 Task: Slide 21 - For The Frosting.
Action: Mouse moved to (45, 110)
Screenshot: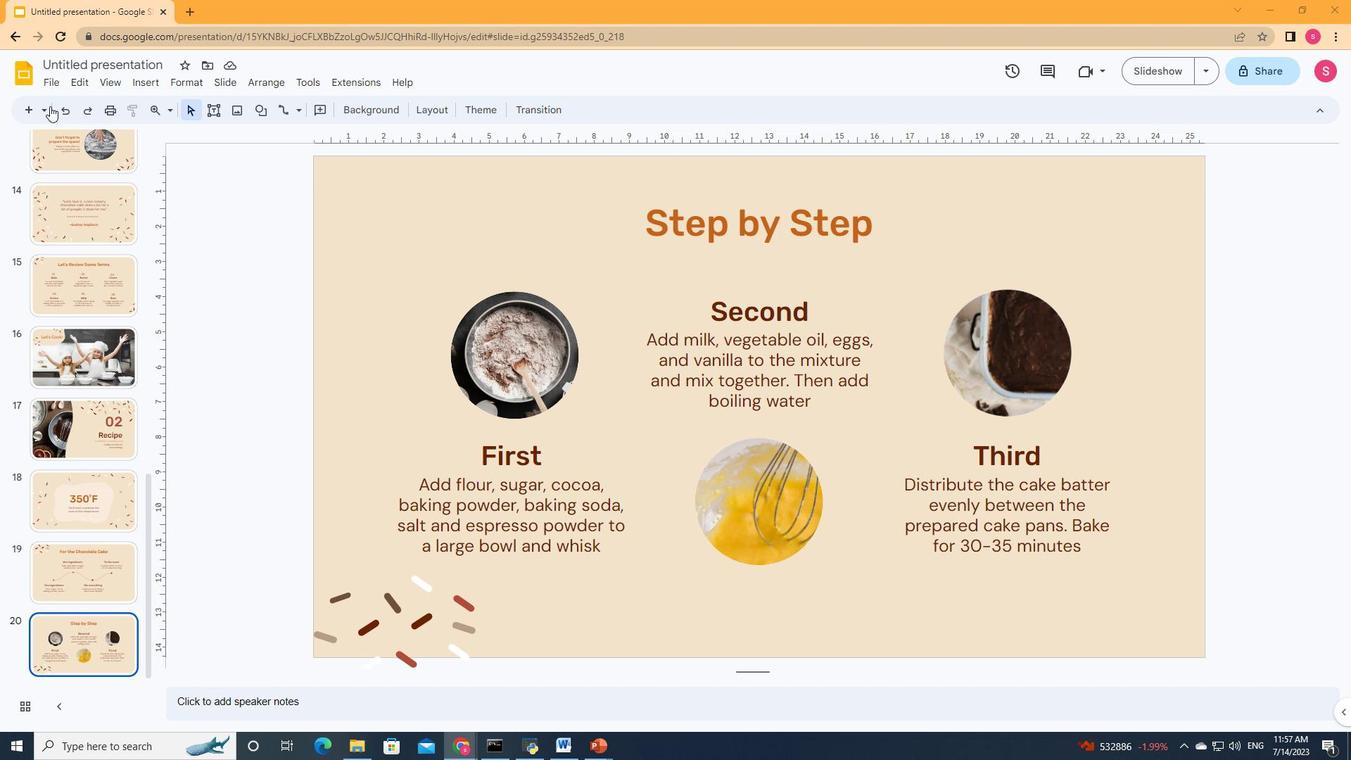 
Action: Mouse pressed left at (45, 110)
Screenshot: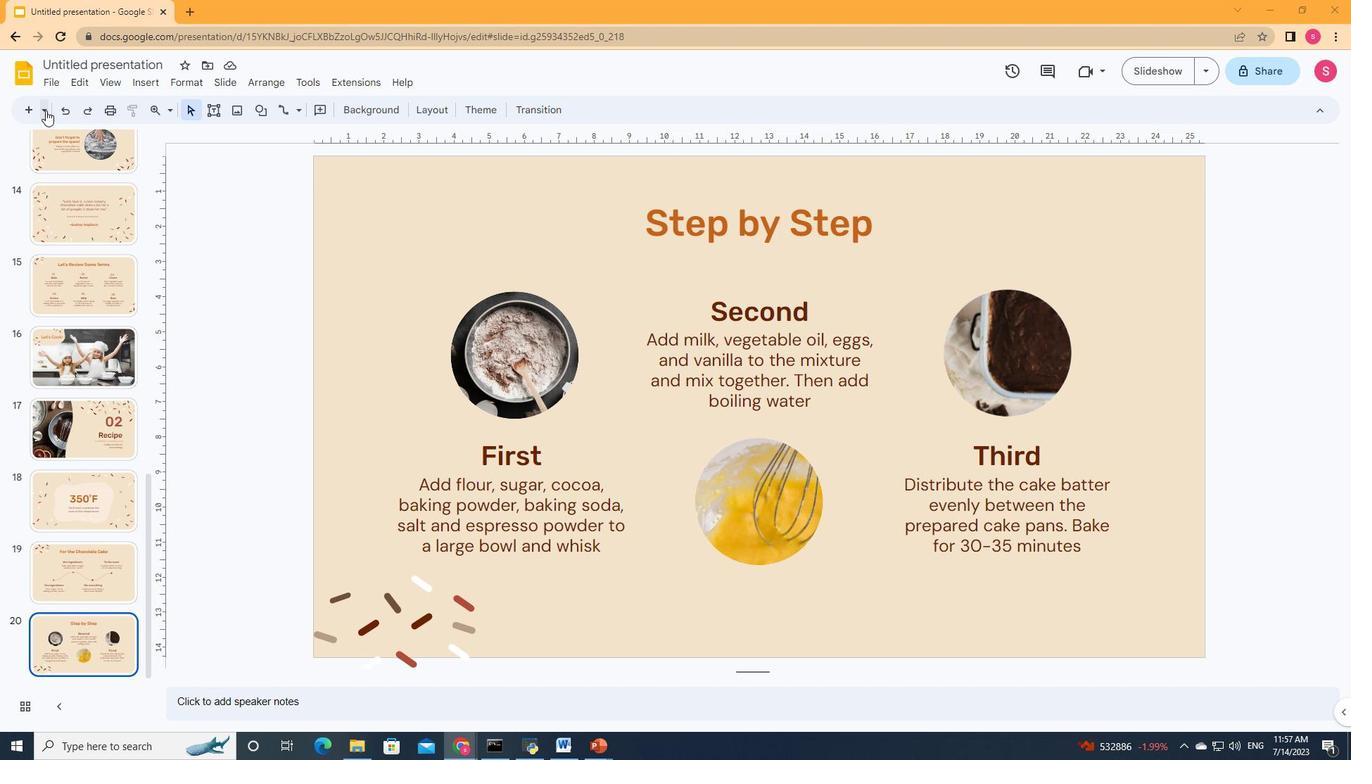
Action: Mouse moved to (175, 395)
Screenshot: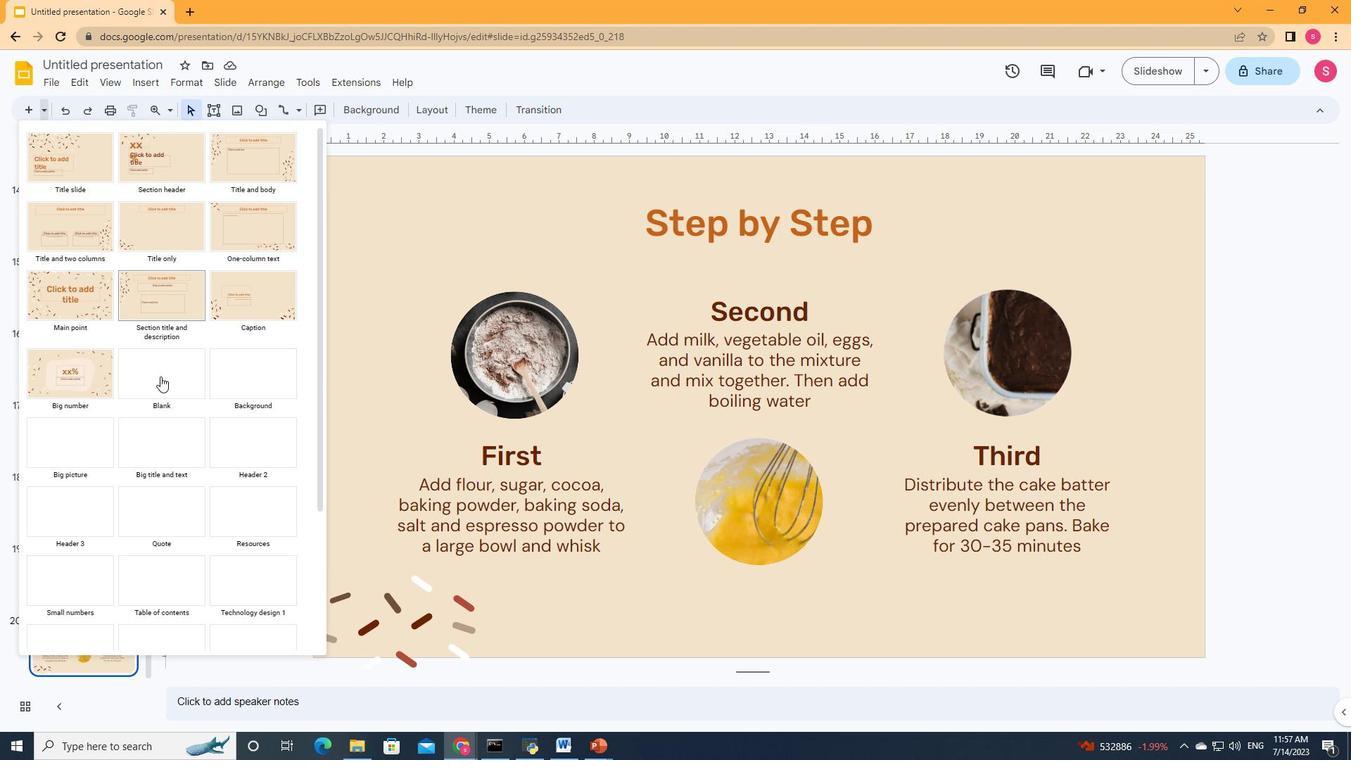 
Action: Mouse scrolled (175, 394) with delta (0, 0)
Screenshot: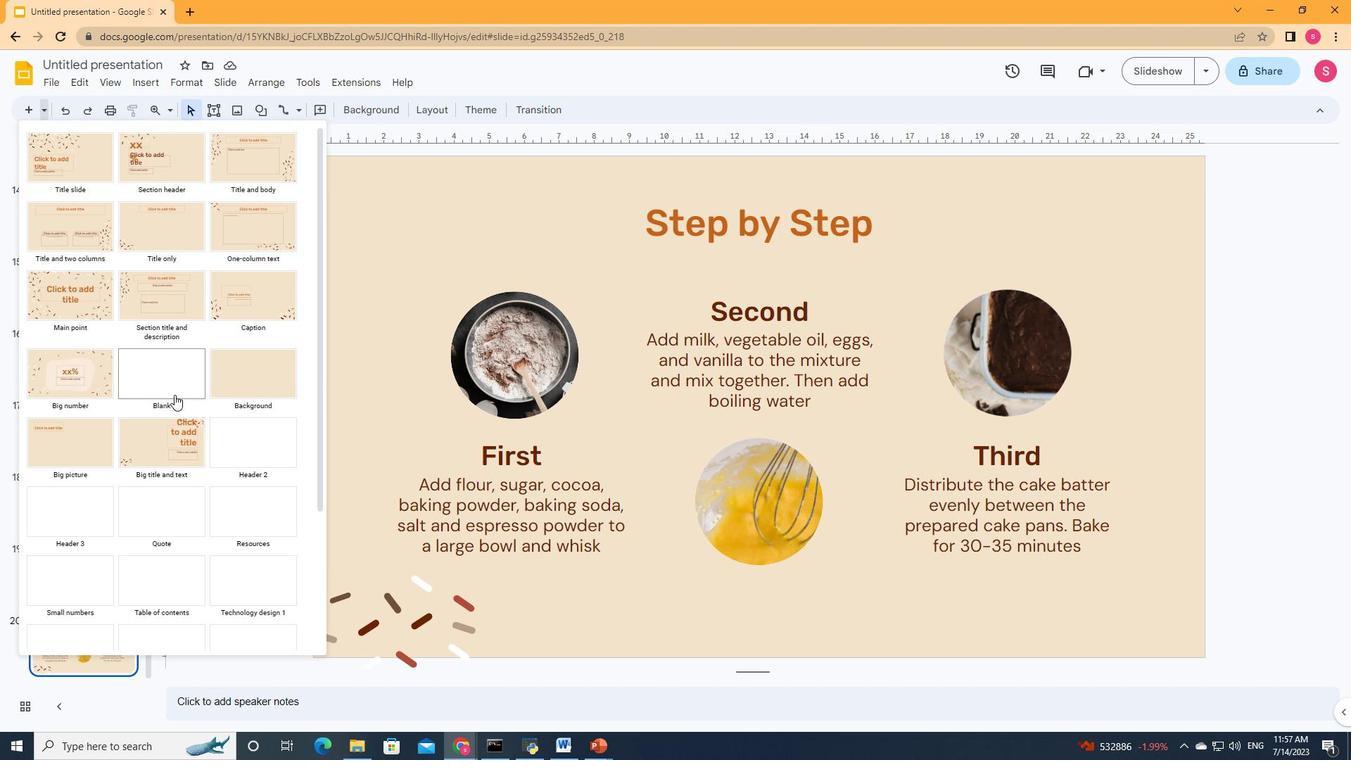 
Action: Mouse scrolled (175, 394) with delta (0, 0)
Screenshot: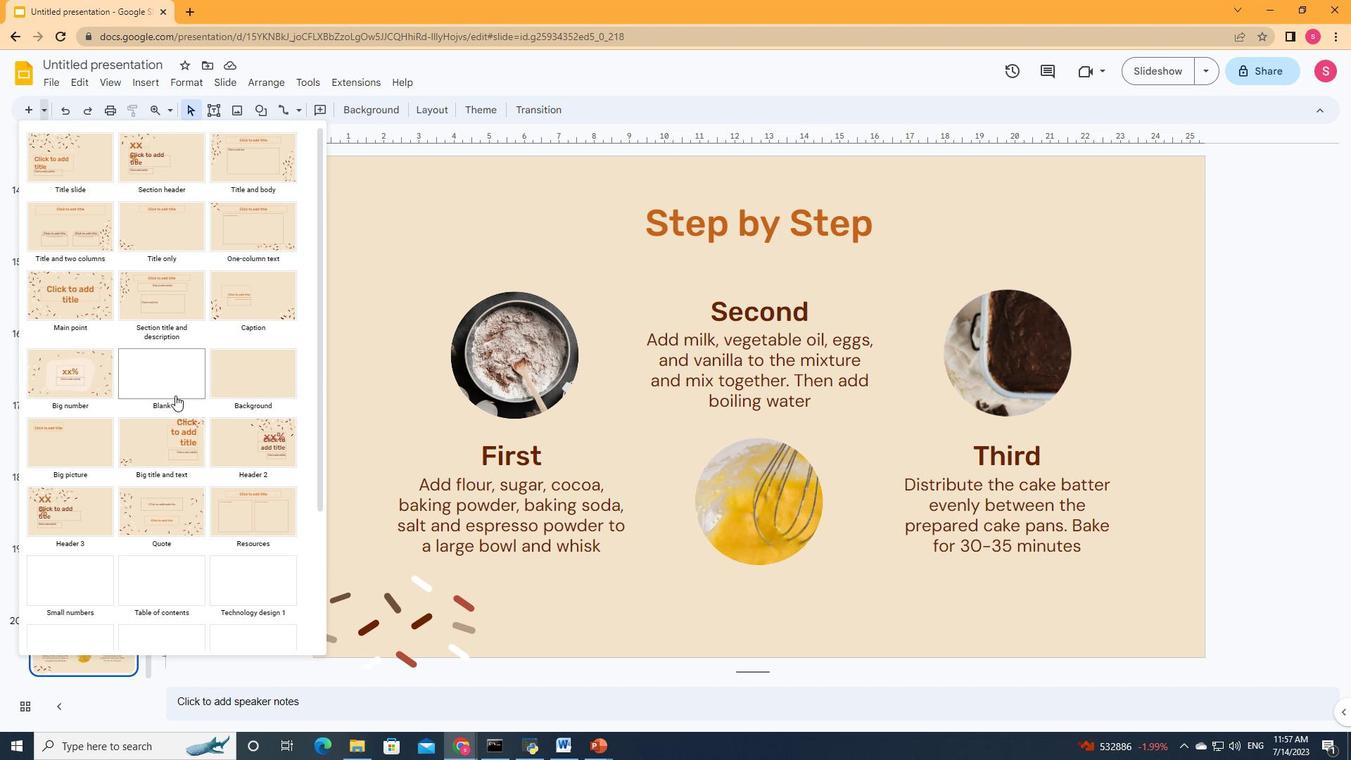 
Action: Mouse scrolled (175, 394) with delta (0, 0)
Screenshot: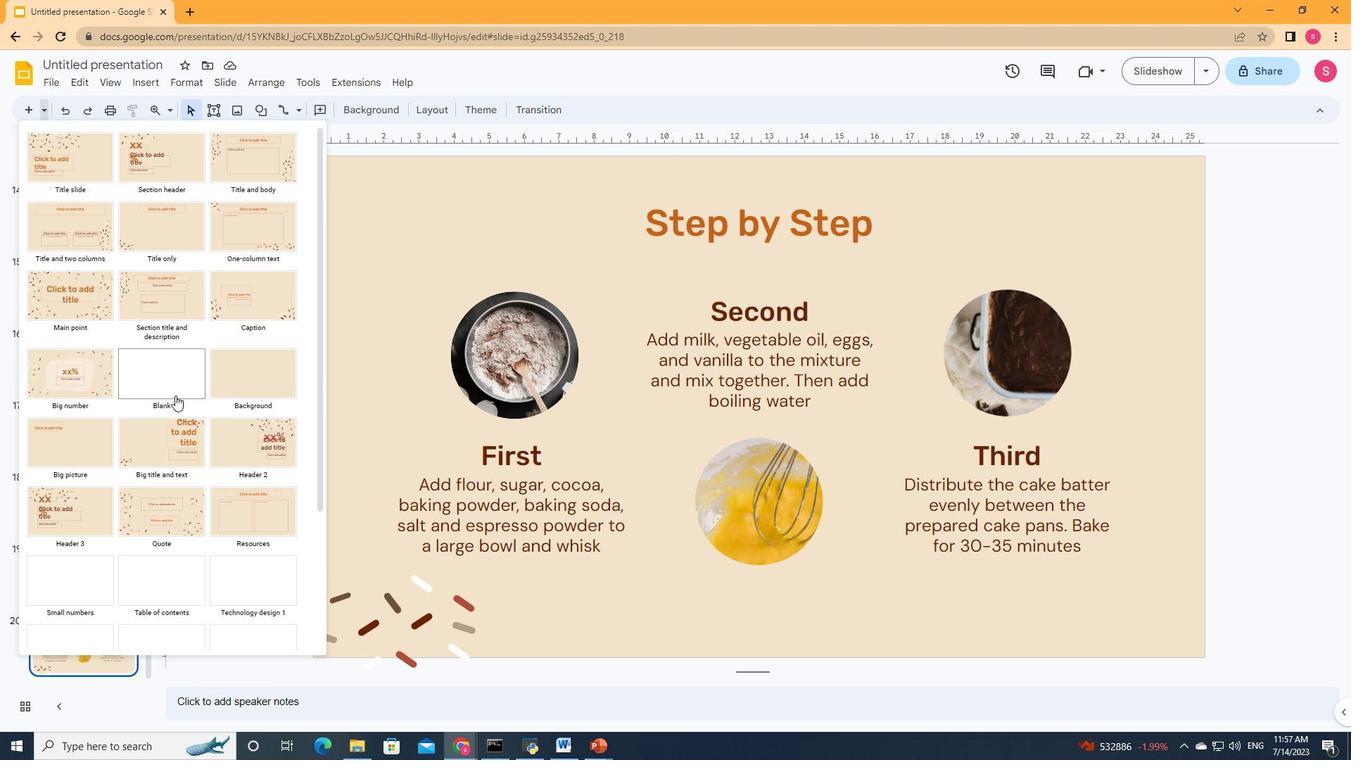 
Action: Mouse scrolled (175, 394) with delta (0, 0)
Screenshot: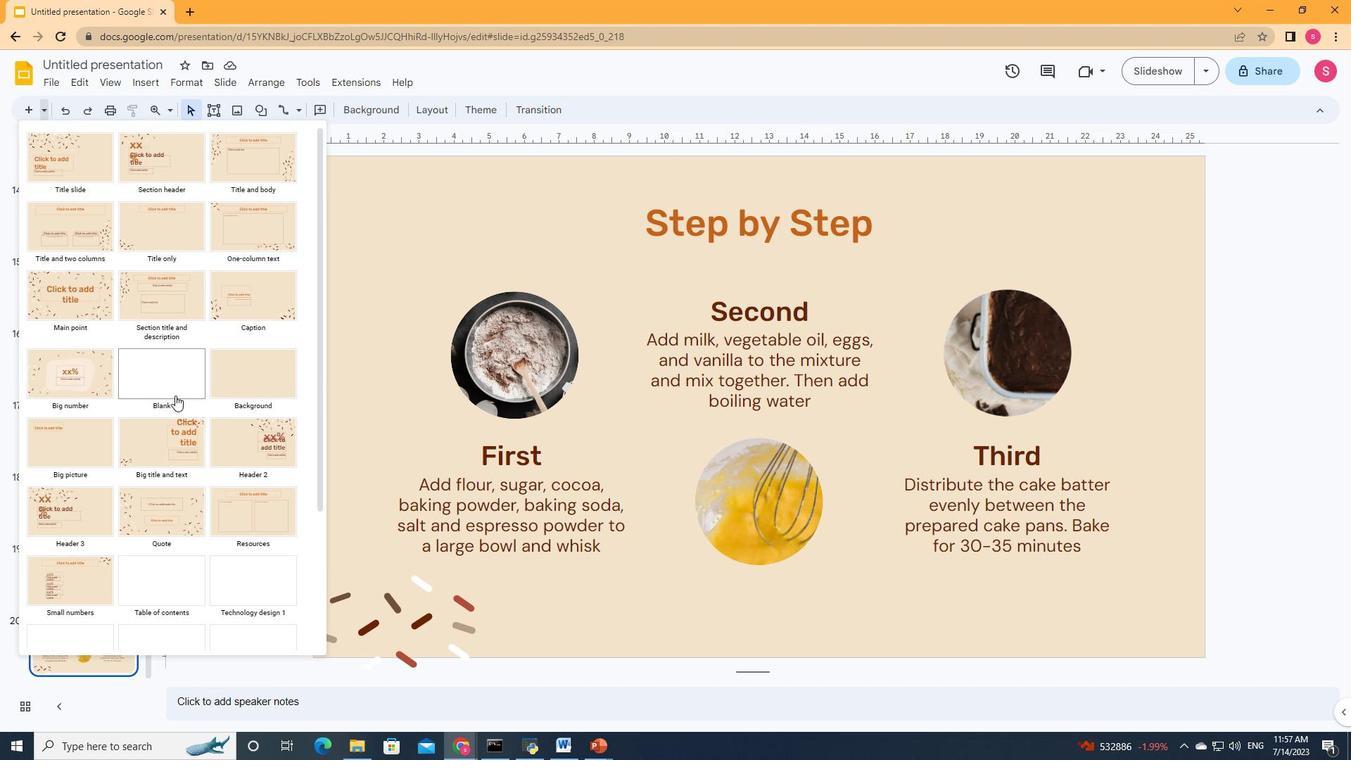 
Action: Mouse scrolled (175, 394) with delta (0, 0)
Screenshot: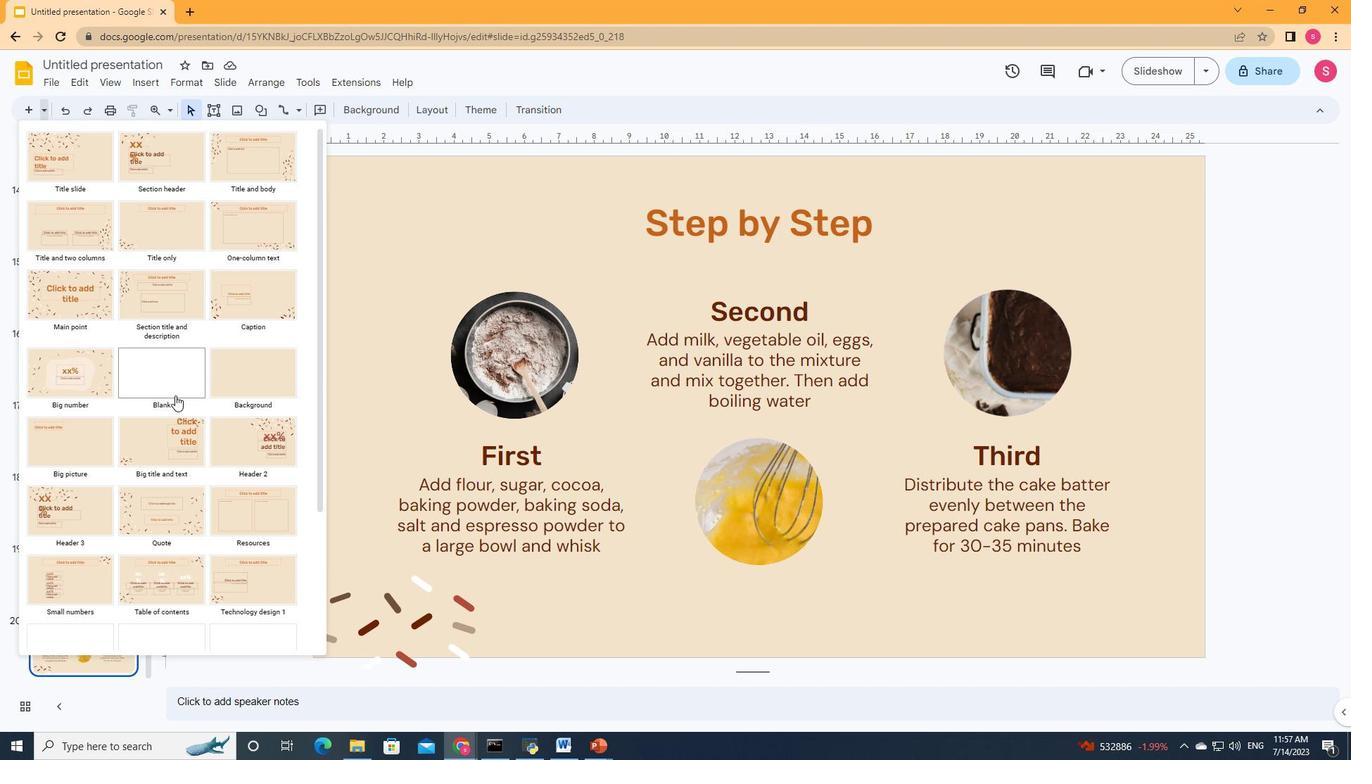 
Action: Mouse scrolled (175, 394) with delta (0, 0)
Screenshot: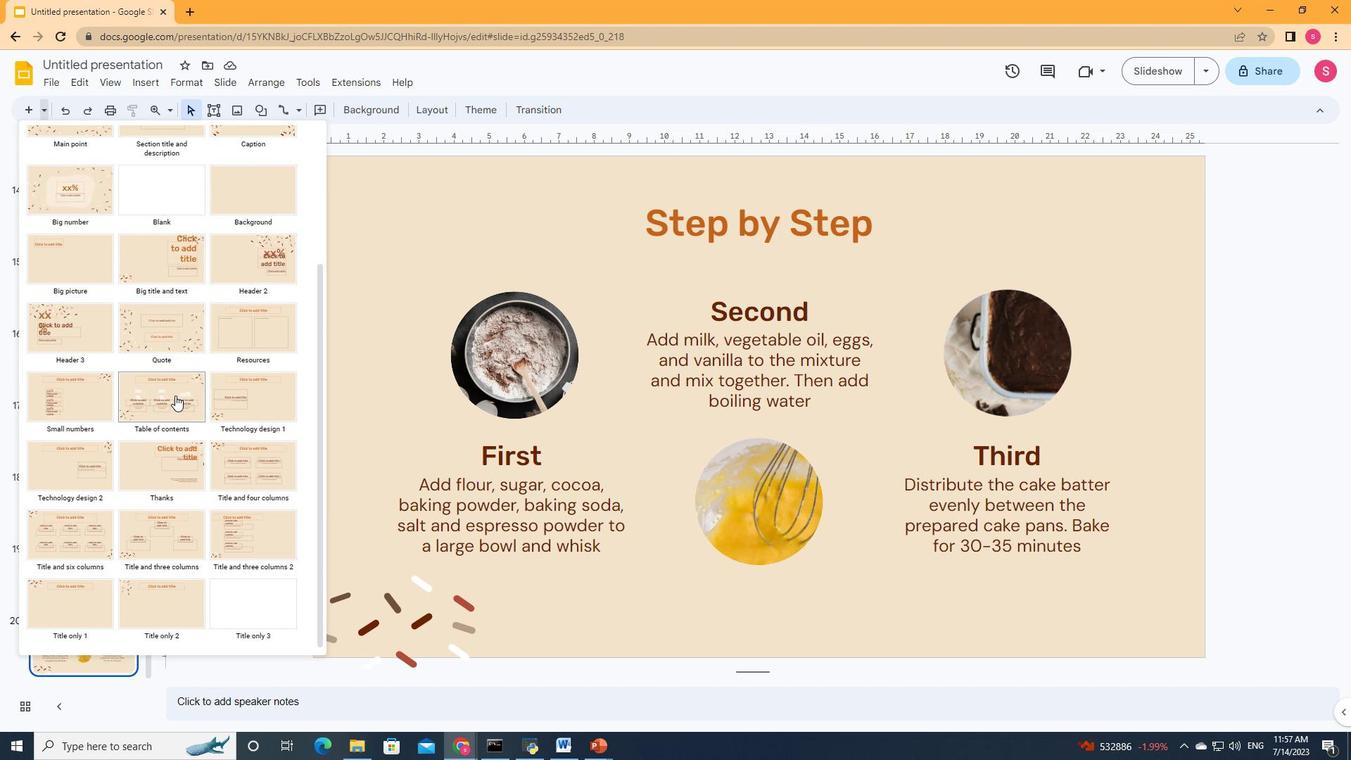 
Action: Mouse scrolled (175, 394) with delta (0, 0)
Screenshot: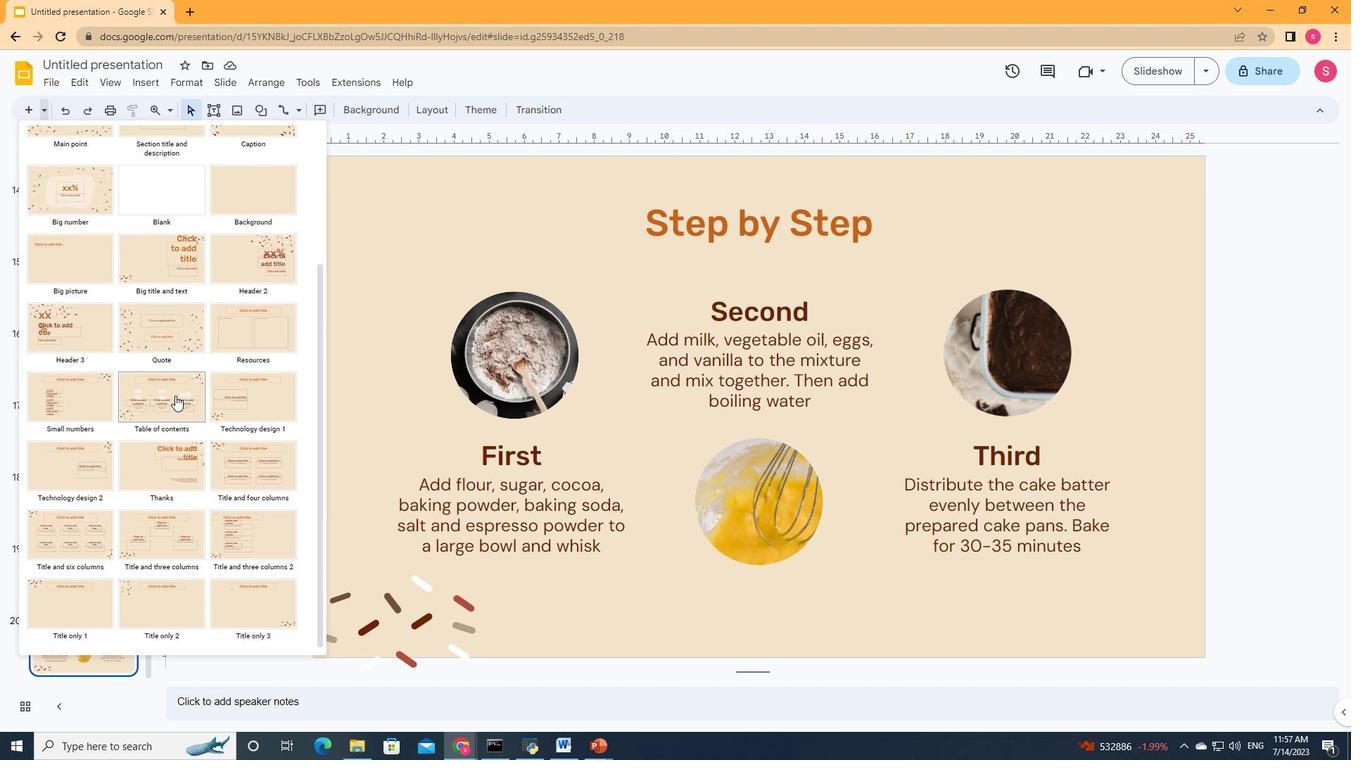 
Action: Mouse moved to (175, 395)
Screenshot: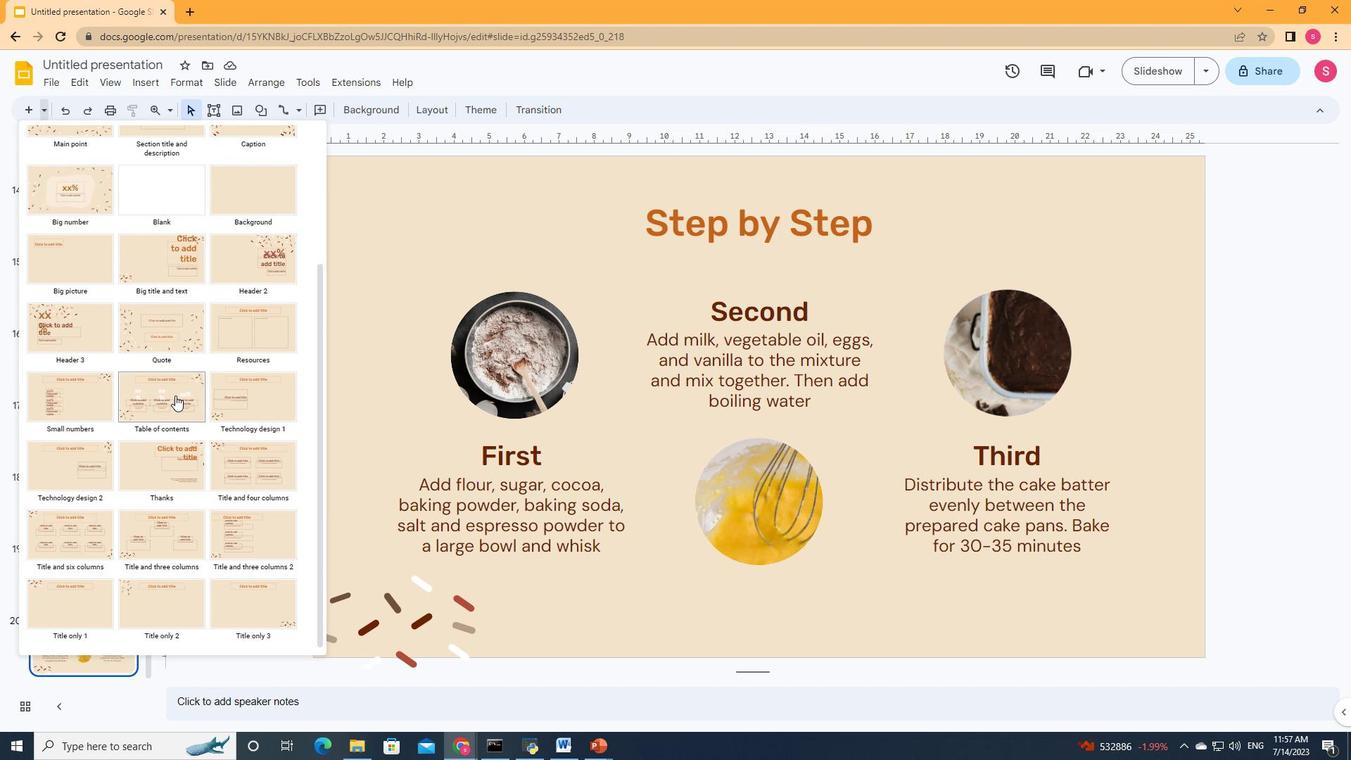 
Action: Mouse scrolled (175, 394) with delta (0, 0)
Screenshot: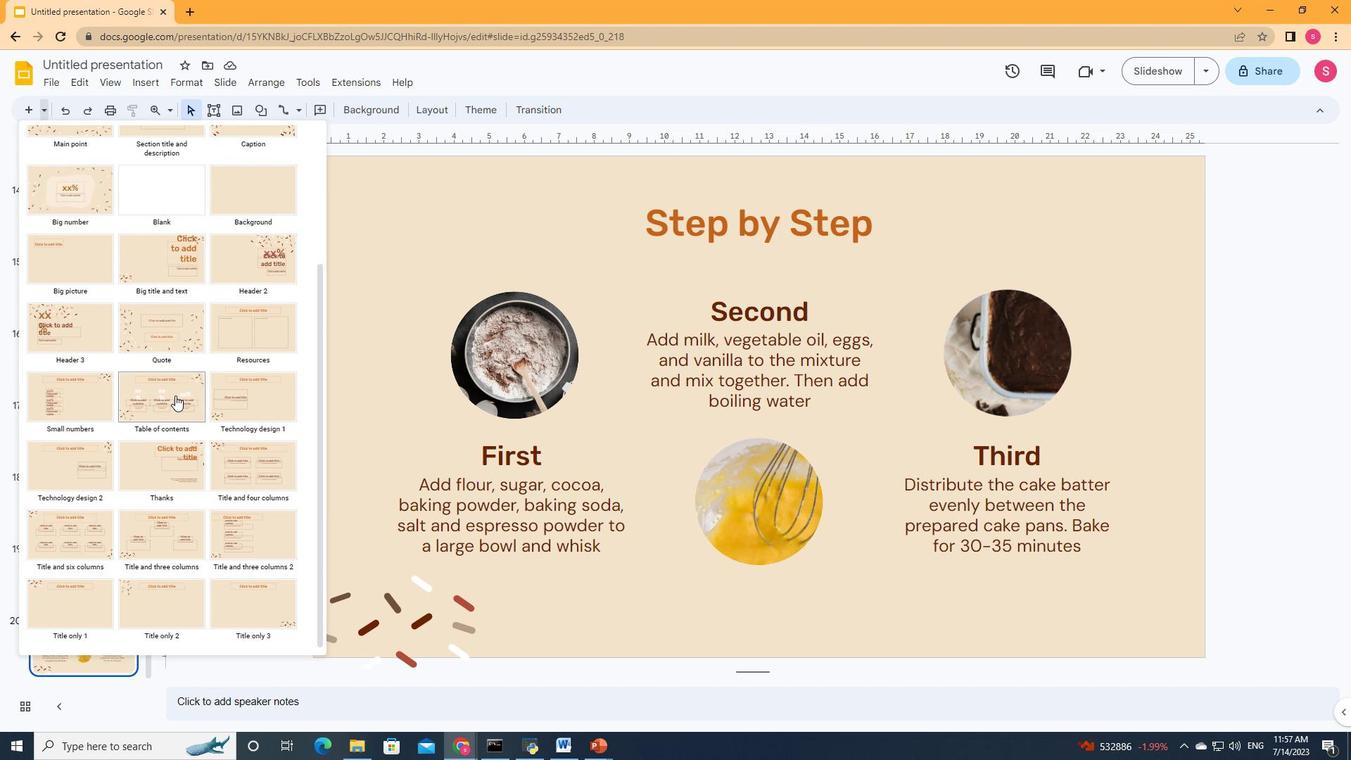 
Action: Mouse scrolled (175, 394) with delta (0, 0)
Screenshot: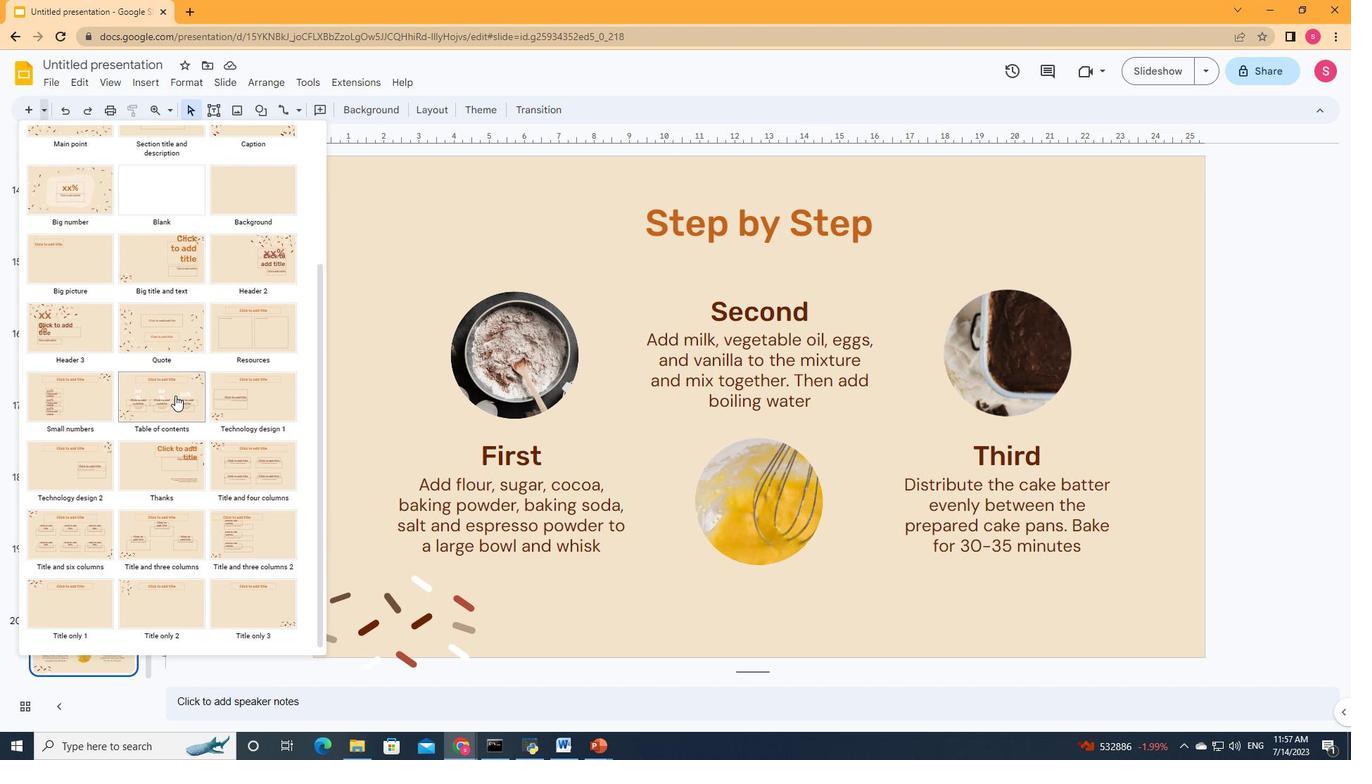 
Action: Mouse moved to (178, 596)
Screenshot: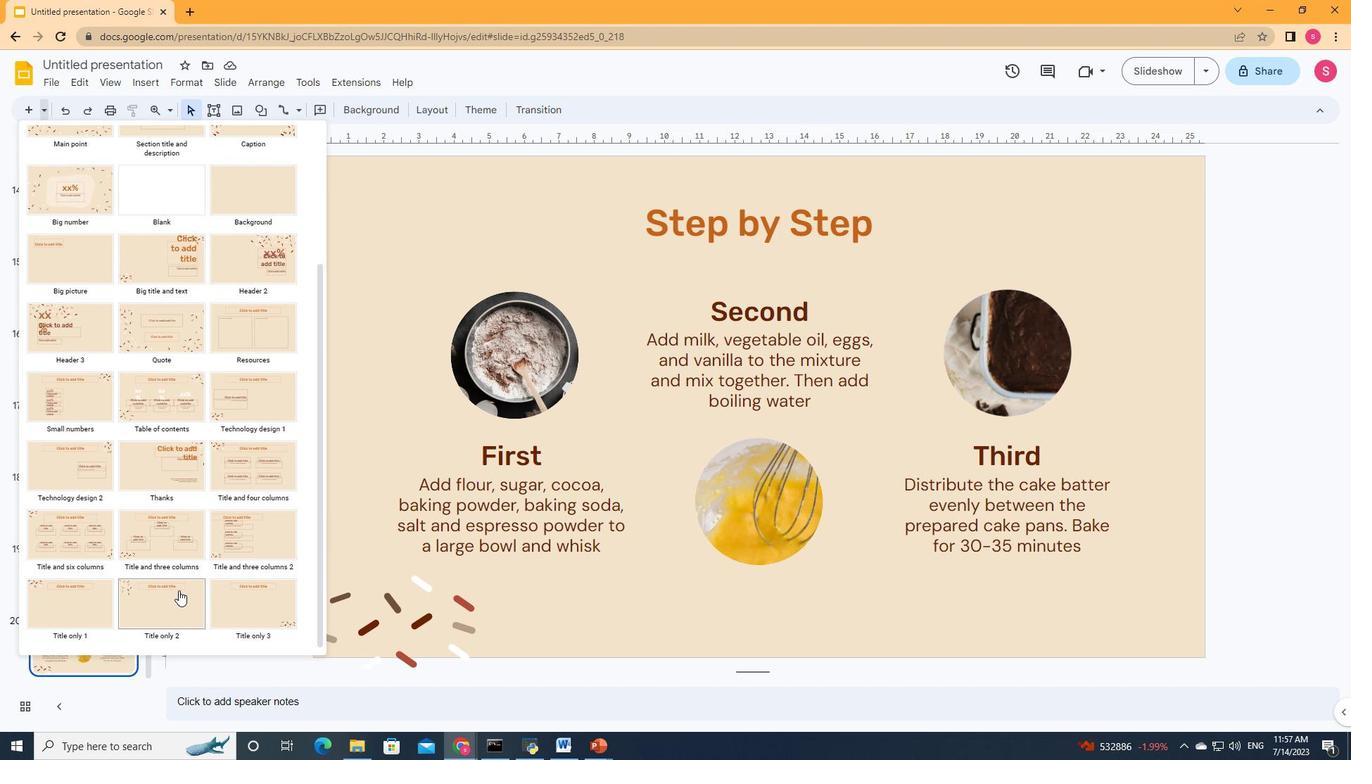 
Action: Mouse pressed left at (178, 596)
Screenshot: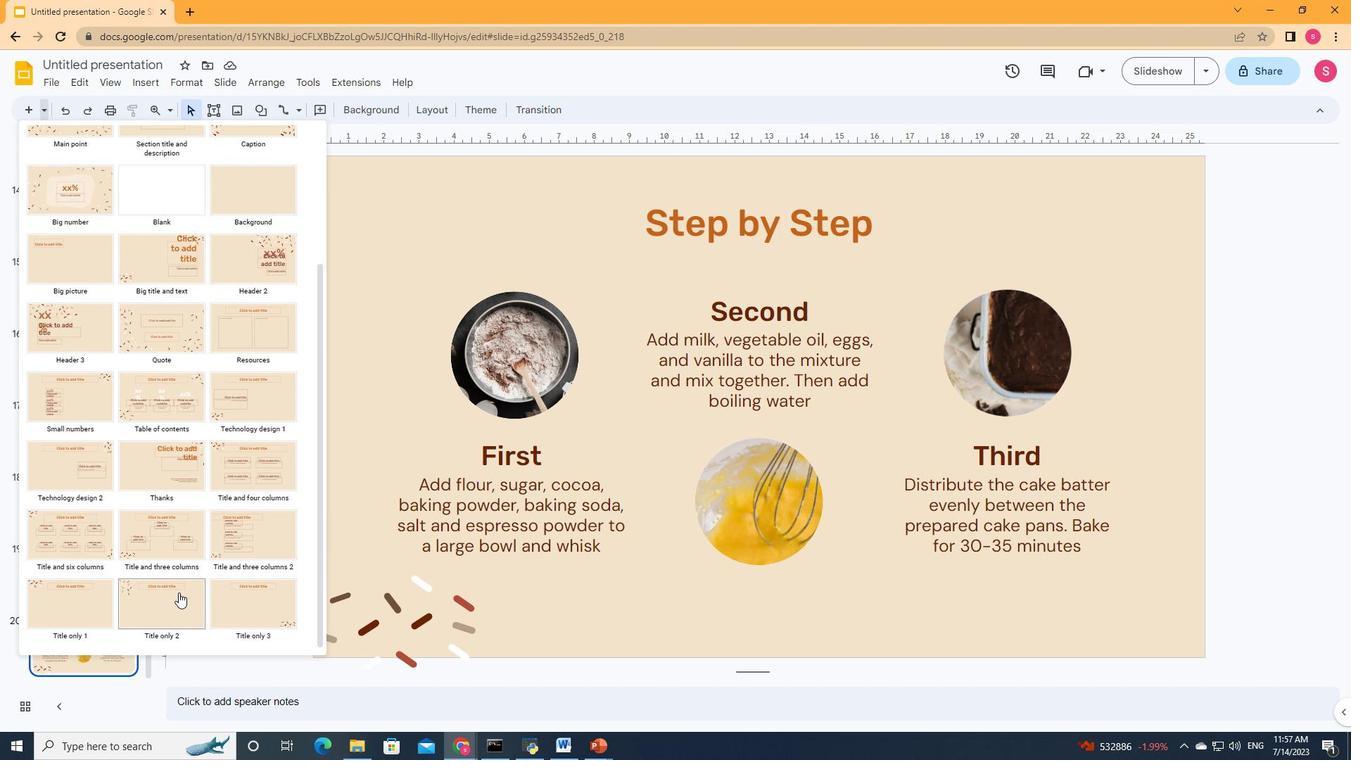 
Action: Mouse moved to (670, 225)
Screenshot: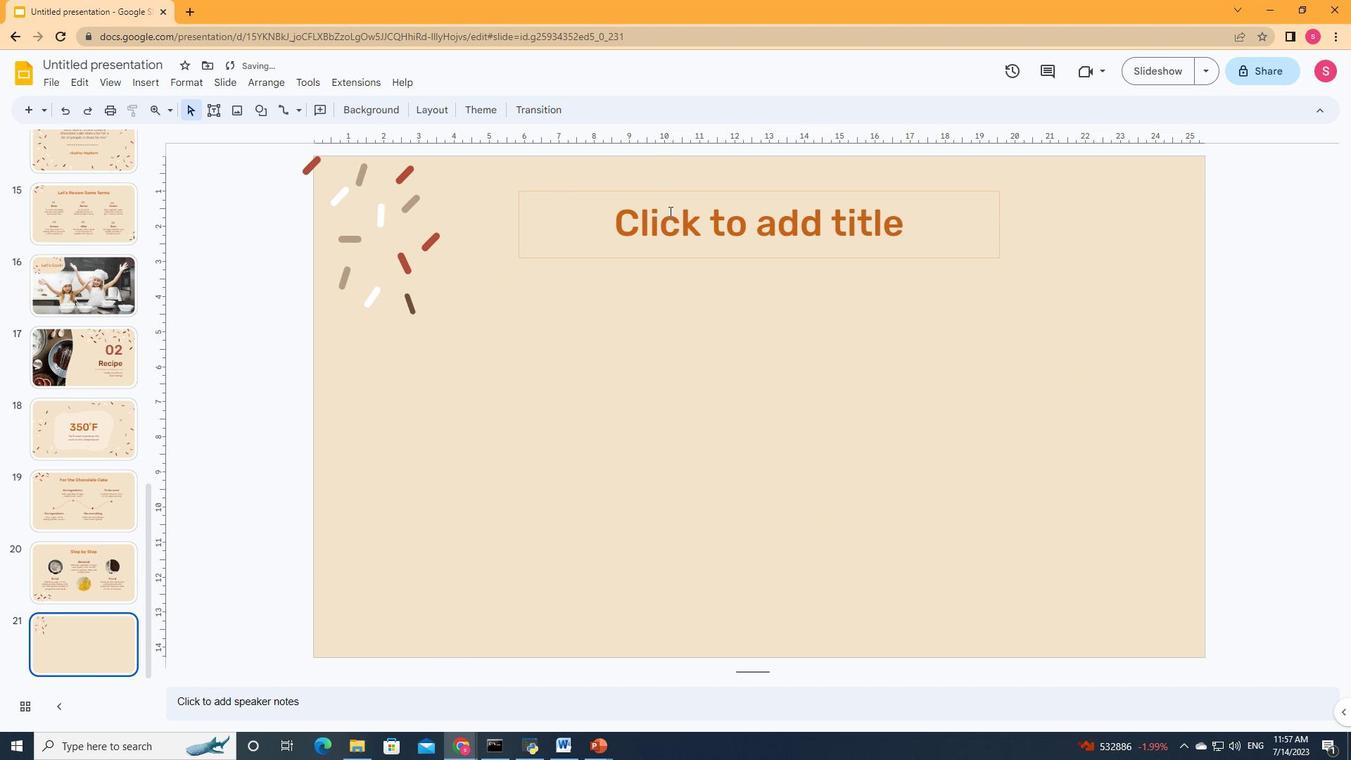 
Action: Mouse pressed left at (670, 225)
Screenshot: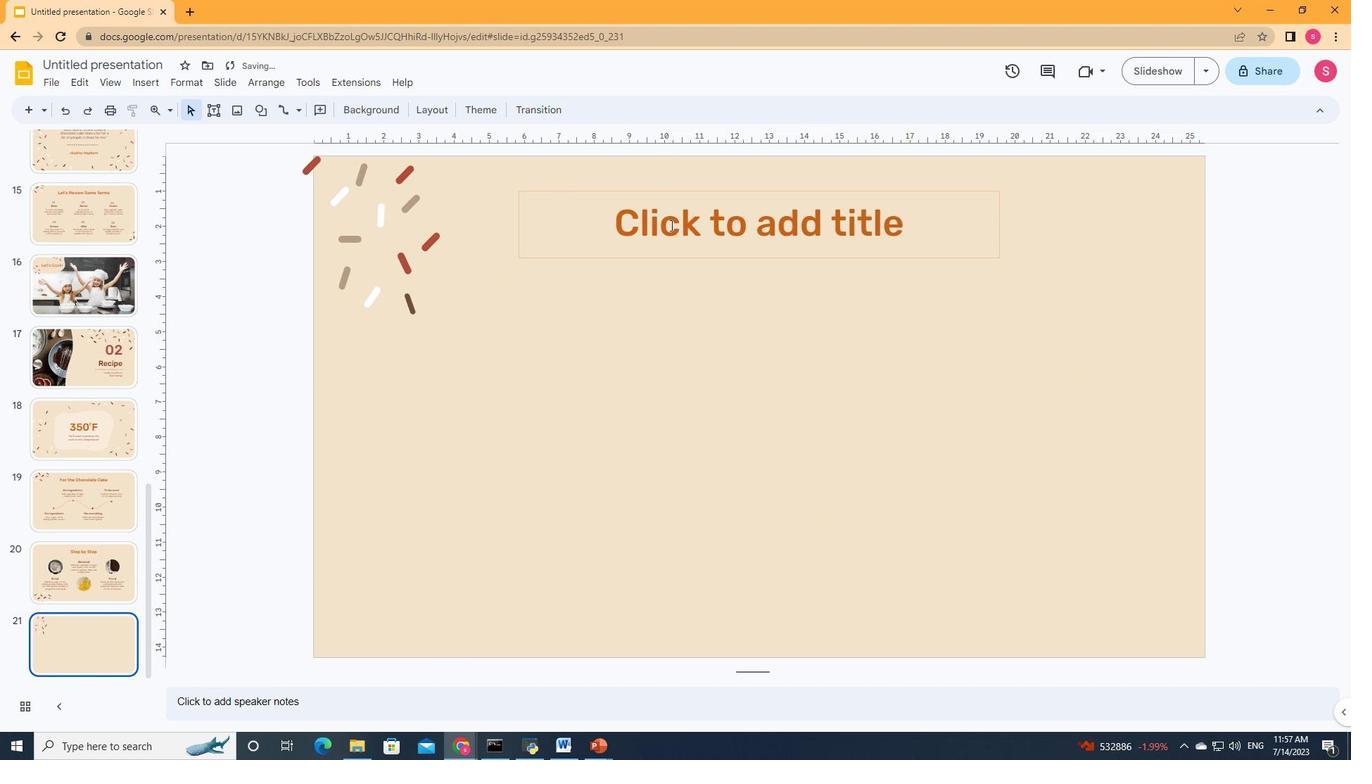 
Action: Key pressed <Key.shift>For<Key.space>the<Key.space><Key.shift><Key.shift><Key.shift><Key.shift><Key.shift><Key.shift><Key.shift><Key.shift><Key.shift><Key.shift><Key.shift><Key.shift><Key.shift><Key.shift><Key.shift><Key.shift><Key.shift><Key.shift><Key.shift><Key.shift><Key.shift><Key.shift><Key.shift><Key.shift><Key.shift><Key.shift>Frosting
Screenshot: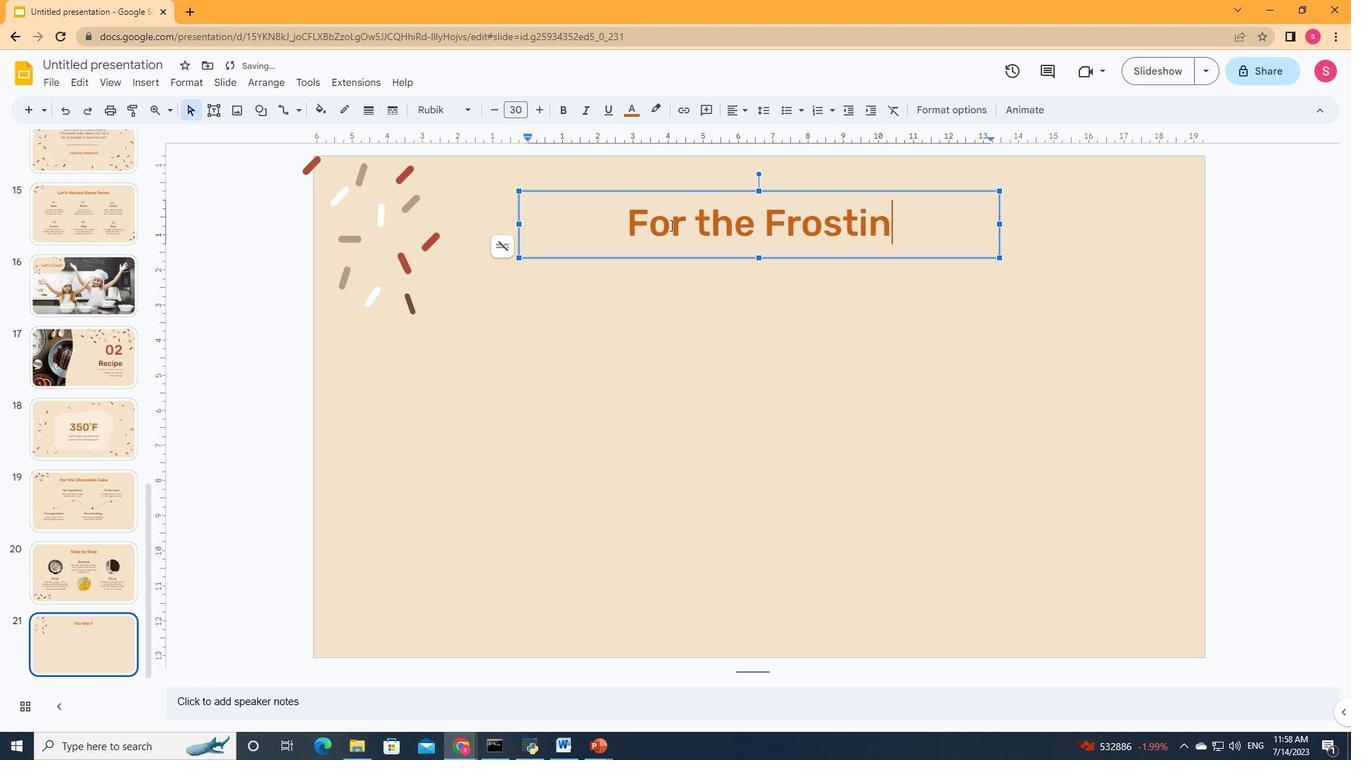 
Action: Mouse moved to (765, 309)
Screenshot: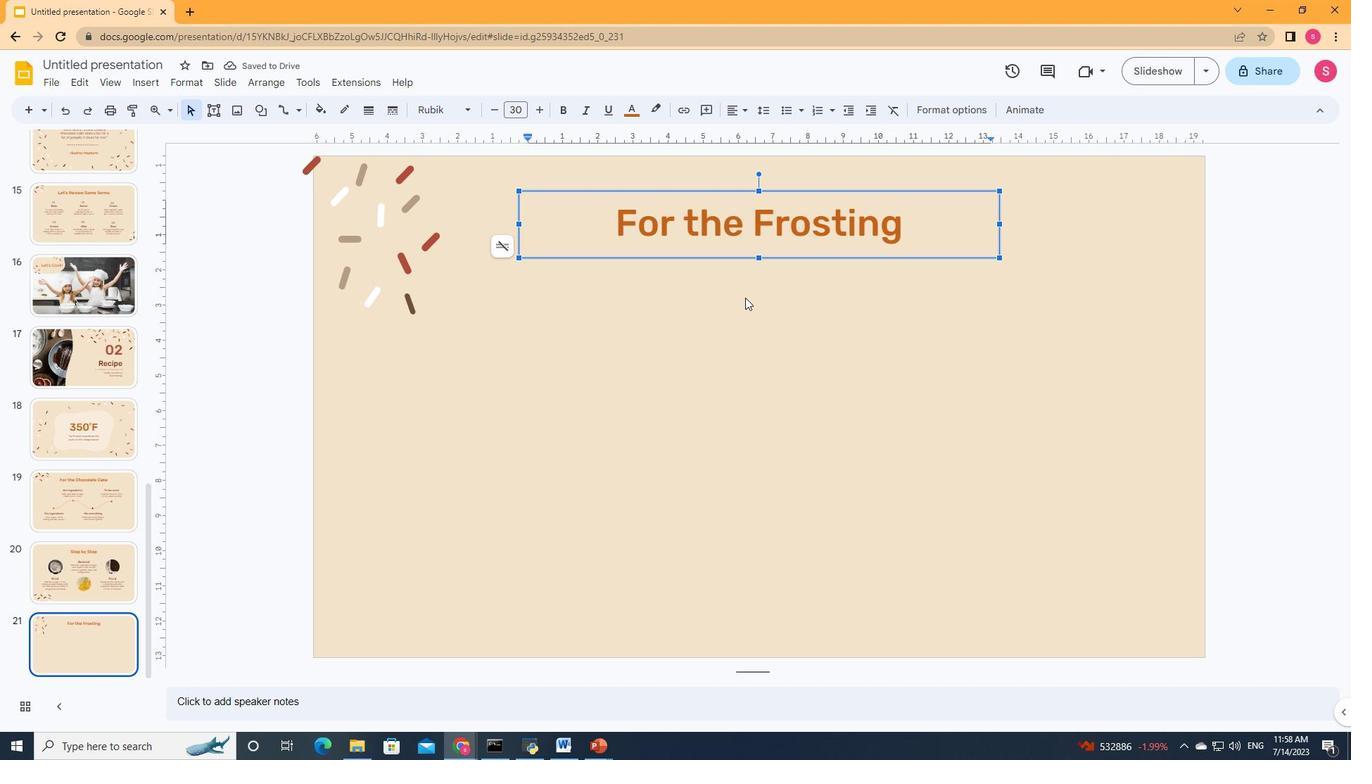 
Action: Mouse pressed left at (765, 309)
Screenshot: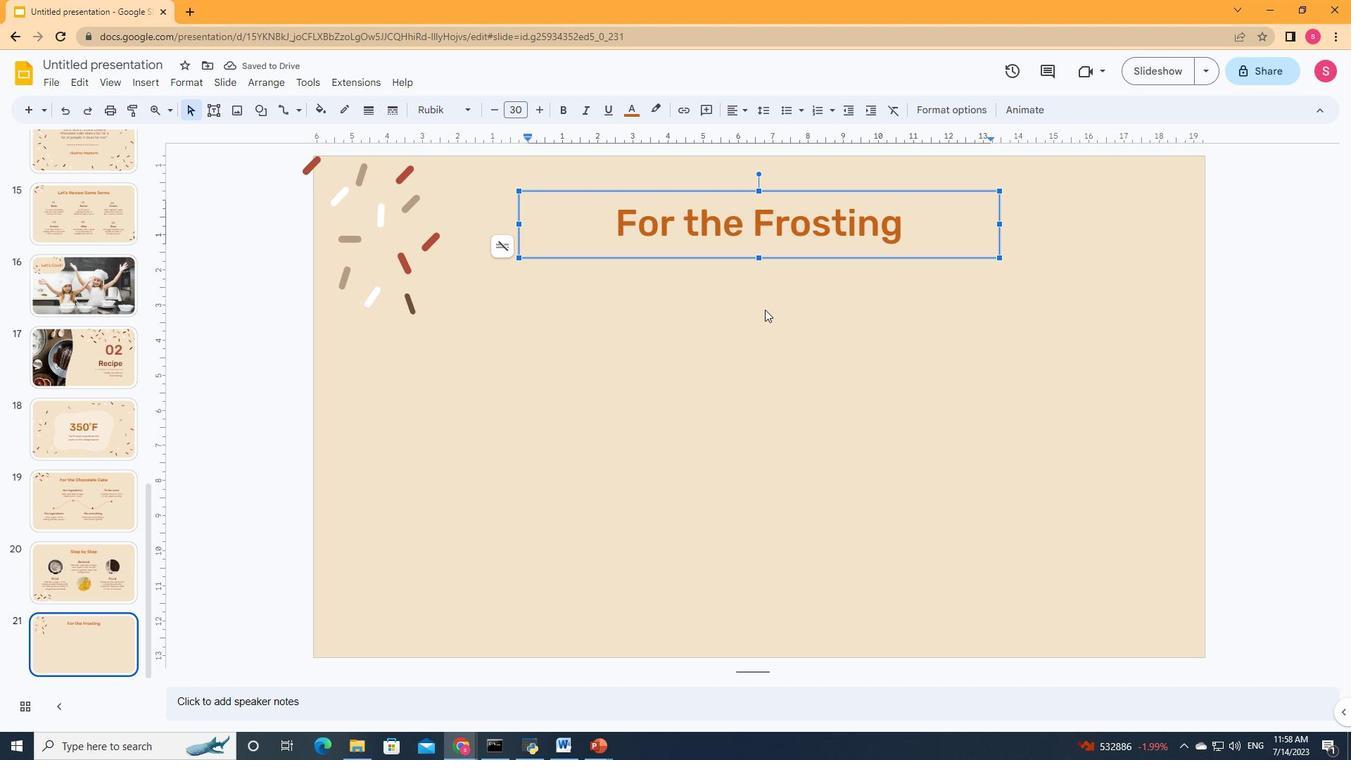 
Action: Mouse moved to (259, 114)
Screenshot: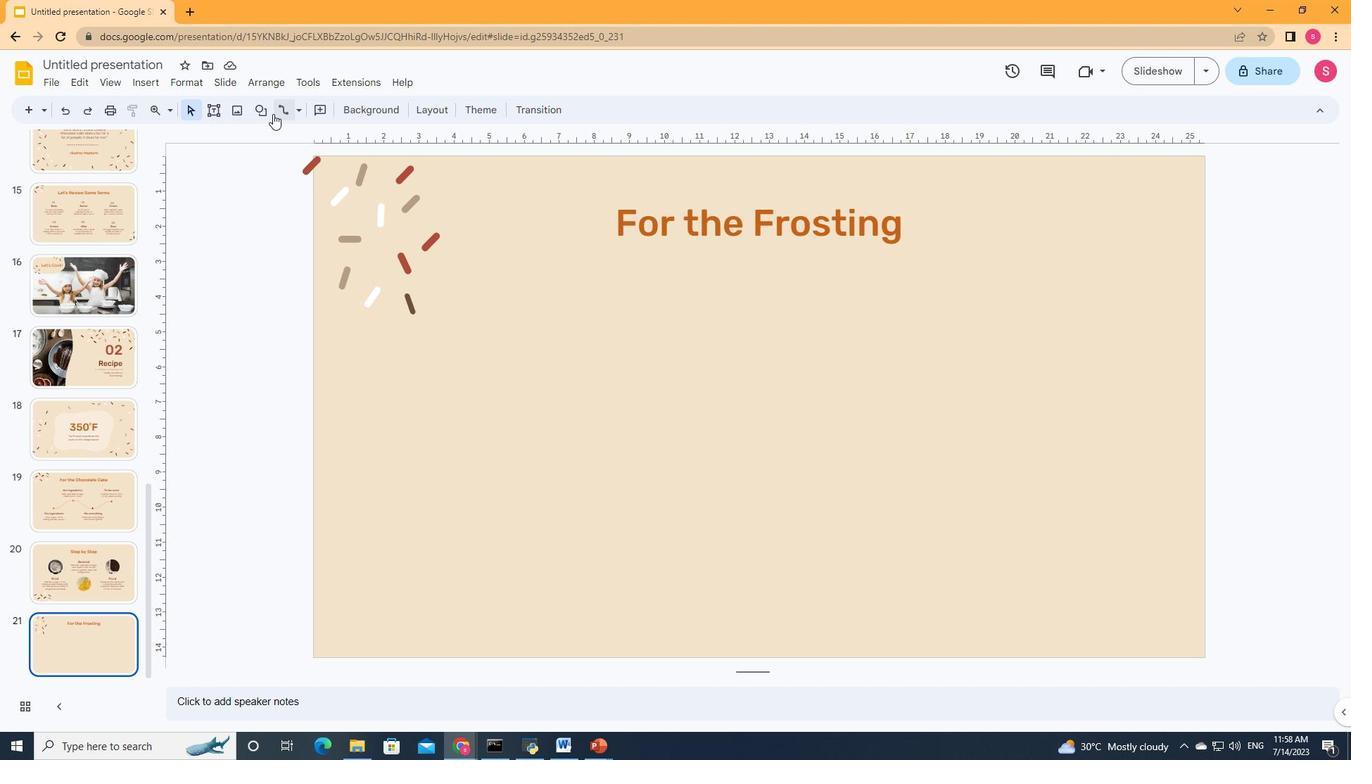 
Action: Mouse pressed left at (259, 114)
Screenshot: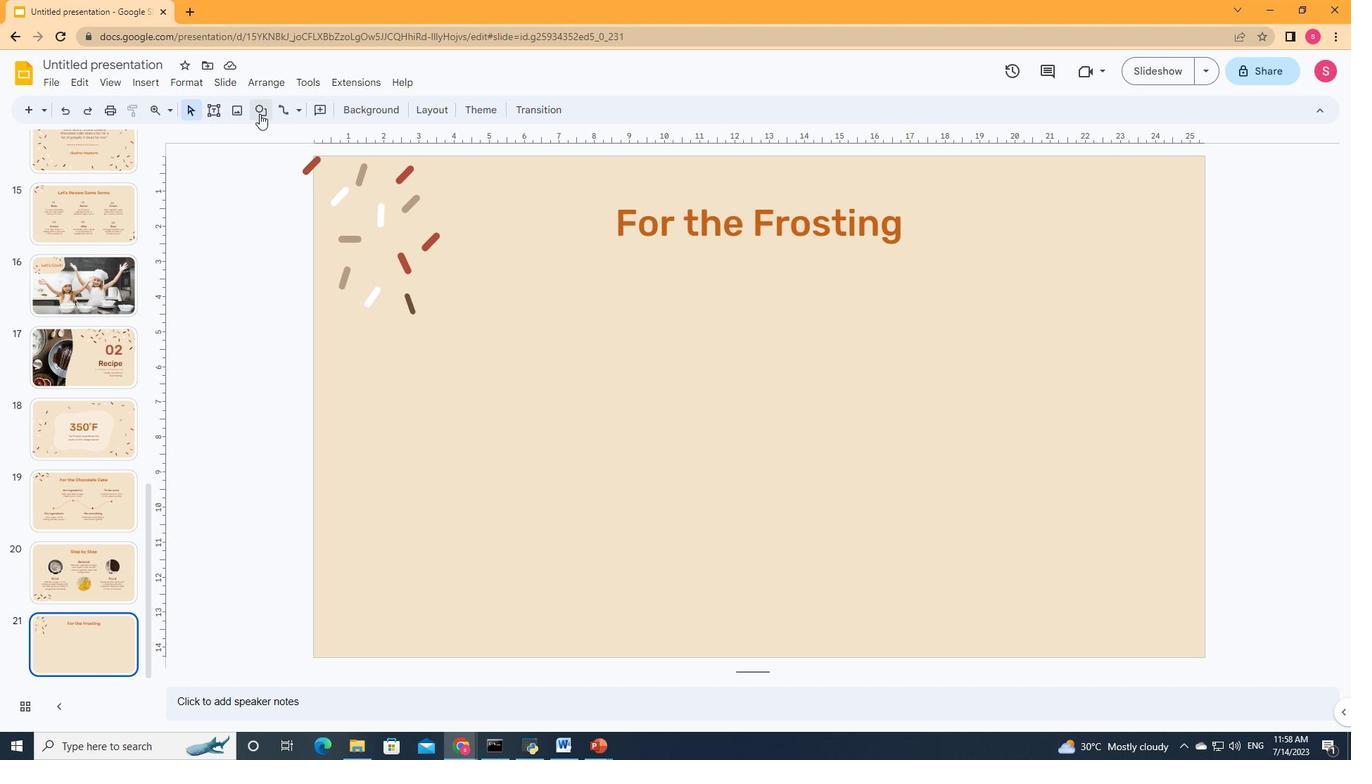 
Action: Mouse moved to (449, 176)
Screenshot: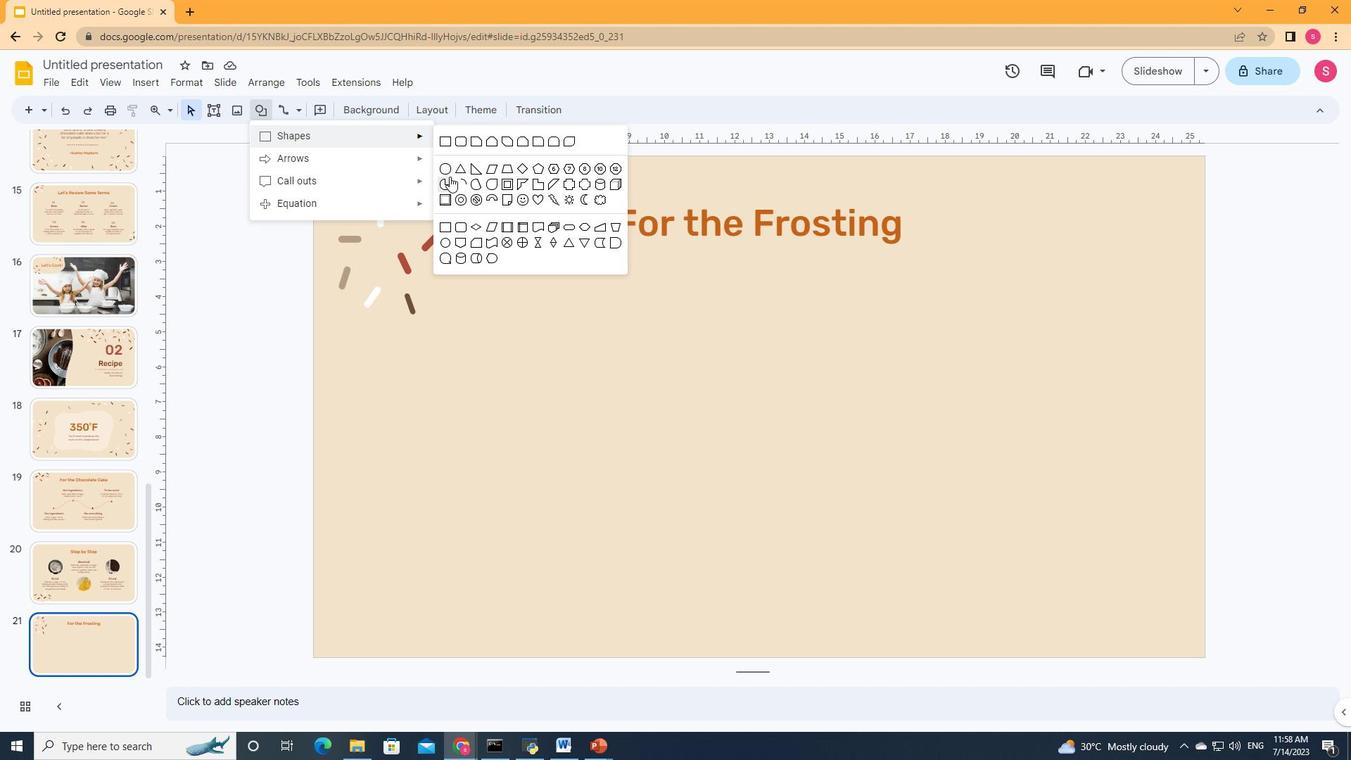 
Action: Mouse pressed left at (449, 176)
Screenshot: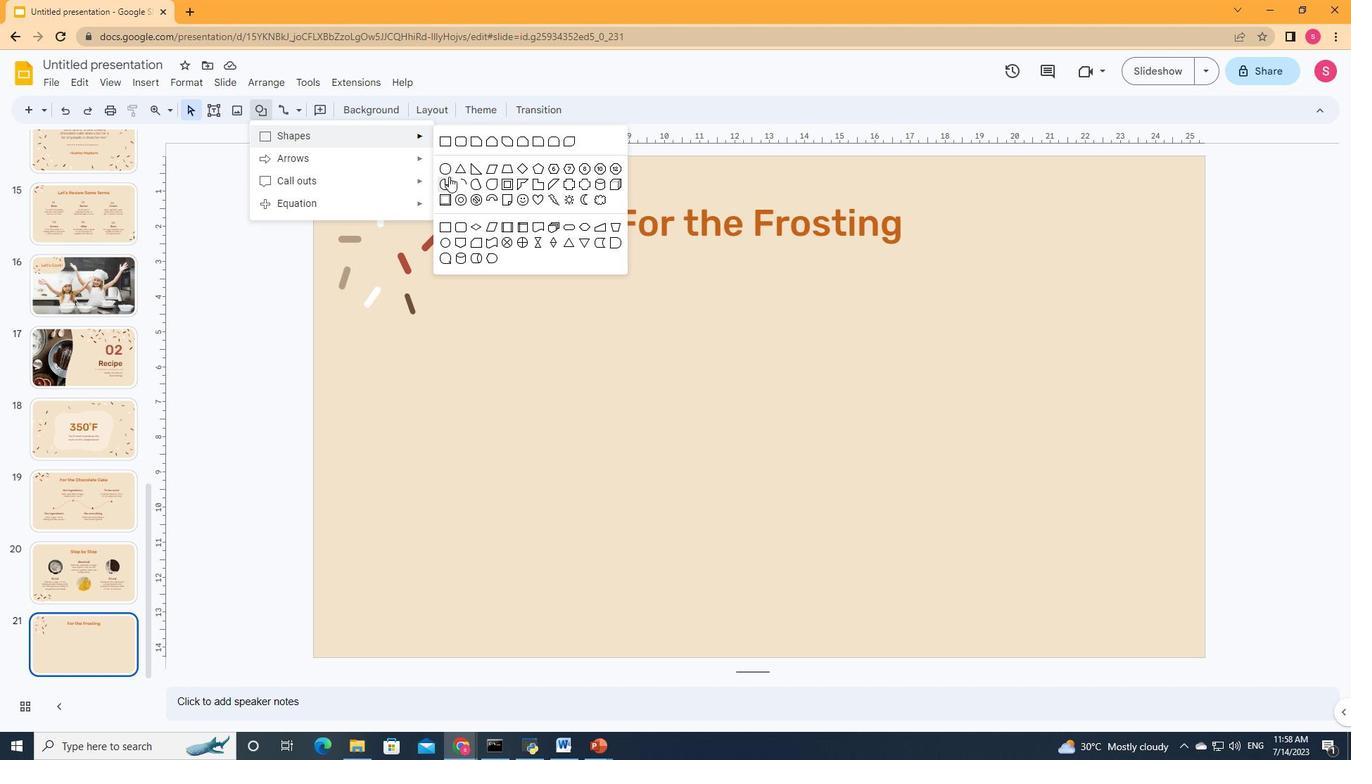 
Action: Mouse moved to (630, 341)
Screenshot: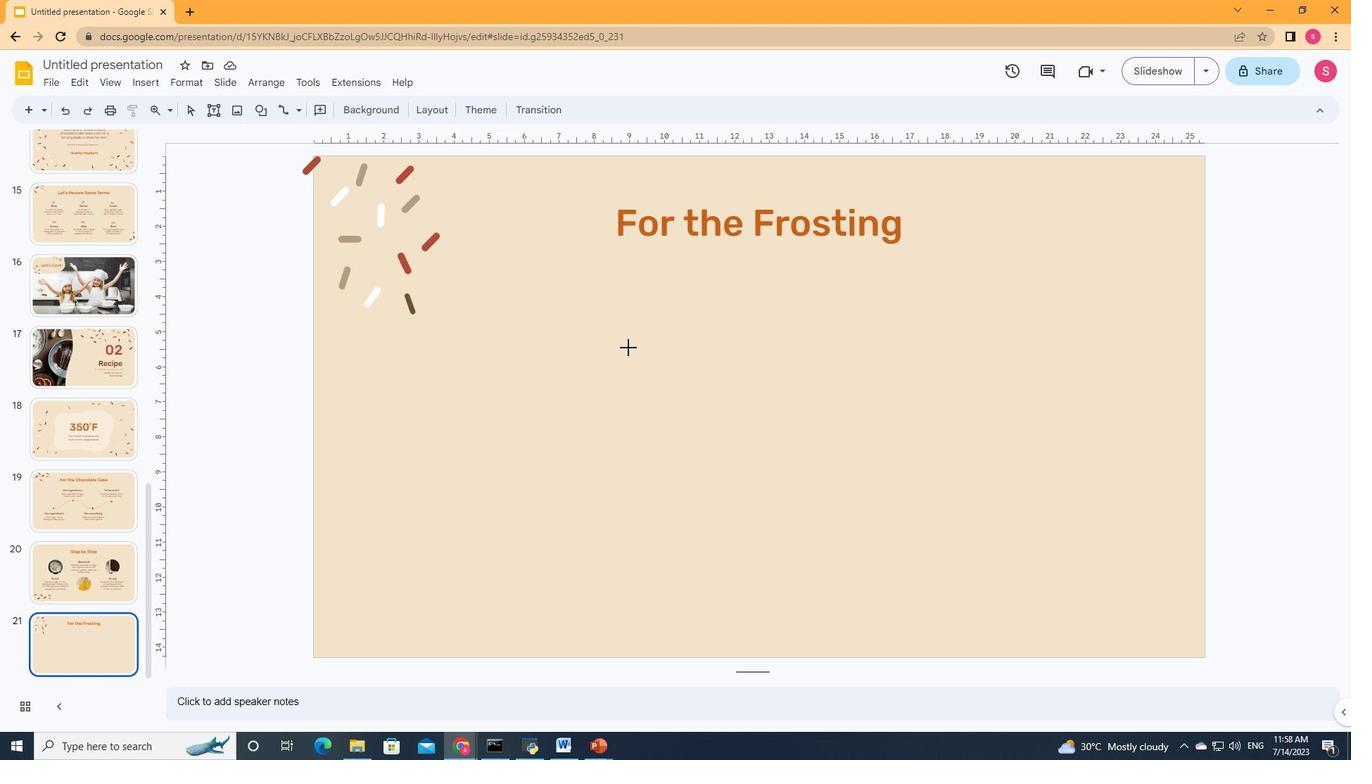 
Action: Mouse pressed left at (630, 341)
Screenshot: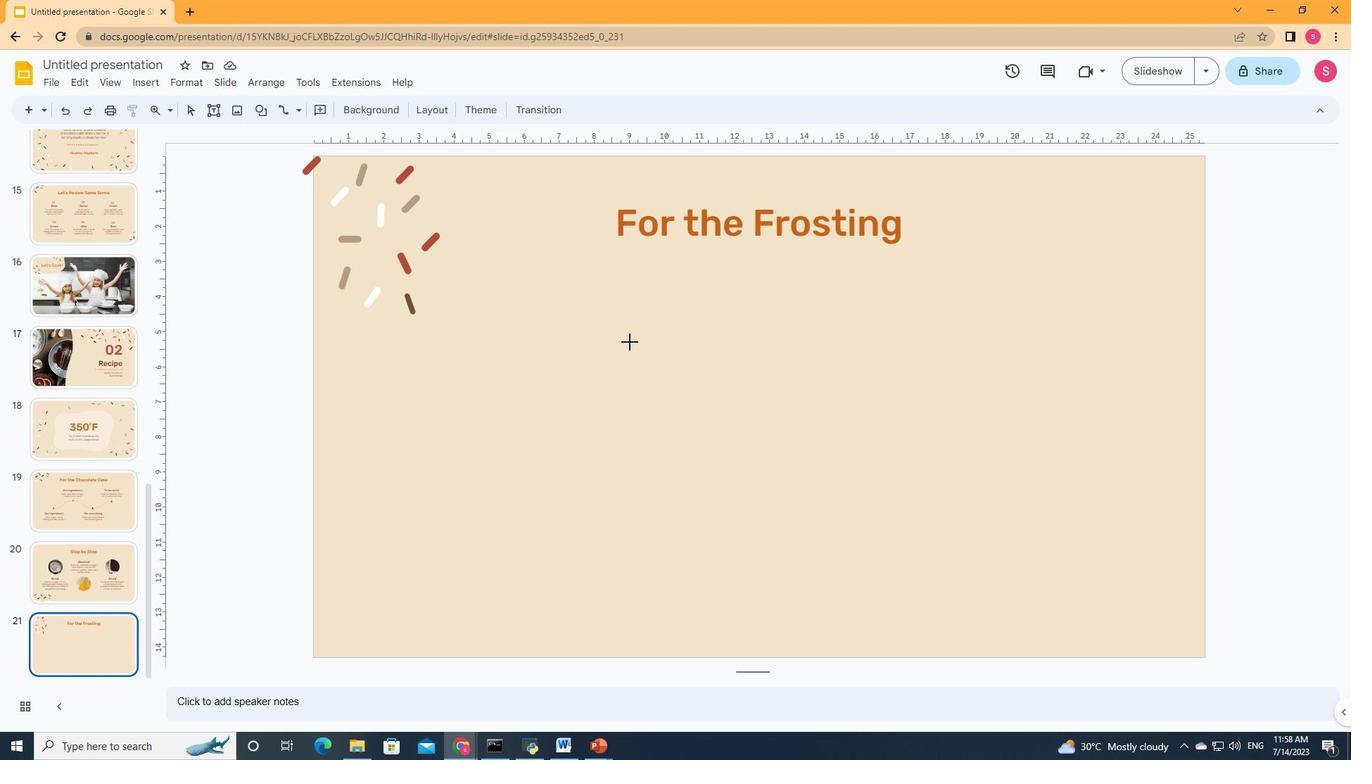 
Action: Mouse moved to (744, 442)
Screenshot: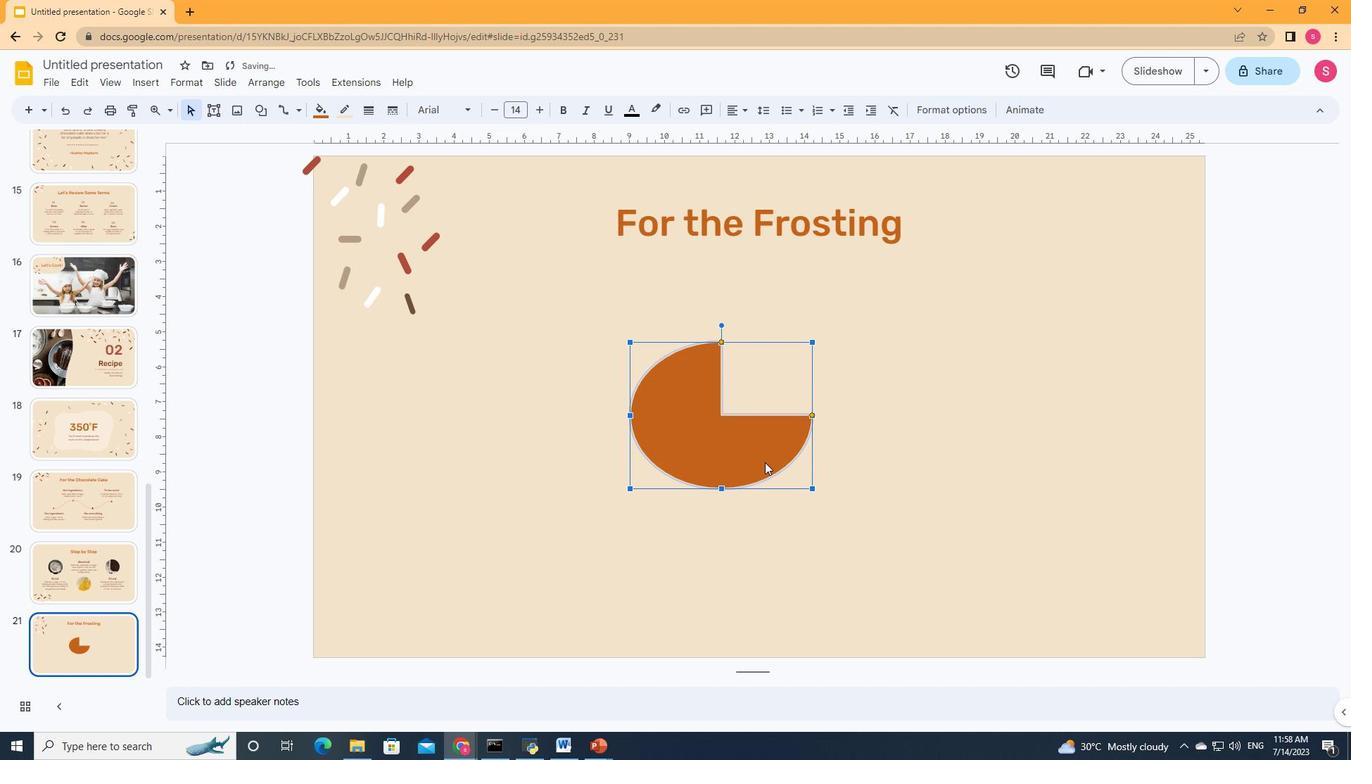 
Action: Key pressed <Key.delete>
Screenshot: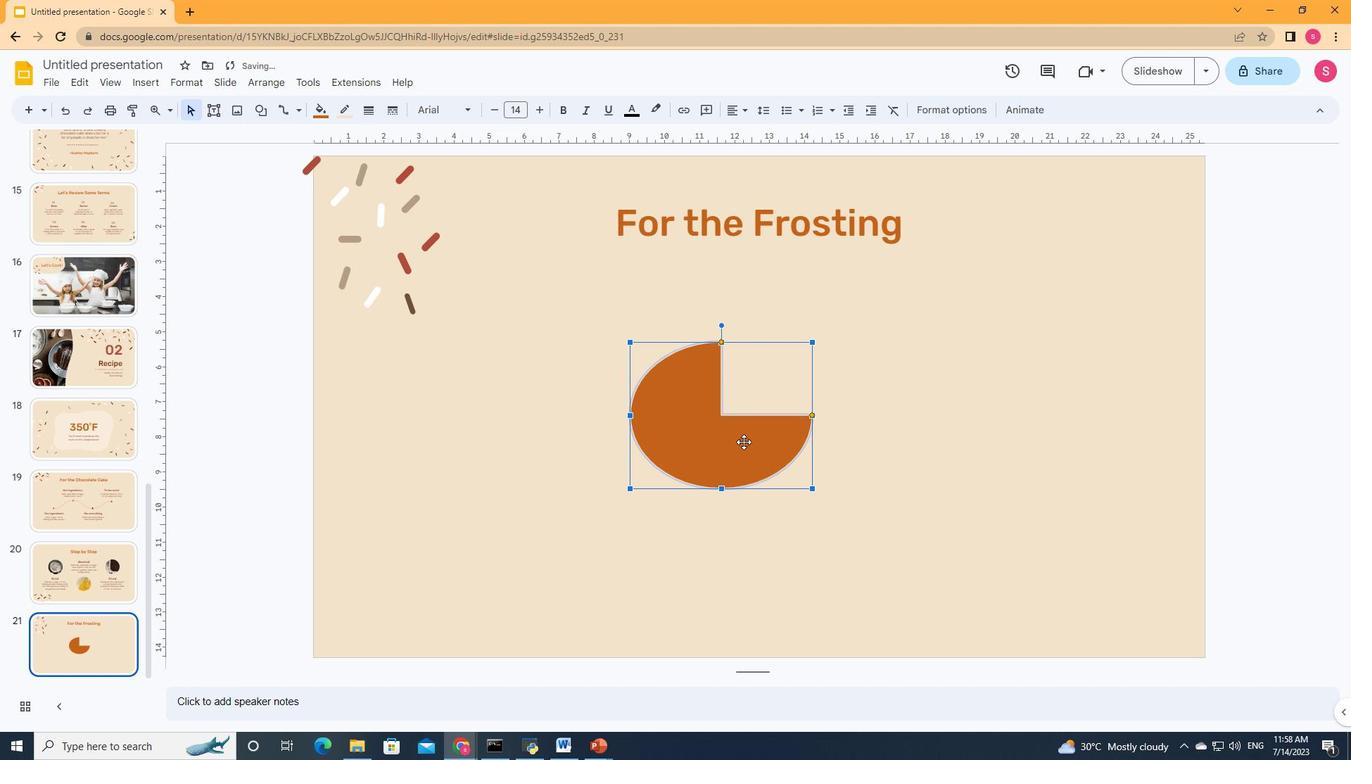 
Action: Mouse moved to (261, 108)
Screenshot: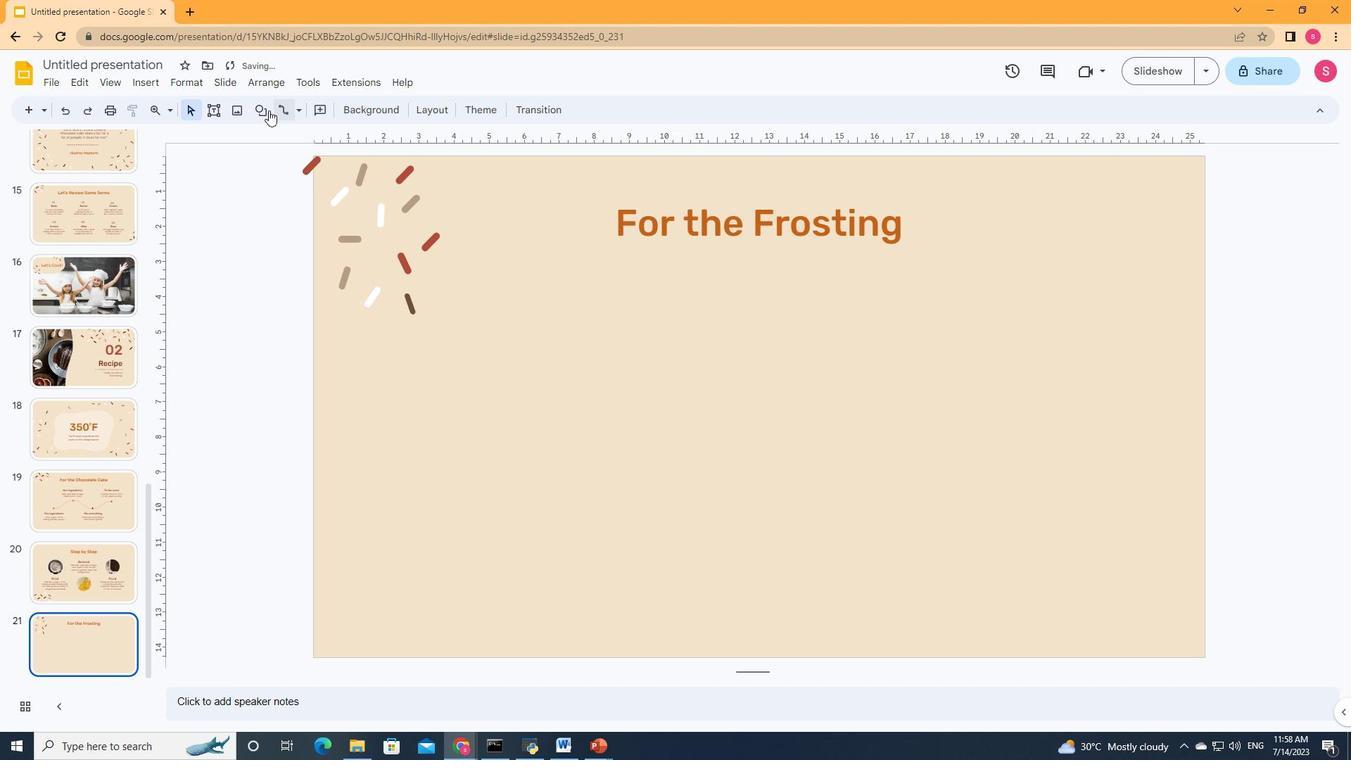 
Action: Mouse pressed left at (261, 108)
Screenshot: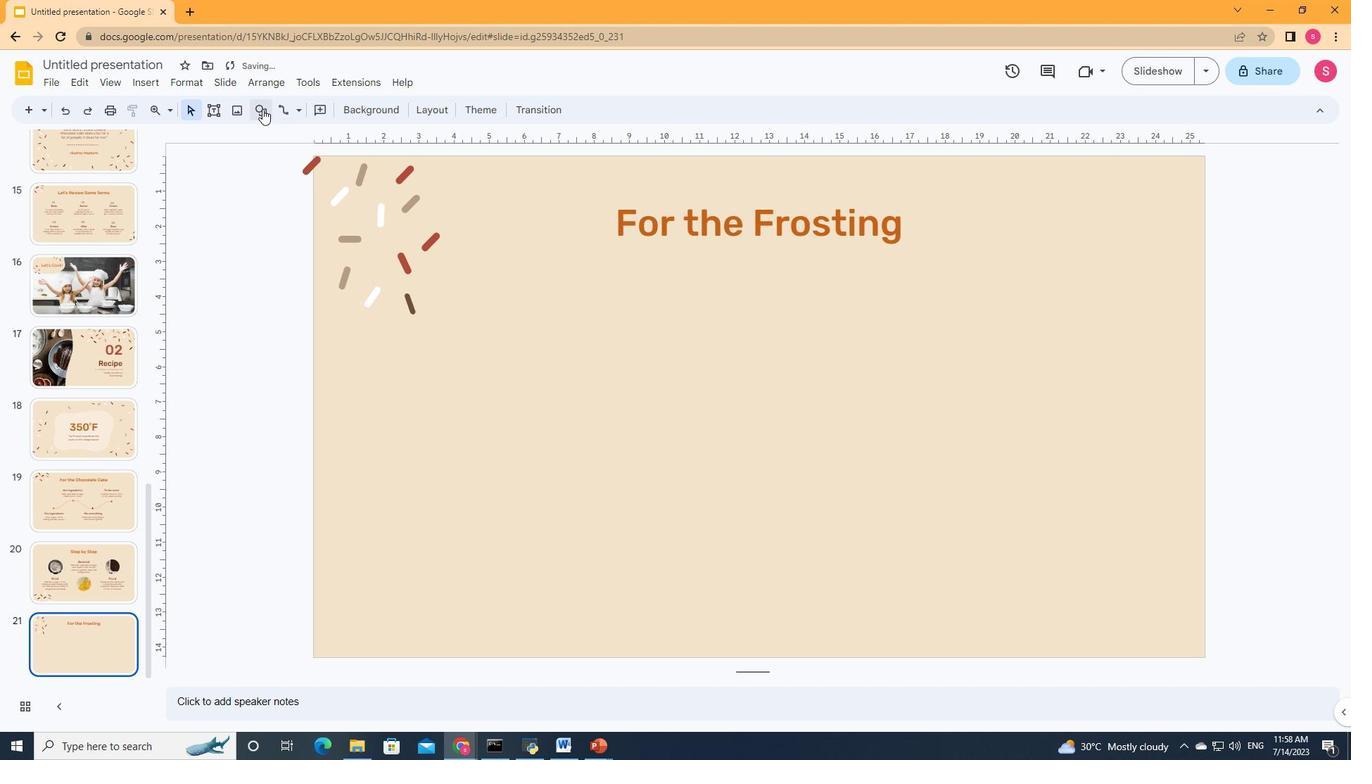 
Action: Mouse moved to (445, 247)
Screenshot: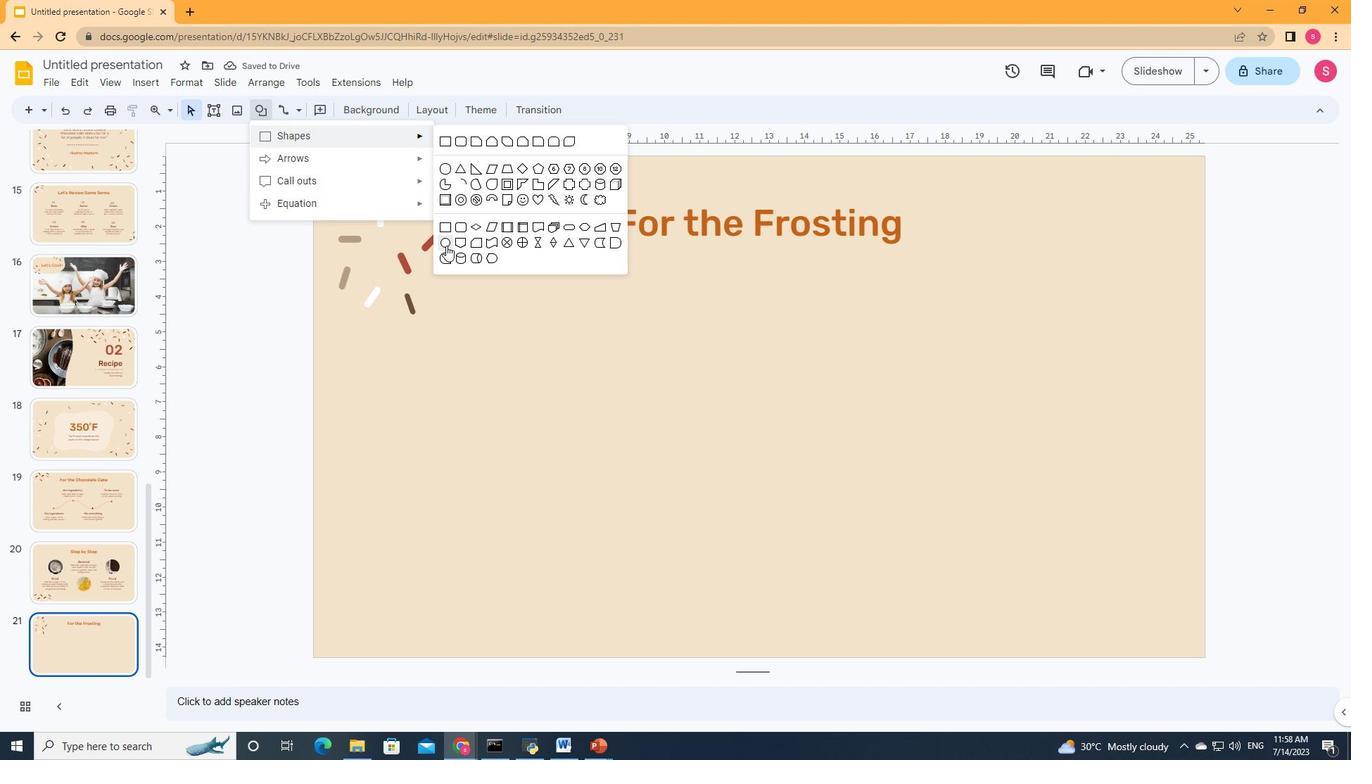 
Action: Mouse pressed left at (445, 247)
Screenshot: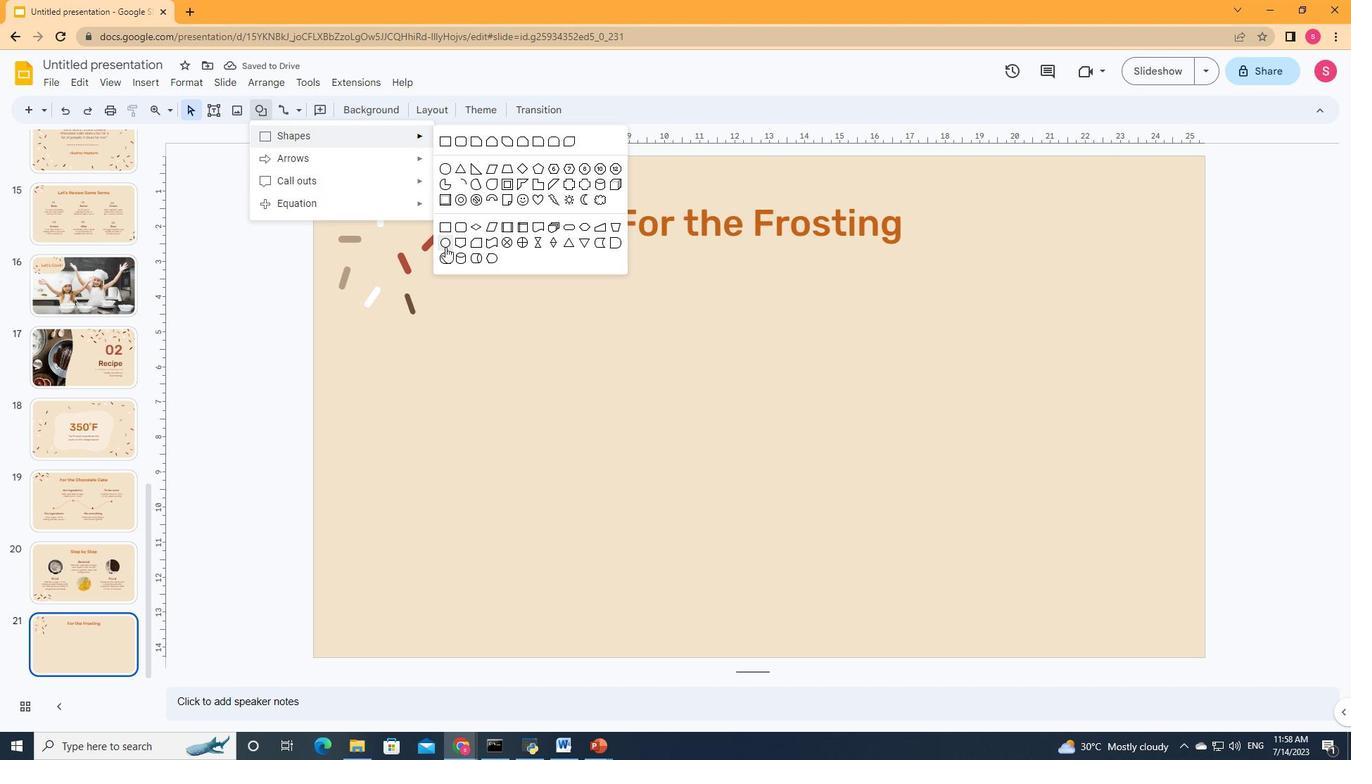 
Action: Mouse moved to (676, 336)
Screenshot: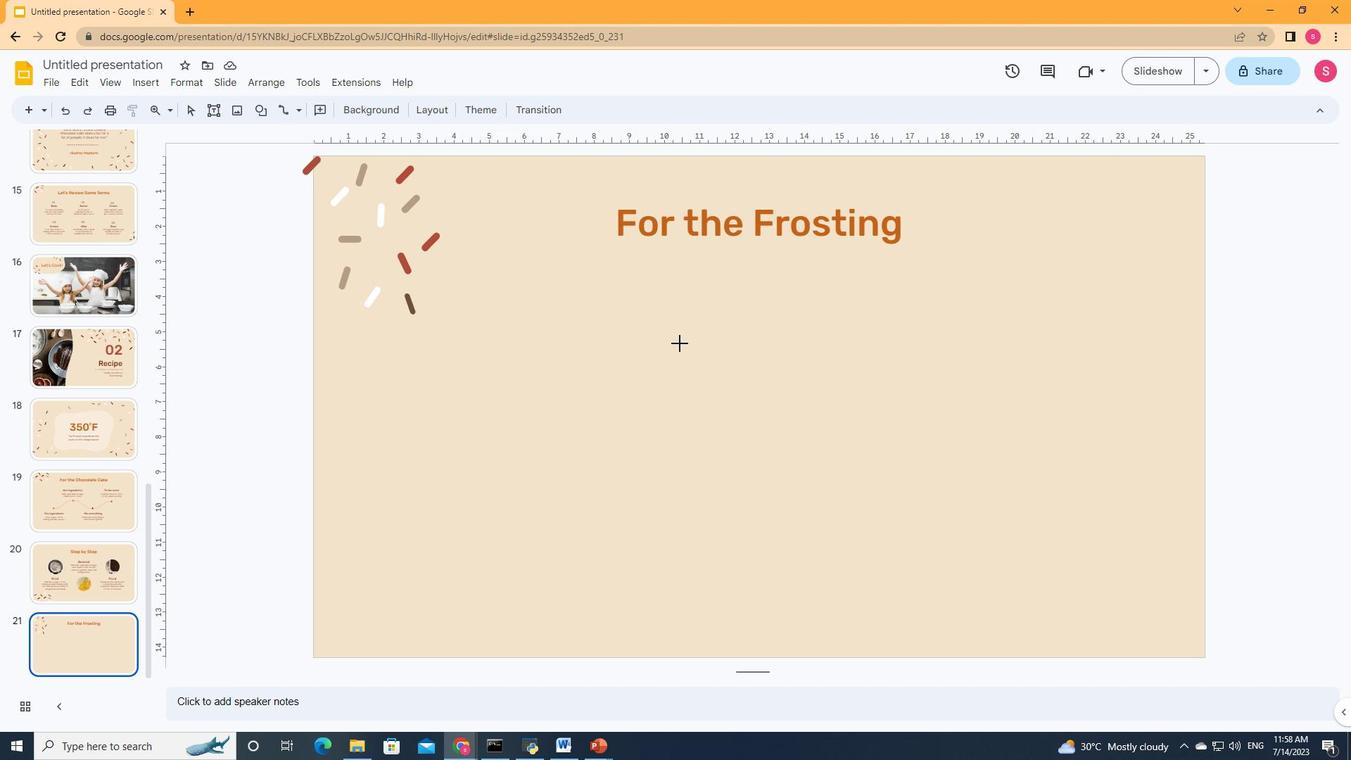 
Action: Mouse pressed left at (676, 336)
Screenshot: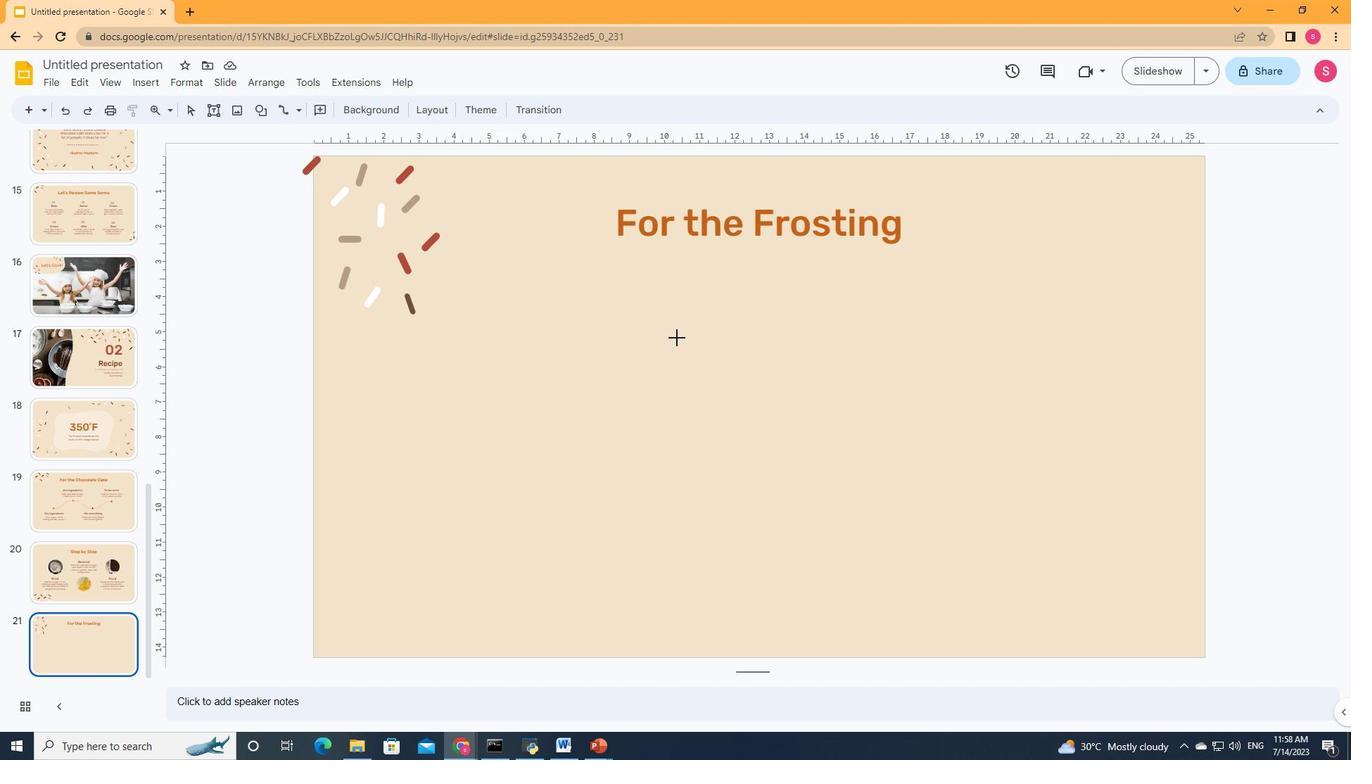 
Action: Mouse moved to (775, 419)
Screenshot: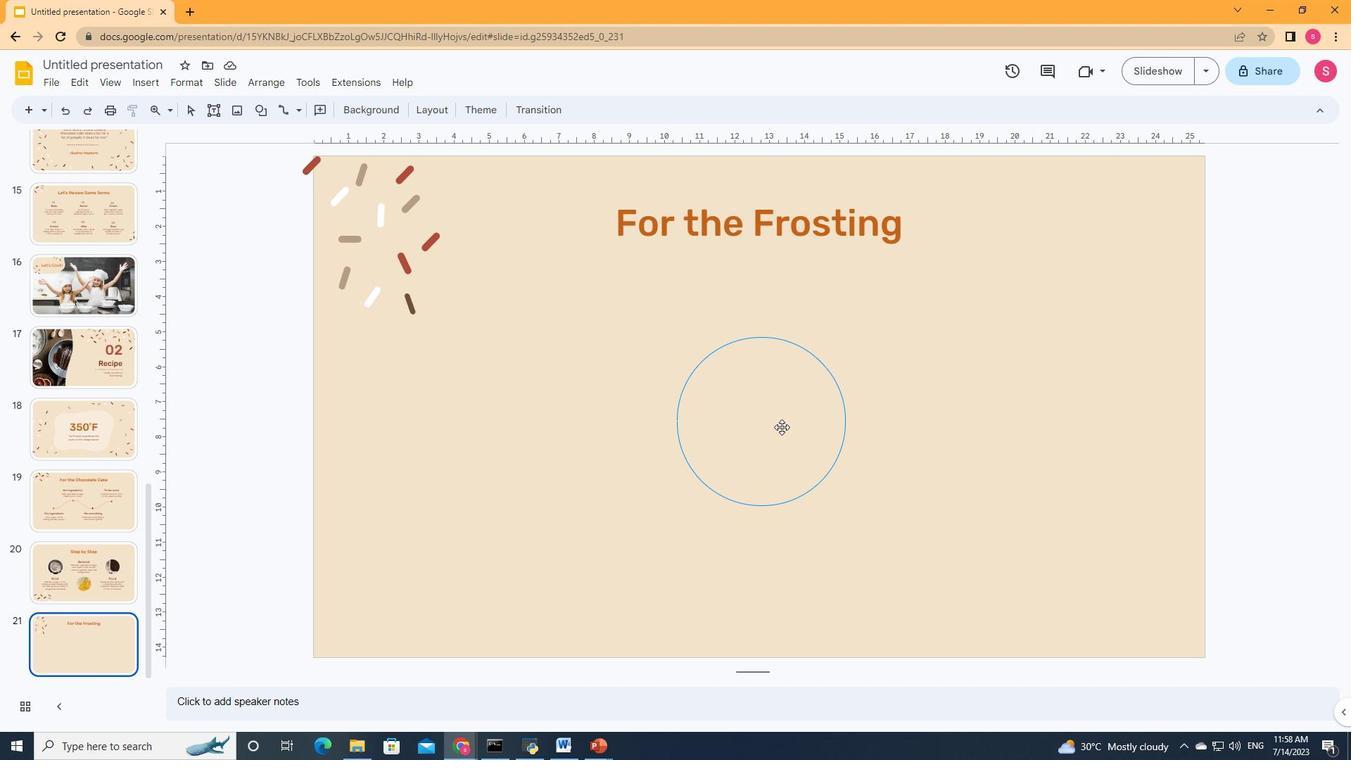 
Action: Mouse pressed left at (775, 419)
Screenshot: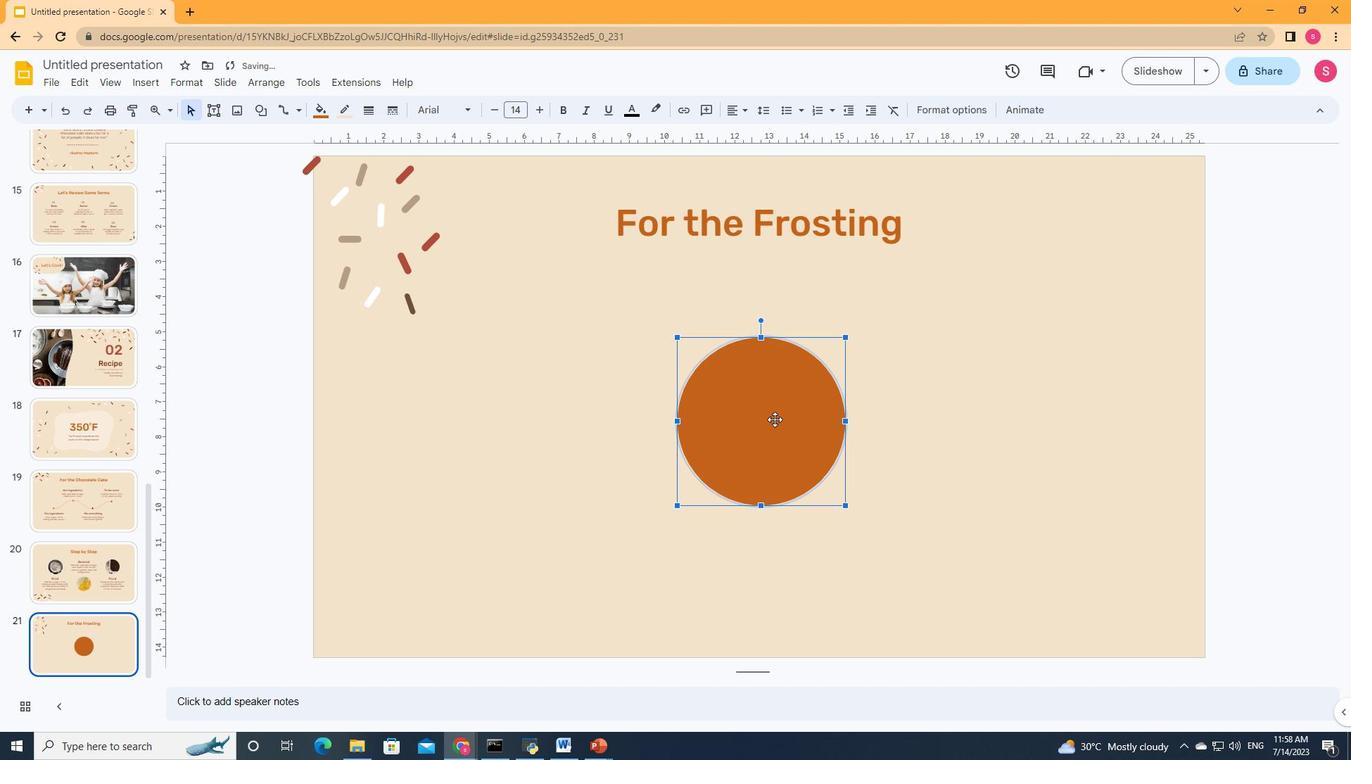 
Action: Mouse moved to (320, 116)
Screenshot: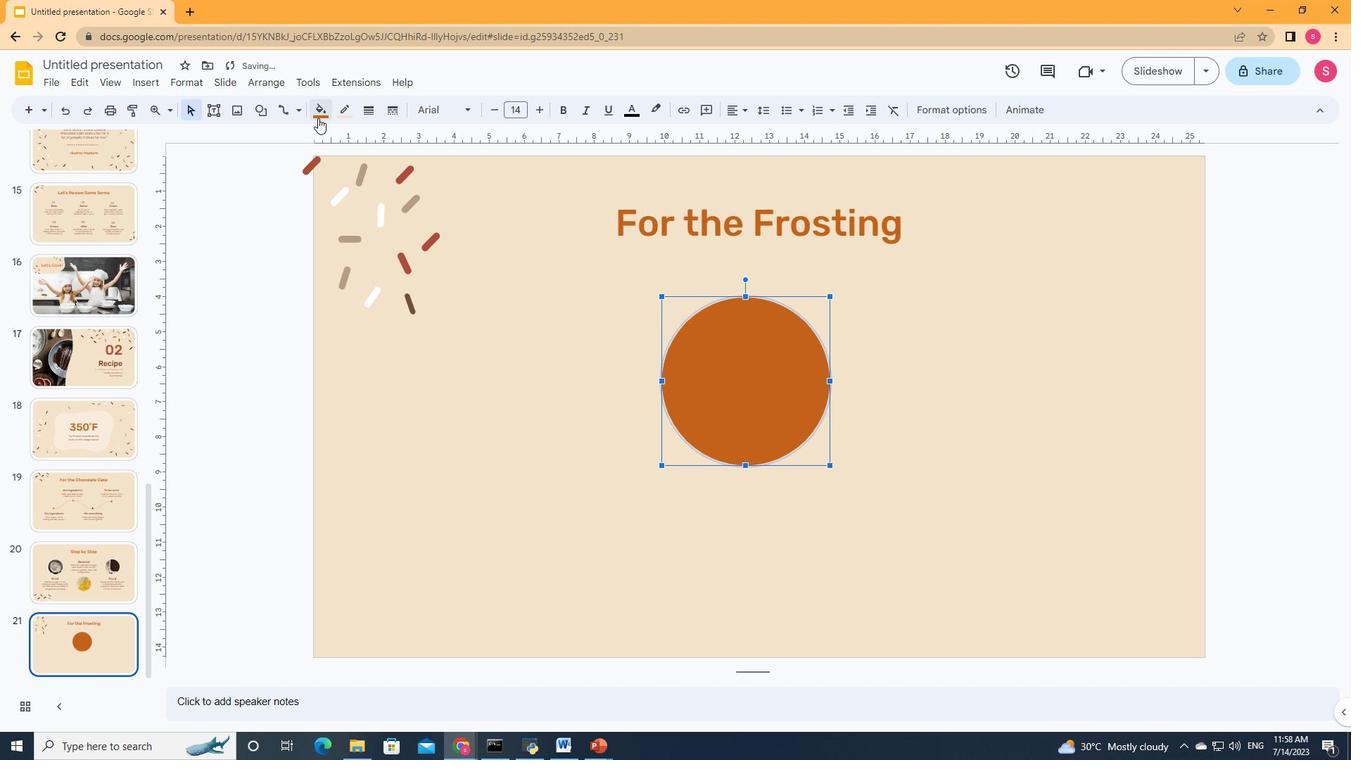 
Action: Mouse pressed left at (320, 116)
Screenshot: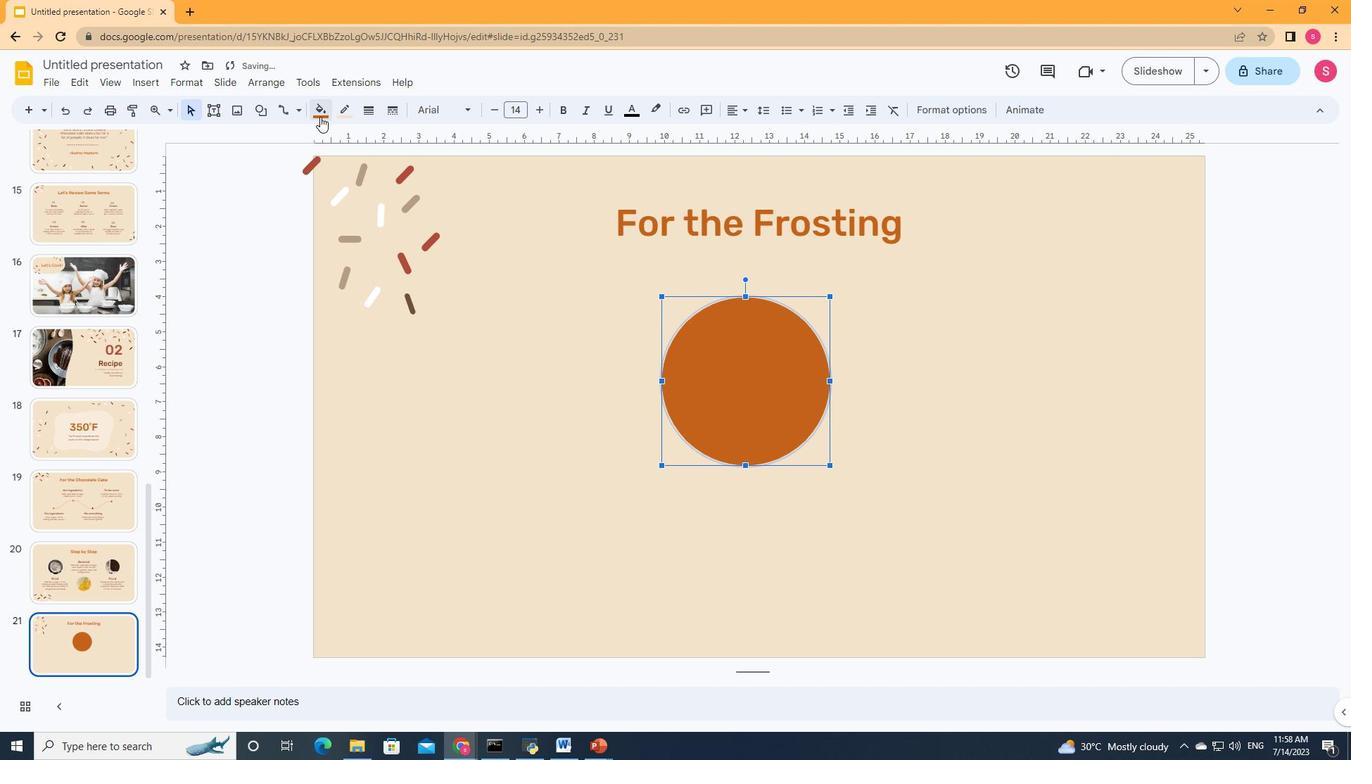 
Action: Mouse moved to (375, 404)
Screenshot: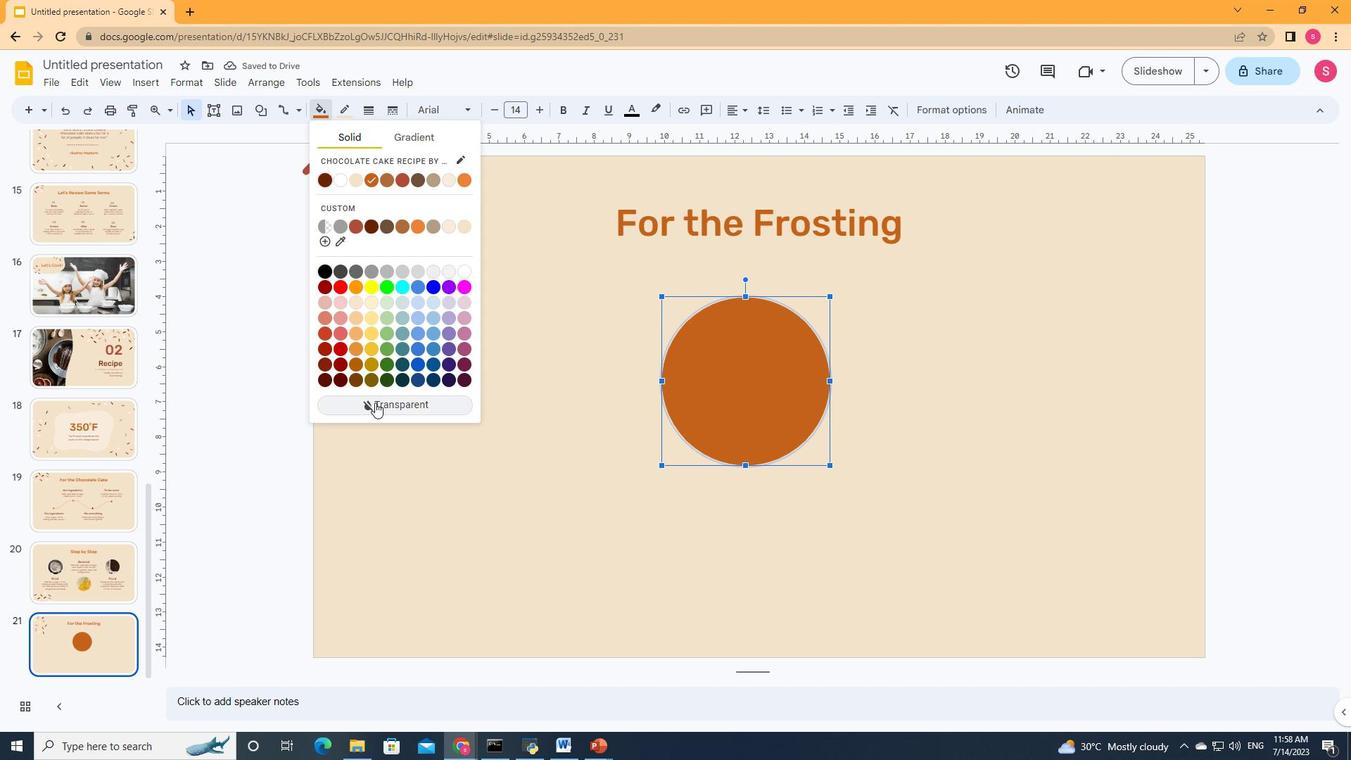 
Action: Mouse pressed left at (375, 404)
Screenshot: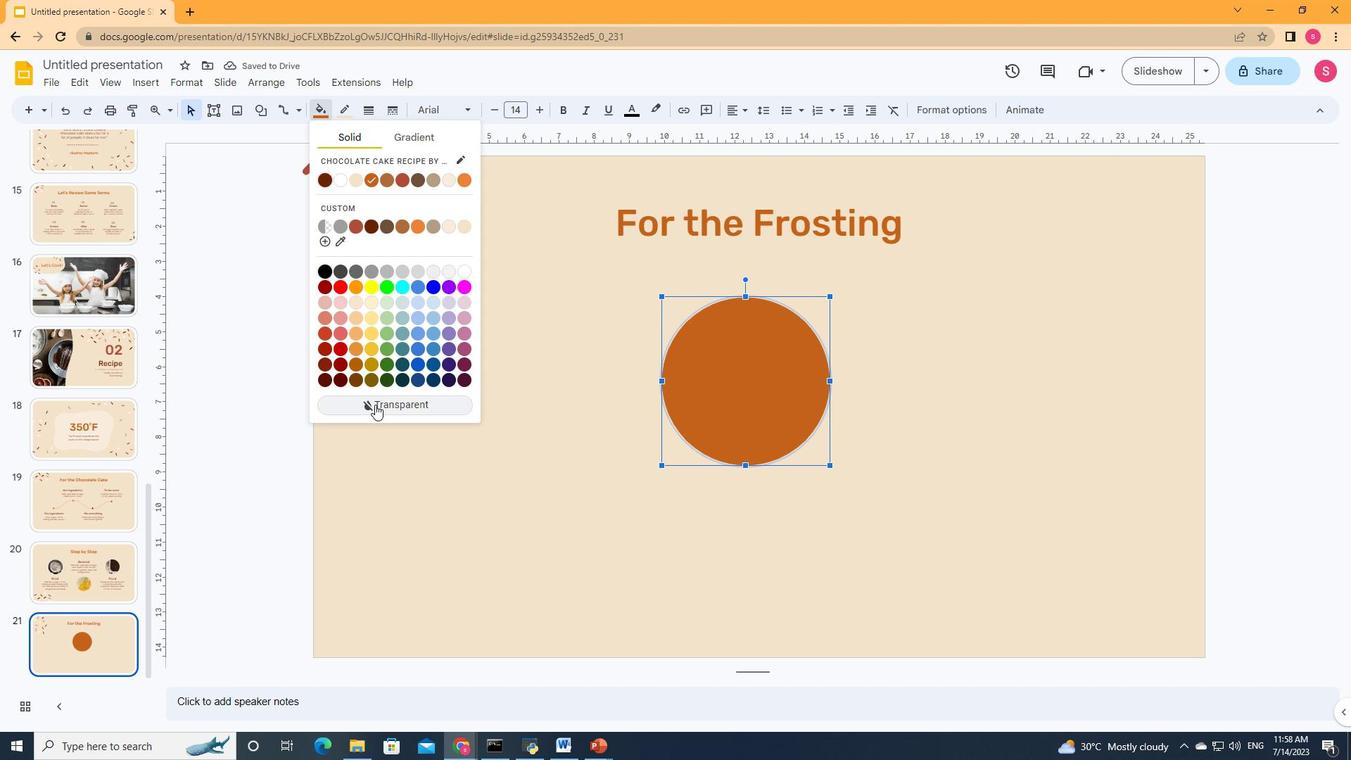 
Action: Mouse moved to (350, 116)
Screenshot: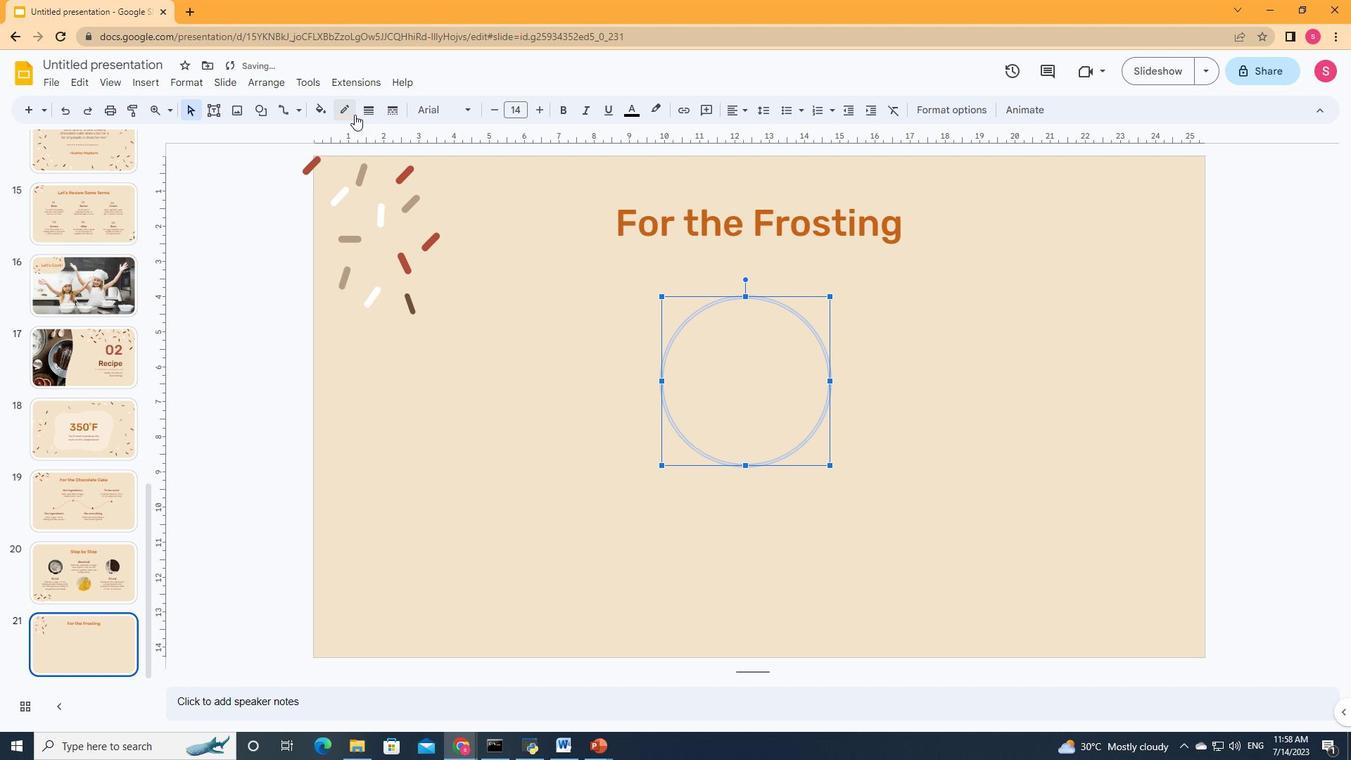 
Action: Mouse pressed left at (350, 116)
Screenshot: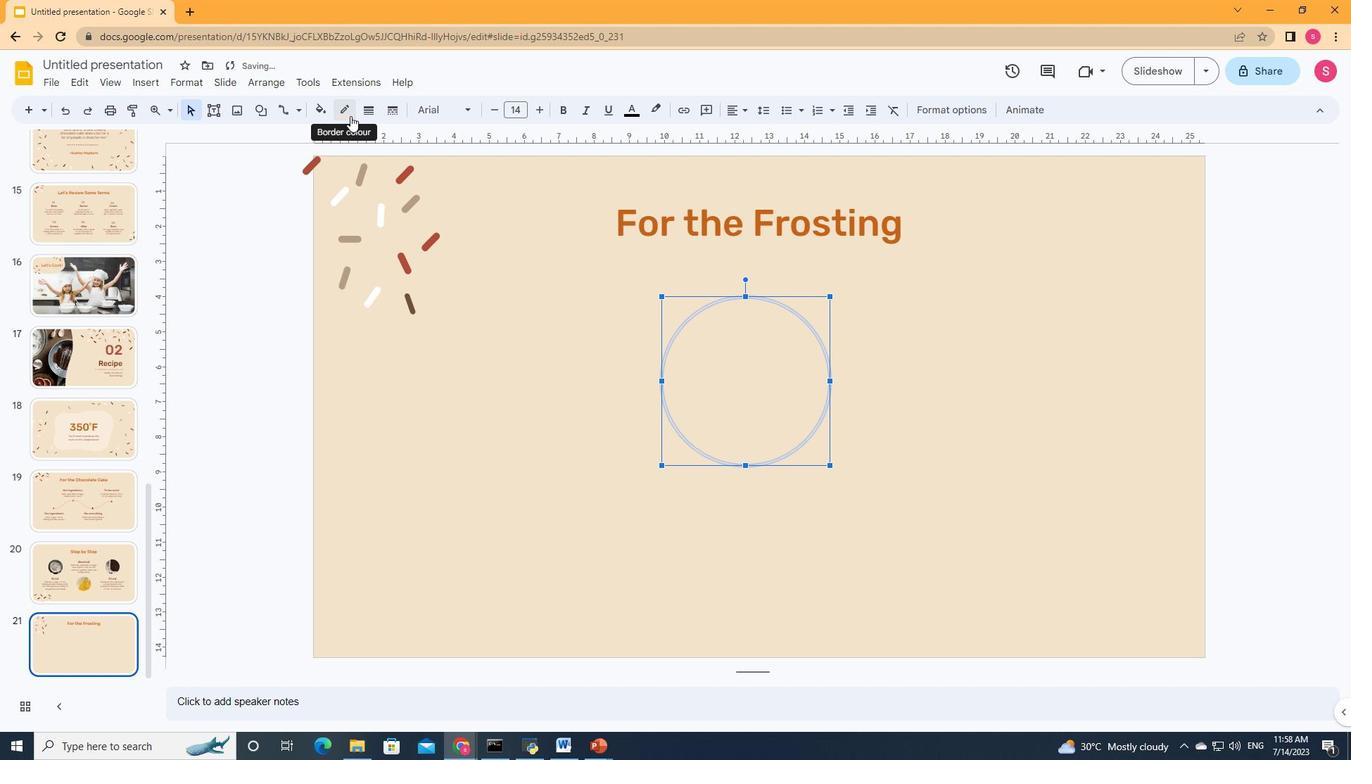 
Action: Mouse moved to (353, 154)
Screenshot: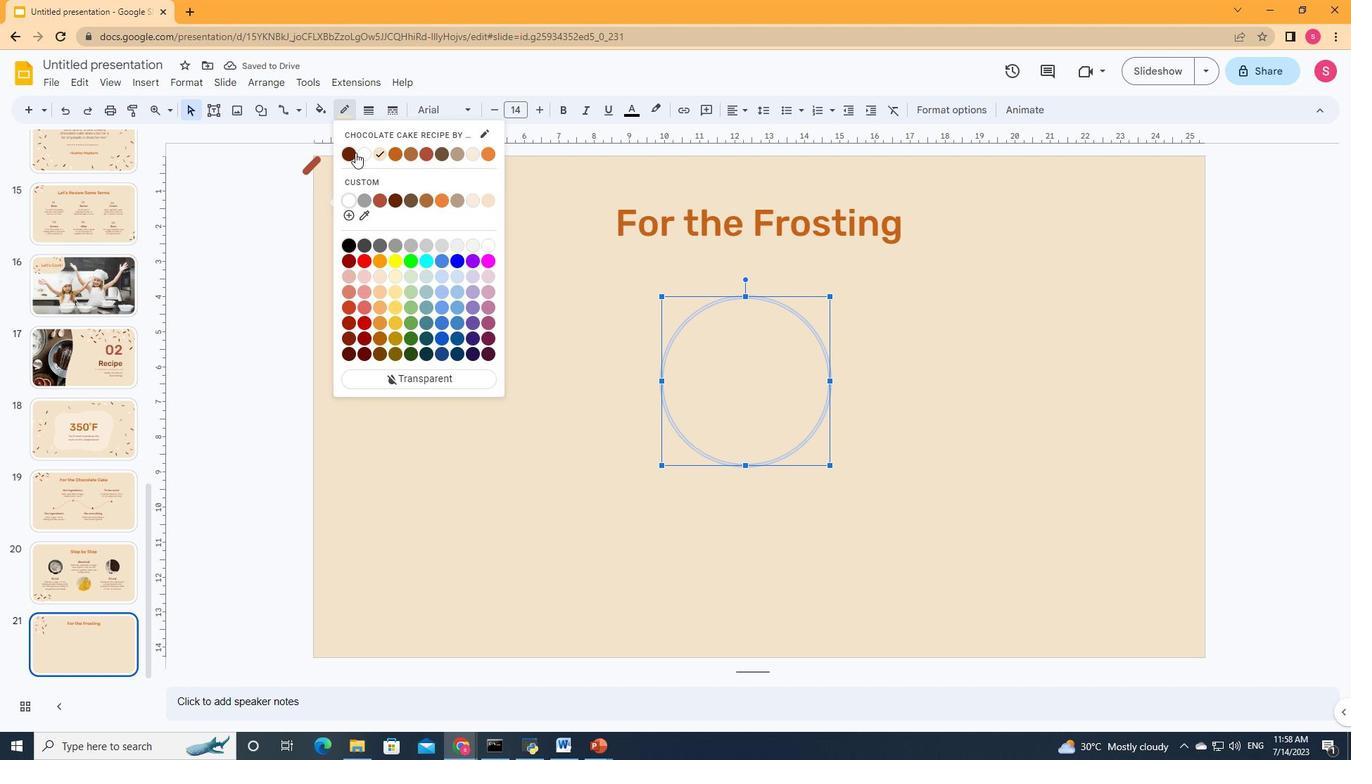 
Action: Mouse pressed left at (353, 154)
Screenshot: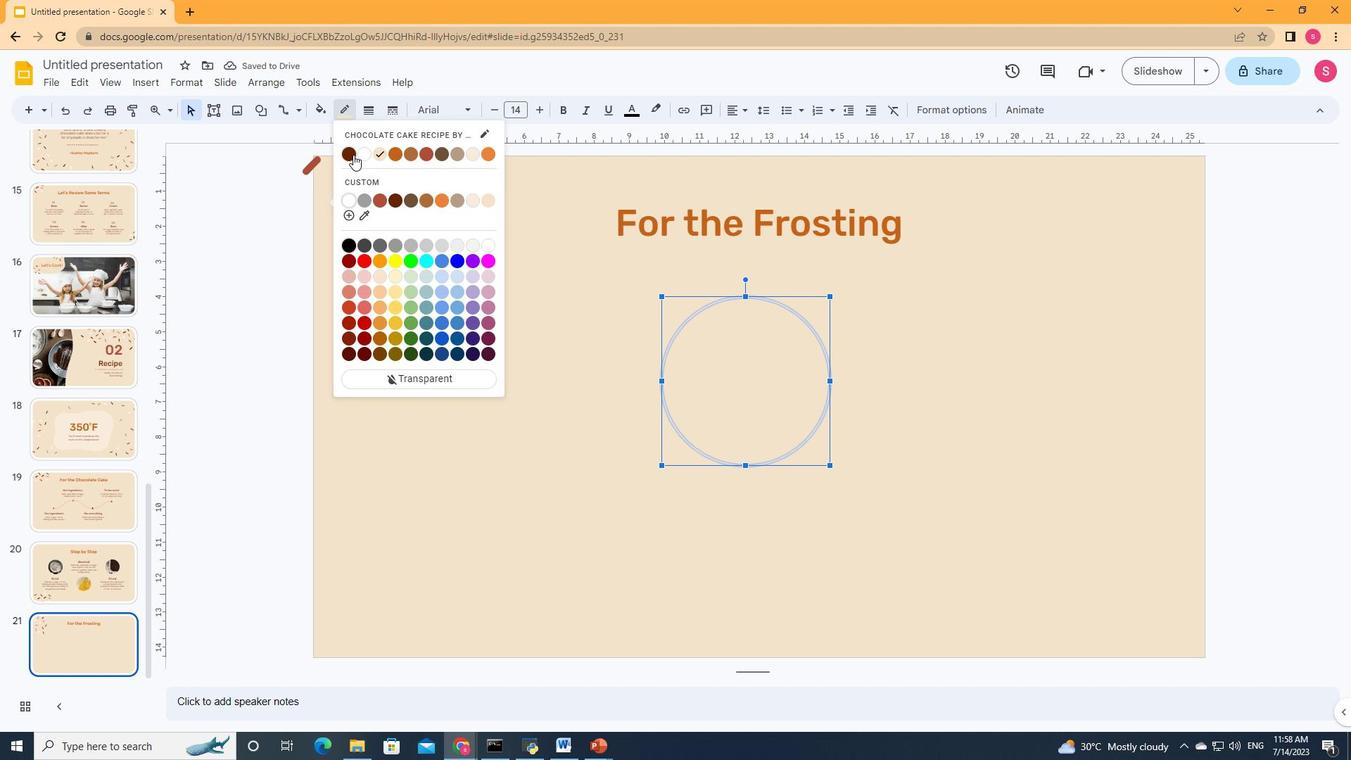 
Action: Mouse moved to (364, 111)
Screenshot: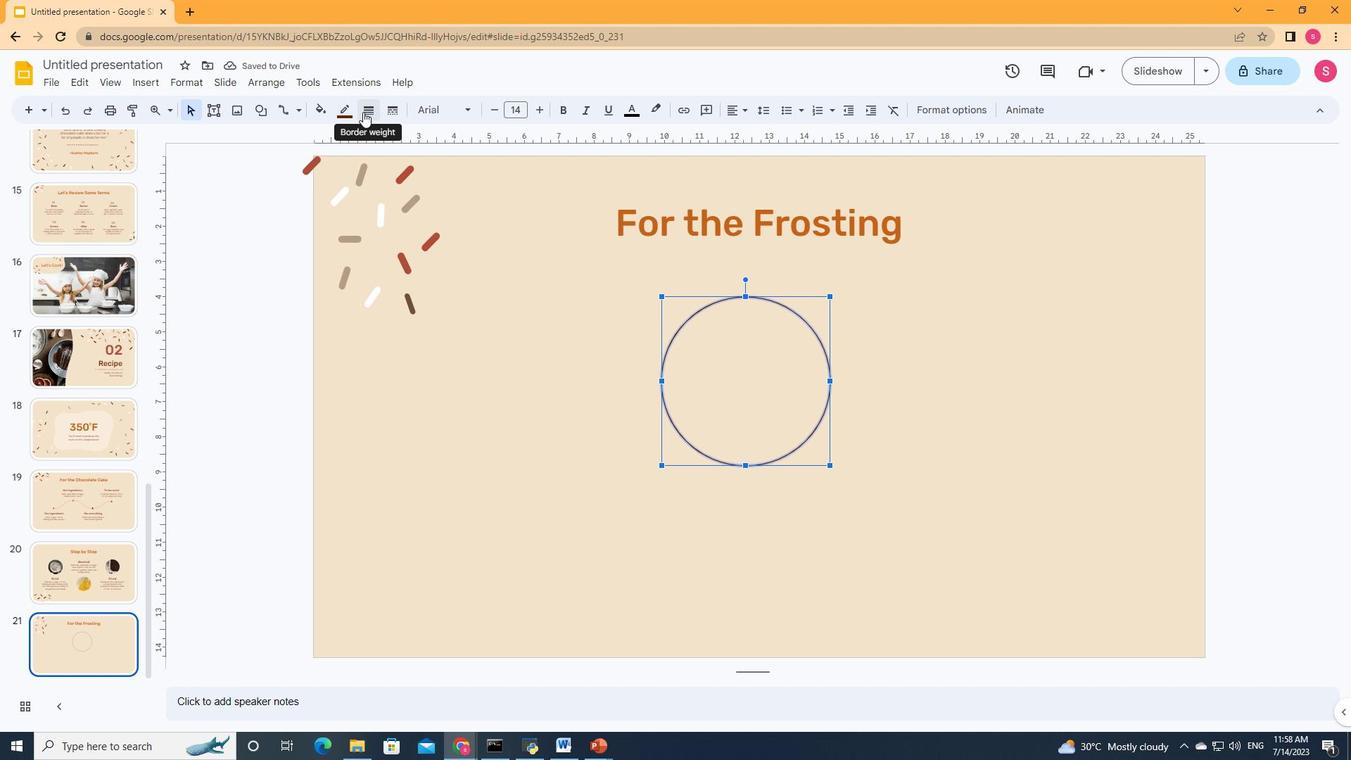 
Action: Mouse pressed left at (364, 111)
Screenshot: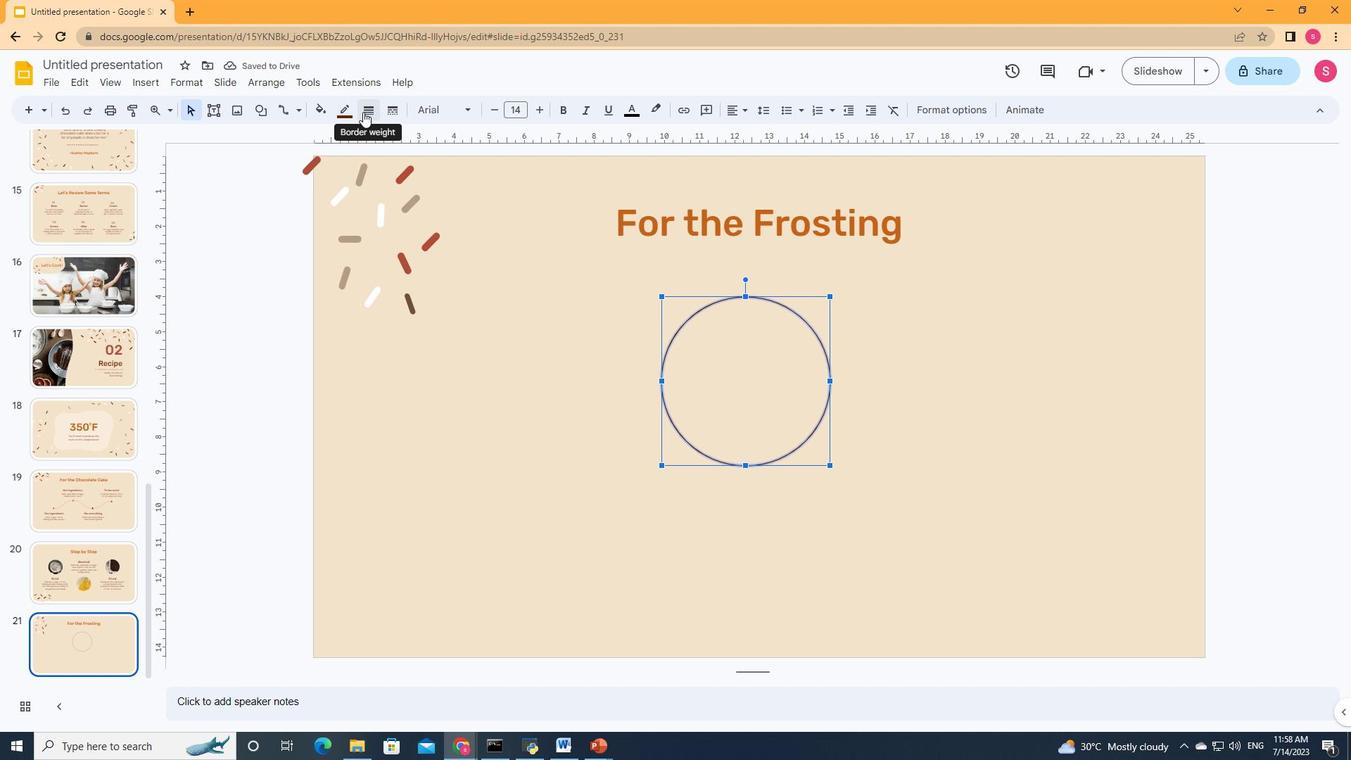 
Action: Mouse moved to (366, 159)
Screenshot: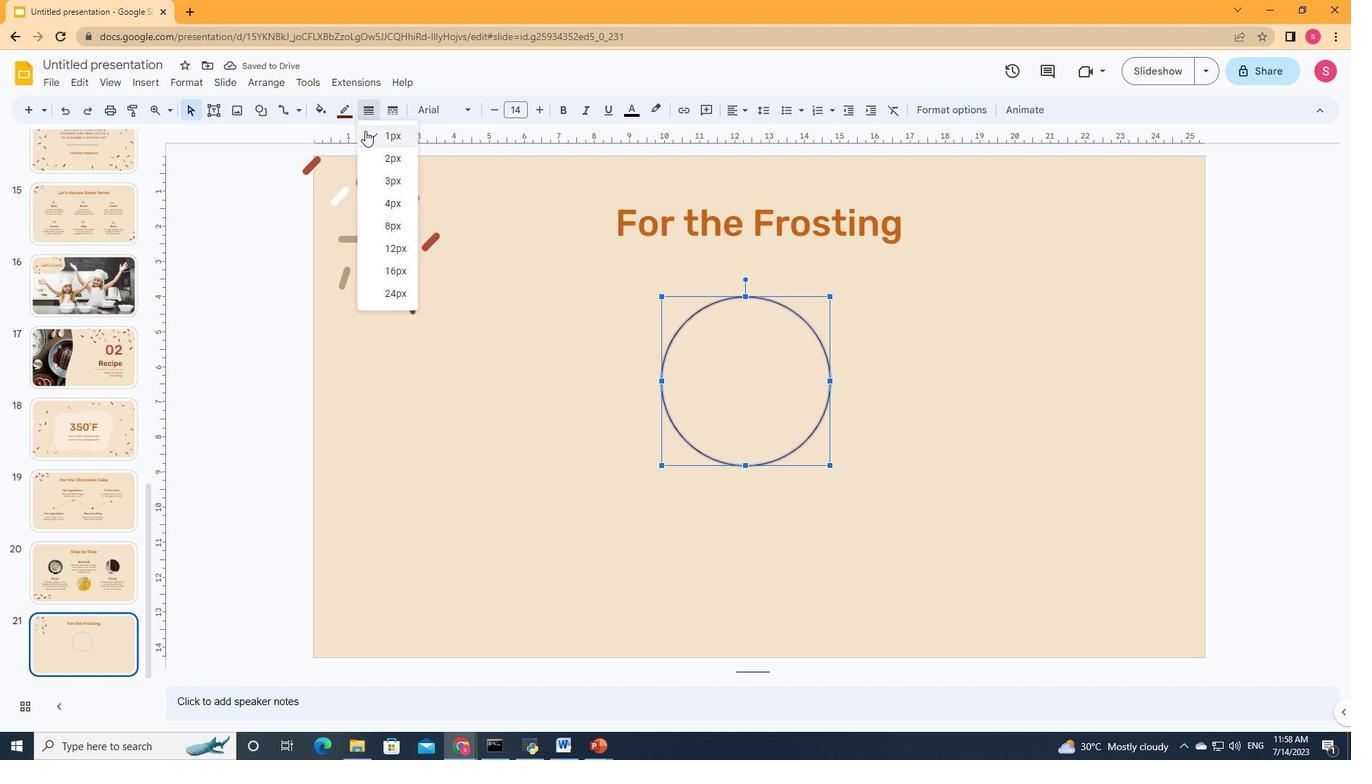 
Action: Mouse pressed left at (366, 159)
Screenshot: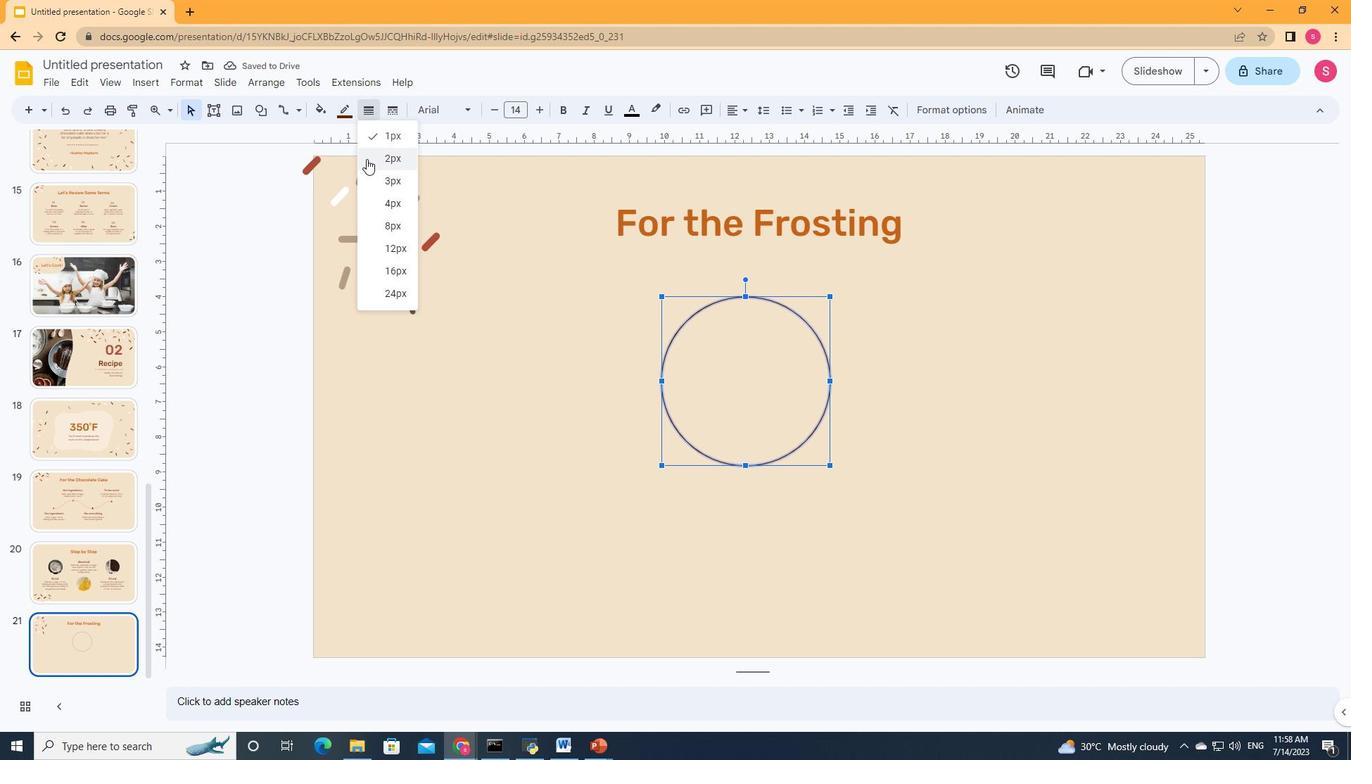 
Action: Mouse moved to (383, 107)
Screenshot: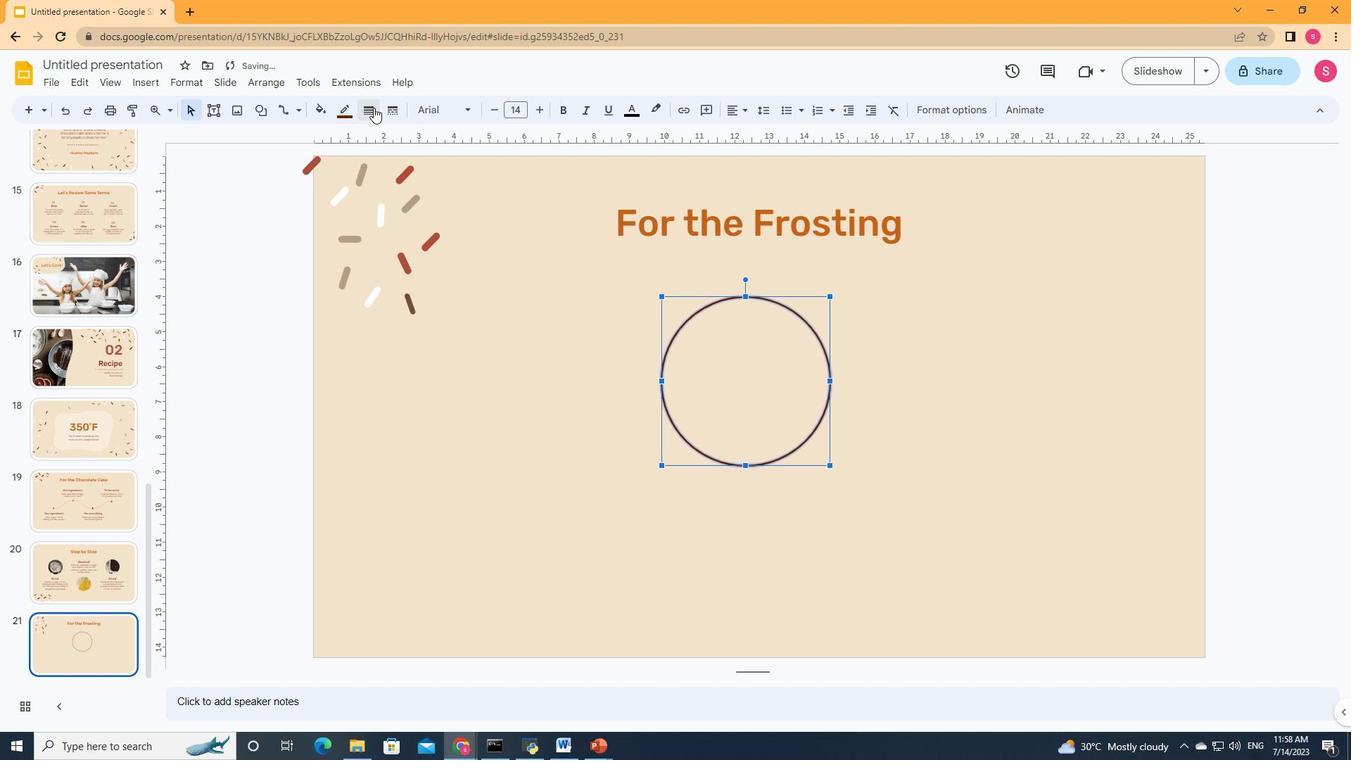 
Action: Mouse pressed left at (383, 107)
Screenshot: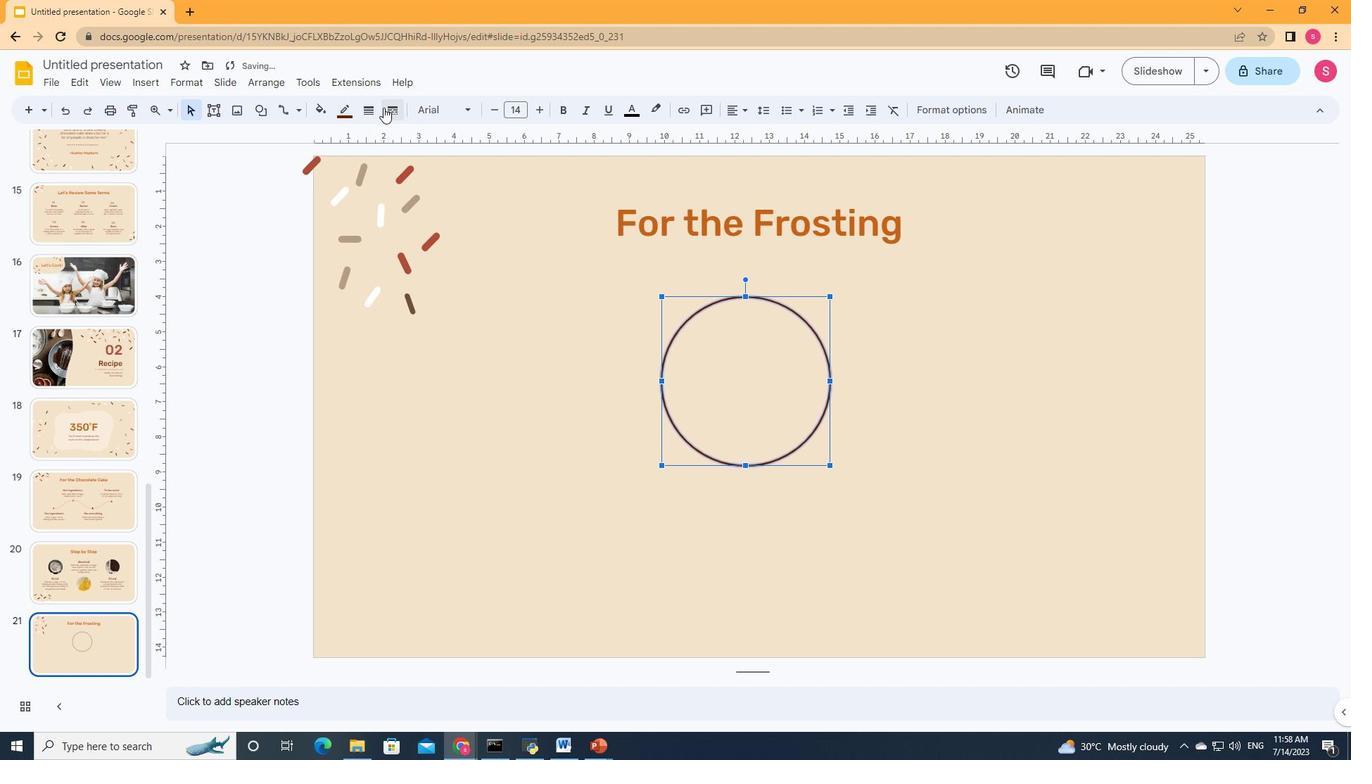 
Action: Mouse moved to (407, 177)
Screenshot: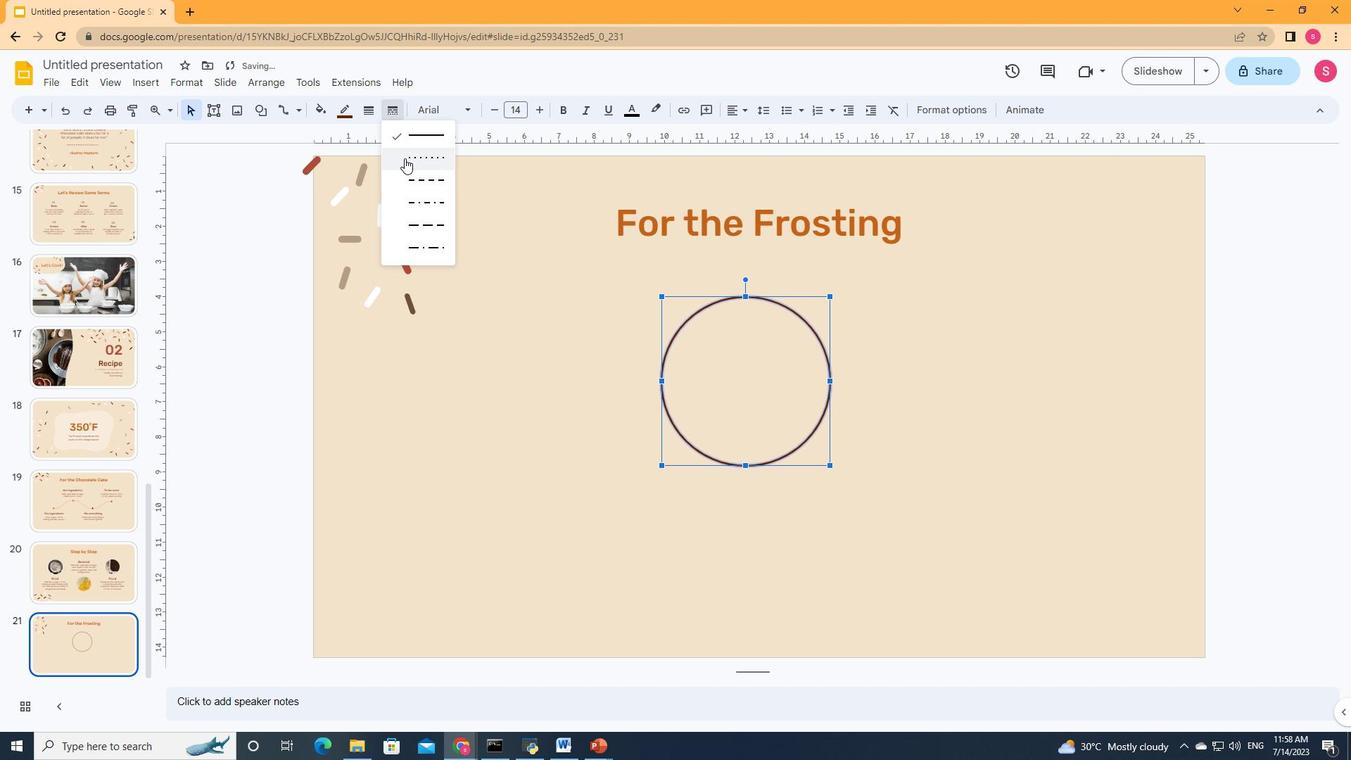 
Action: Mouse pressed left at (407, 177)
Screenshot: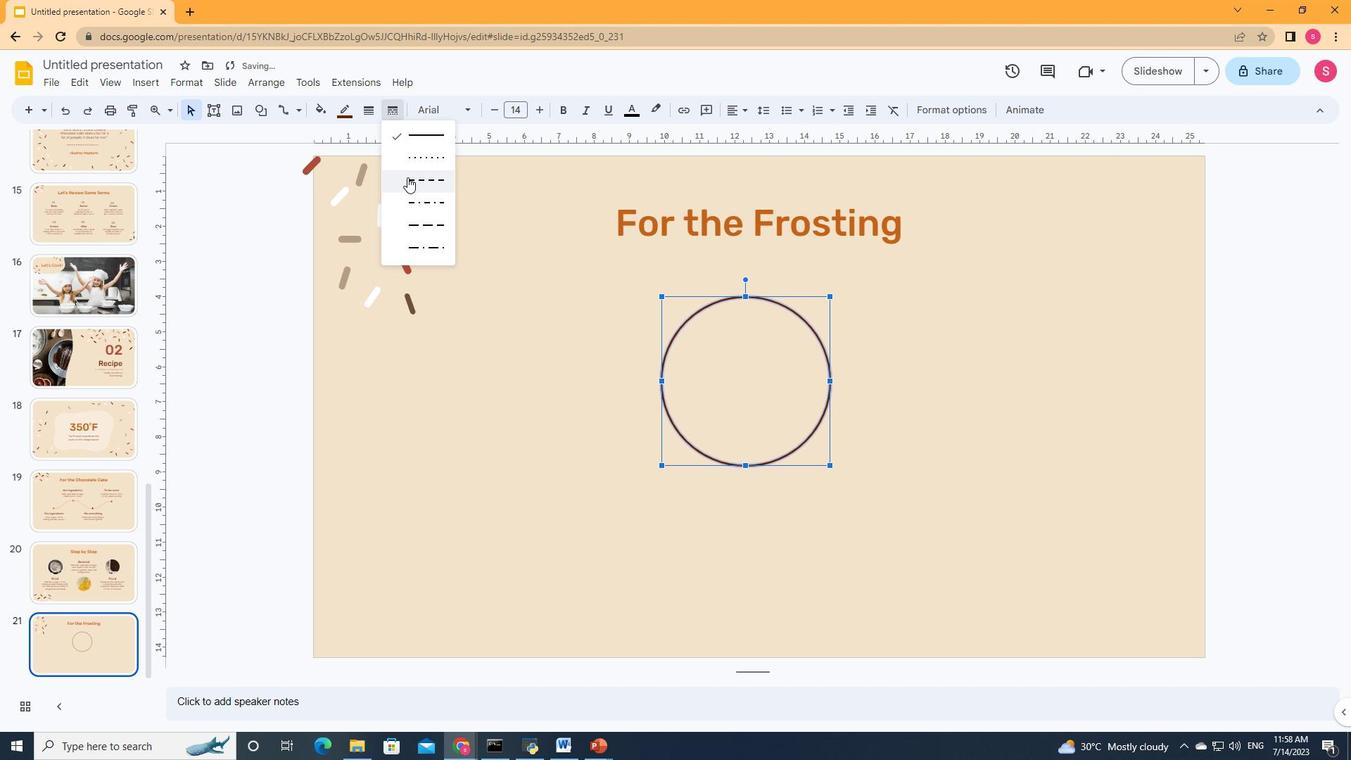 
Action: Mouse moved to (916, 391)
Screenshot: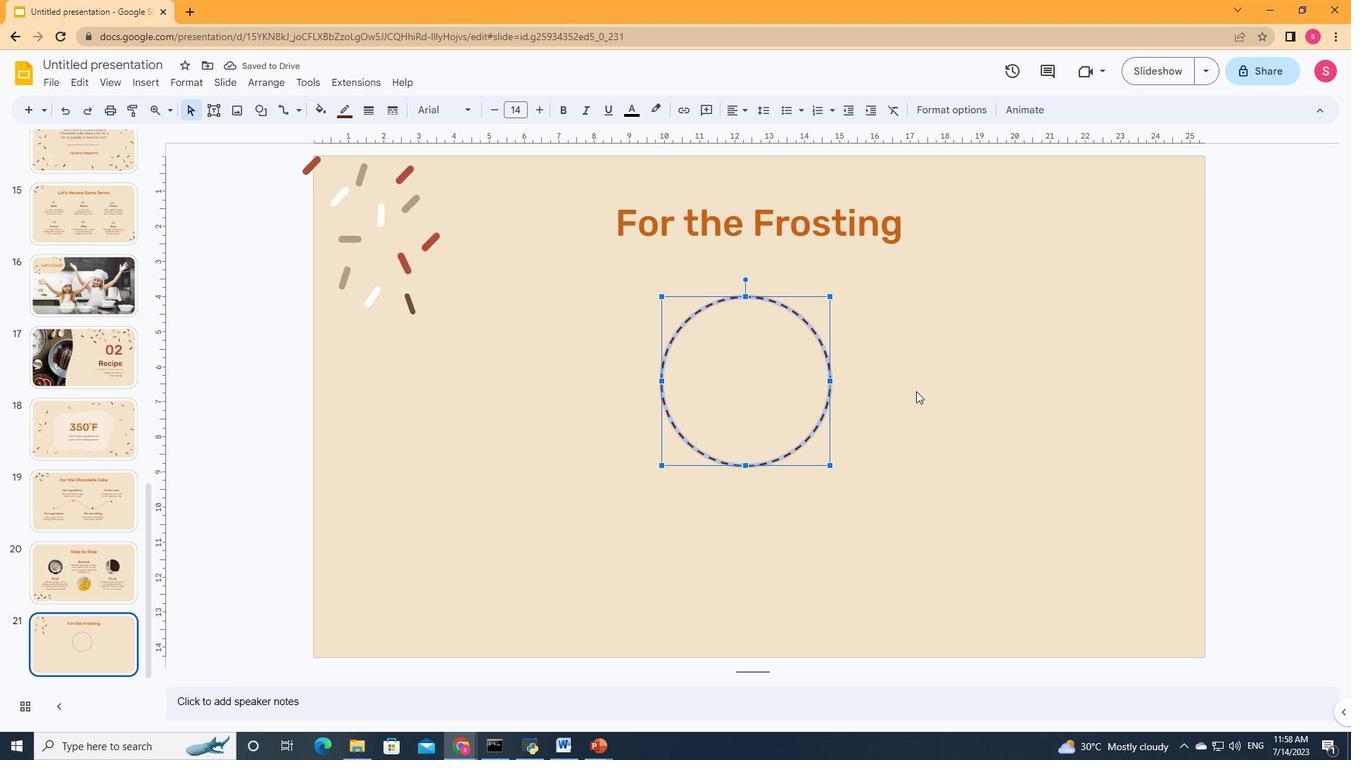 
Action: Key pressed <Key.down><Key.down><Key.down><Key.down>
Screenshot: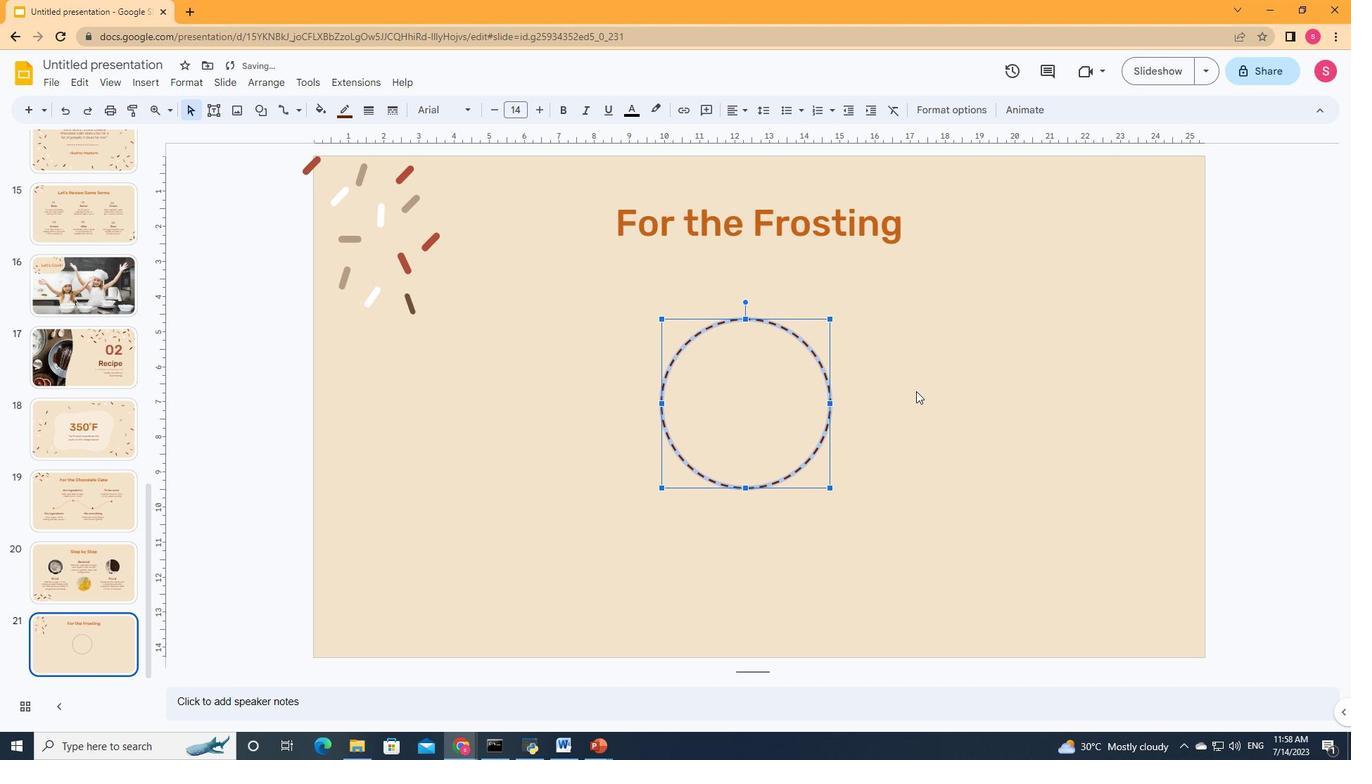 
Action: Mouse moved to (901, 401)
Screenshot: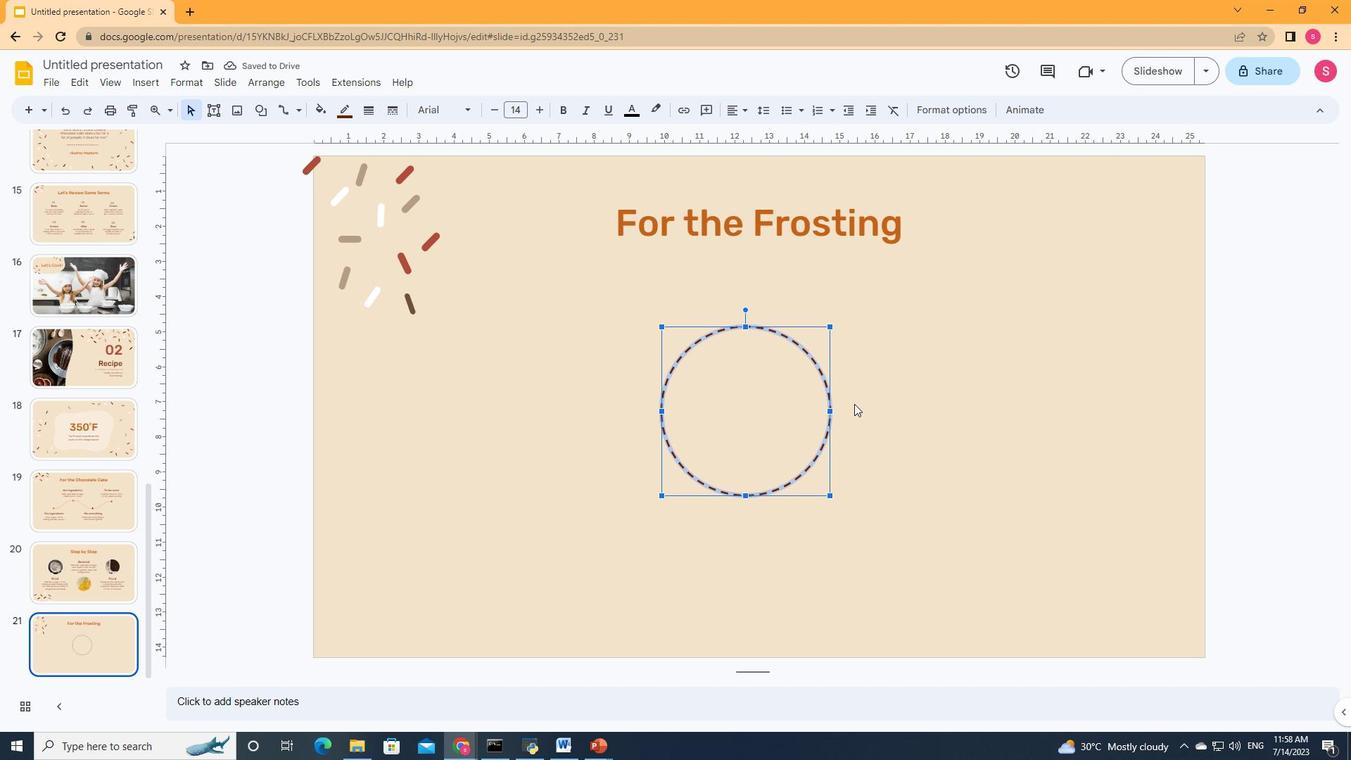 
Action: Mouse pressed left at (901, 401)
Screenshot: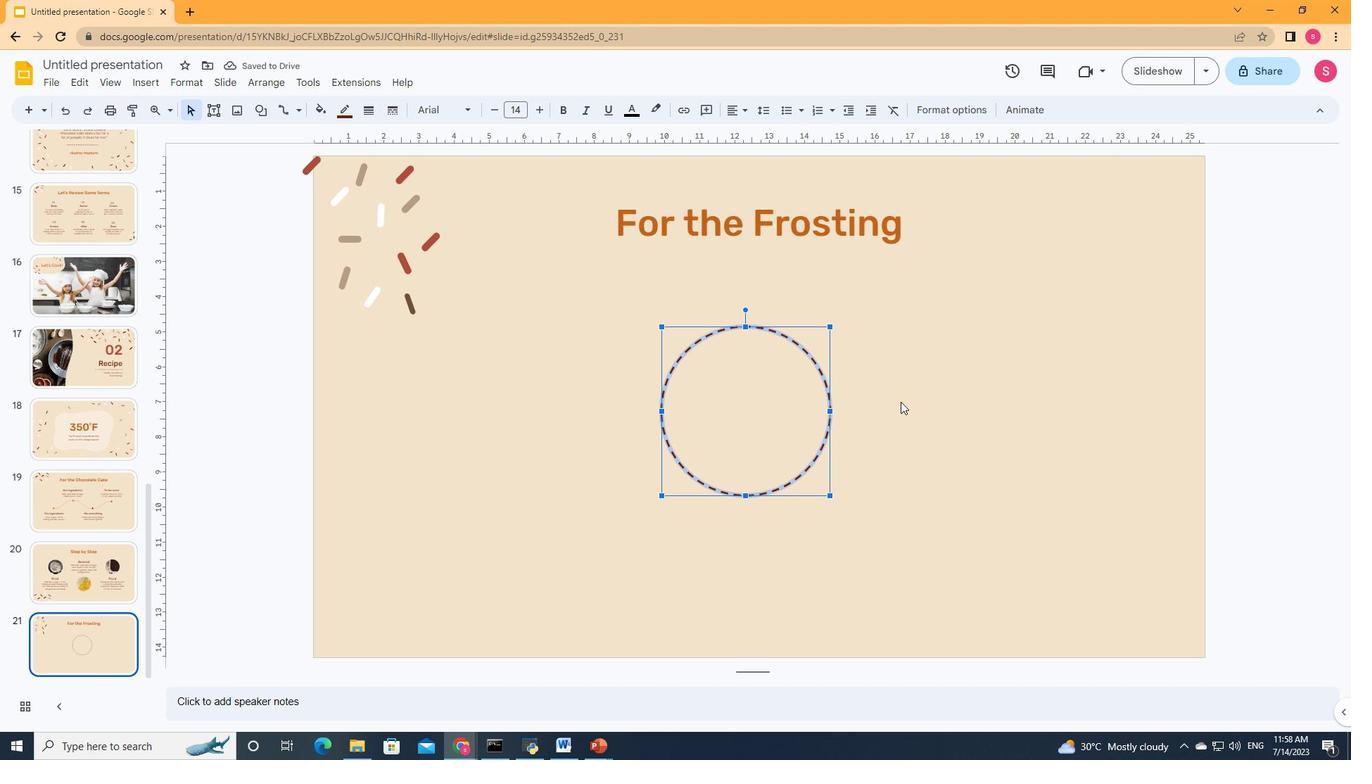 
Action: Mouse moved to (743, 408)
Screenshot: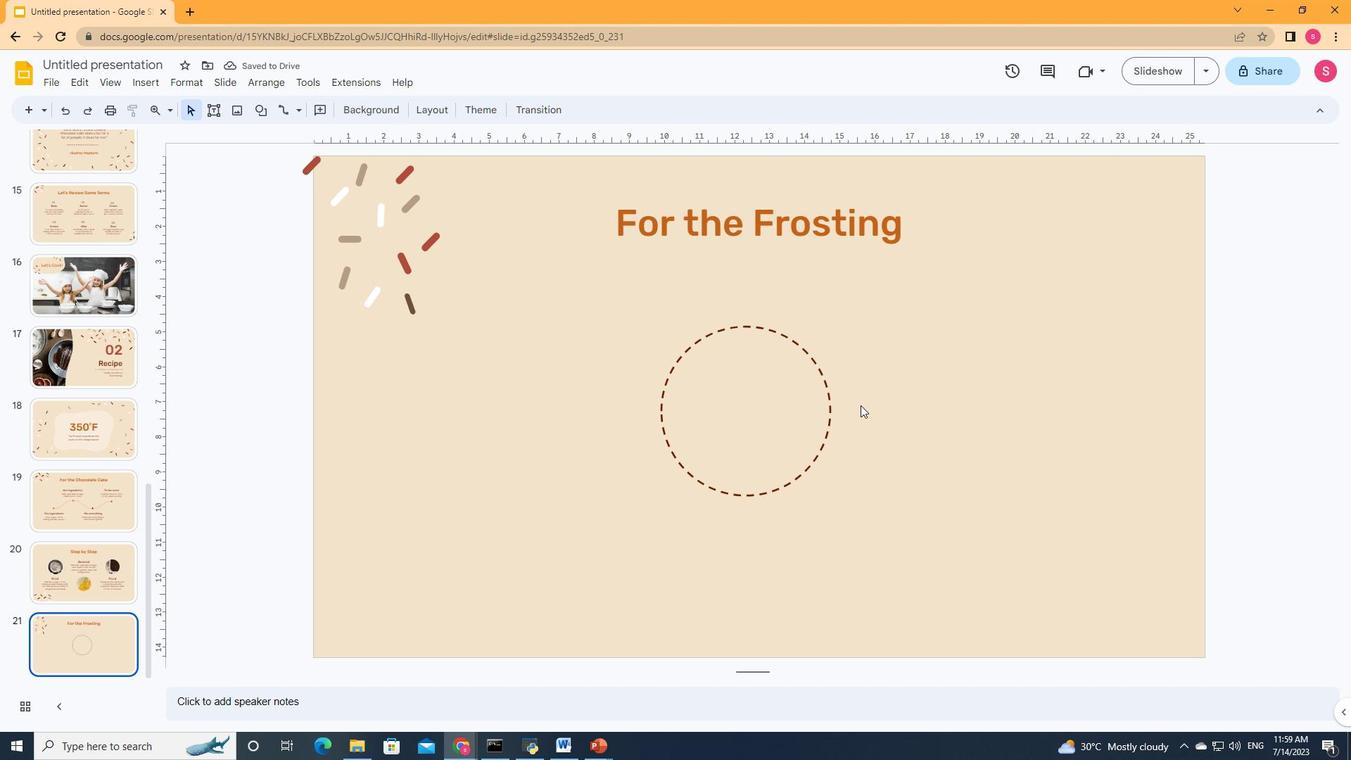 
Action: Key pressed <Key.right>
Screenshot: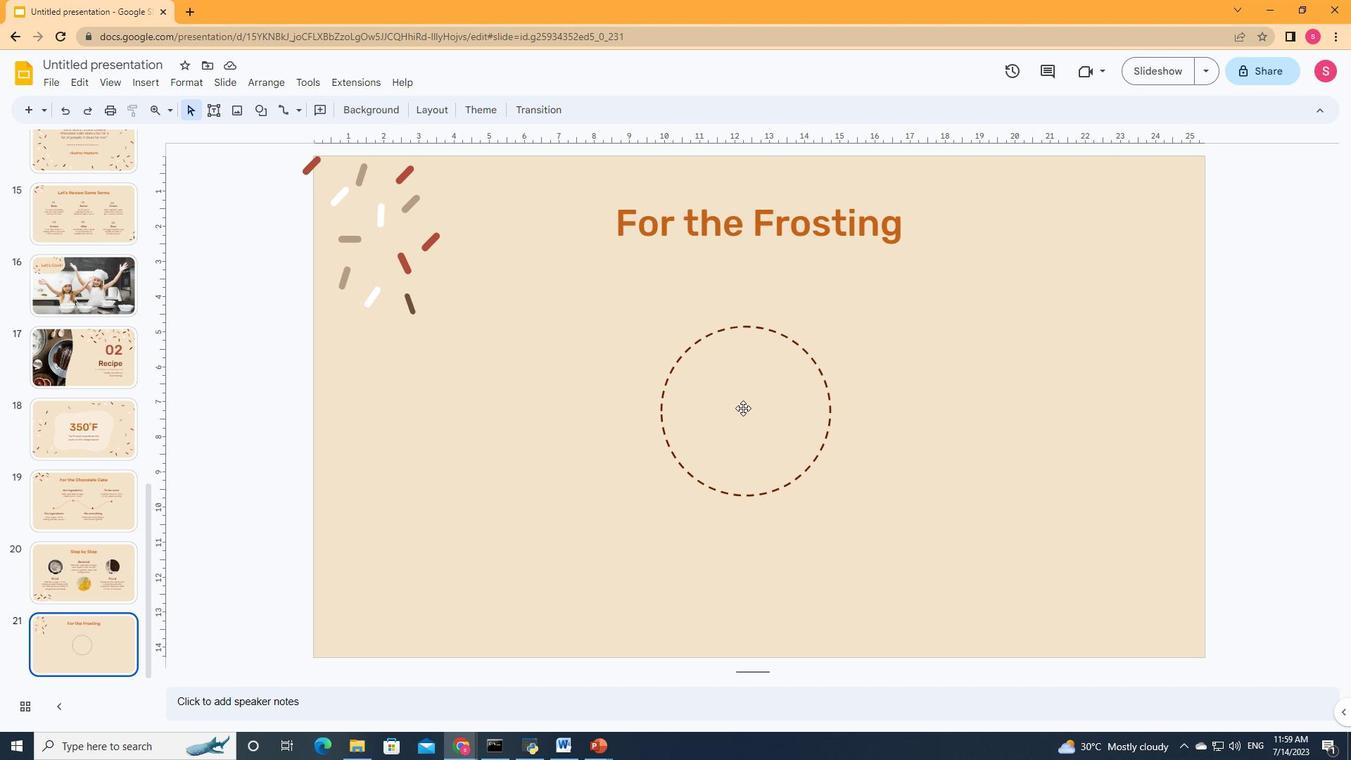 
Action: Mouse moved to (763, 331)
Screenshot: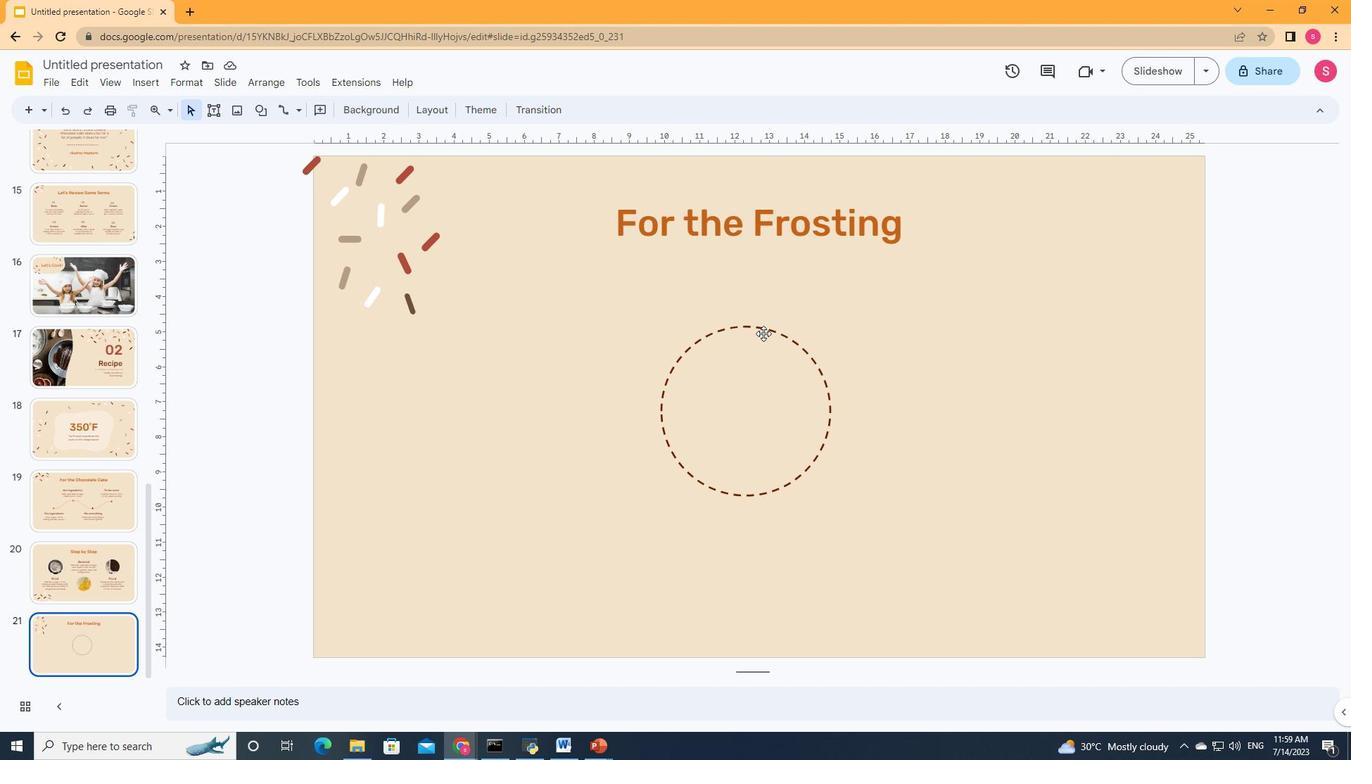 
Action: Mouse pressed left at (763, 331)
Screenshot: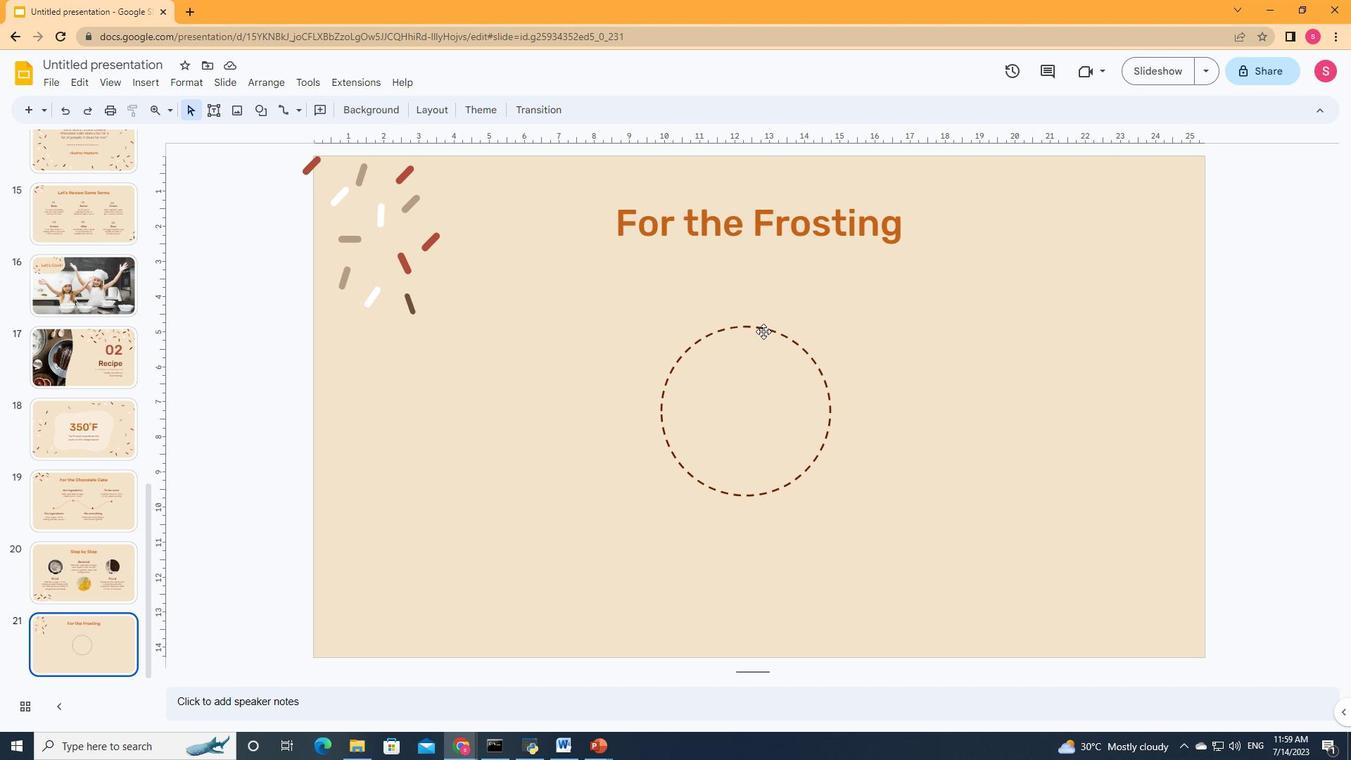 
Action: Key pressed <Key.right><Key.right><Key.left><Key.right>
Screenshot: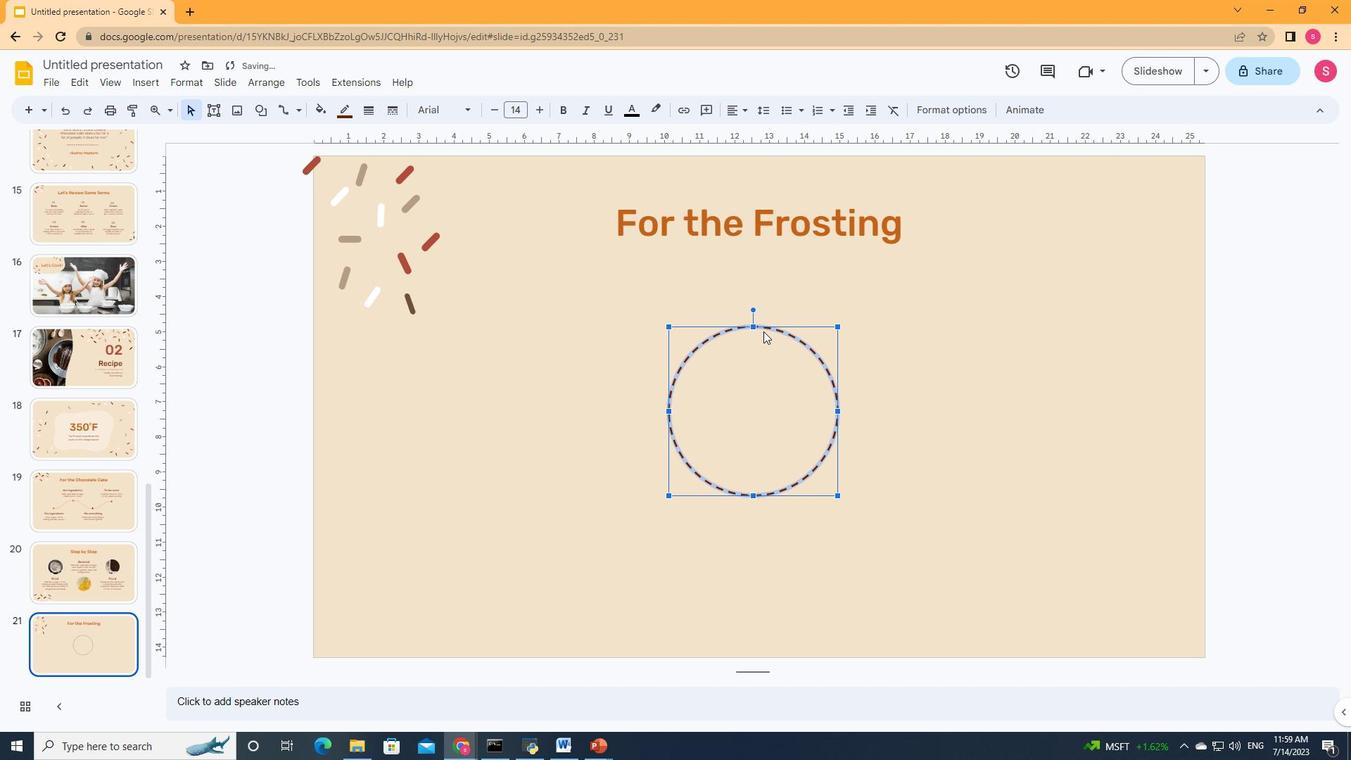 
Action: Mouse moved to (870, 349)
Screenshot: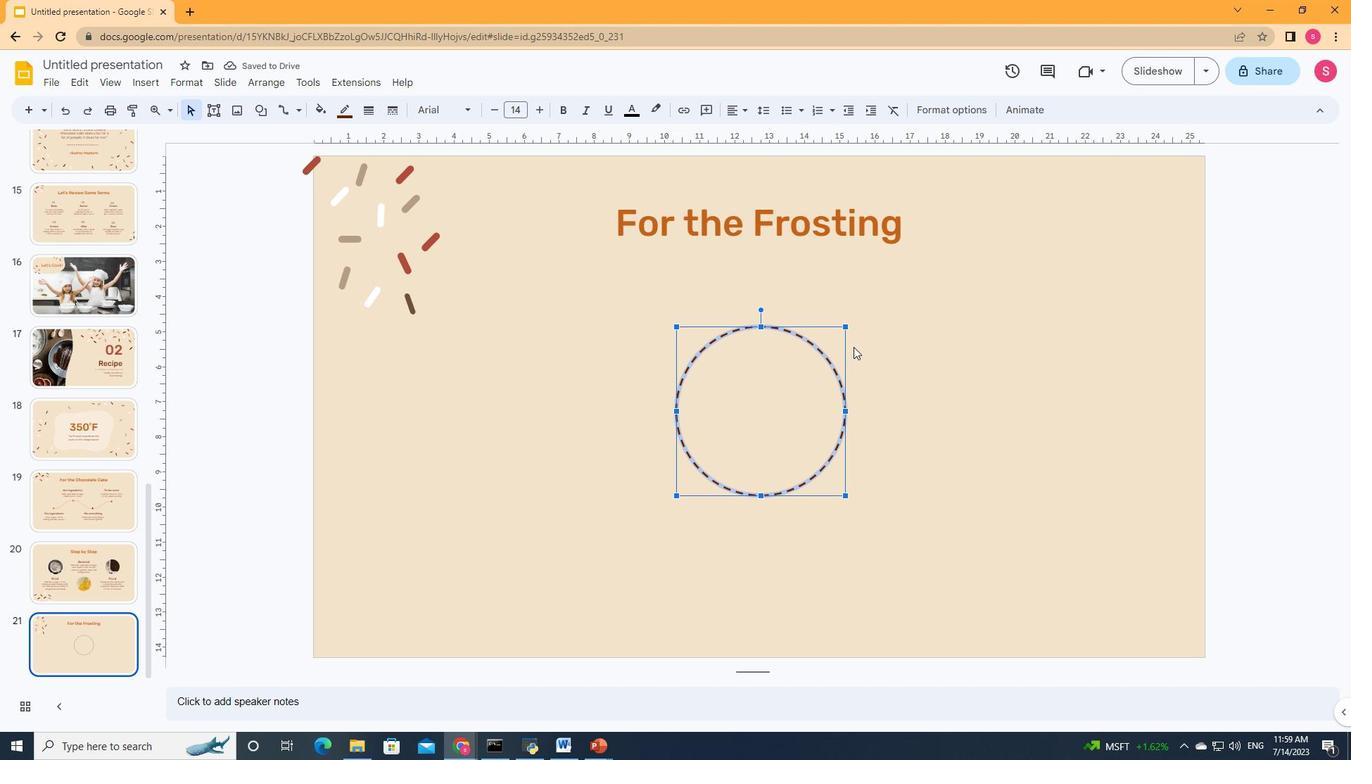 
Action: Mouse pressed left at (870, 349)
Screenshot: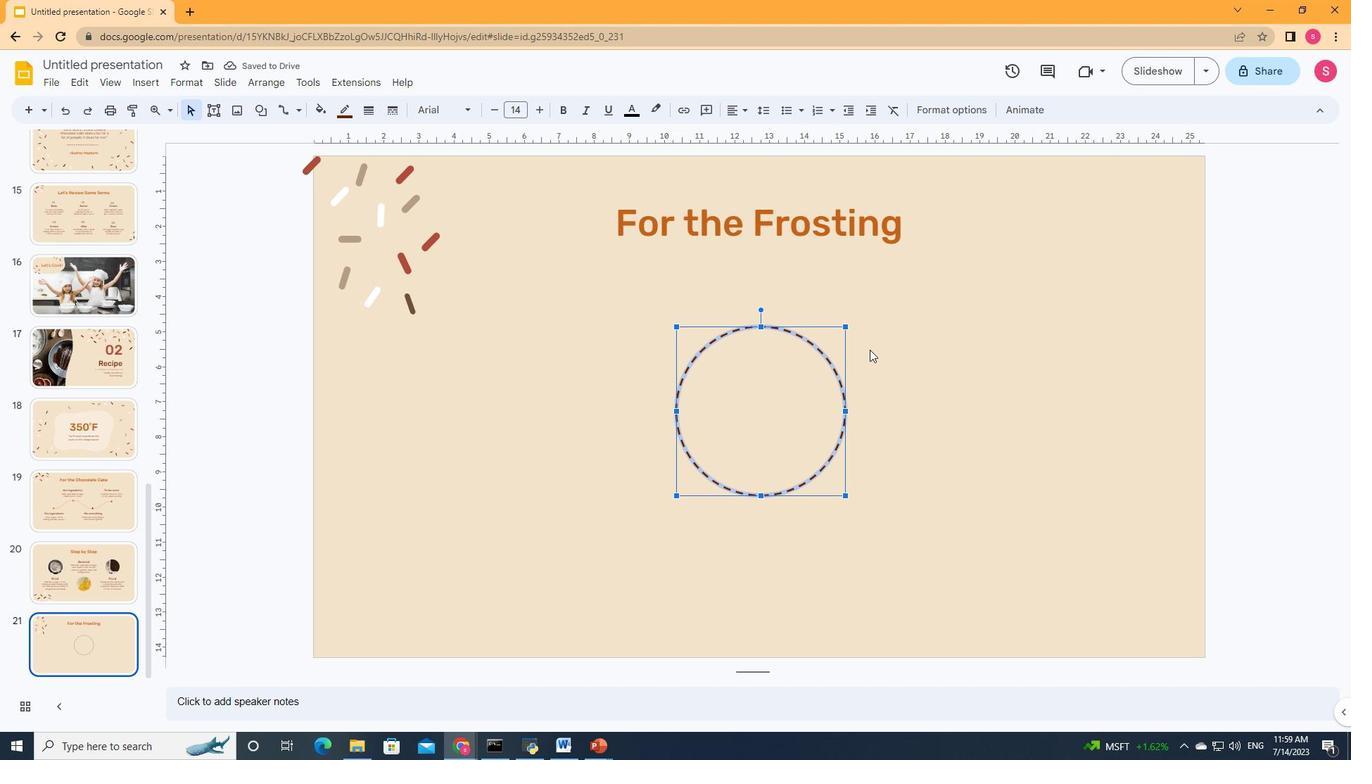 
Action: Mouse moved to (256, 116)
Screenshot: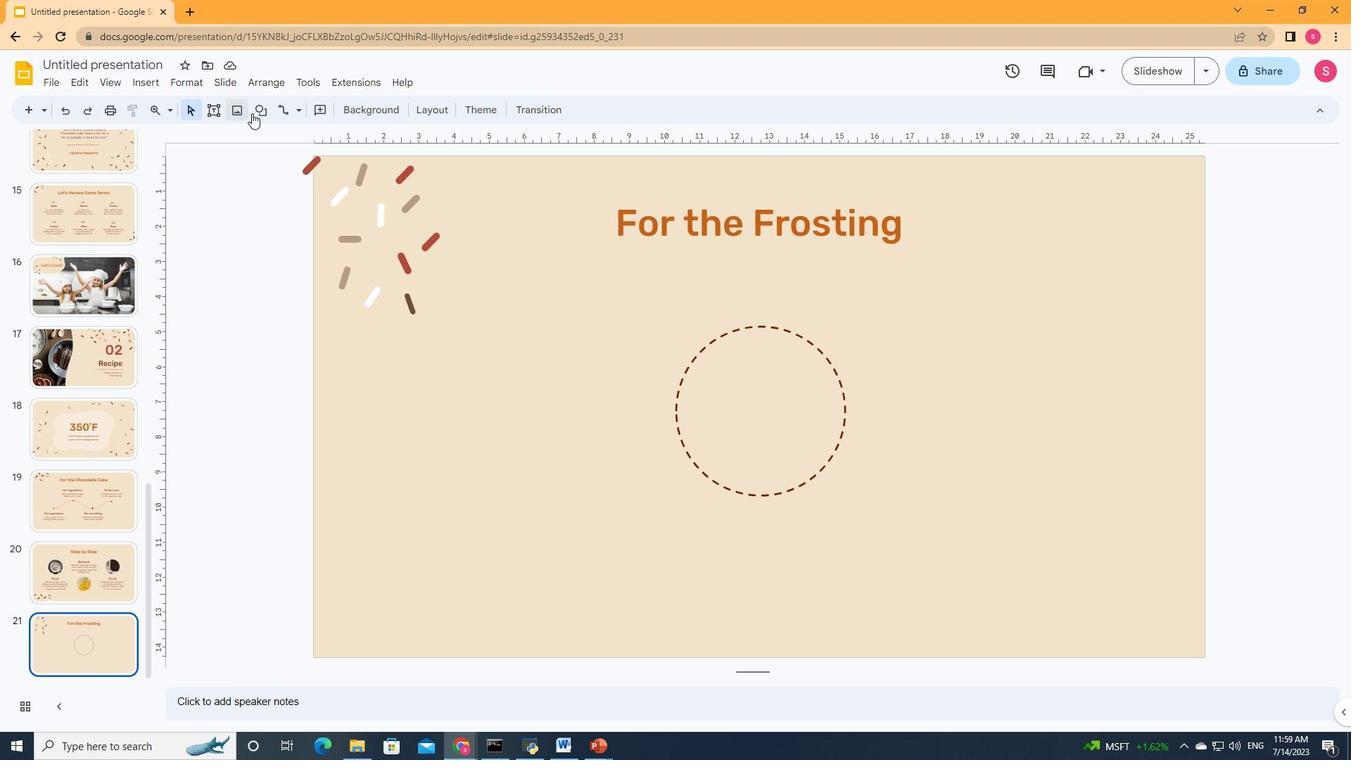
Action: Mouse pressed left at (256, 116)
Screenshot: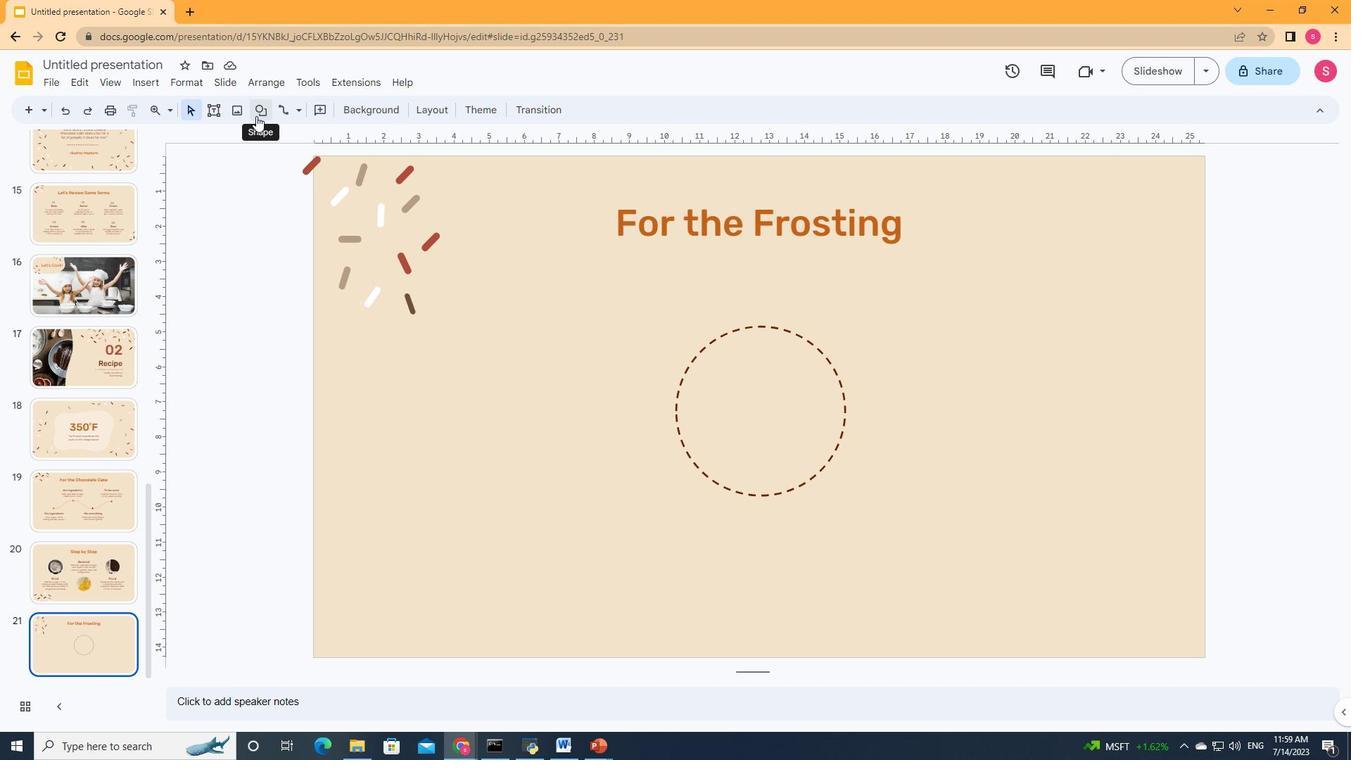 
Action: Mouse moved to (145, 83)
Screenshot: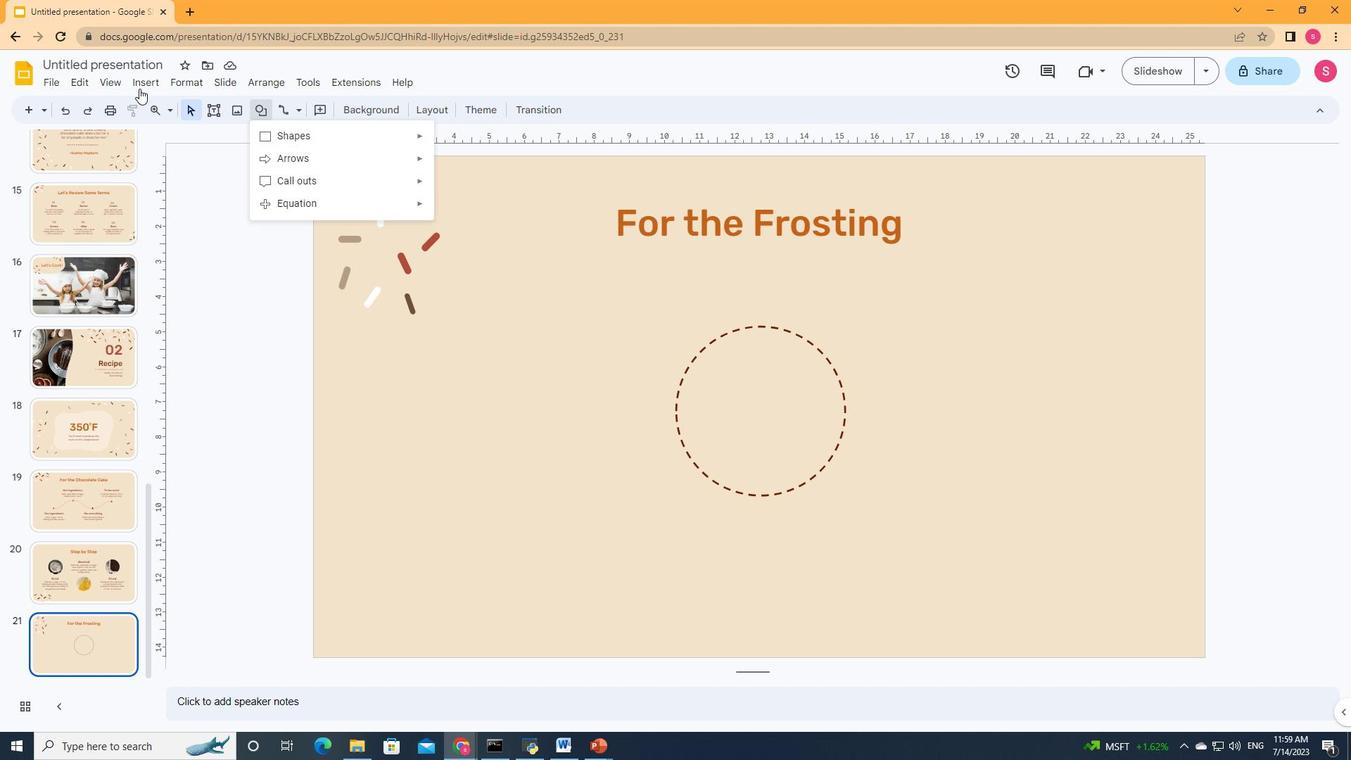 
Action: Mouse pressed left at (145, 83)
Screenshot: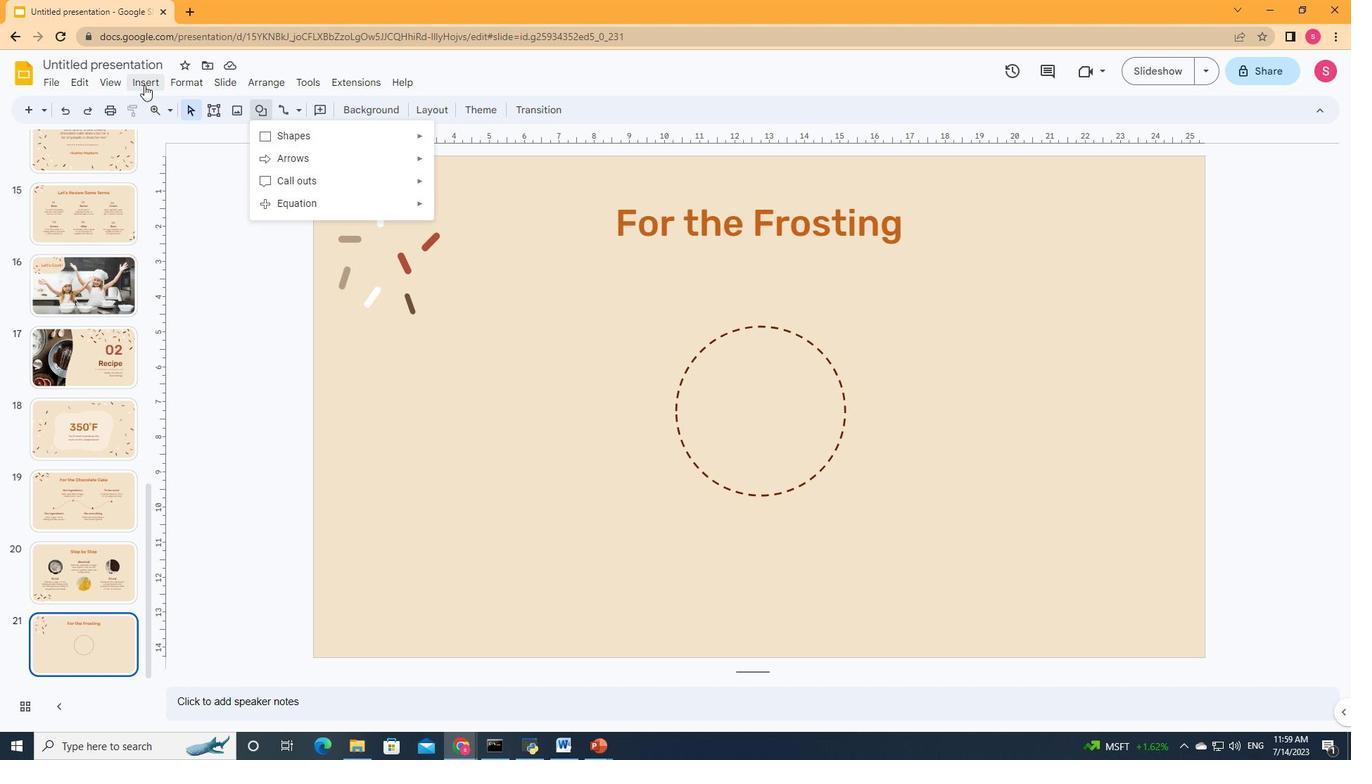 
Action: Mouse moved to (399, 114)
Screenshot: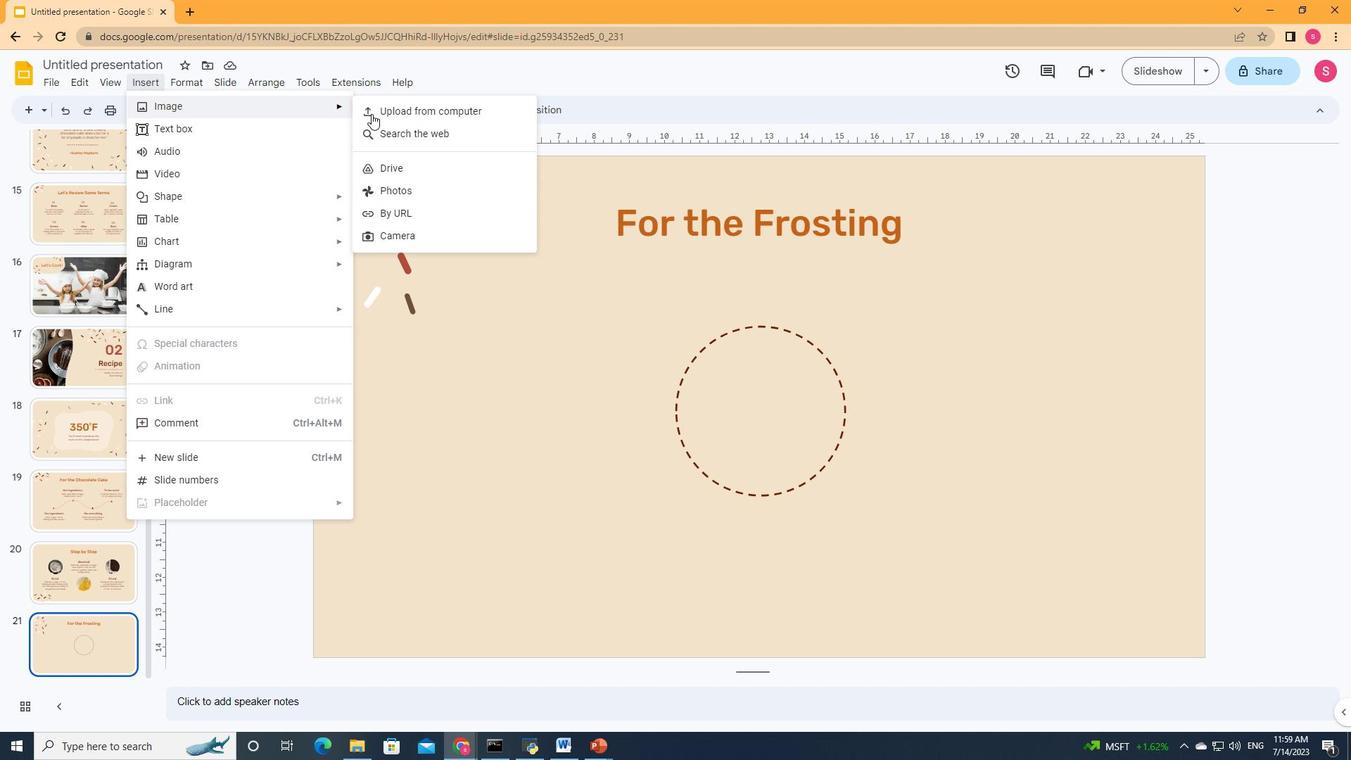 
Action: Mouse pressed left at (399, 114)
Screenshot: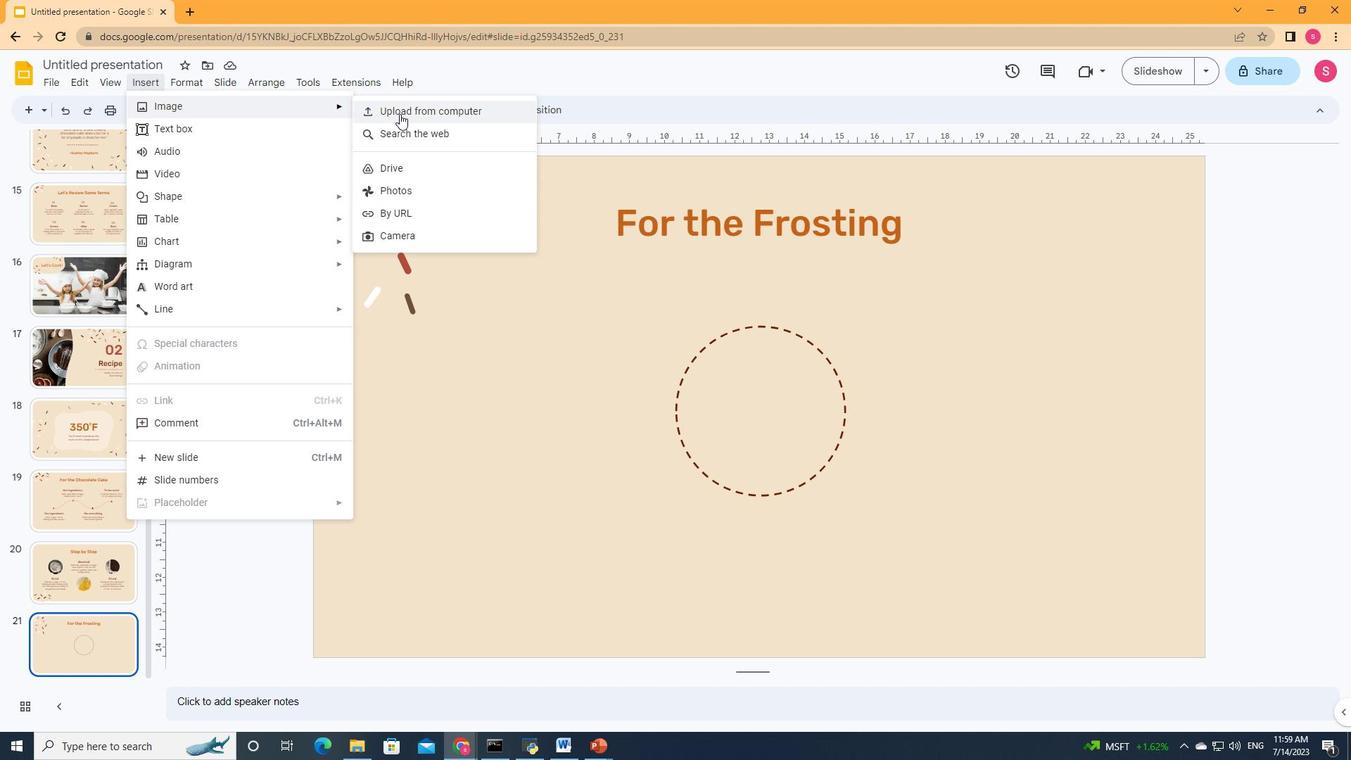 
Action: Mouse moved to (379, 331)
Screenshot: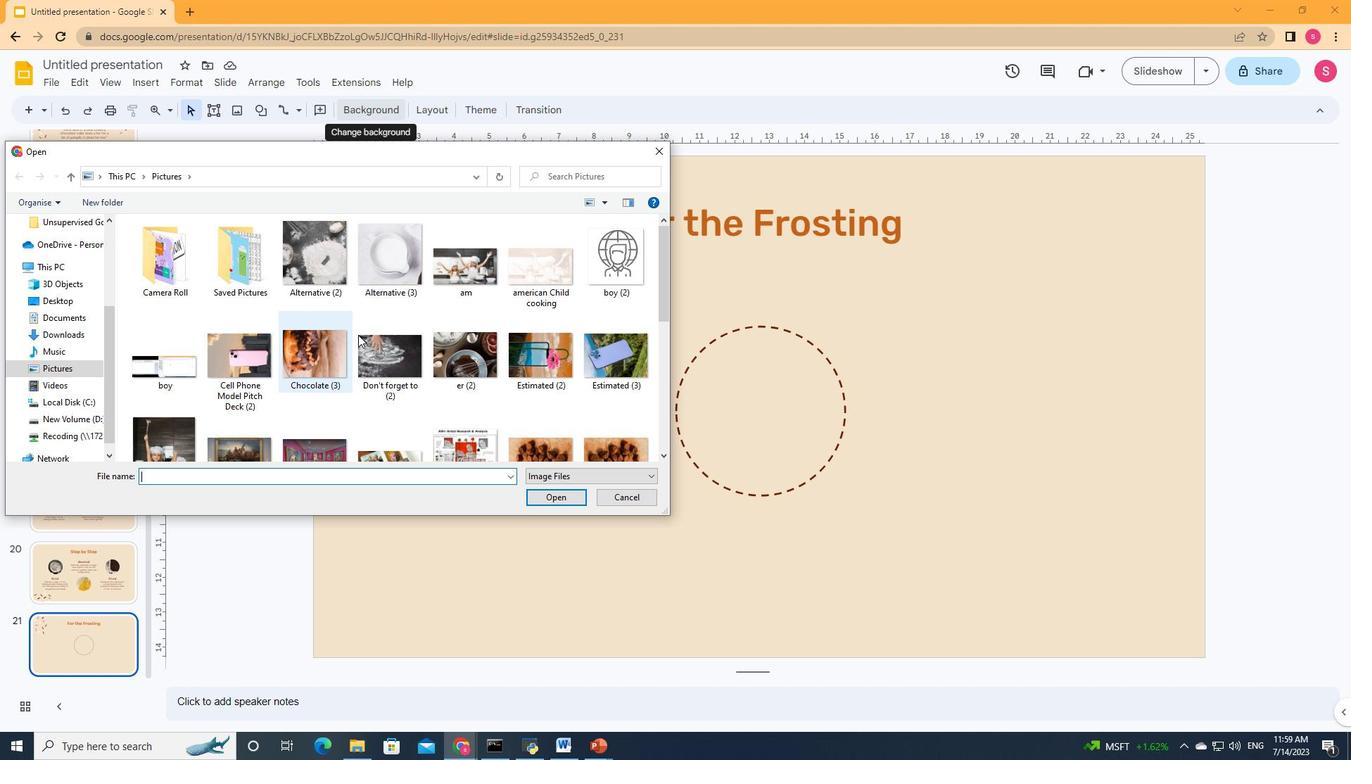 
Action: Mouse scrolled (379, 330) with delta (0, 0)
Screenshot: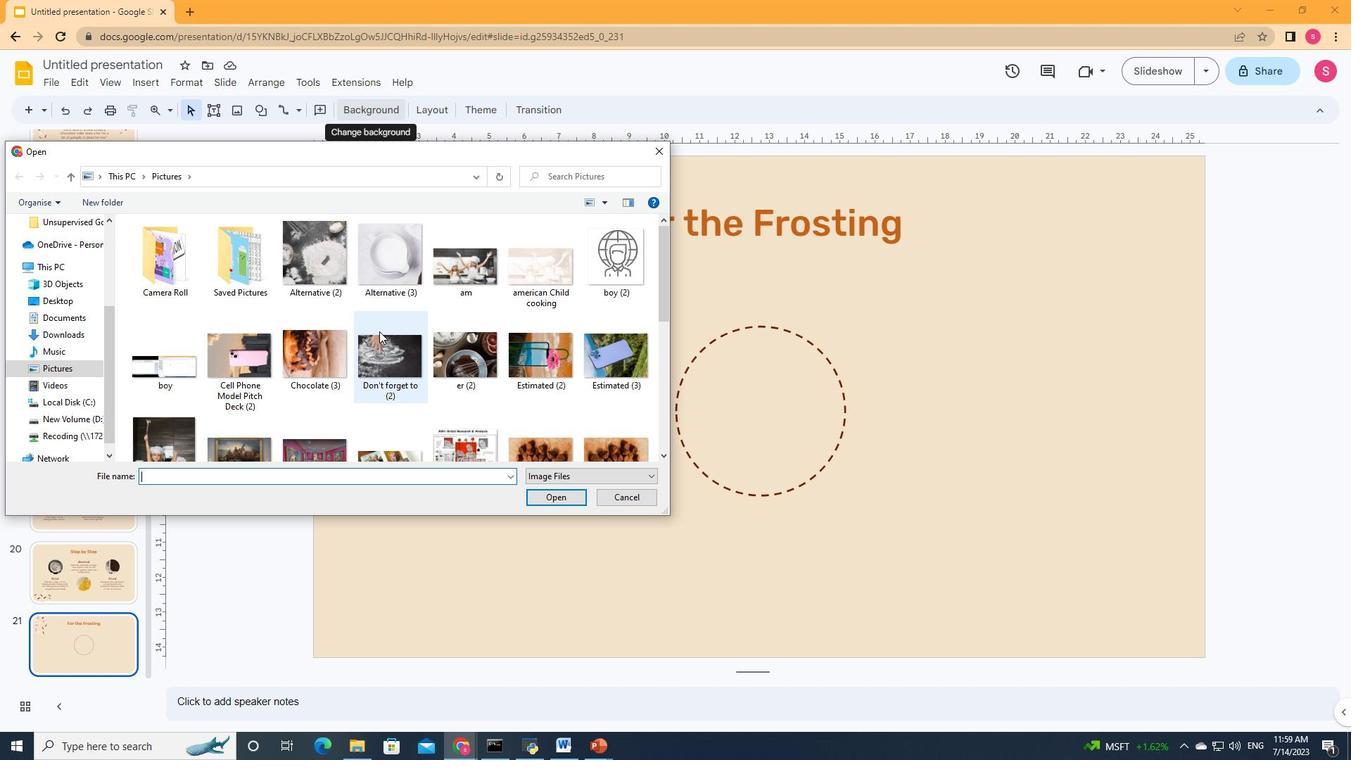 
Action: Mouse scrolled (379, 330) with delta (0, 0)
Screenshot: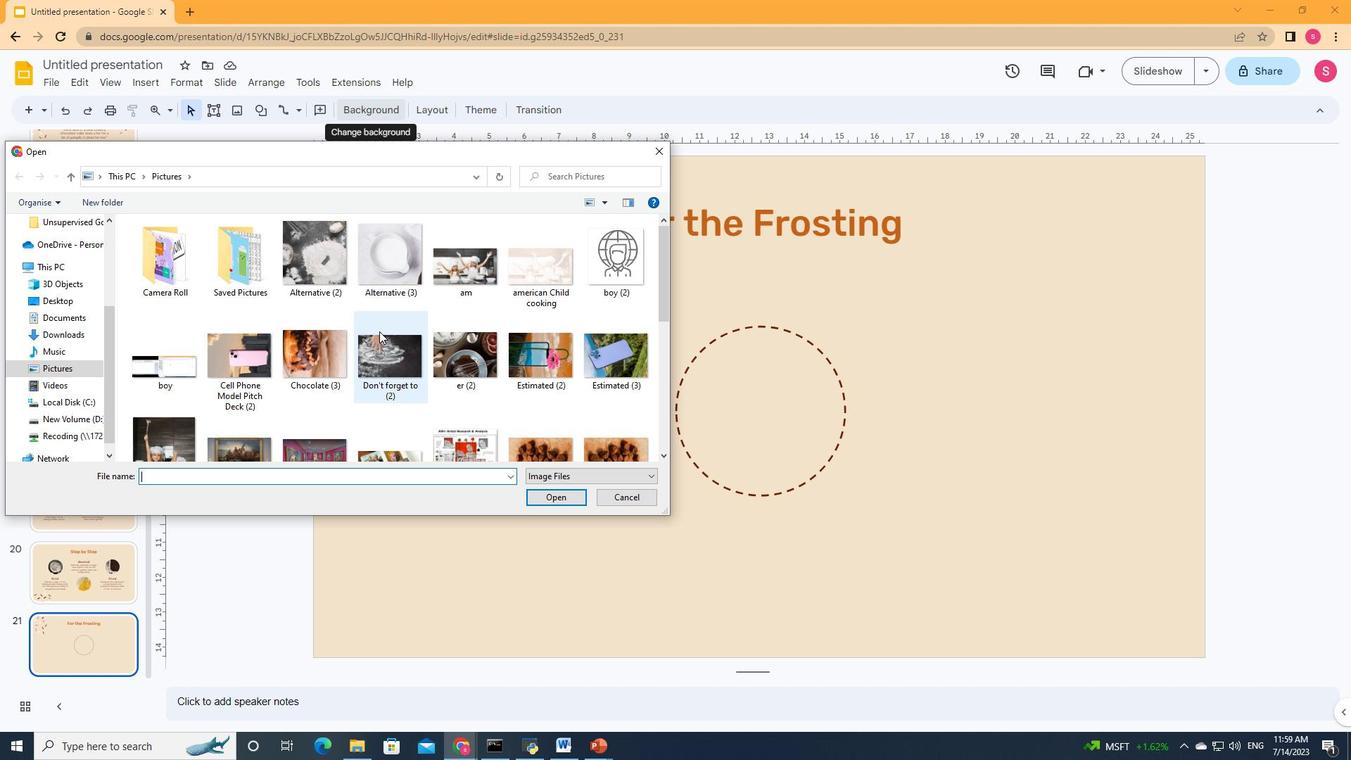 
Action: Mouse scrolled (379, 330) with delta (0, 0)
Screenshot: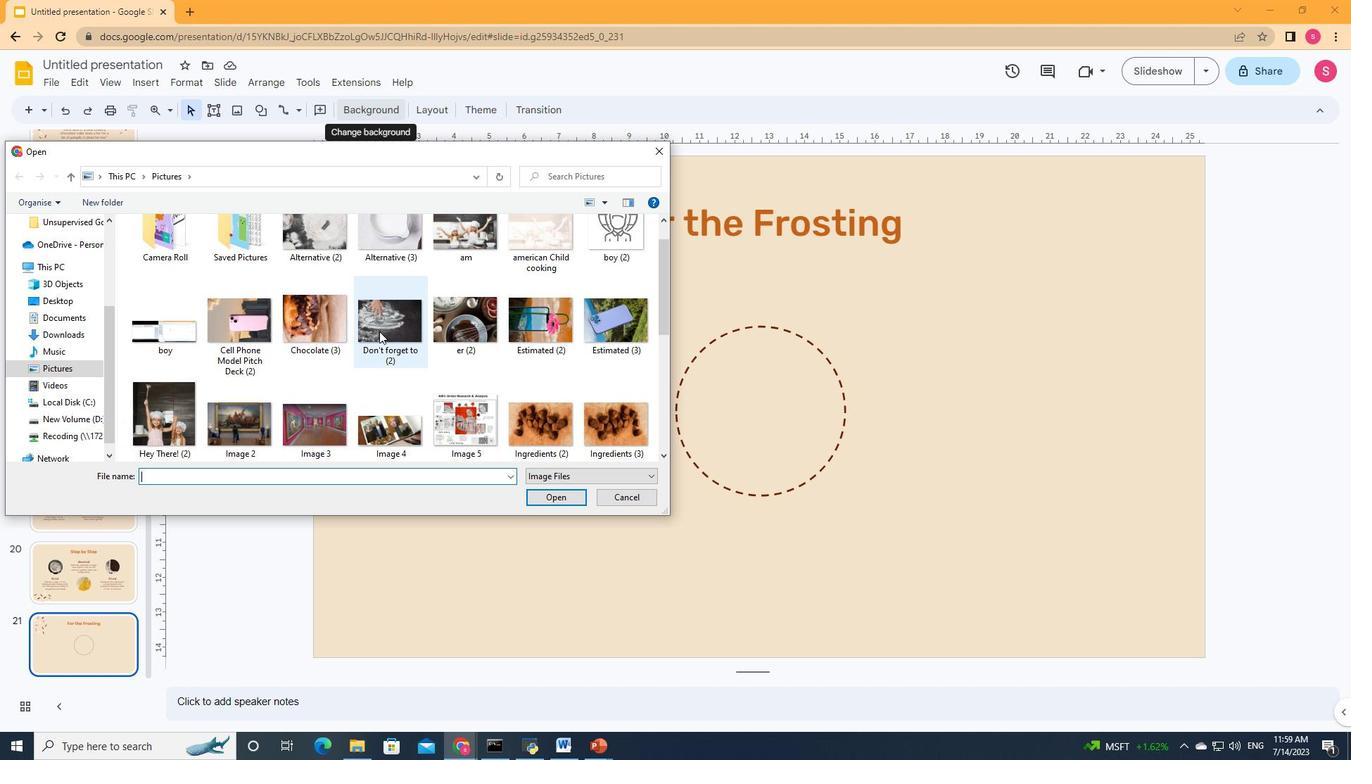 
Action: Mouse moved to (330, 323)
Screenshot: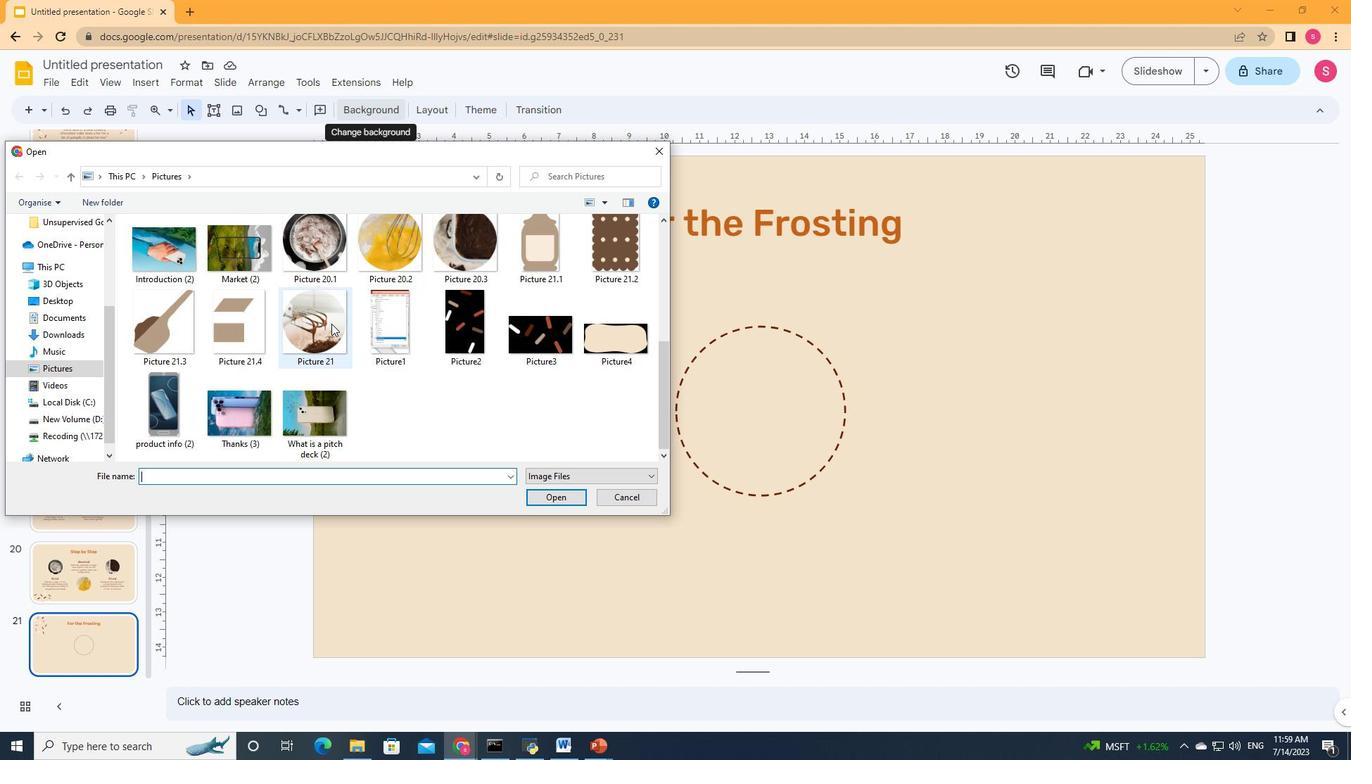 
Action: Mouse pressed left at (330, 323)
Screenshot: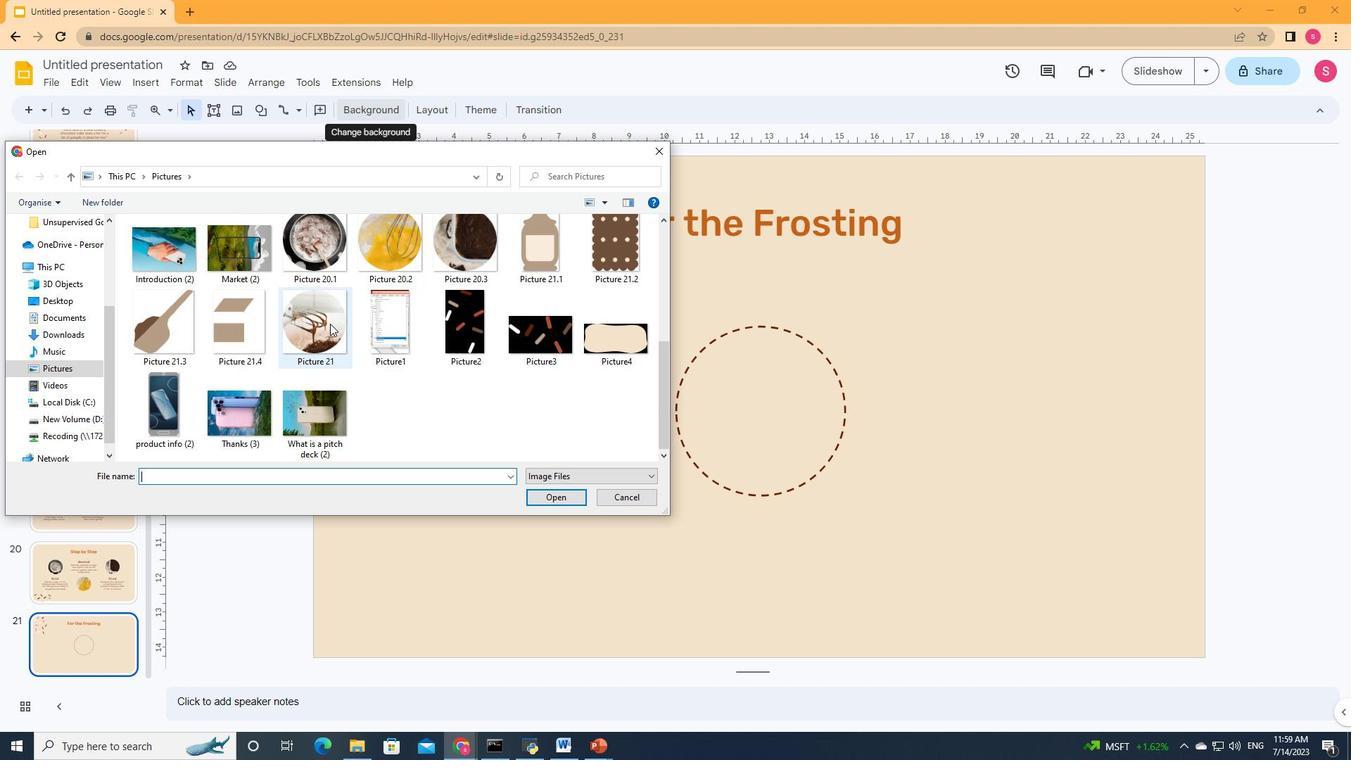 
Action: Mouse moved to (546, 501)
Screenshot: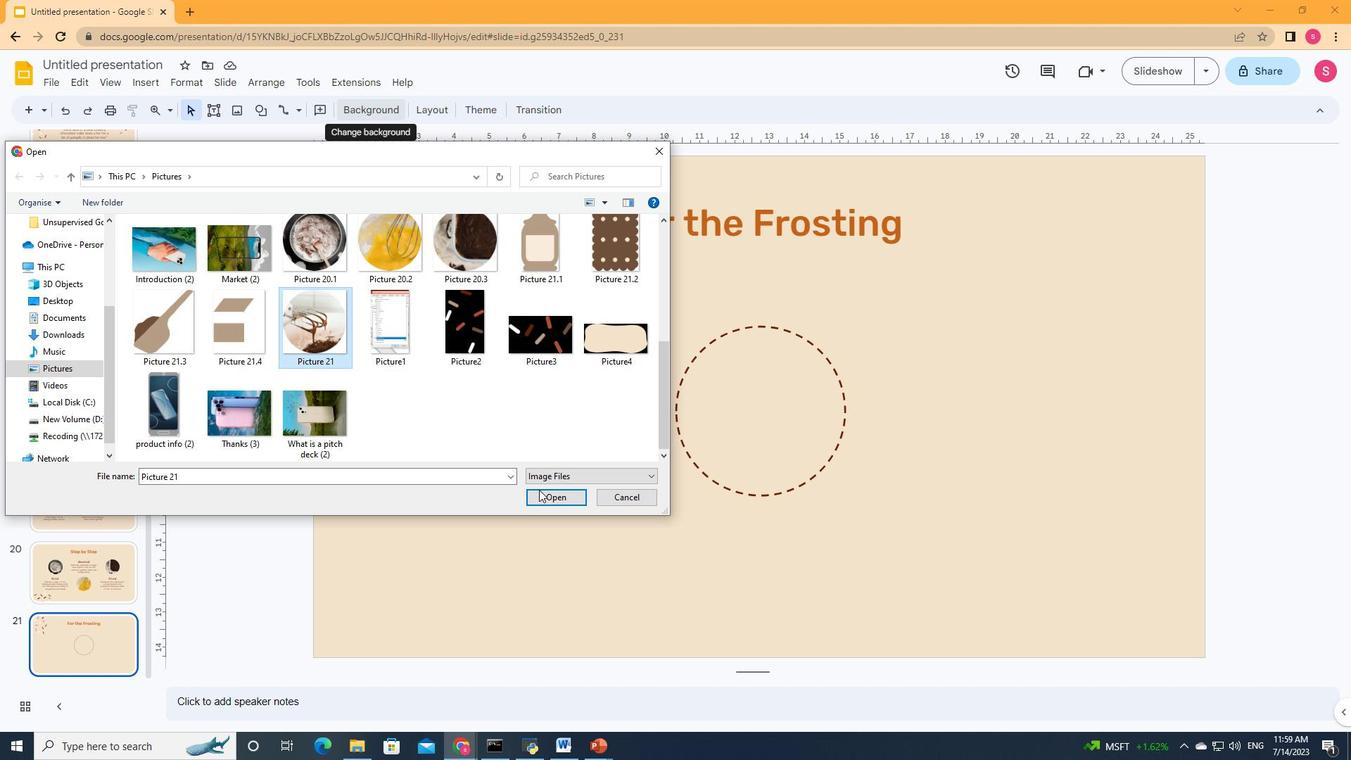 
Action: Mouse pressed left at (546, 501)
Screenshot: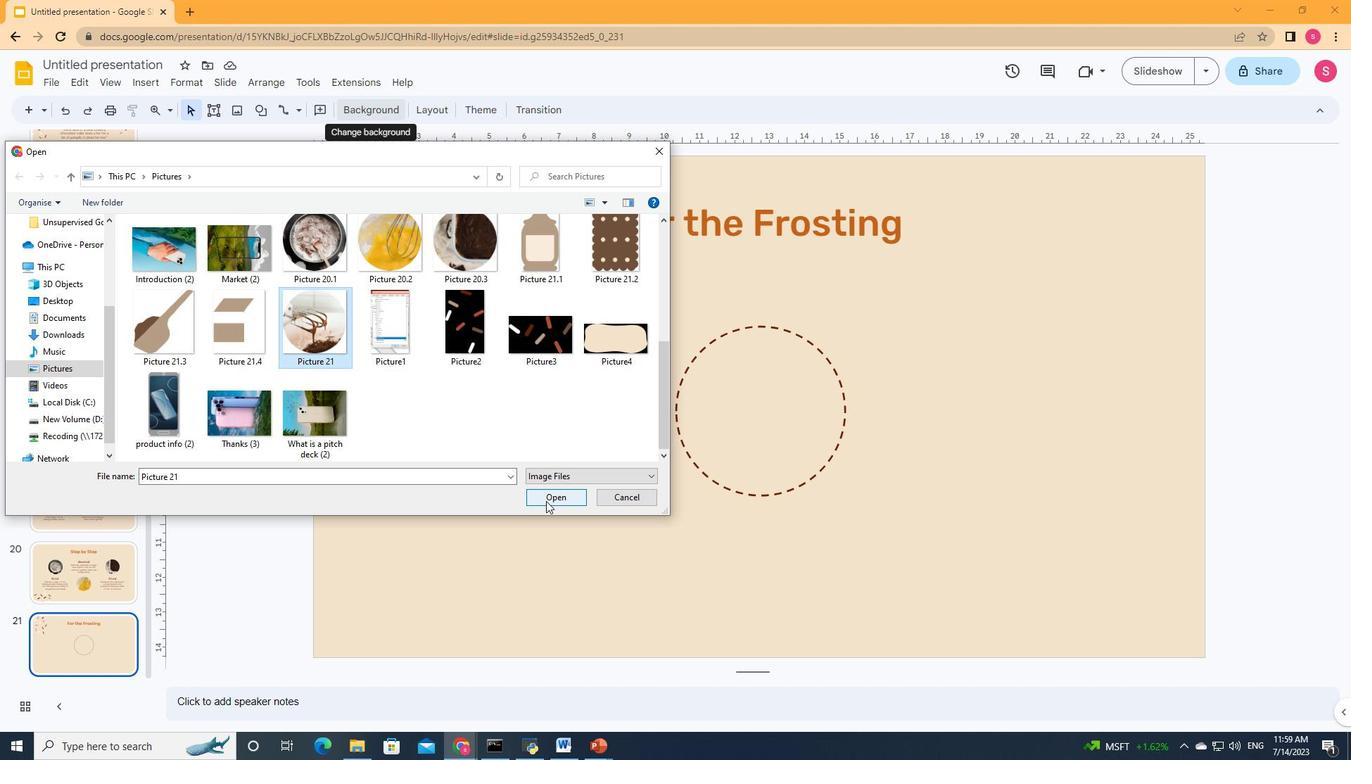 
Action: Mouse moved to (463, 109)
Screenshot: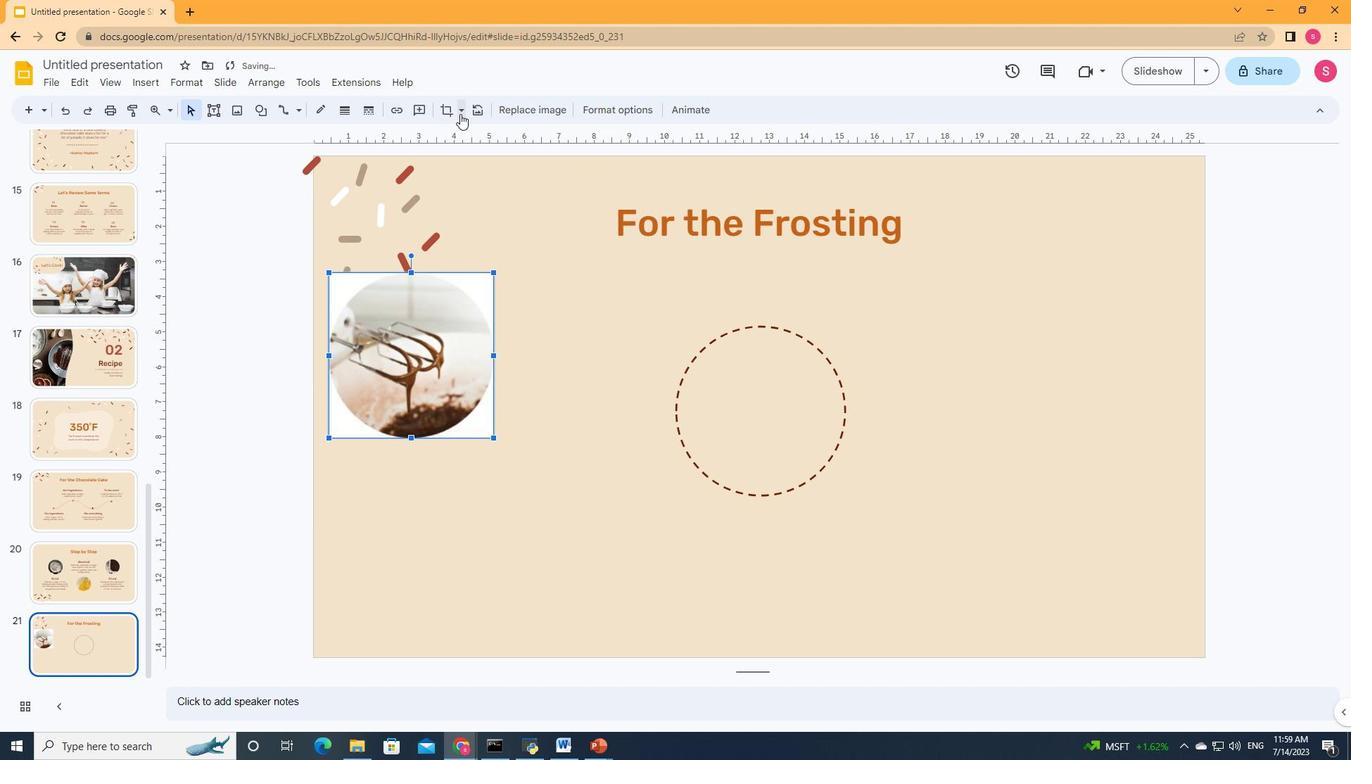 
Action: Mouse pressed left at (463, 109)
Screenshot: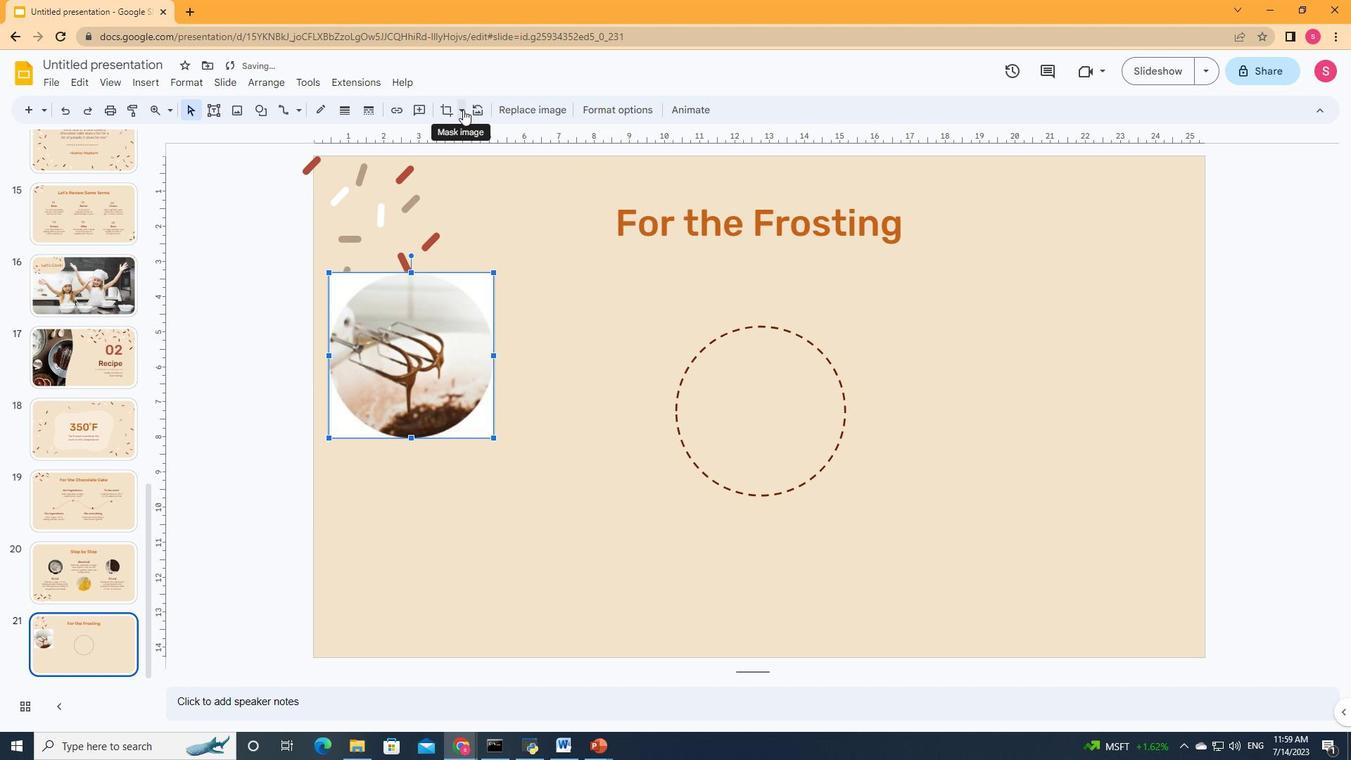 
Action: Mouse moved to (557, 247)
Screenshot: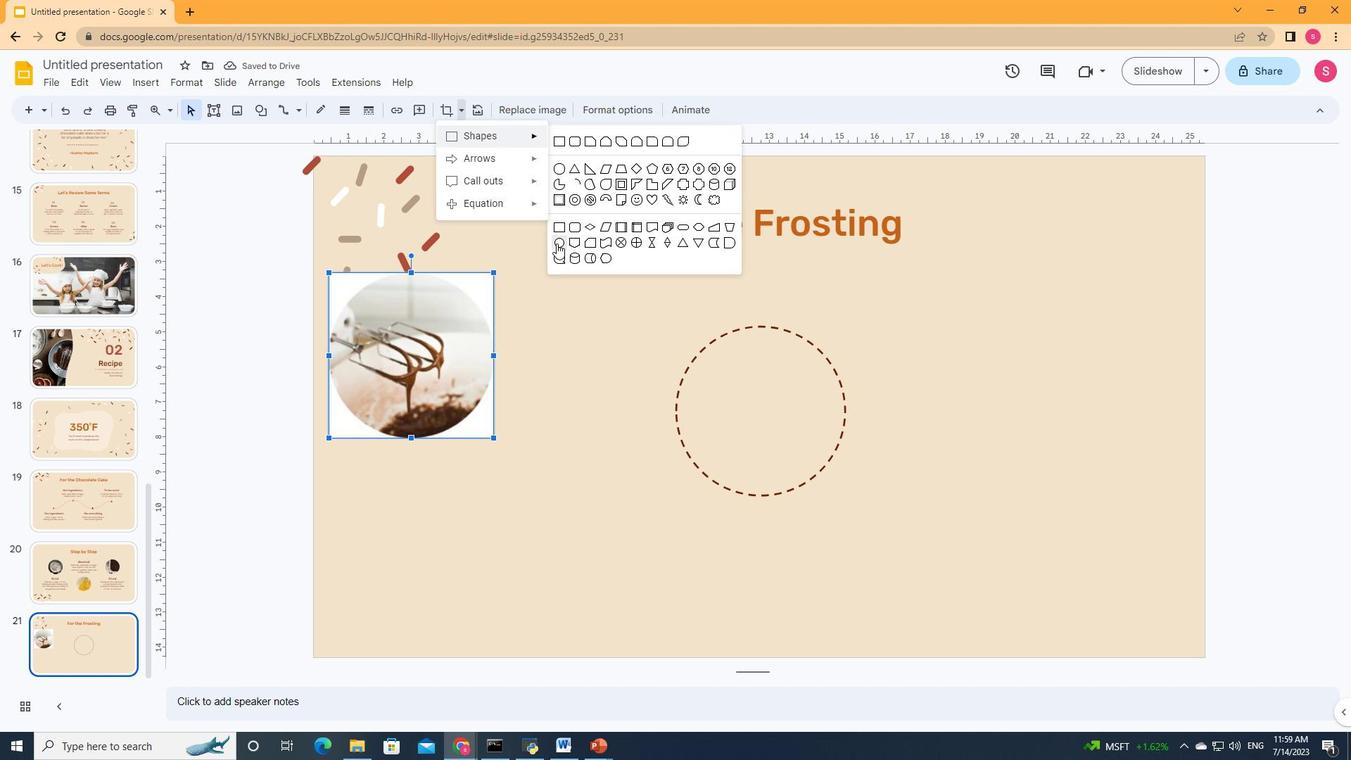 
Action: Mouse pressed left at (557, 247)
Screenshot: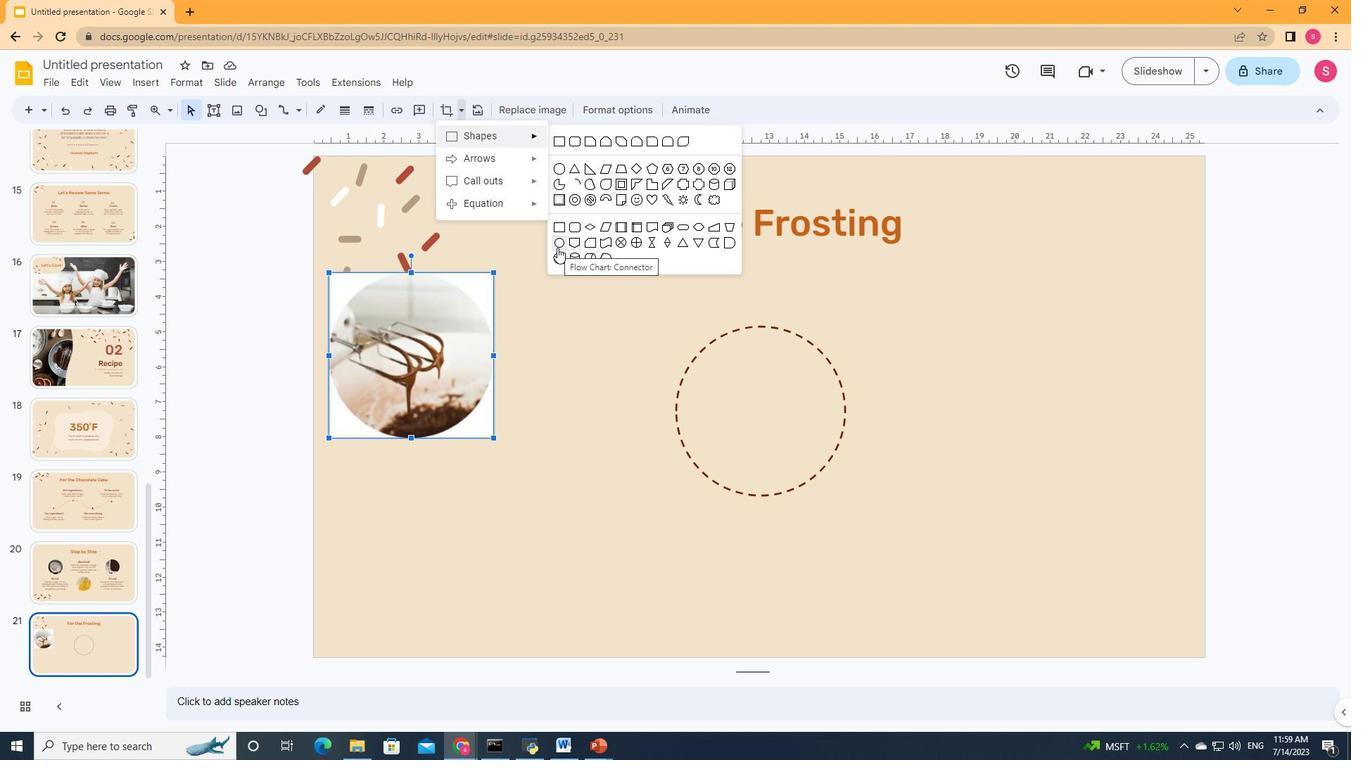 
Action: Mouse moved to (394, 334)
Screenshot: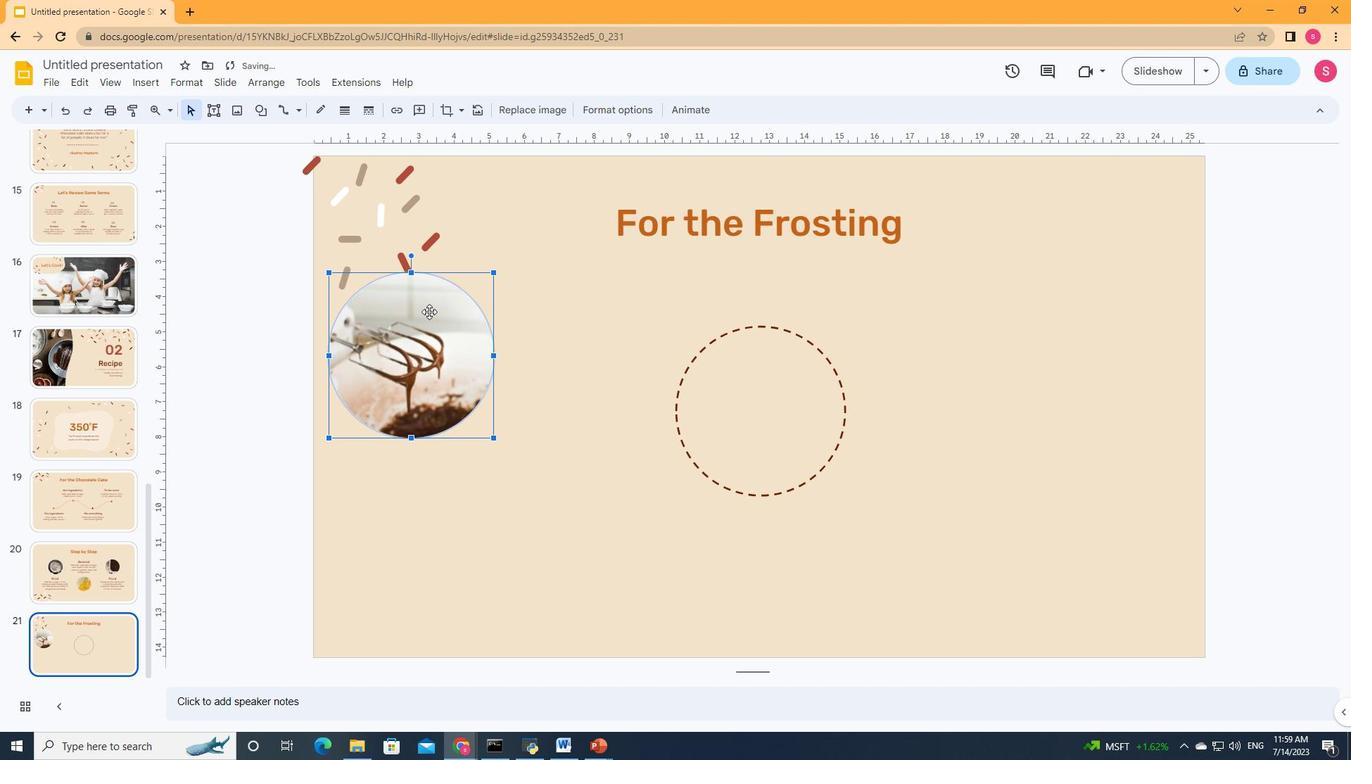 
Action: Mouse pressed left at (394, 334)
Screenshot: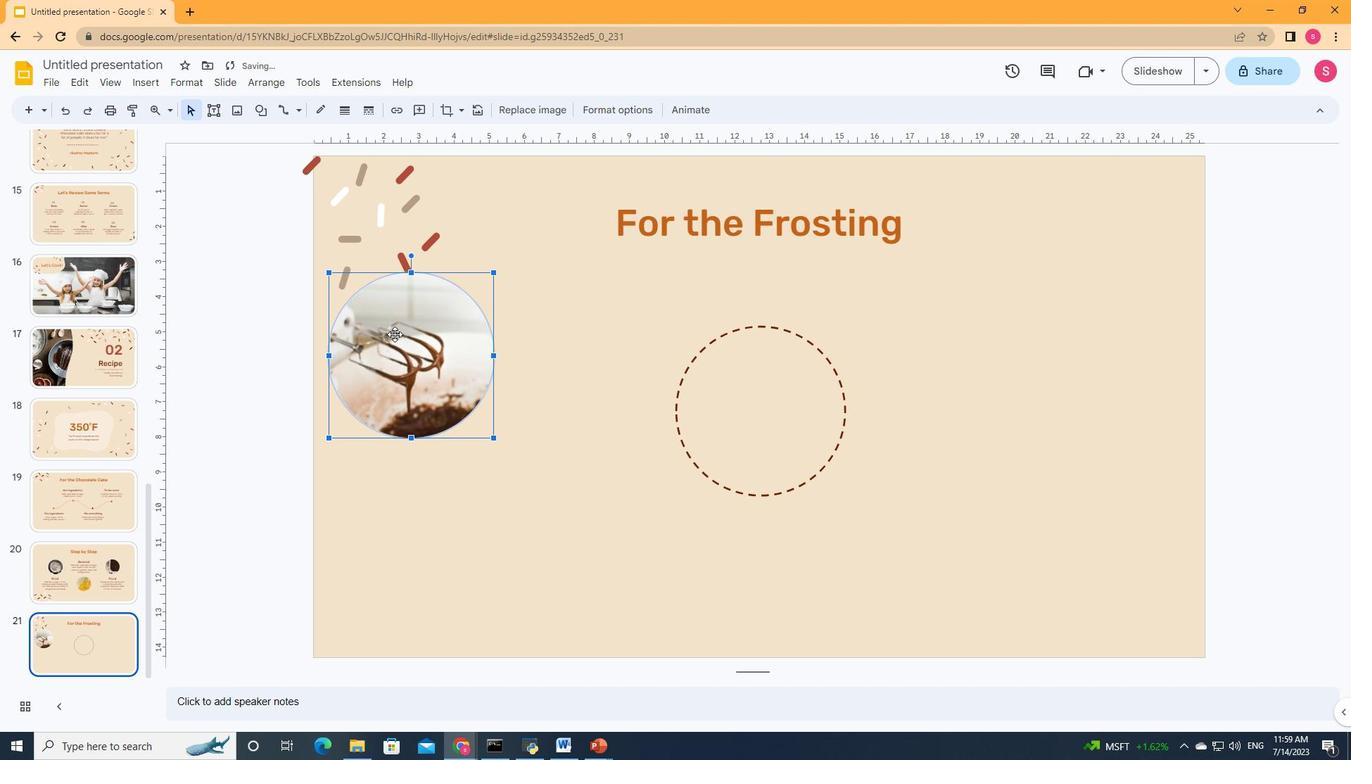 
Action: Mouse pressed left at (394, 334)
Screenshot: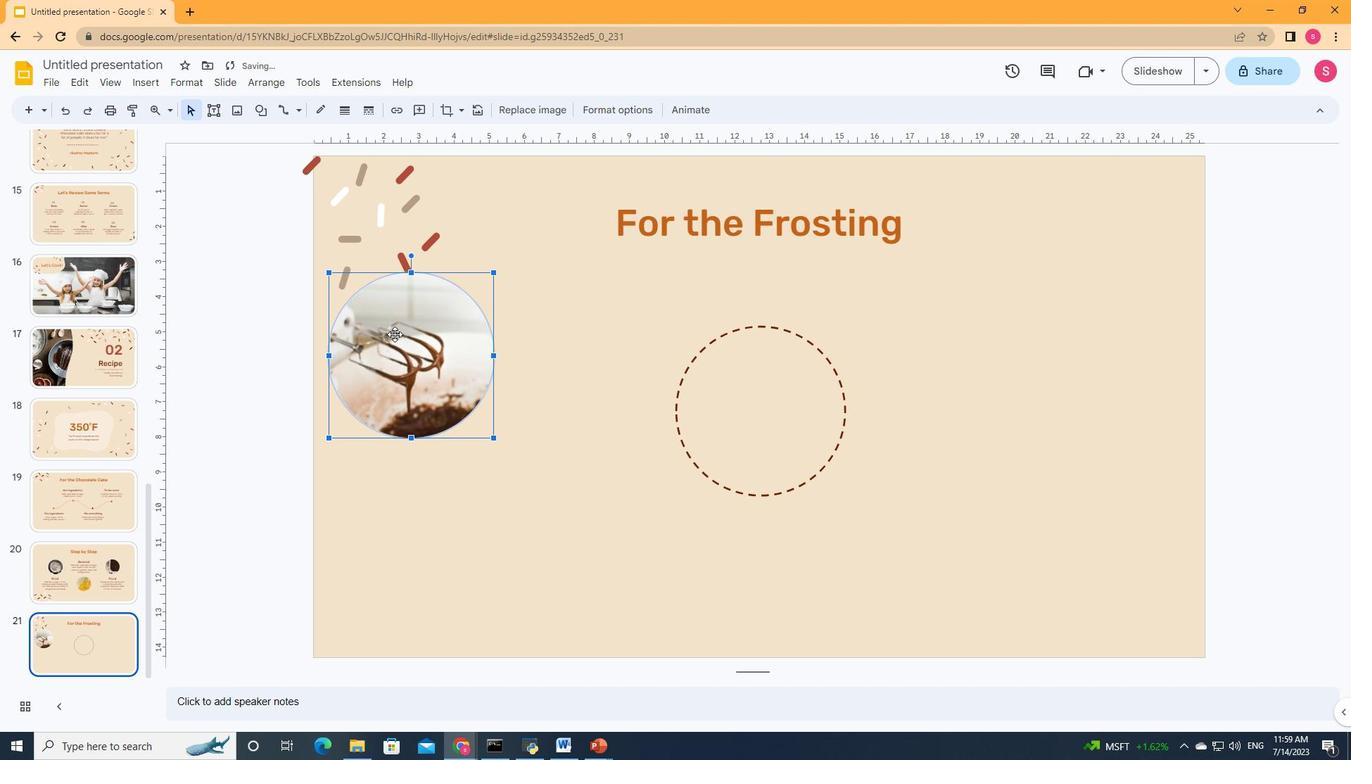 
Action: Mouse moved to (719, 334)
Screenshot: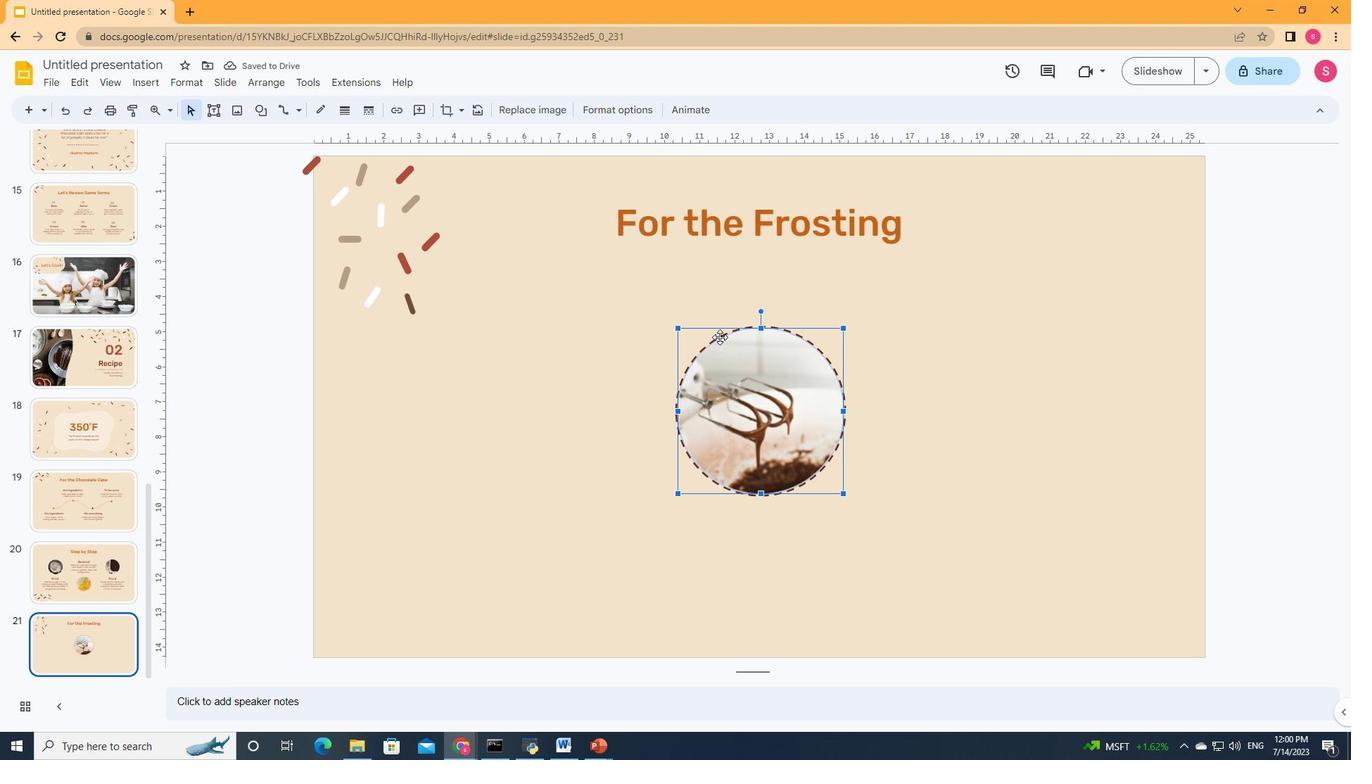 
Action: Mouse pressed left at (719, 334)
Screenshot: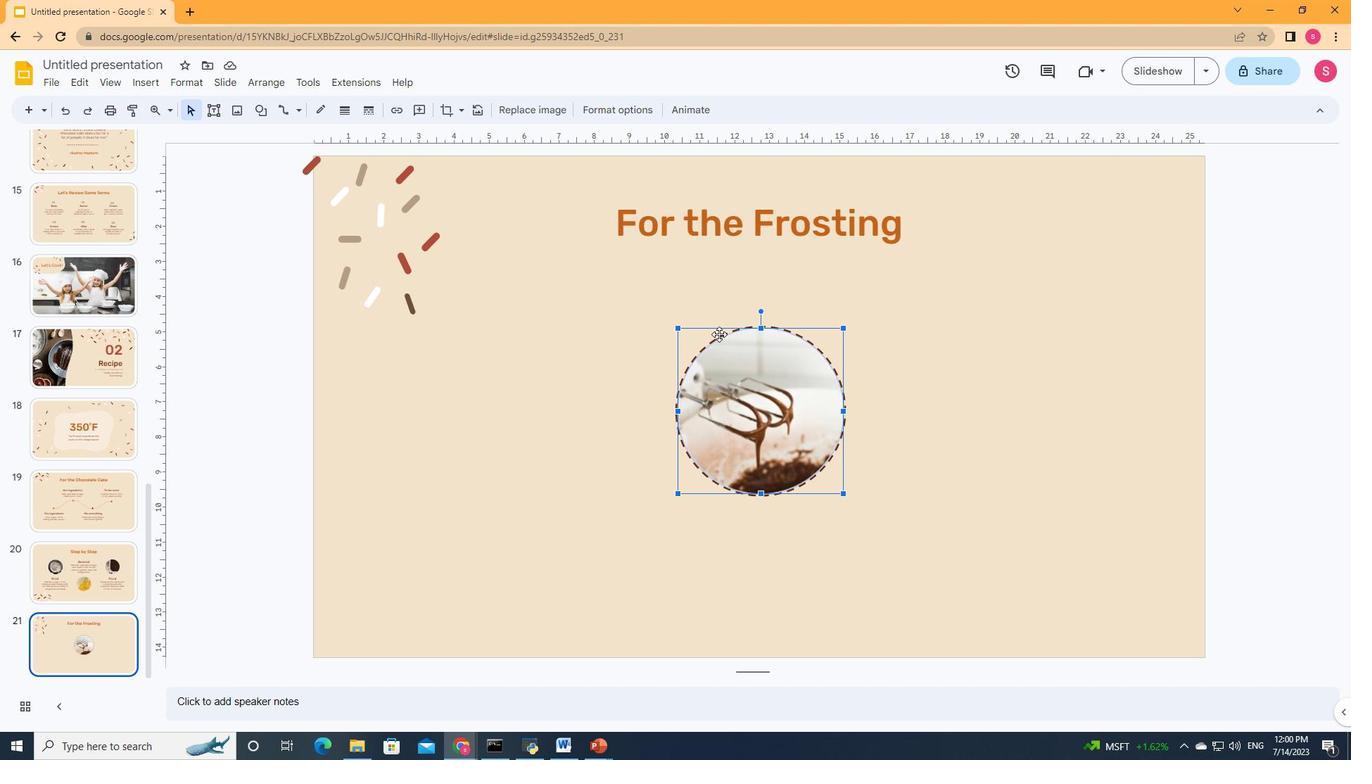 
Action: Mouse moved to (847, 495)
Screenshot: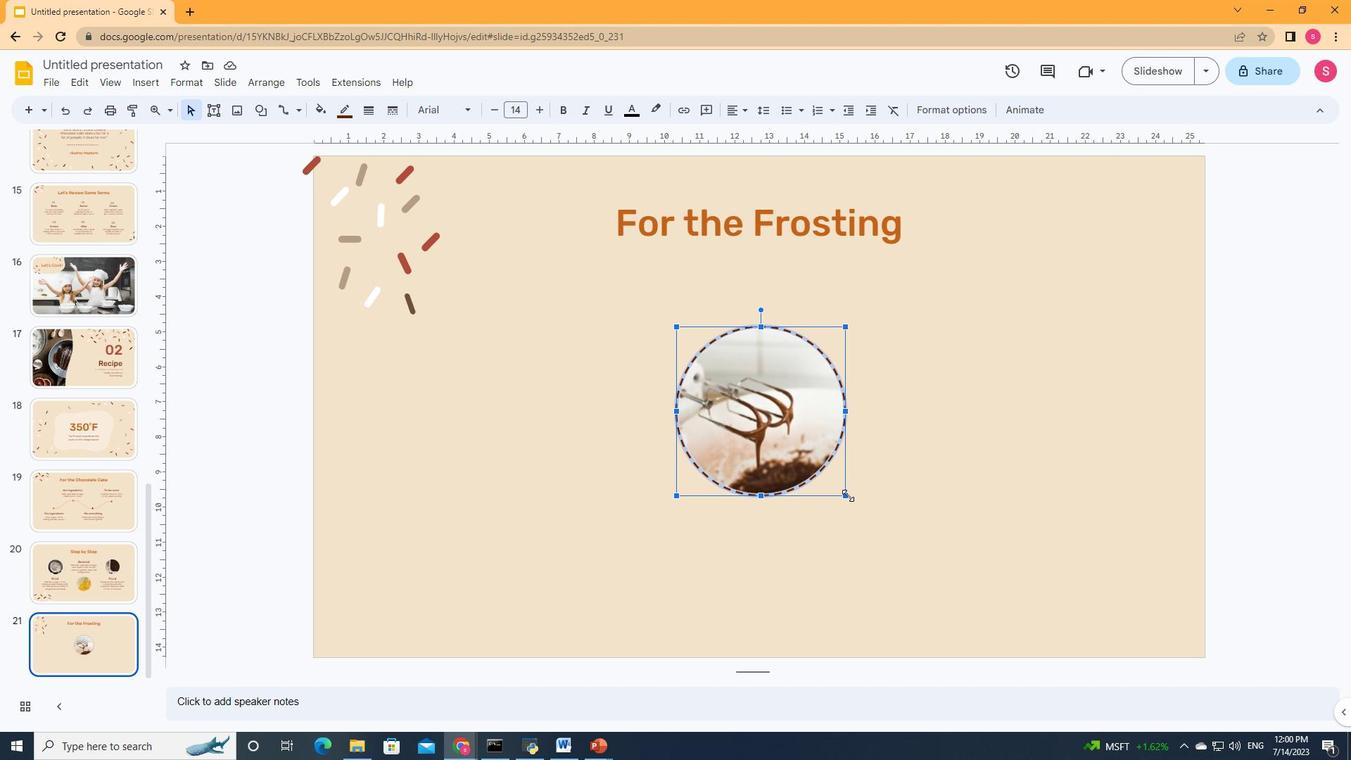 
Action: Mouse pressed left at (847, 495)
Screenshot: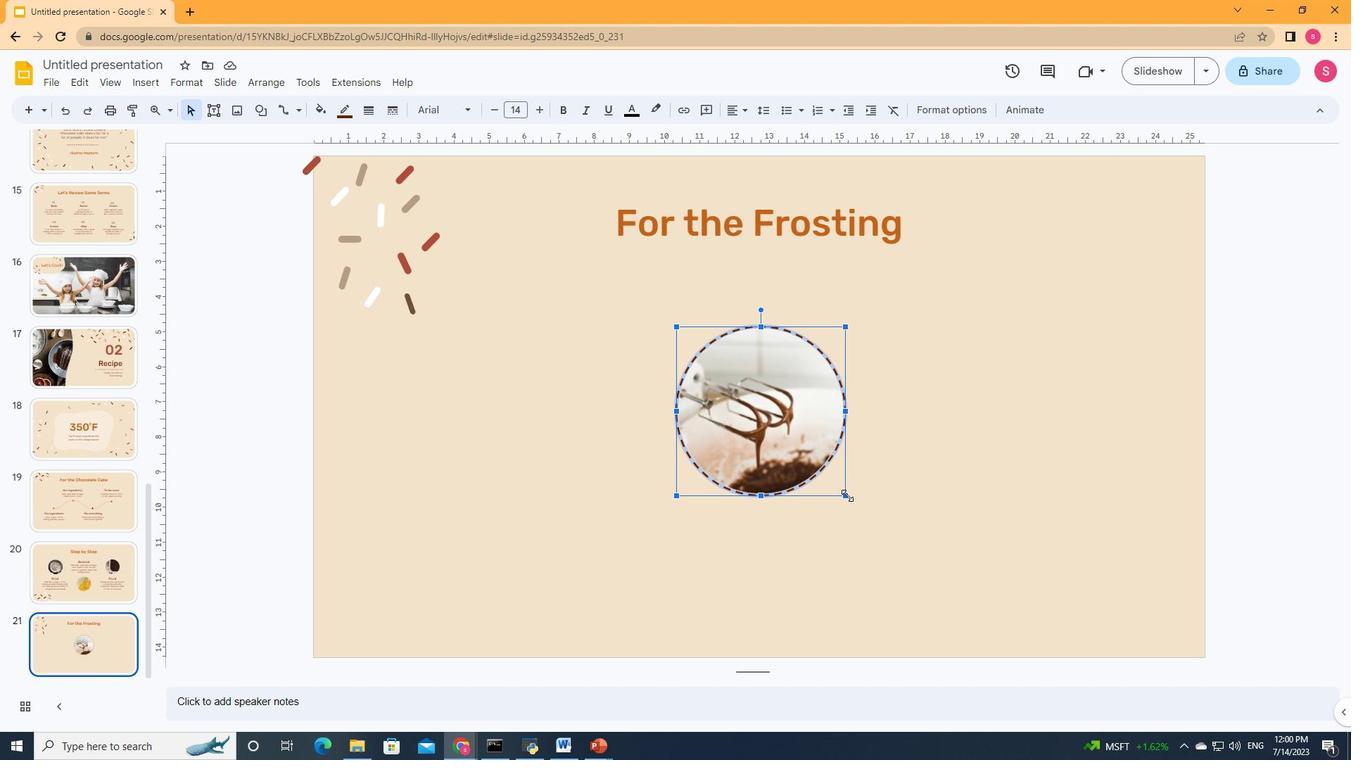 
Action: Mouse moved to (784, 456)
Screenshot: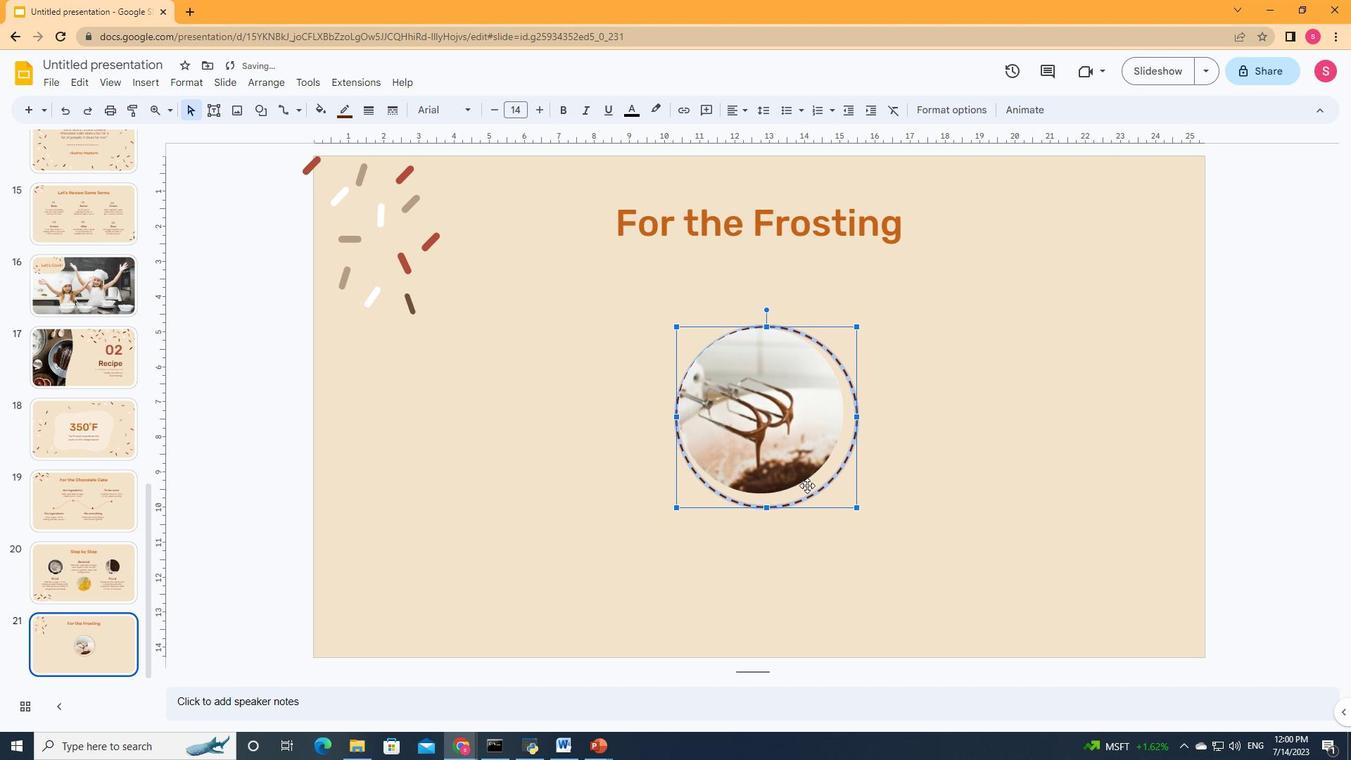 
Action: Key pressed <Key.up><Key.left>
Screenshot: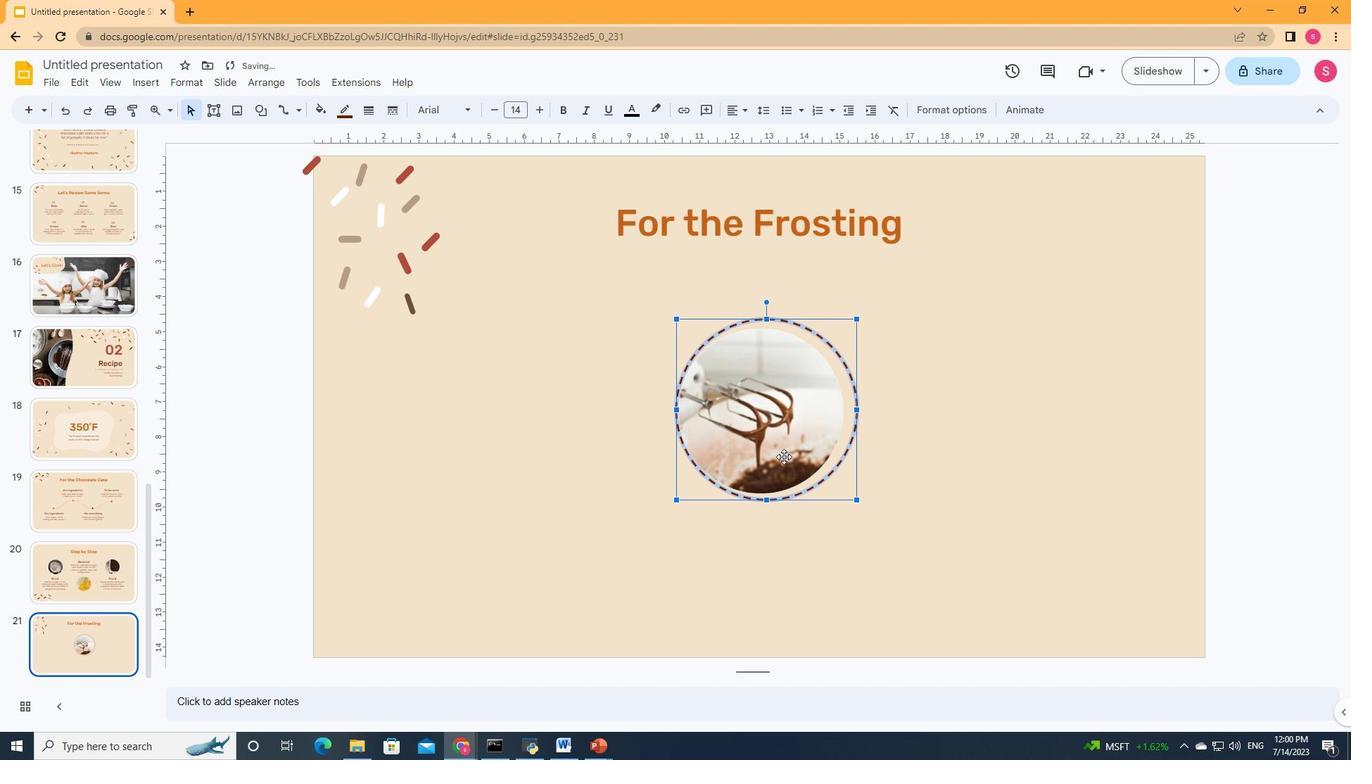 
Action: Mouse moved to (849, 498)
Screenshot: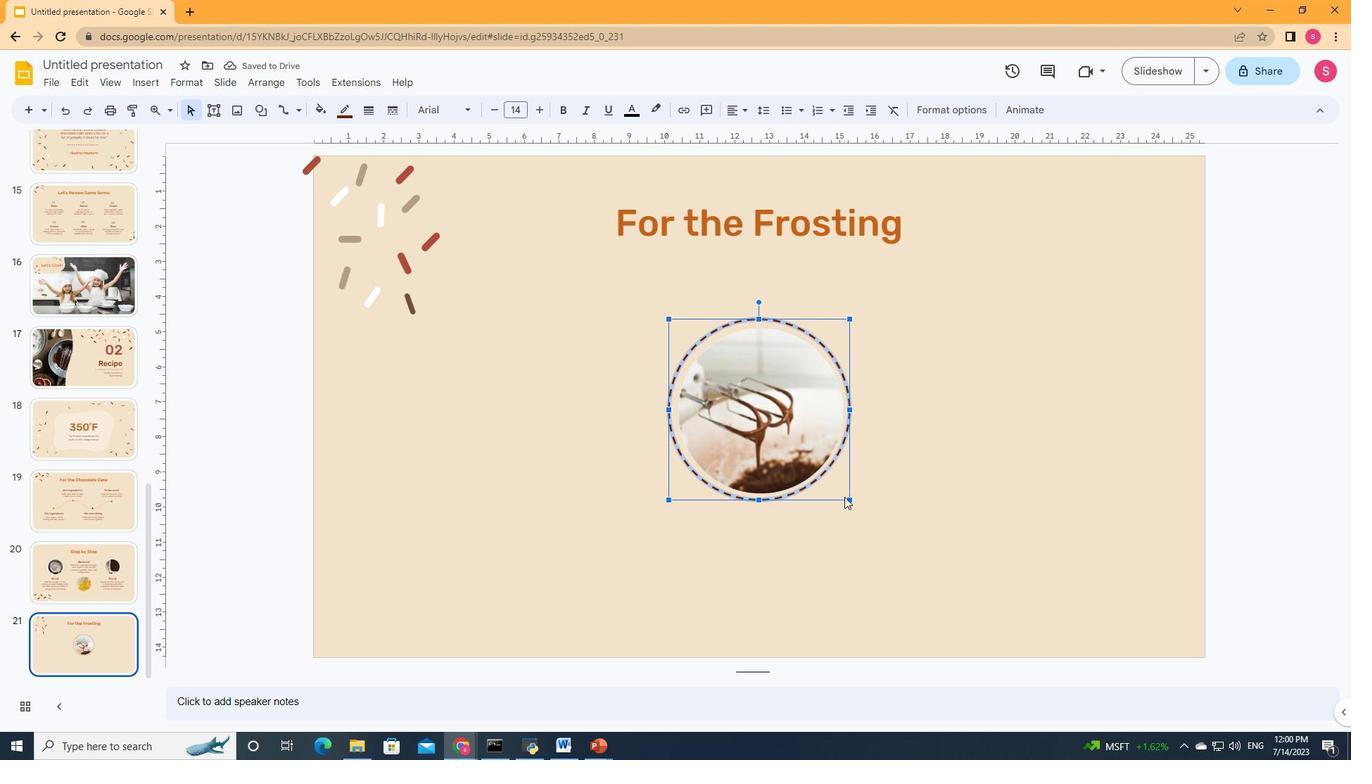 
Action: Mouse pressed left at (849, 498)
Screenshot: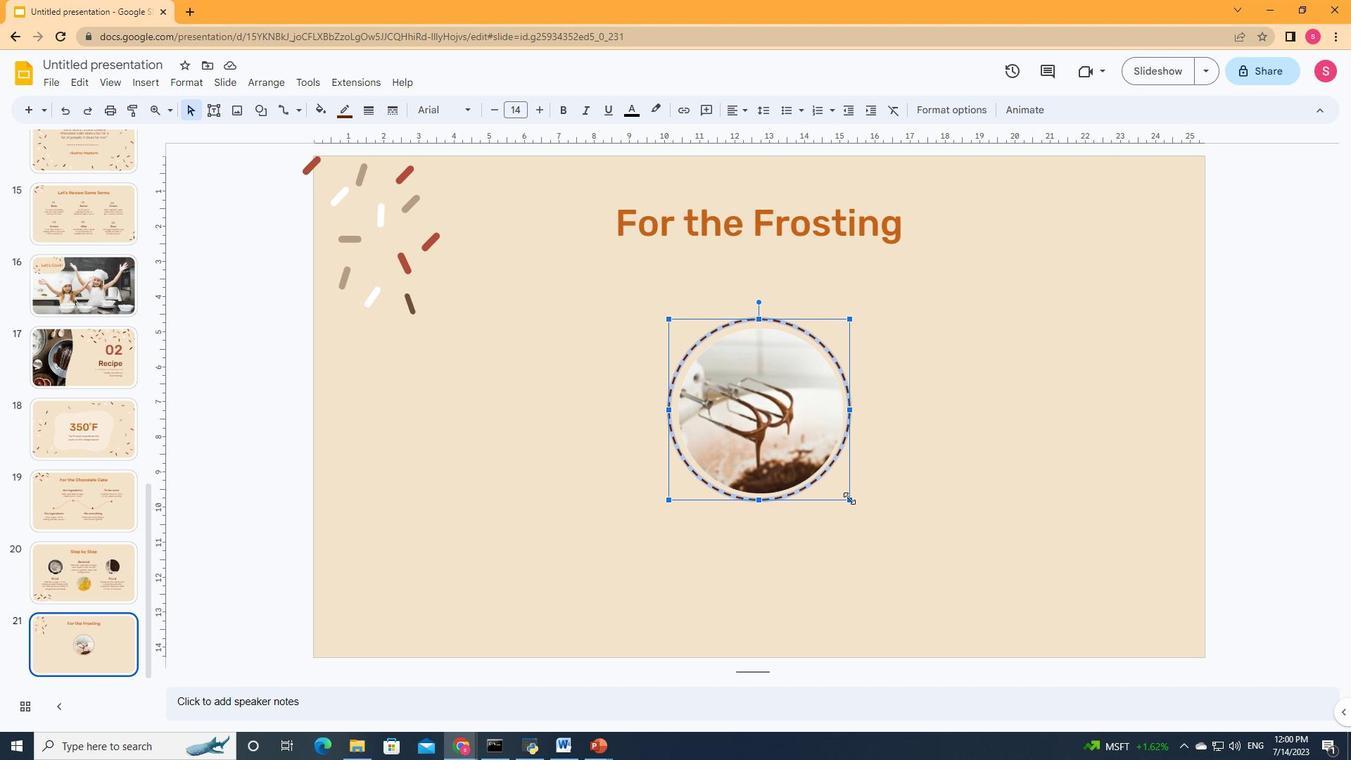 
Action: Mouse moved to (863, 515)
Screenshot: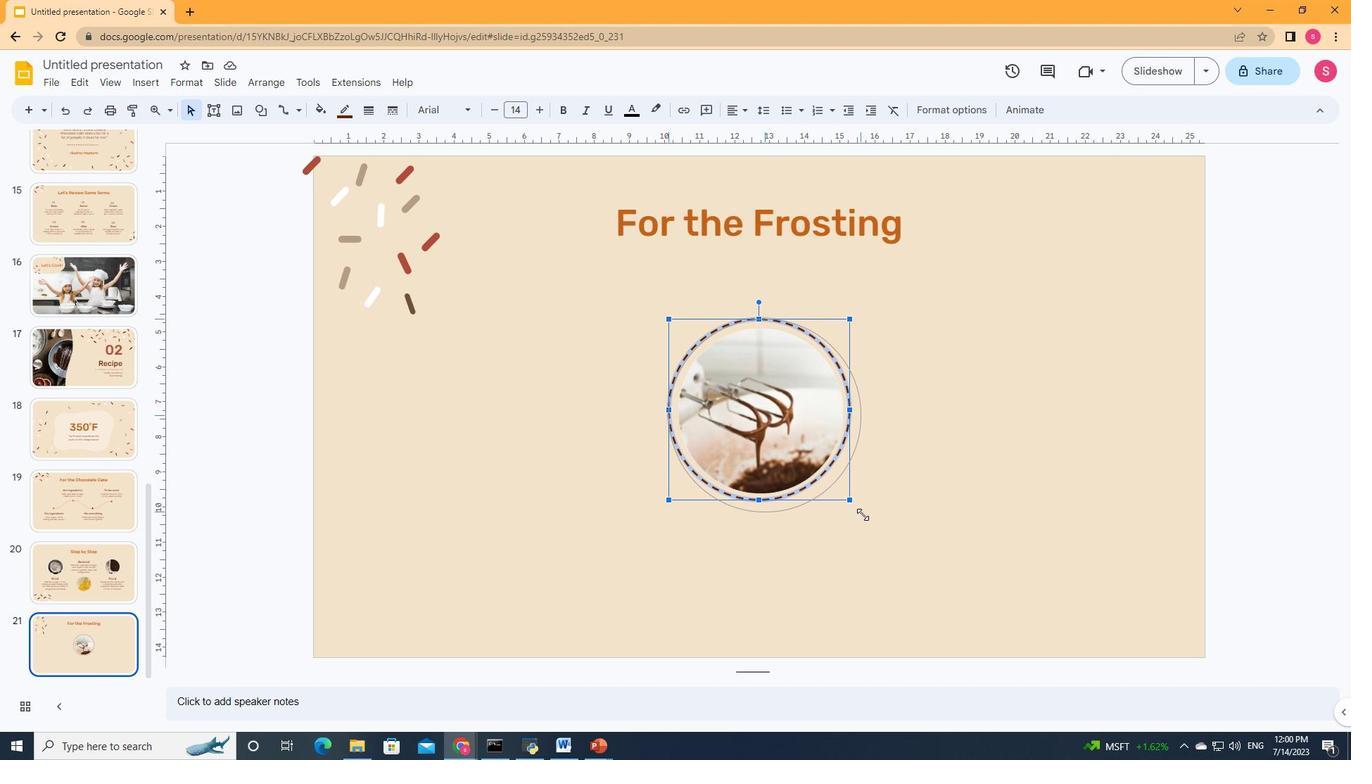 
Action: Key pressed <Key.up><Key.left>
Screenshot: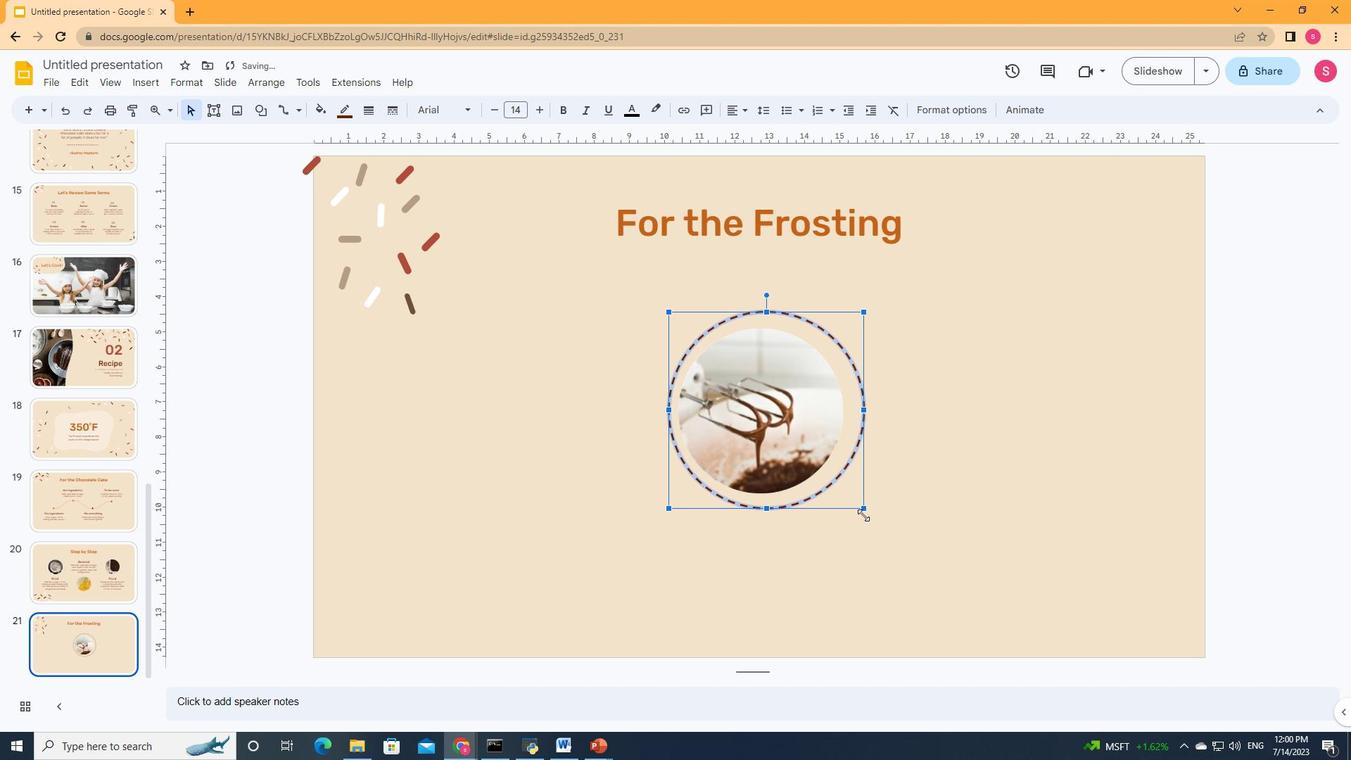 
Action: Mouse moved to (903, 469)
Screenshot: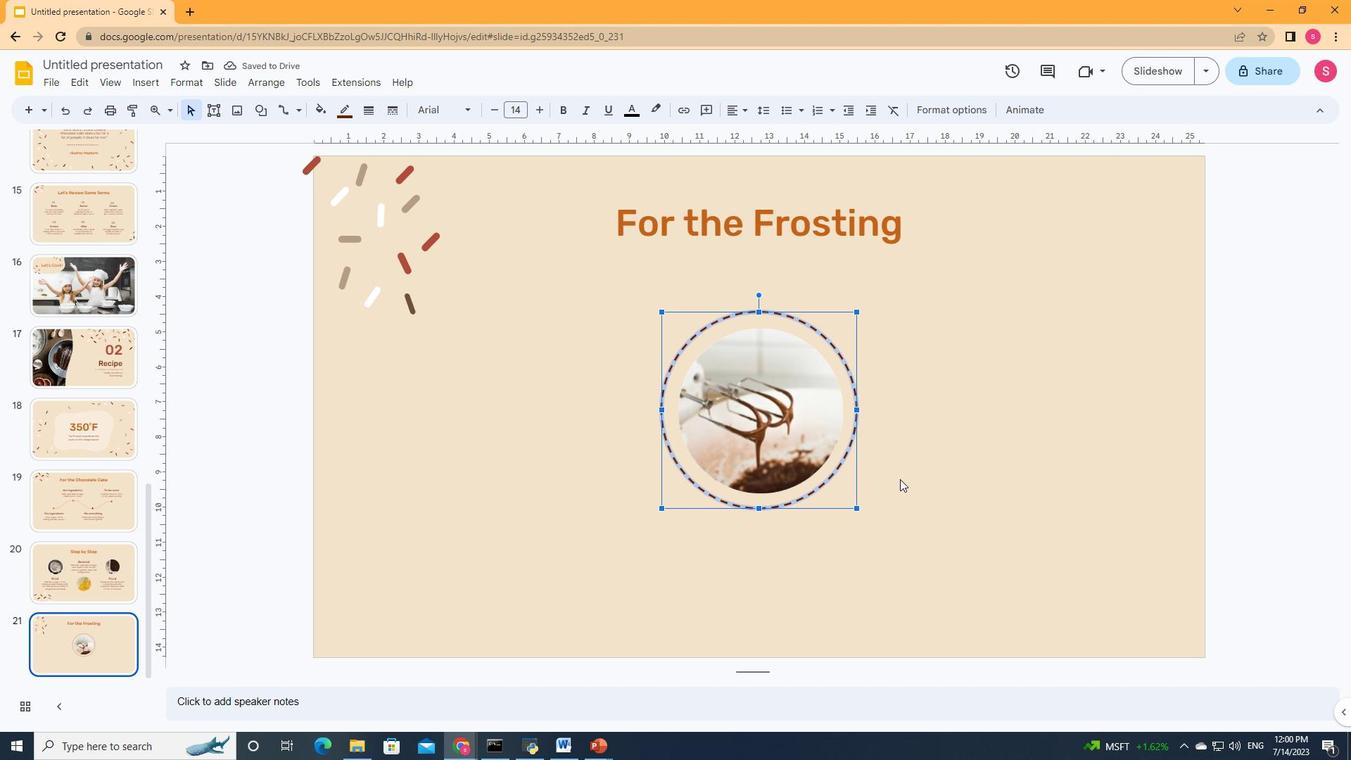 
Action: Mouse pressed left at (903, 469)
Screenshot: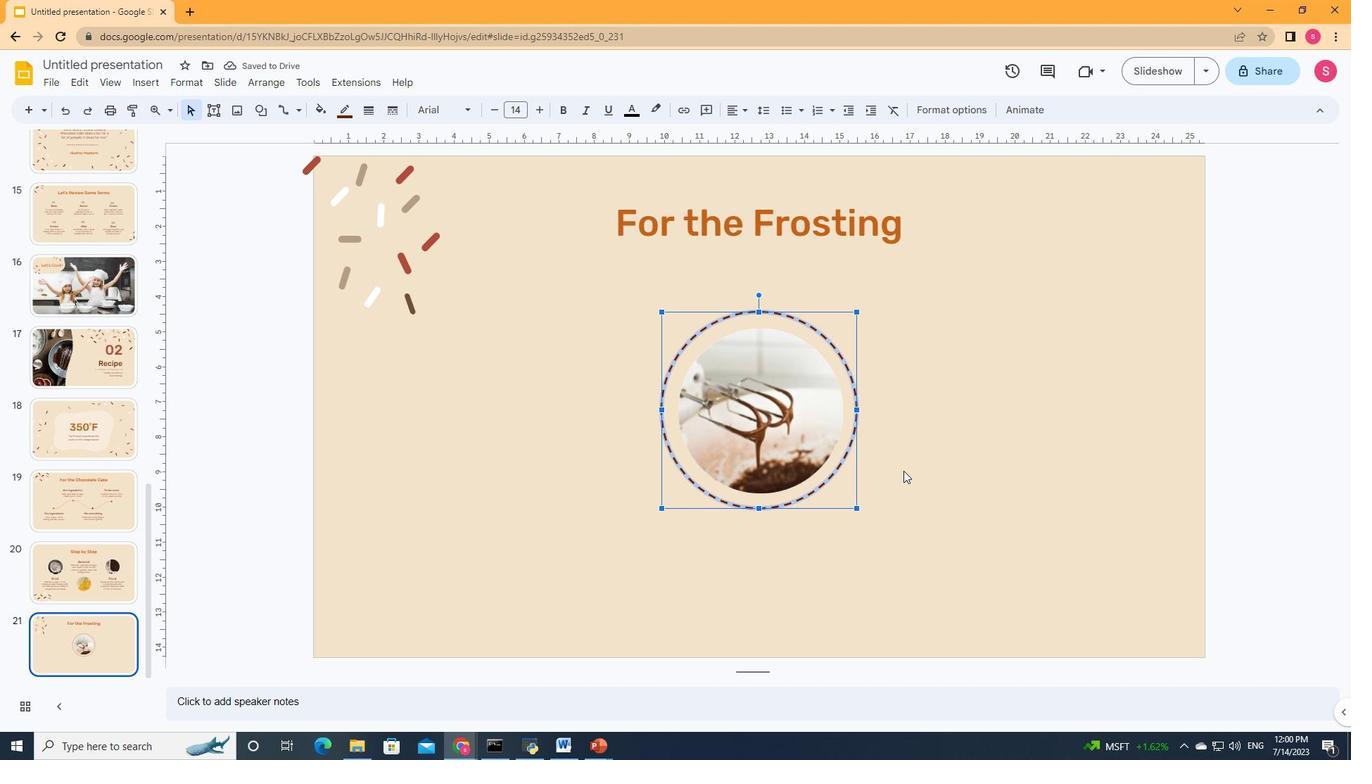 
Action: Mouse moved to (259, 107)
Screenshot: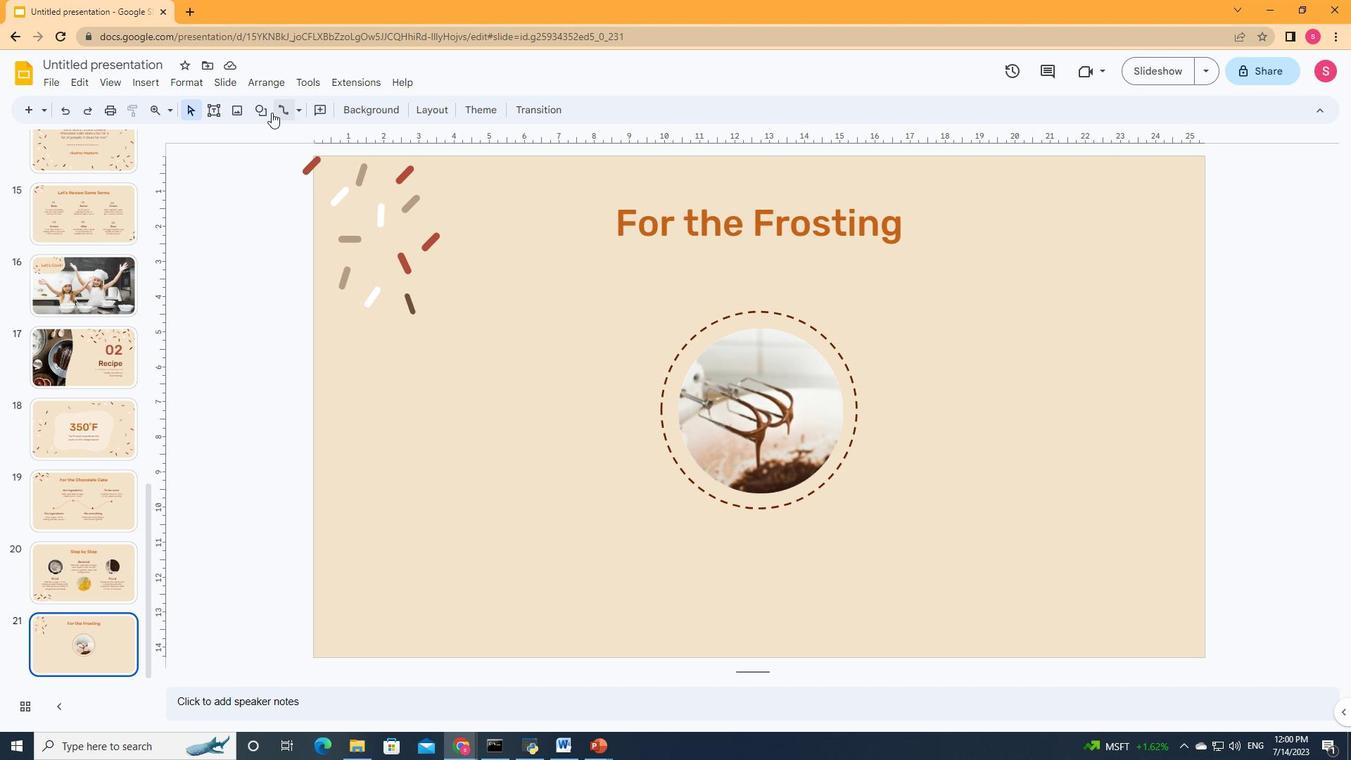 
Action: Mouse pressed left at (259, 107)
Screenshot: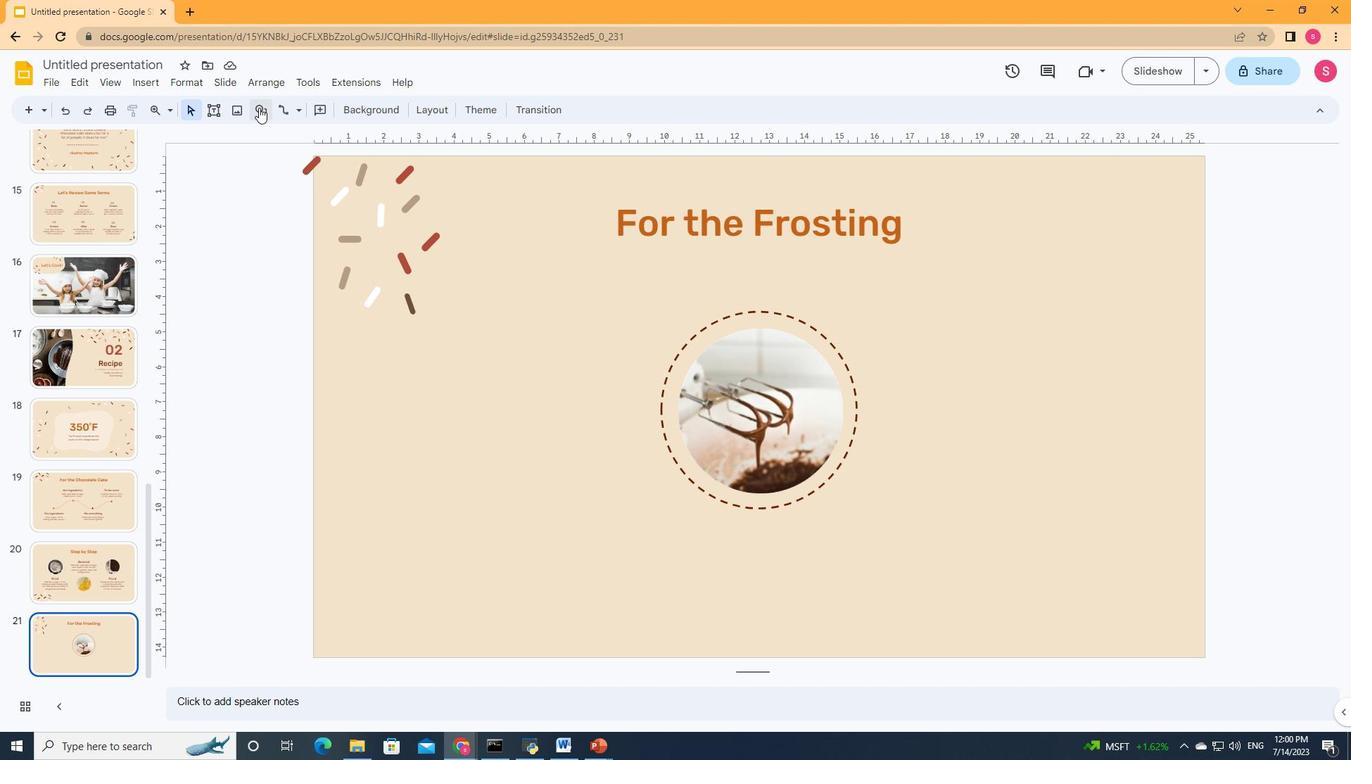 
Action: Mouse moved to (444, 242)
Screenshot: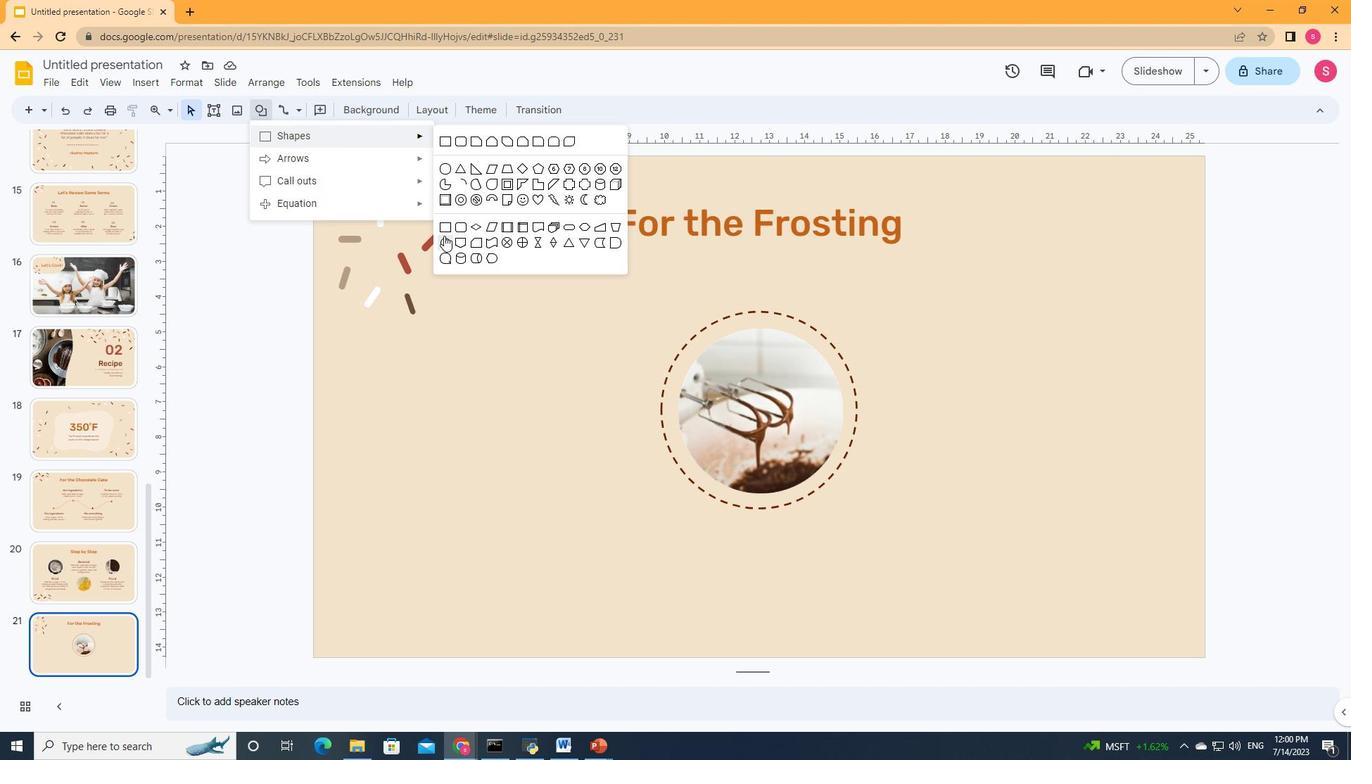 
Action: Mouse pressed left at (444, 242)
Screenshot: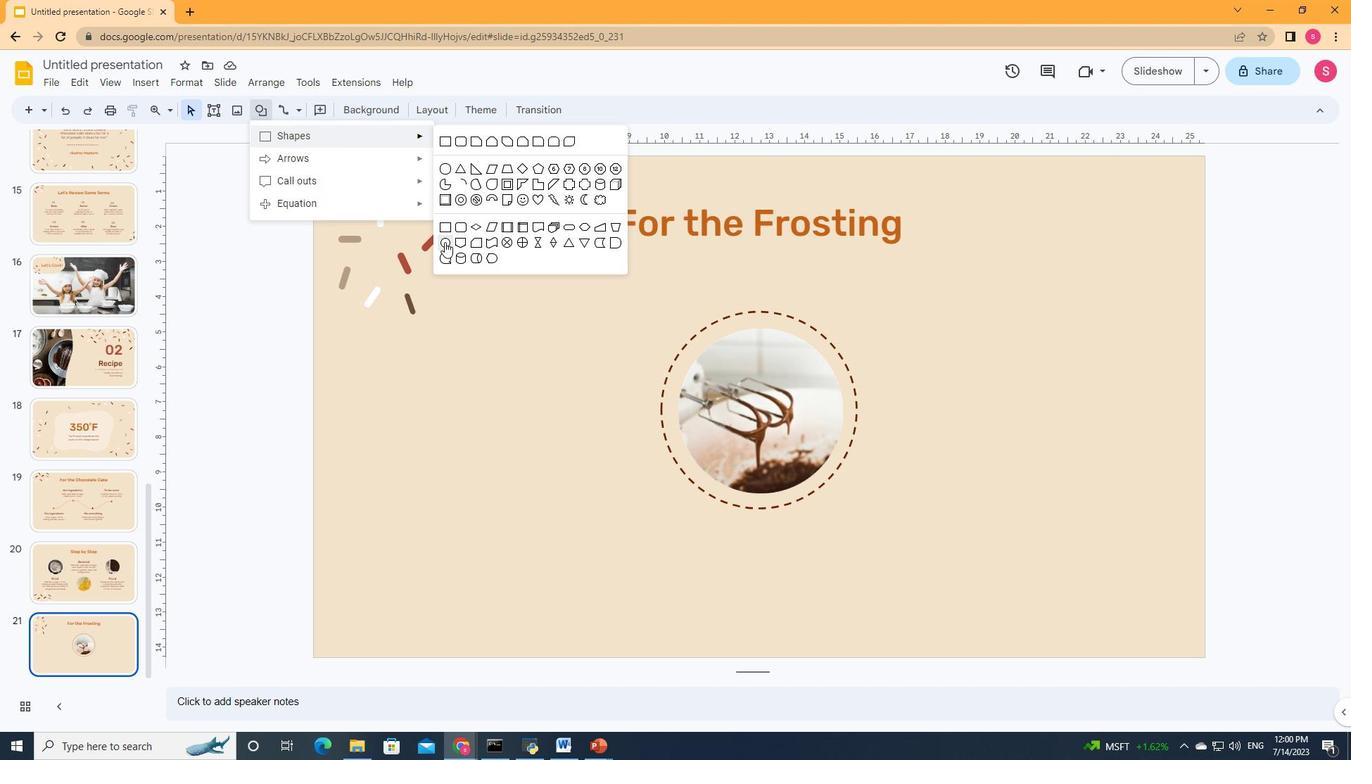 
Action: Mouse moved to (815, 325)
Screenshot: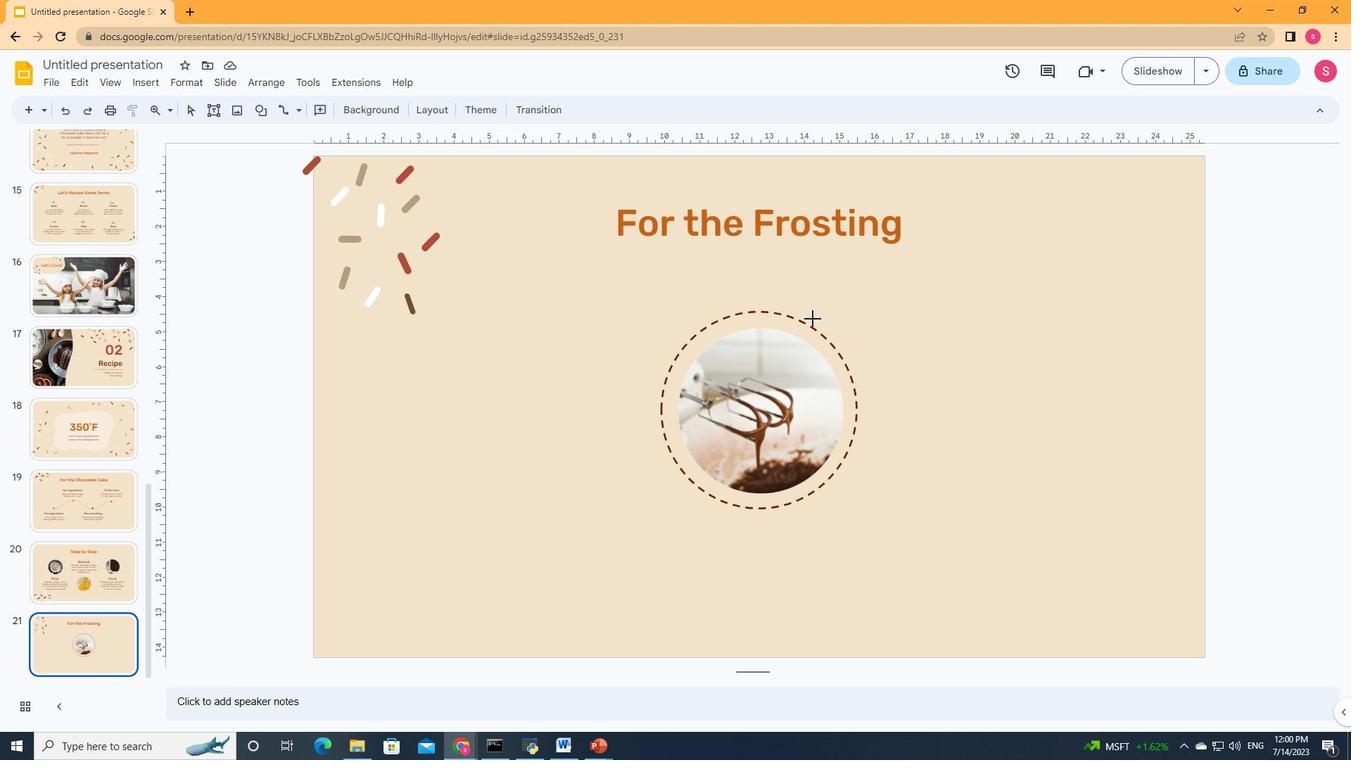 
Action: Mouse pressed left at (815, 325)
Screenshot: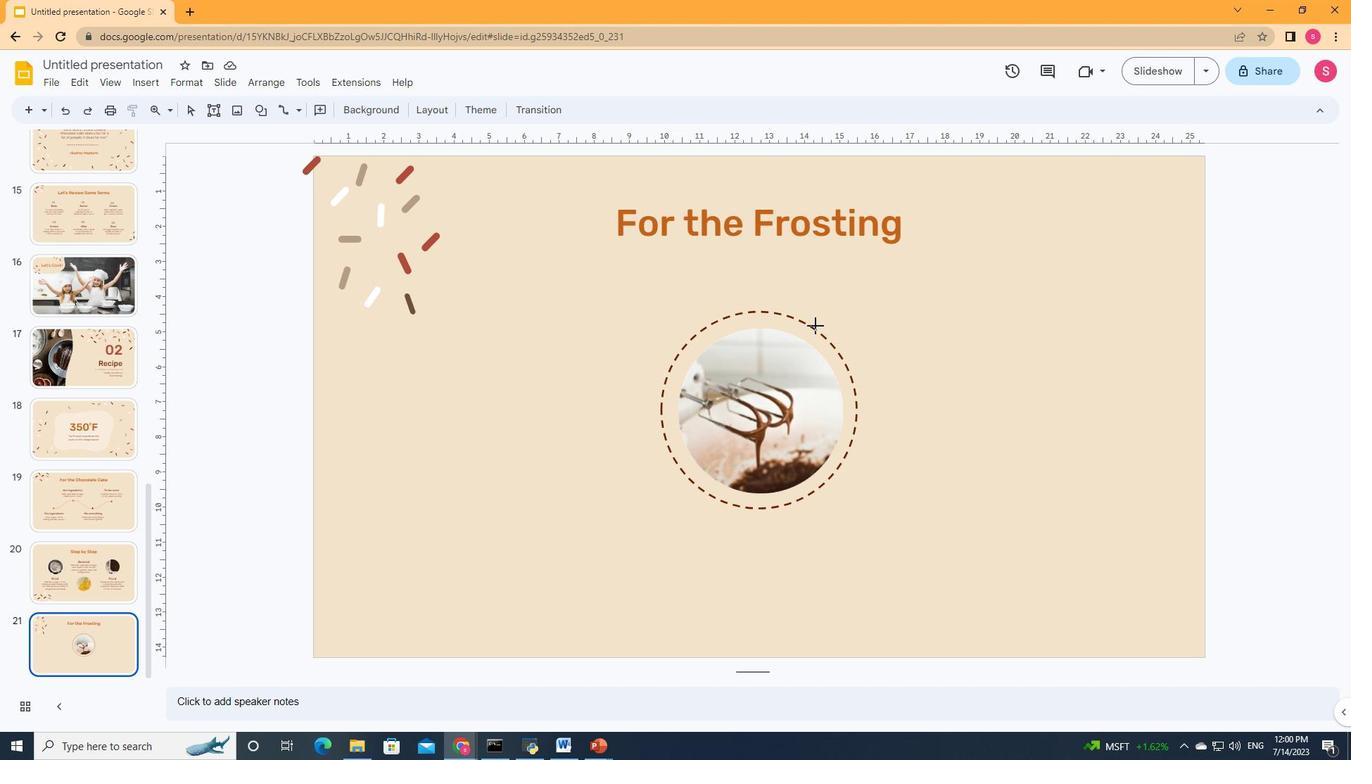 
Action: Mouse moved to (322, 111)
Screenshot: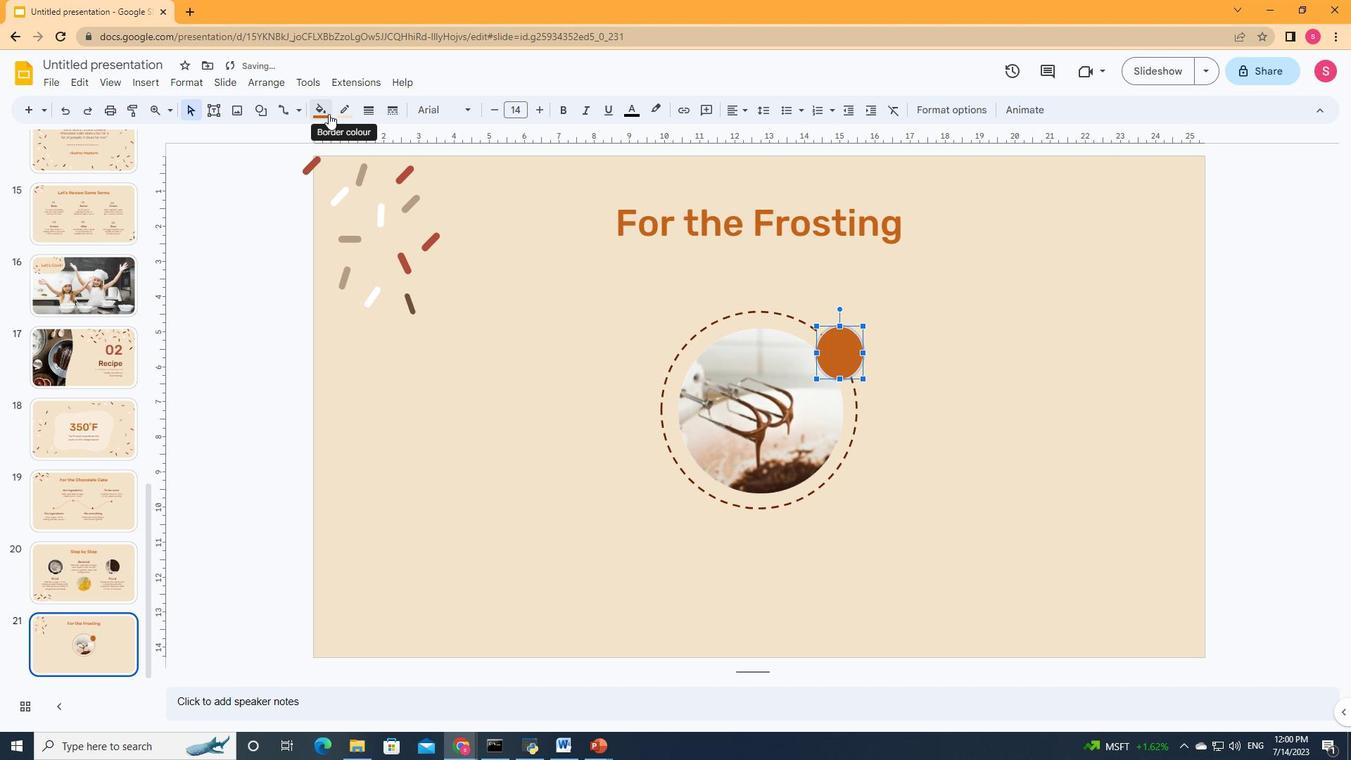 
Action: Mouse pressed left at (322, 111)
Screenshot: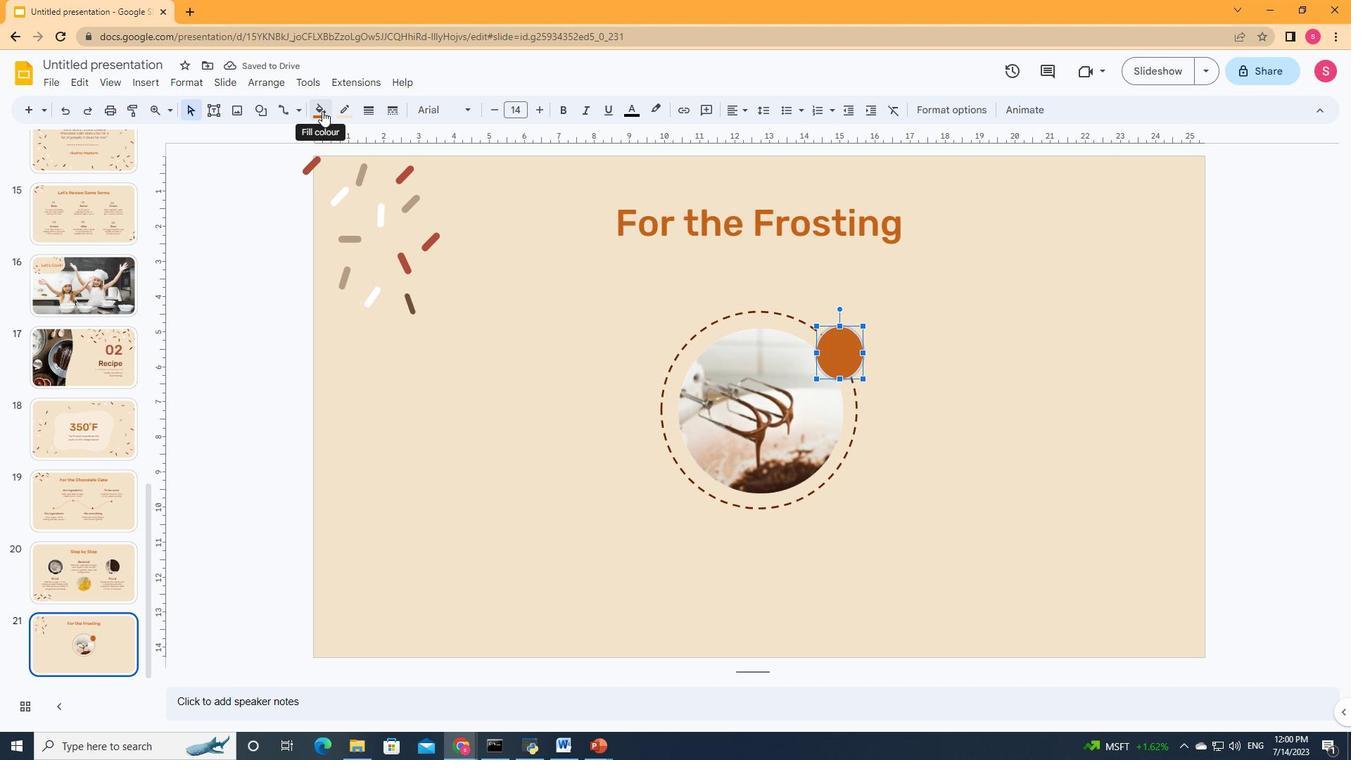 
Action: Mouse moved to (448, 227)
Screenshot: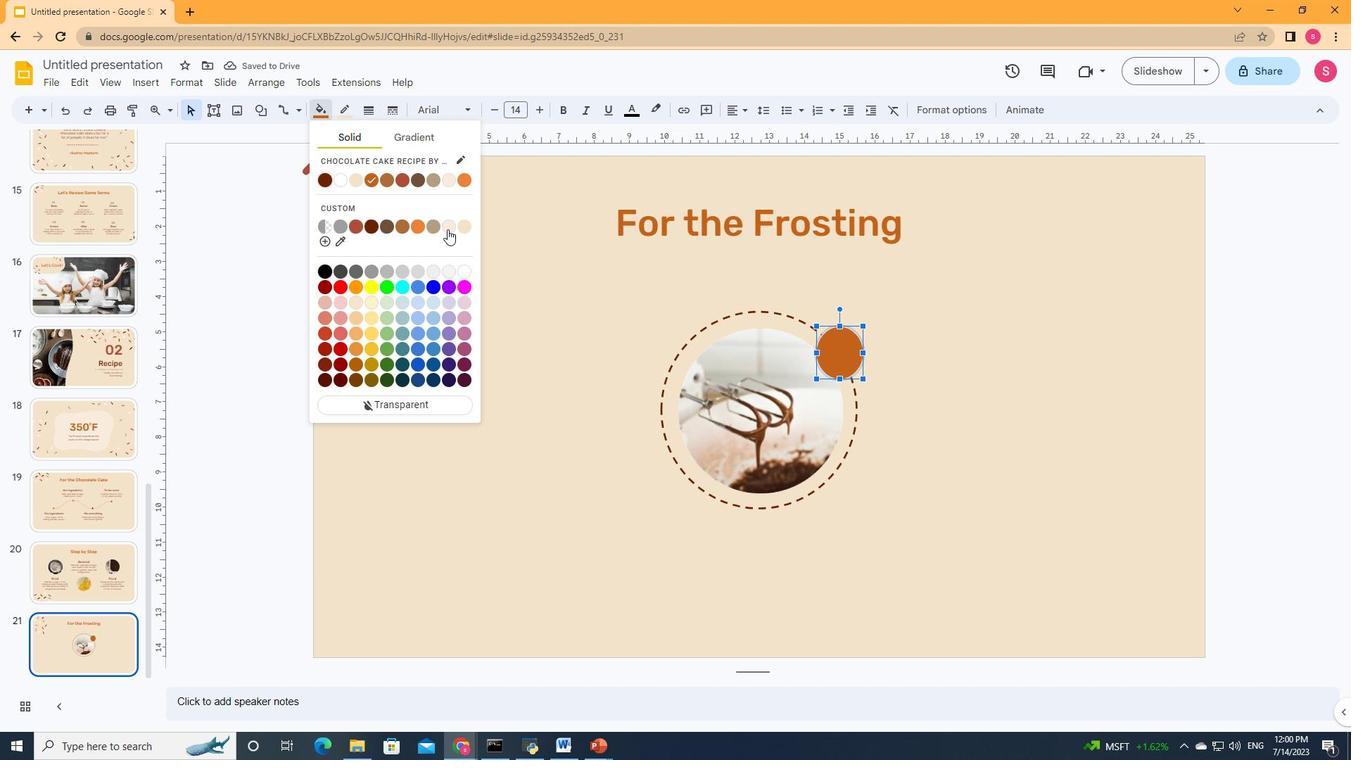 
Action: Mouse pressed left at (448, 227)
Screenshot: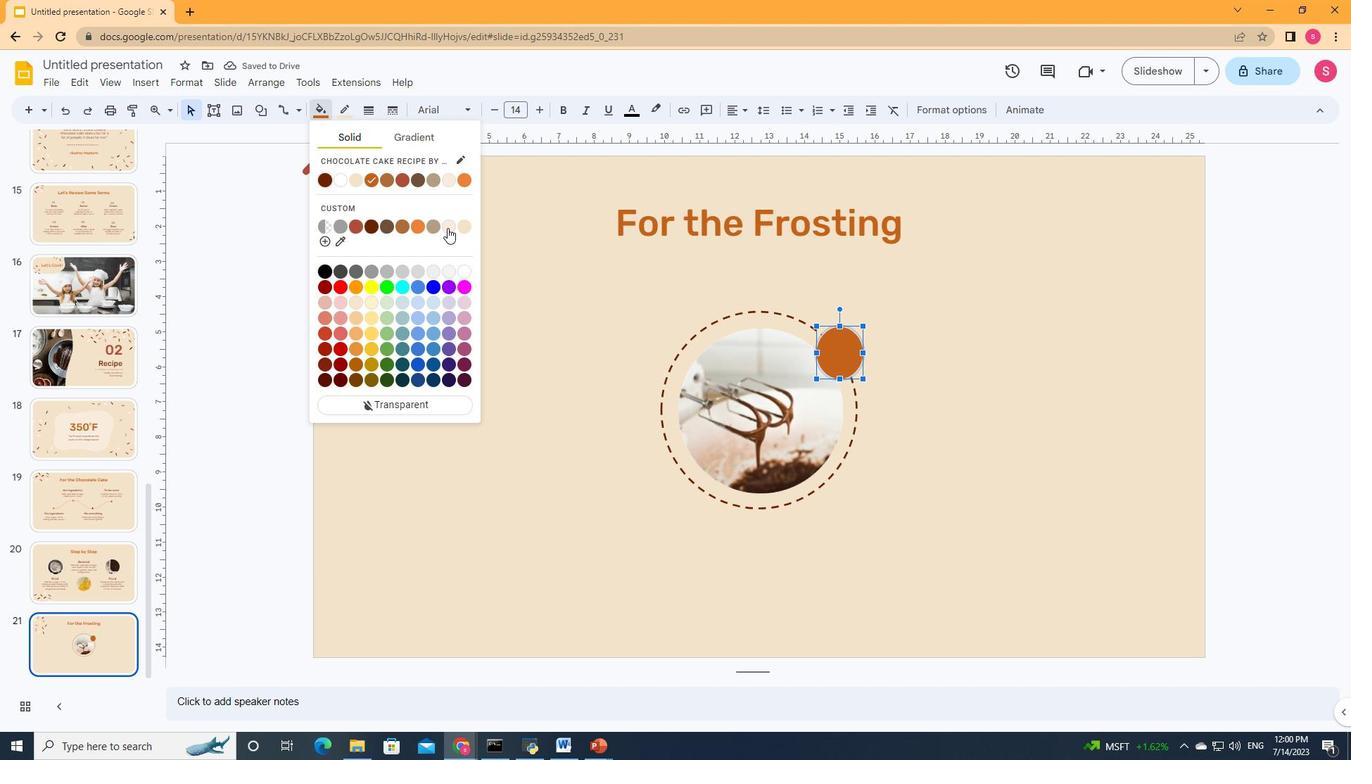 
Action: Mouse moved to (901, 358)
Screenshot: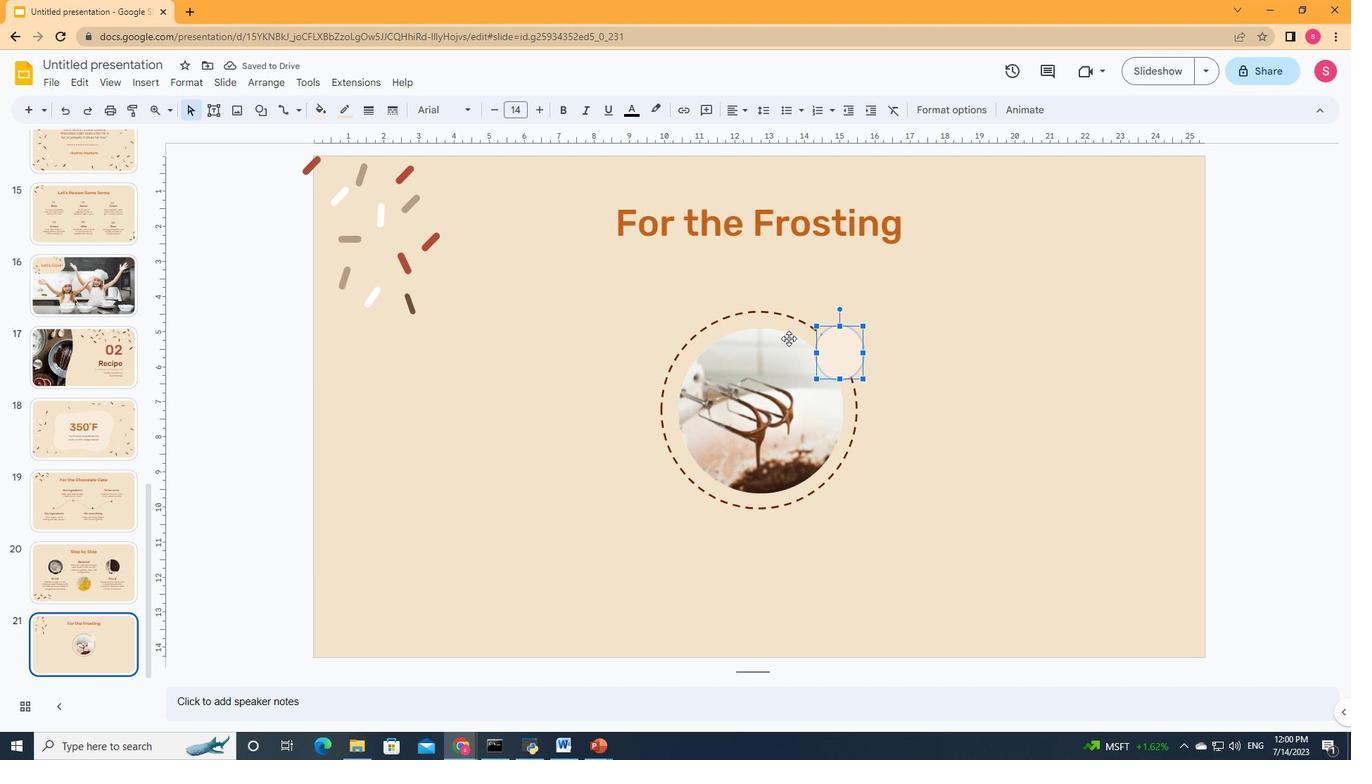 
Action: Mouse pressed left at (901, 358)
Screenshot: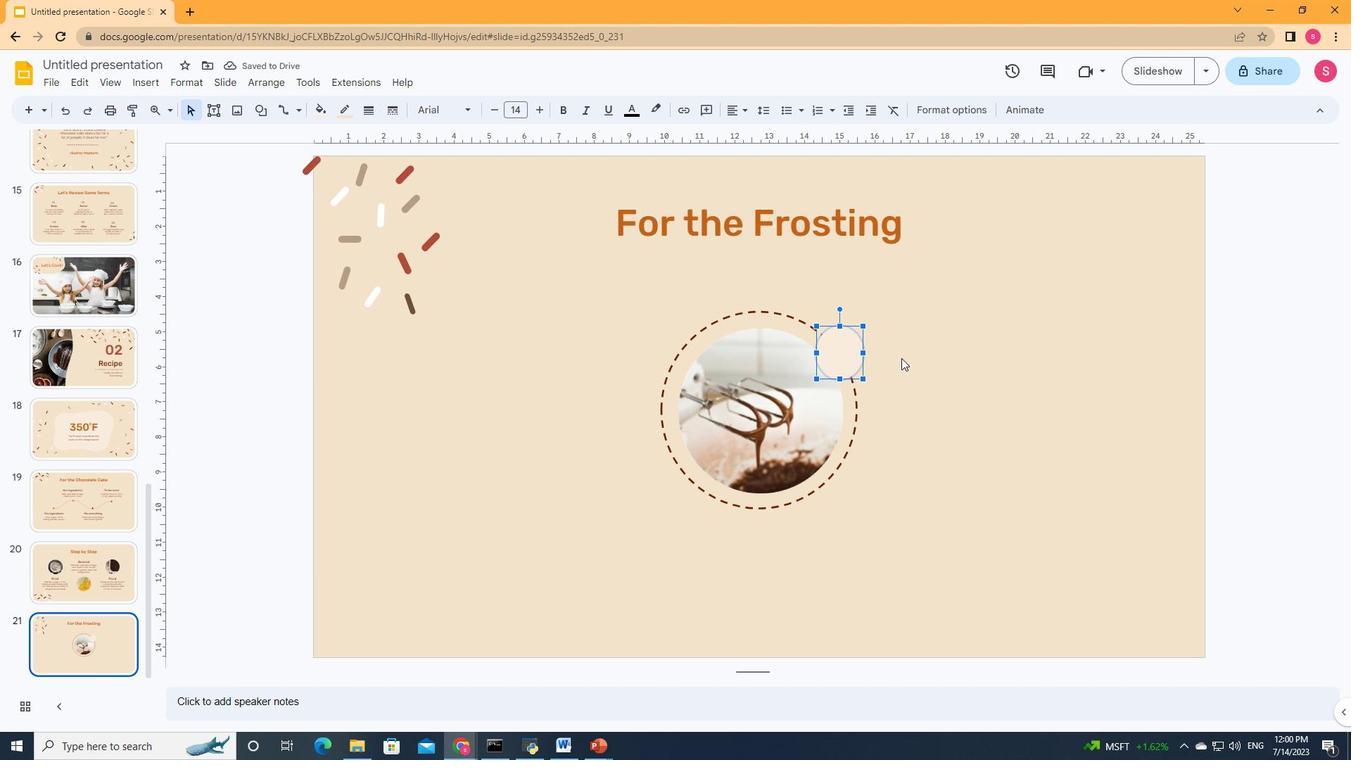 
Action: Mouse moved to (131, 77)
Screenshot: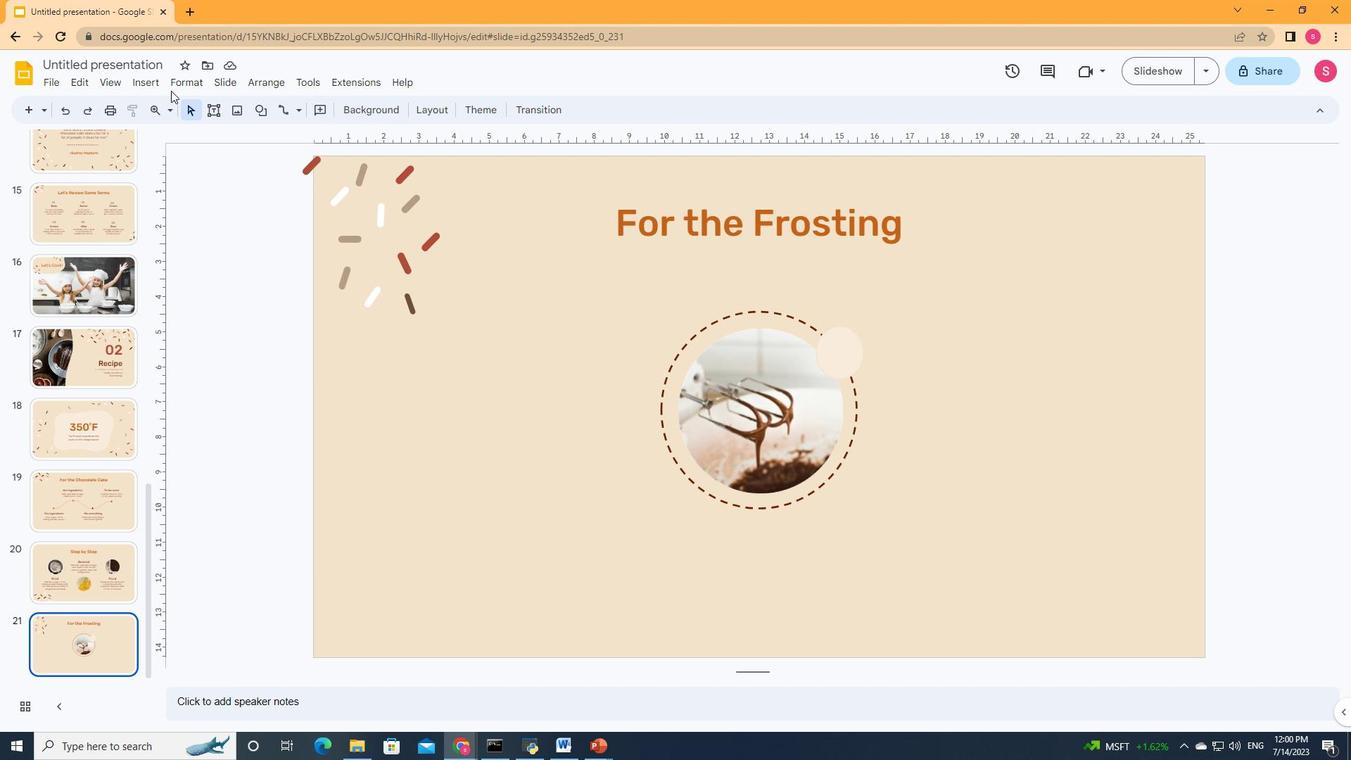 
Action: Mouse pressed left at (131, 77)
Screenshot: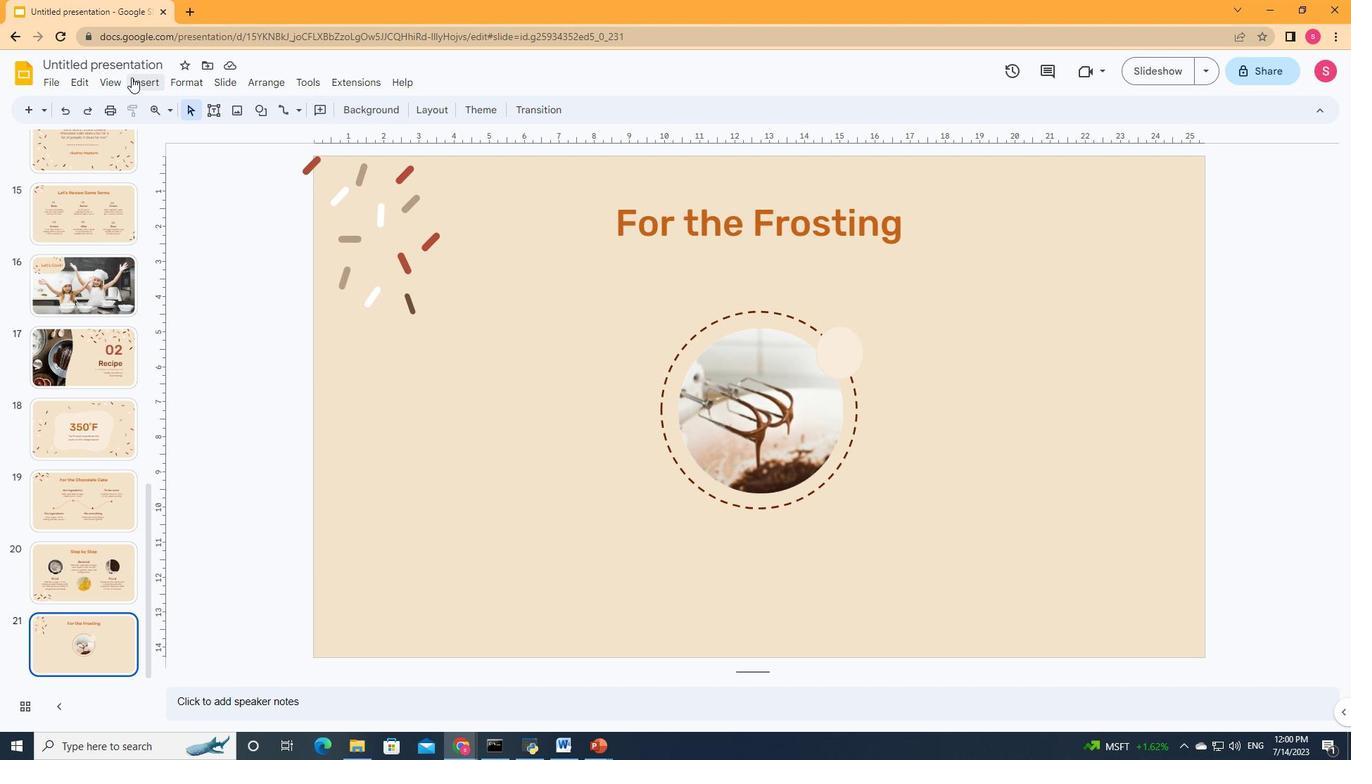 
Action: Mouse moved to (387, 104)
Screenshot: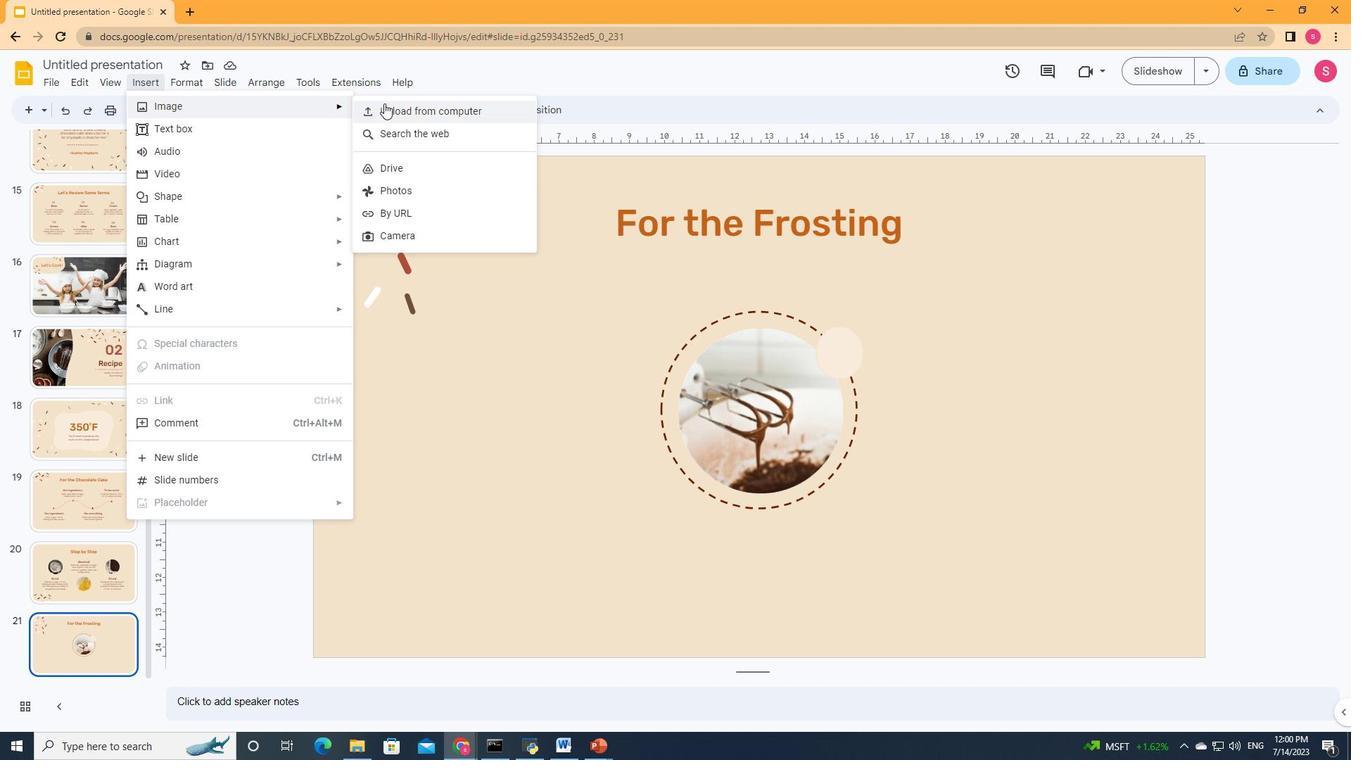 
Action: Mouse pressed left at (387, 104)
Screenshot: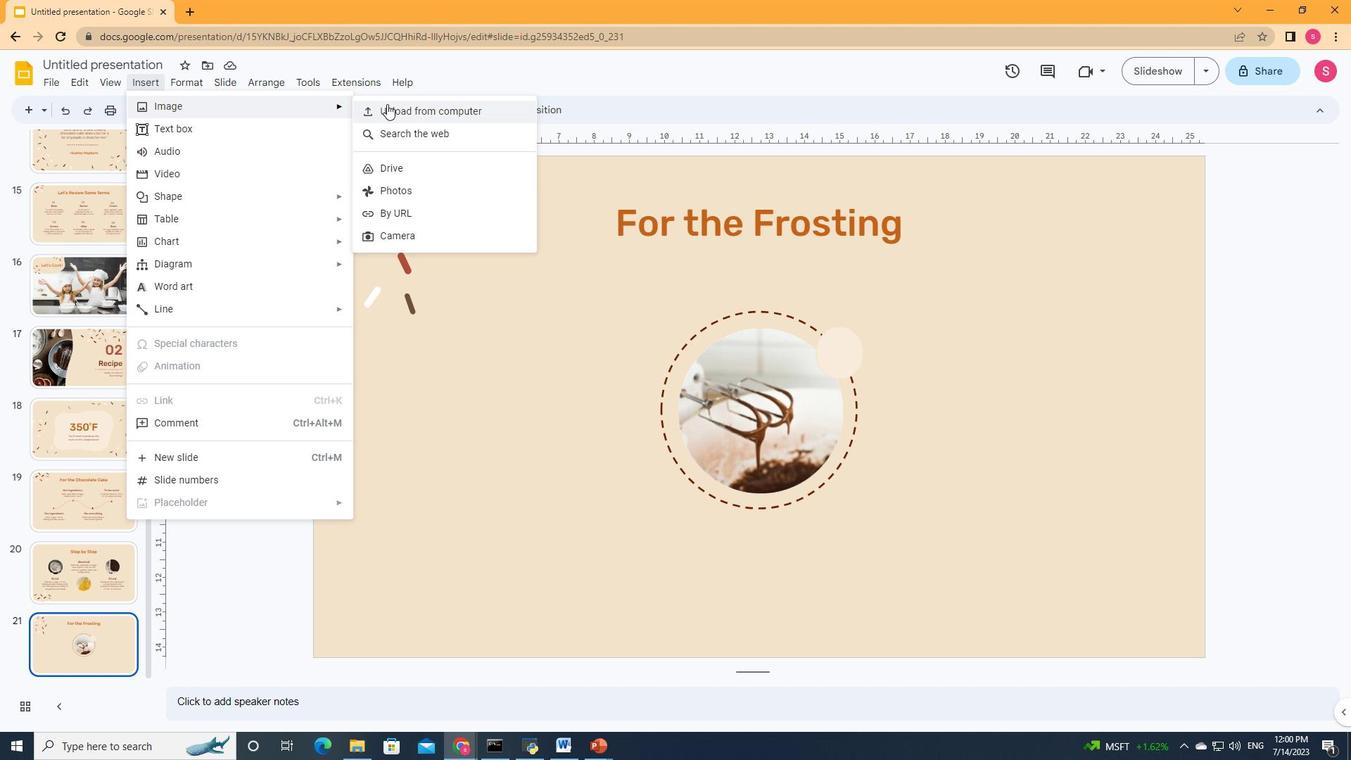 
Action: Mouse moved to (405, 311)
Screenshot: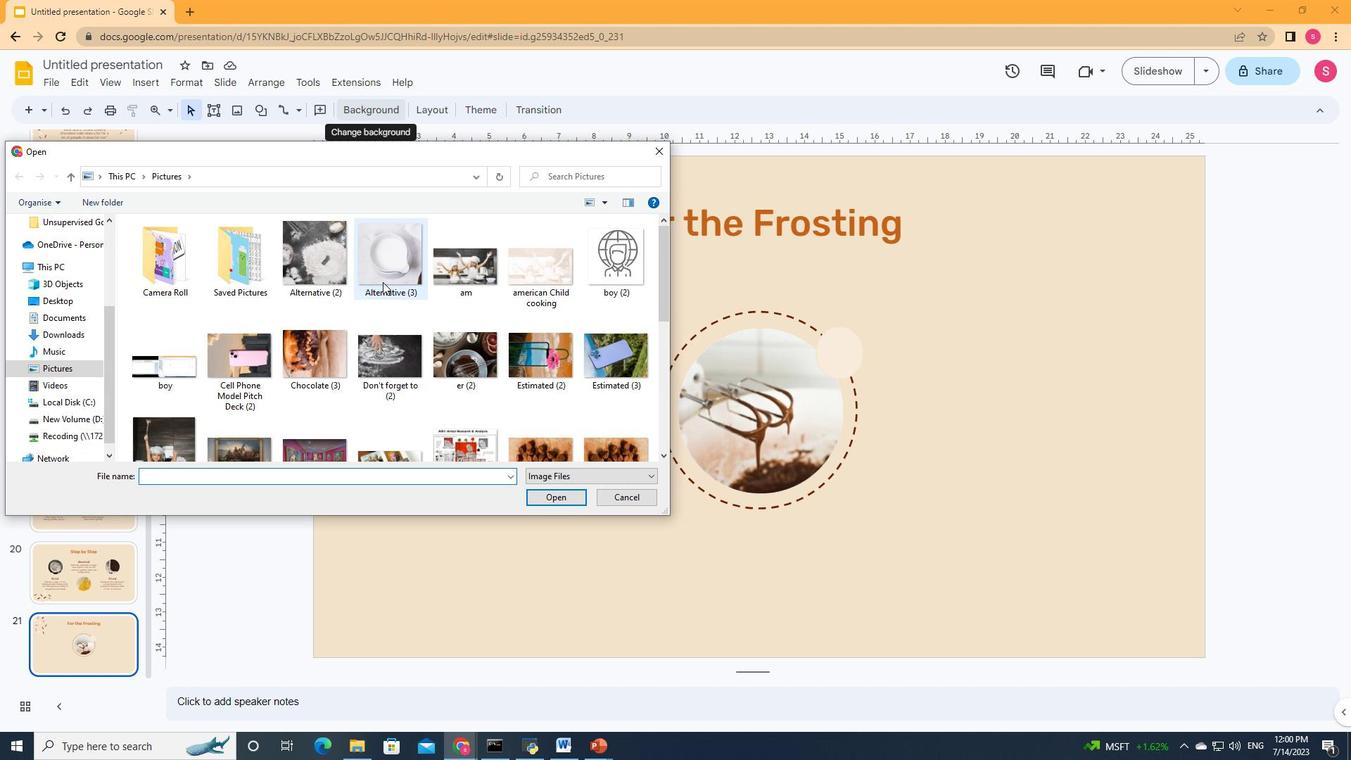 
Action: Mouse scrolled (405, 310) with delta (0, 0)
Screenshot: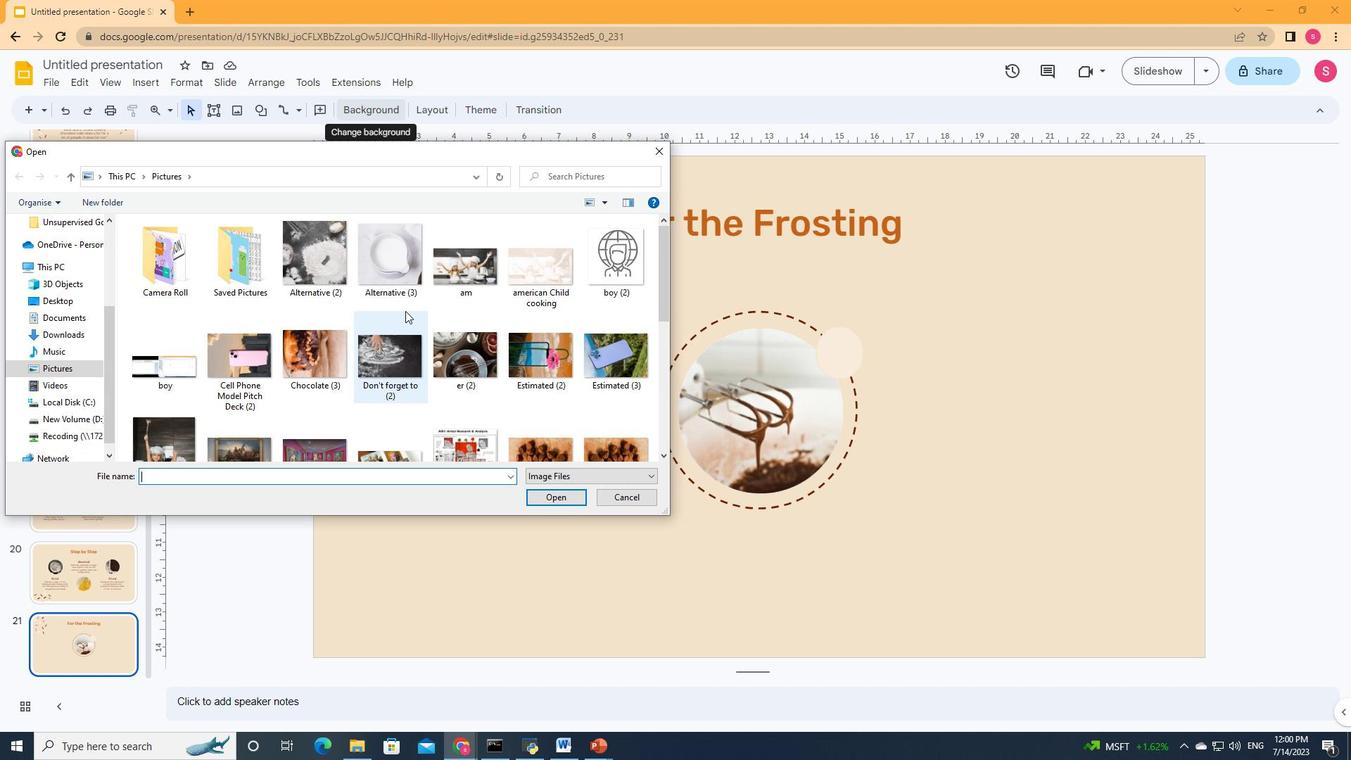 
Action: Mouse scrolled (405, 310) with delta (0, 0)
Screenshot: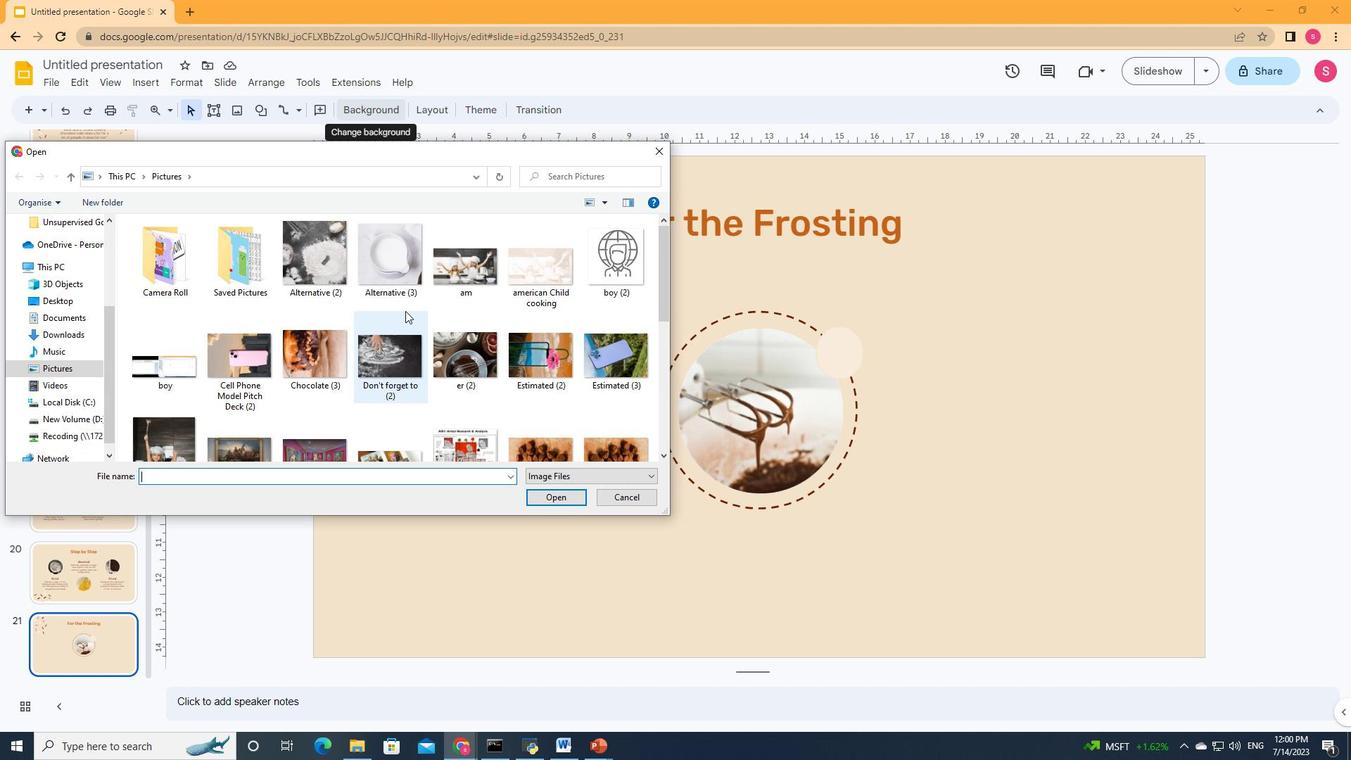 
Action: Mouse scrolled (405, 310) with delta (0, 0)
Screenshot: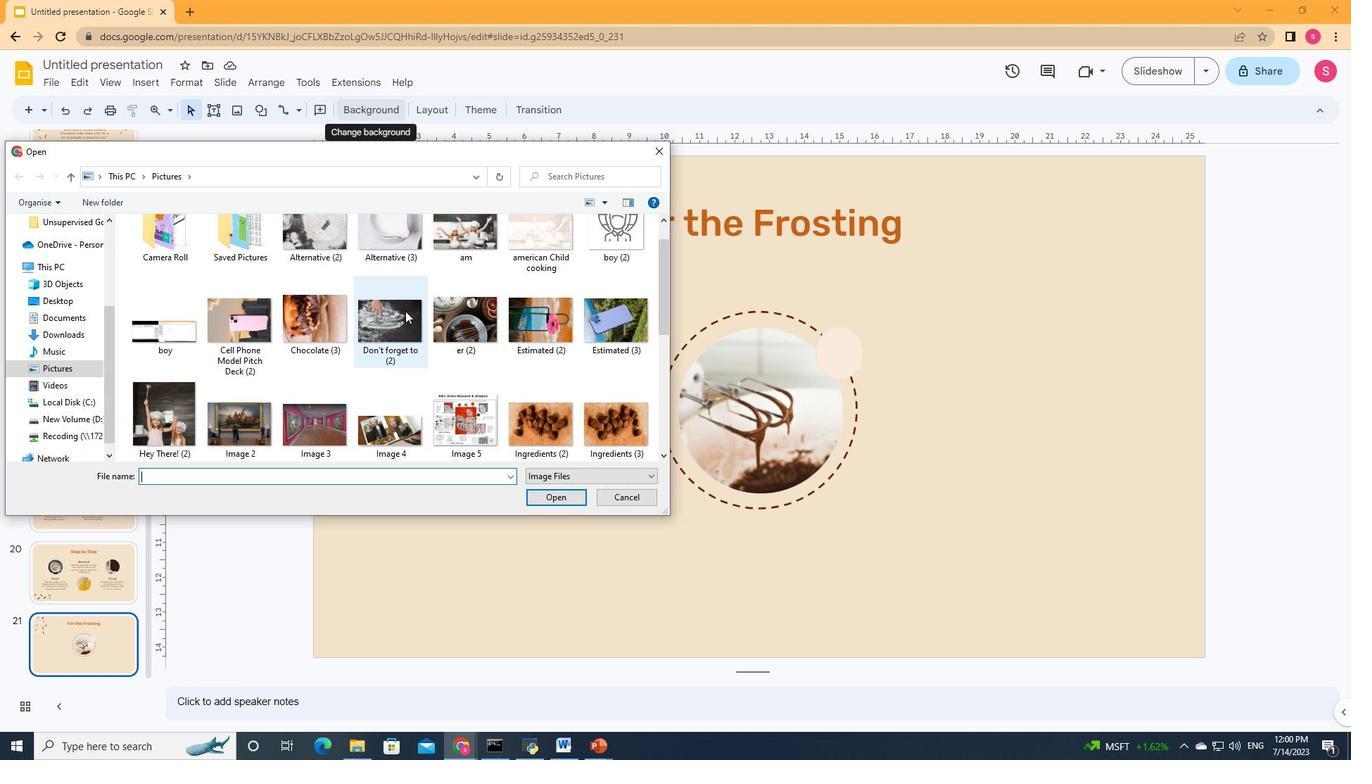 
Action: Mouse moved to (551, 257)
Screenshot: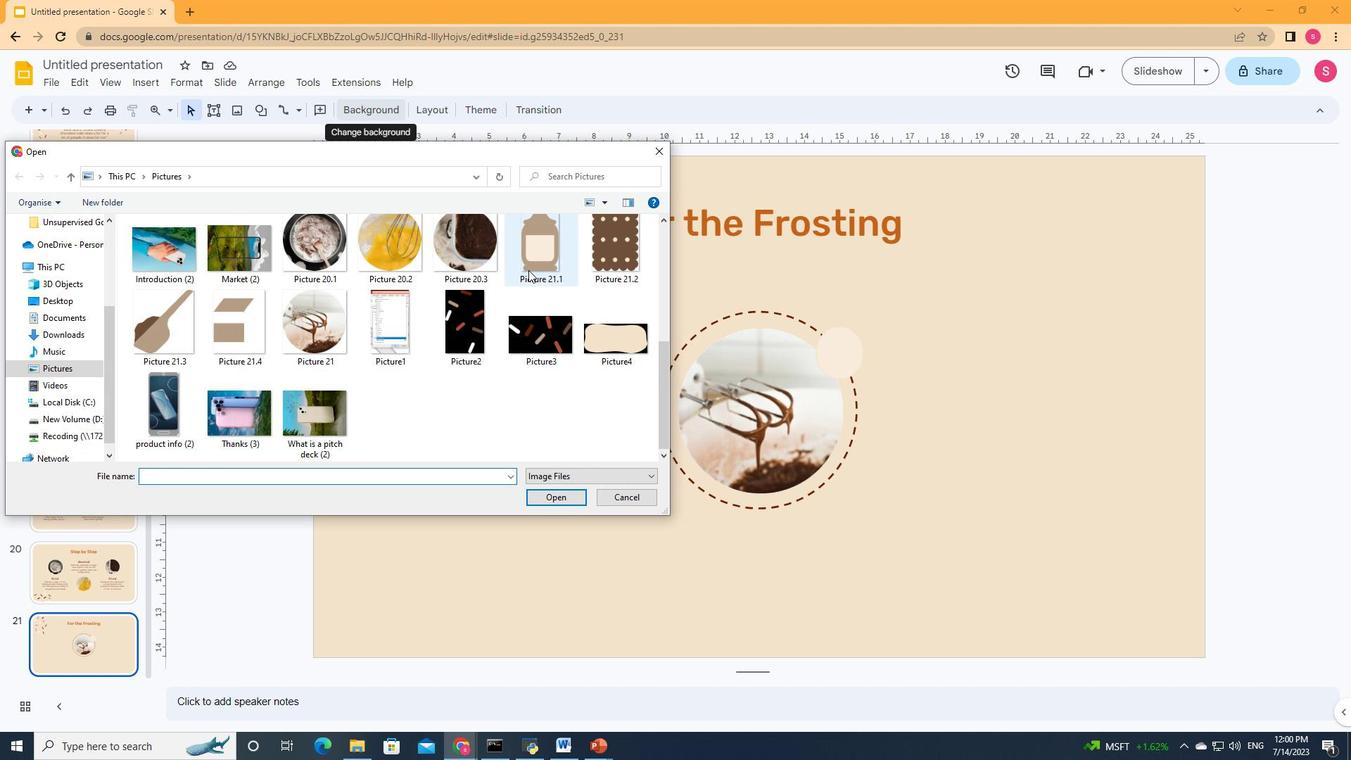 
Action: Mouse pressed left at (551, 257)
Screenshot: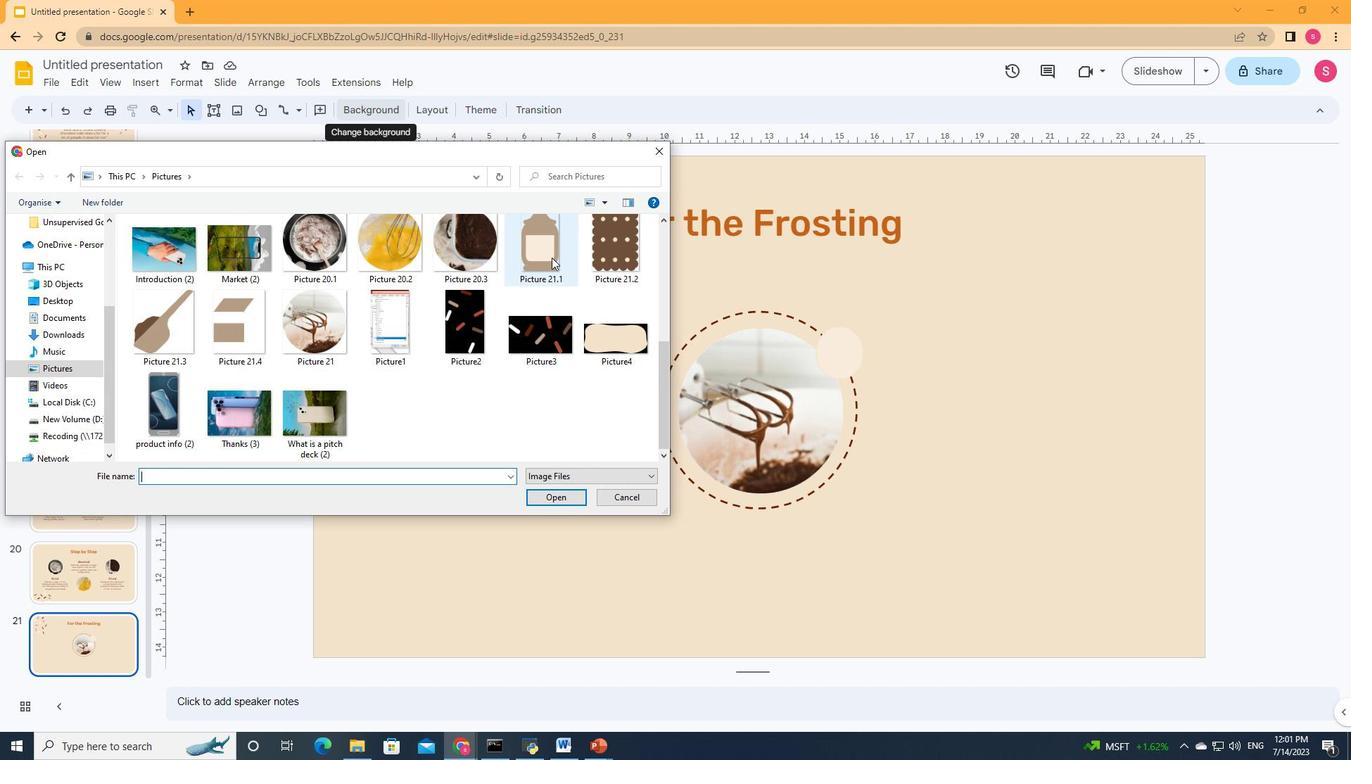 
Action: Mouse moved to (543, 489)
Screenshot: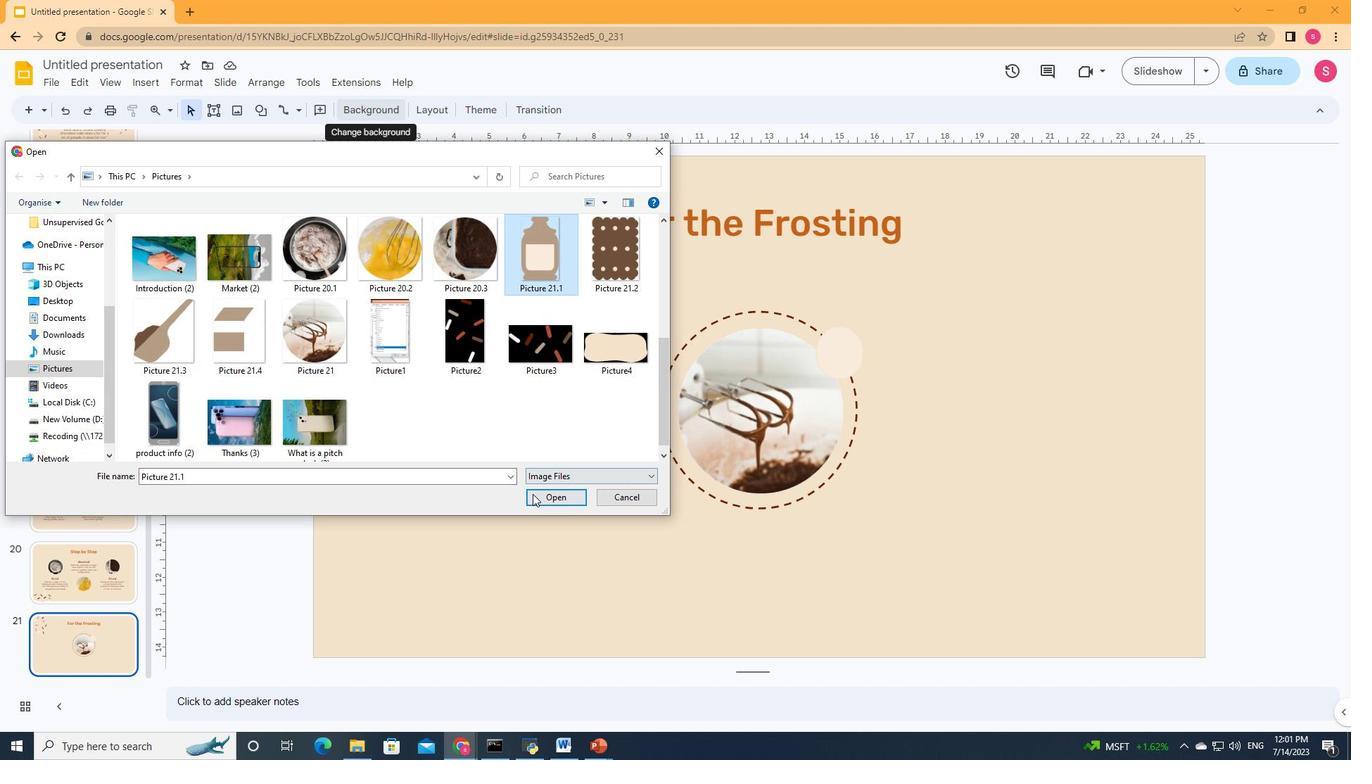 
Action: Mouse pressed left at (543, 489)
Screenshot: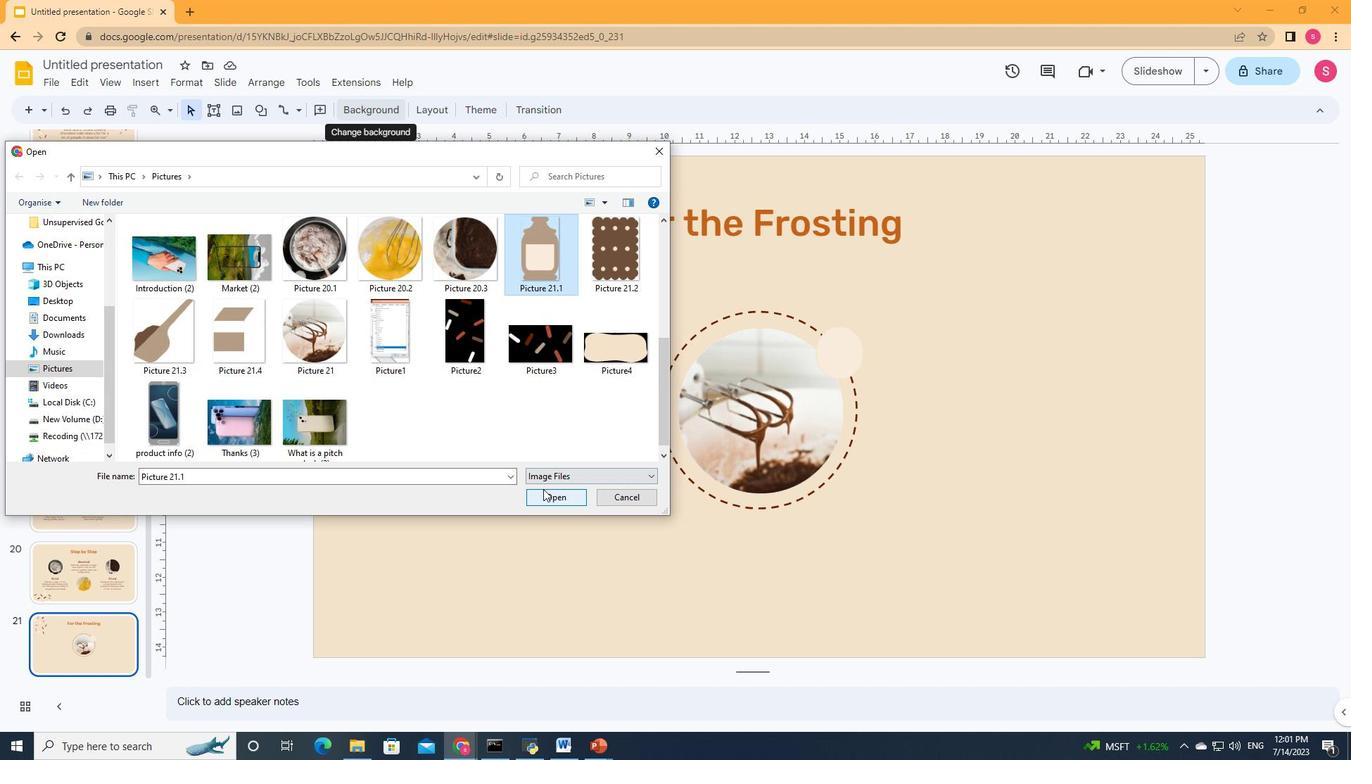 
Action: Mouse moved to (404, 398)
Screenshot: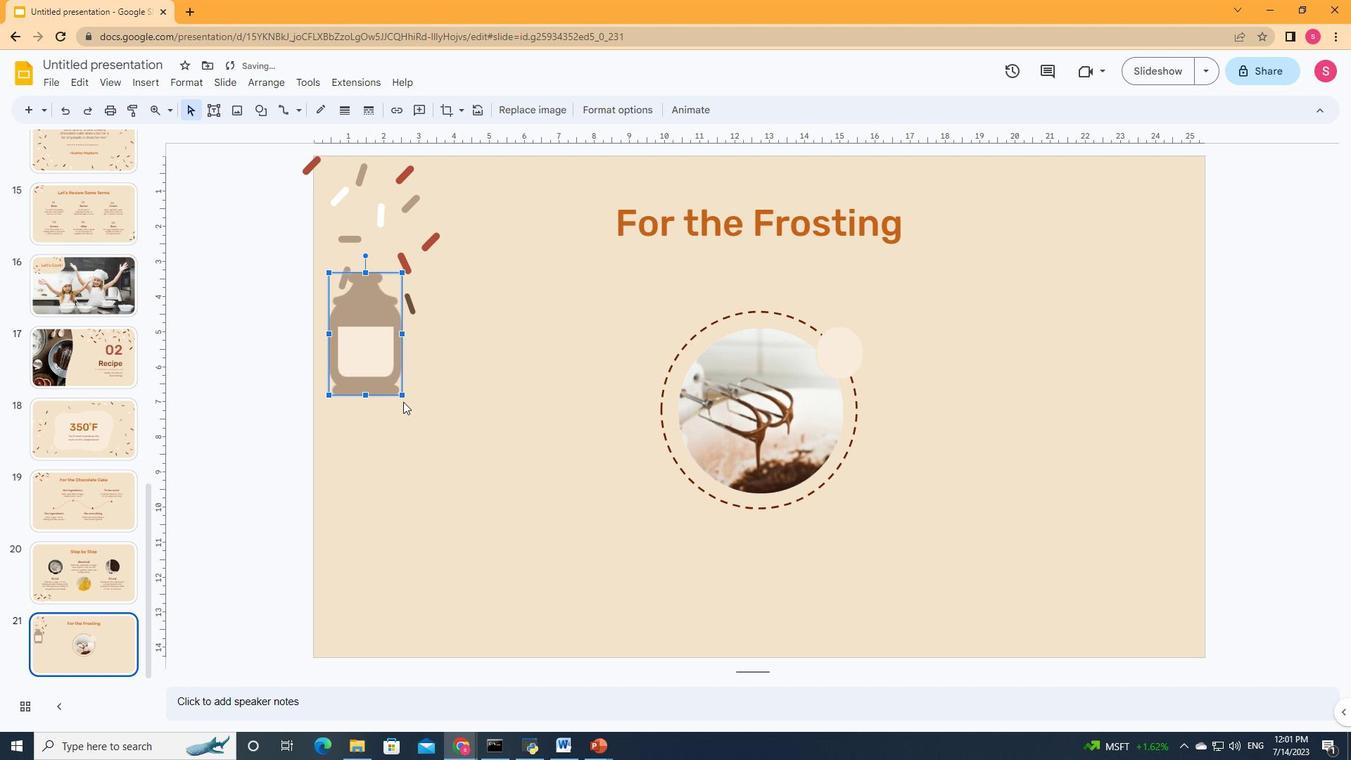 
Action: Mouse pressed left at (404, 398)
Screenshot: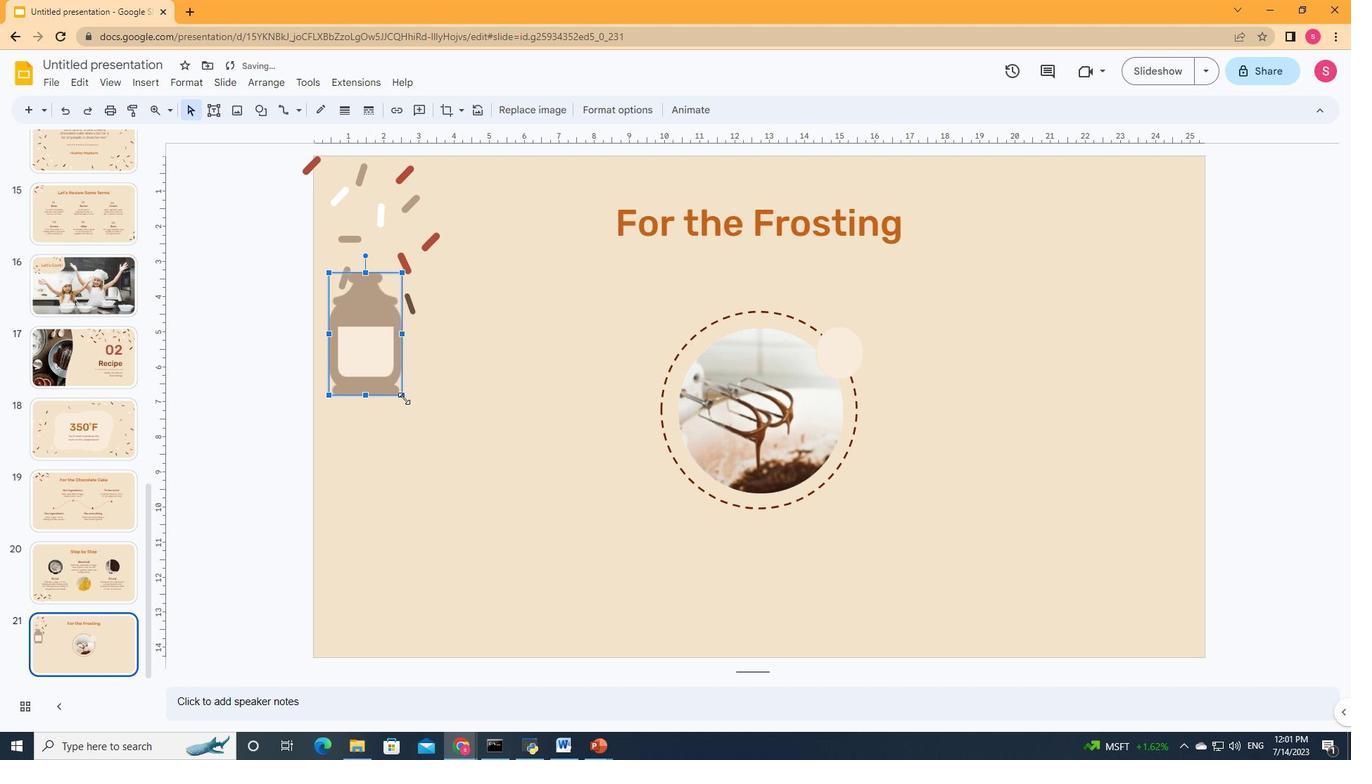 
Action: Mouse moved to (343, 303)
Screenshot: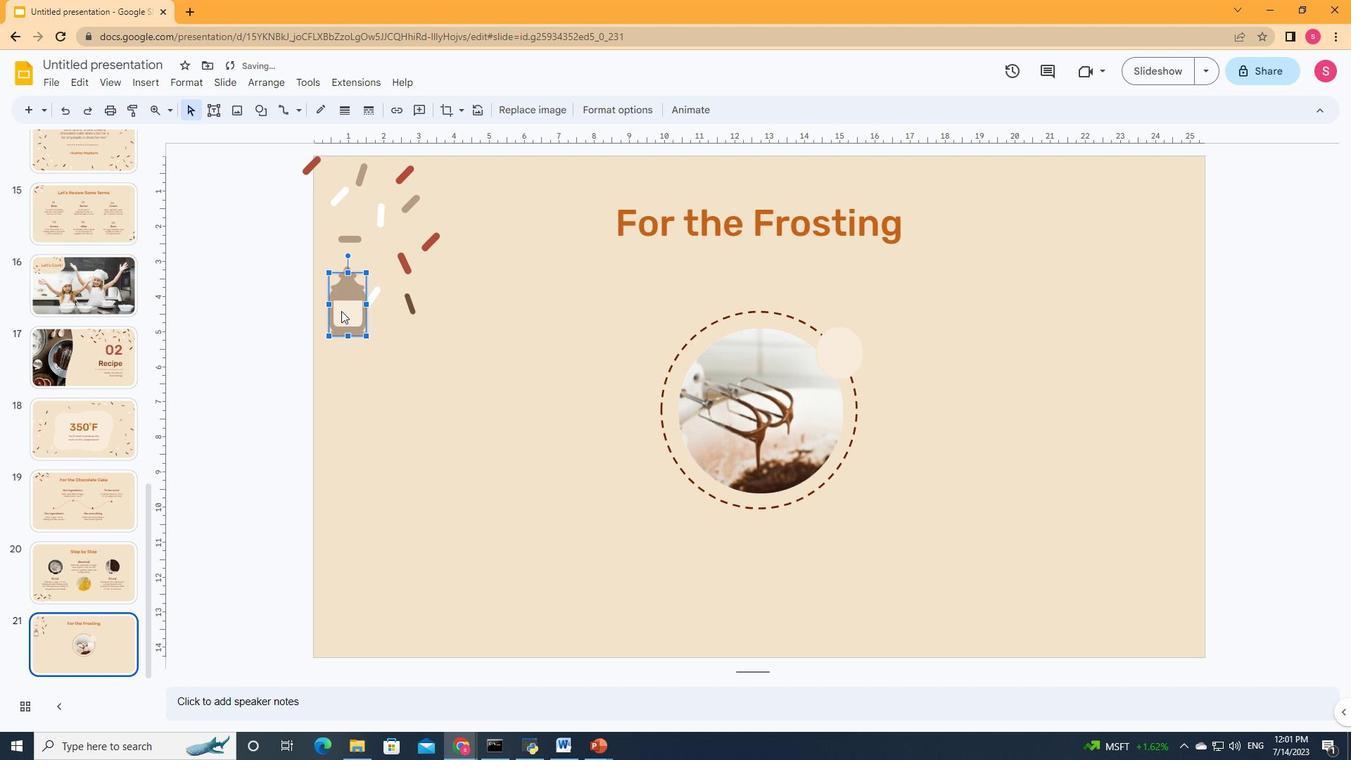 
Action: Mouse pressed left at (343, 303)
Screenshot: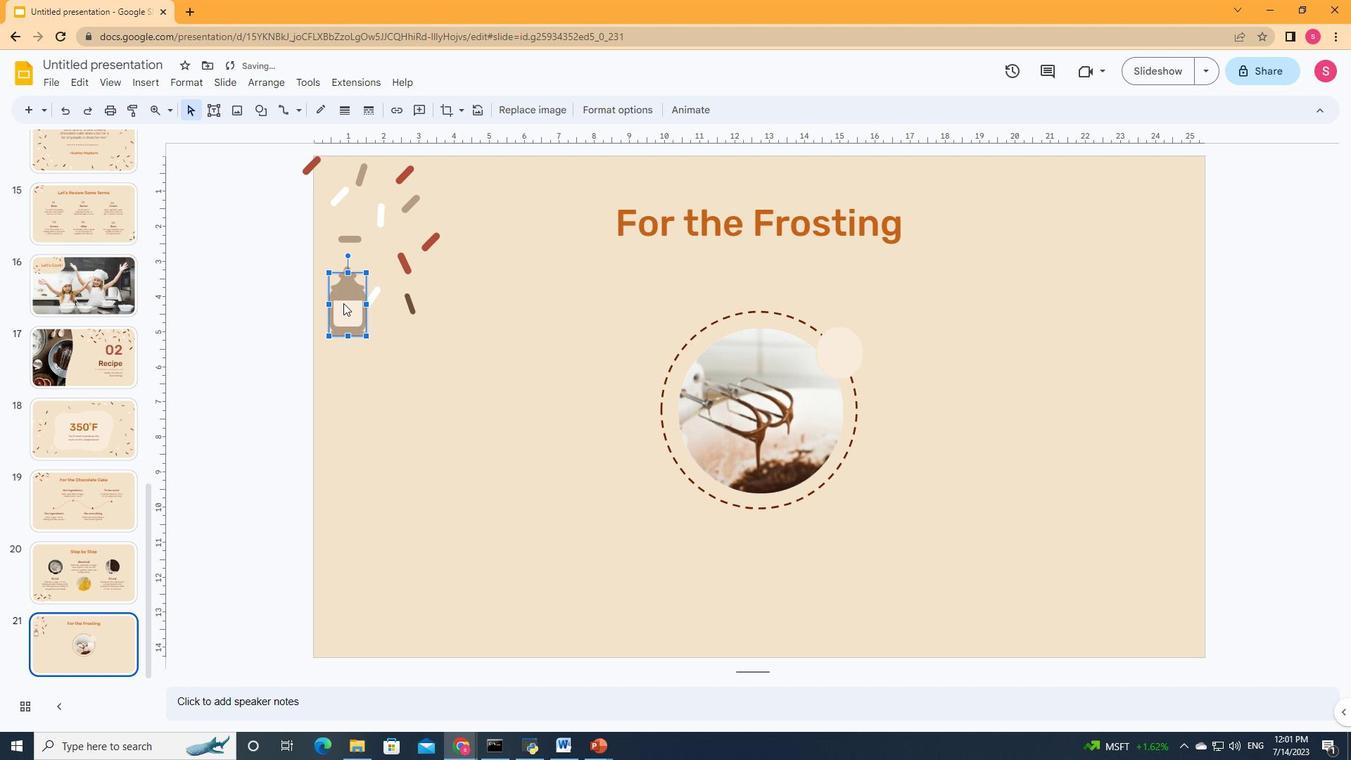 
Action: Mouse moved to (860, 392)
Screenshot: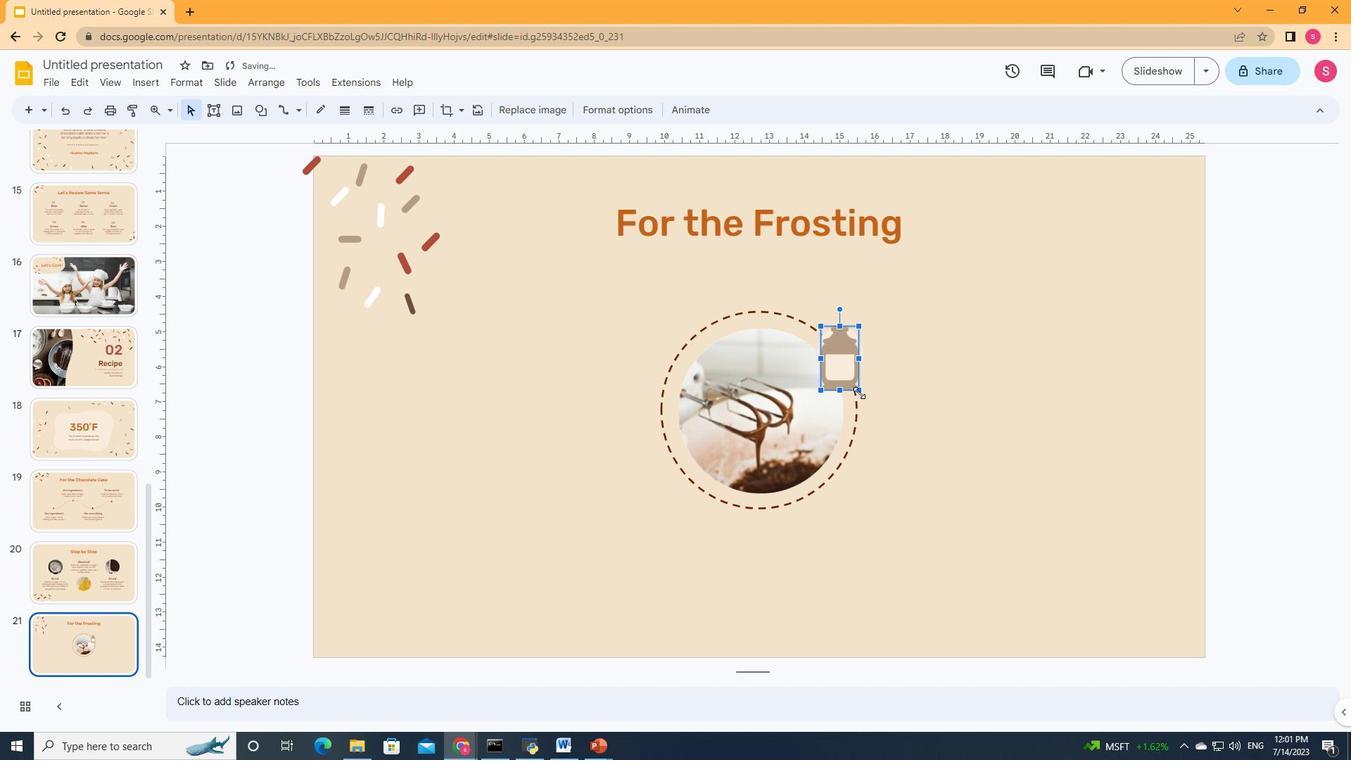 
Action: Mouse pressed left at (860, 392)
Screenshot: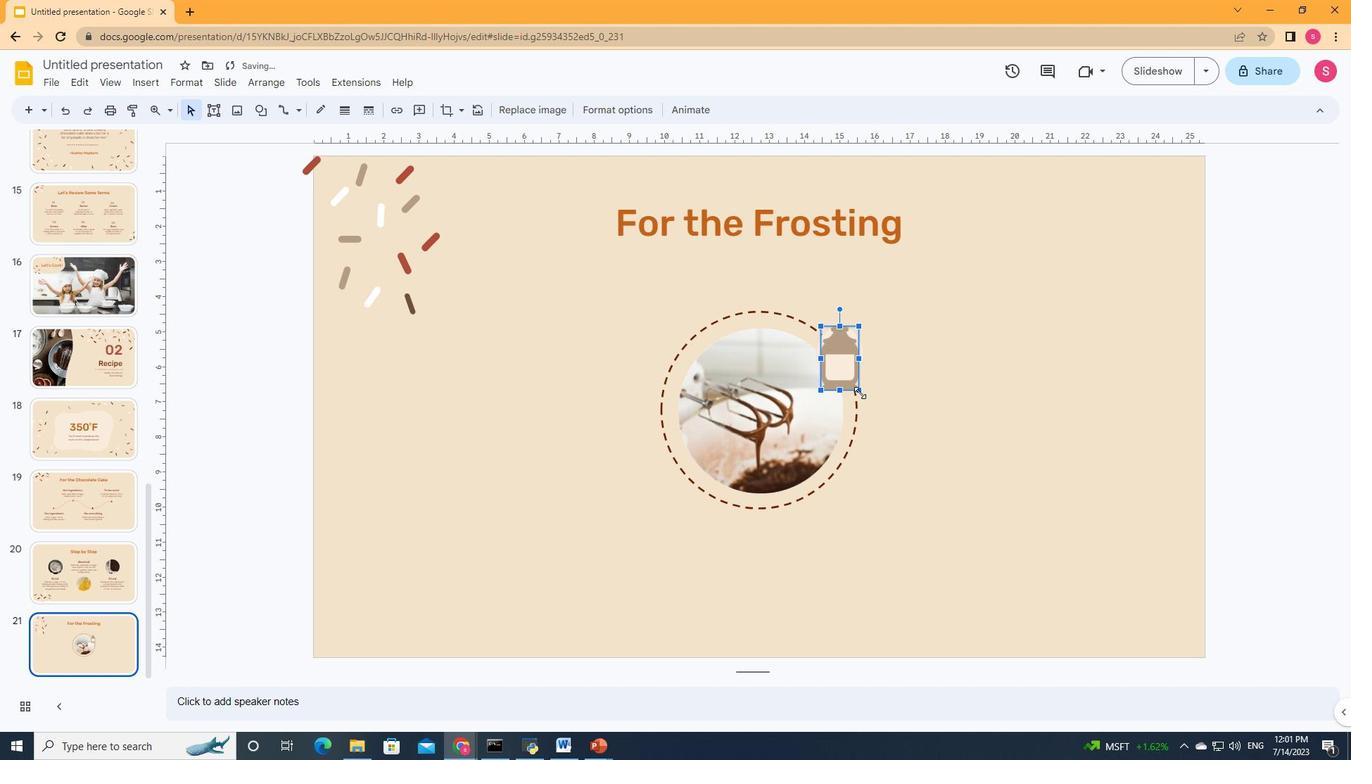 
Action: Mouse moved to (838, 359)
Screenshot: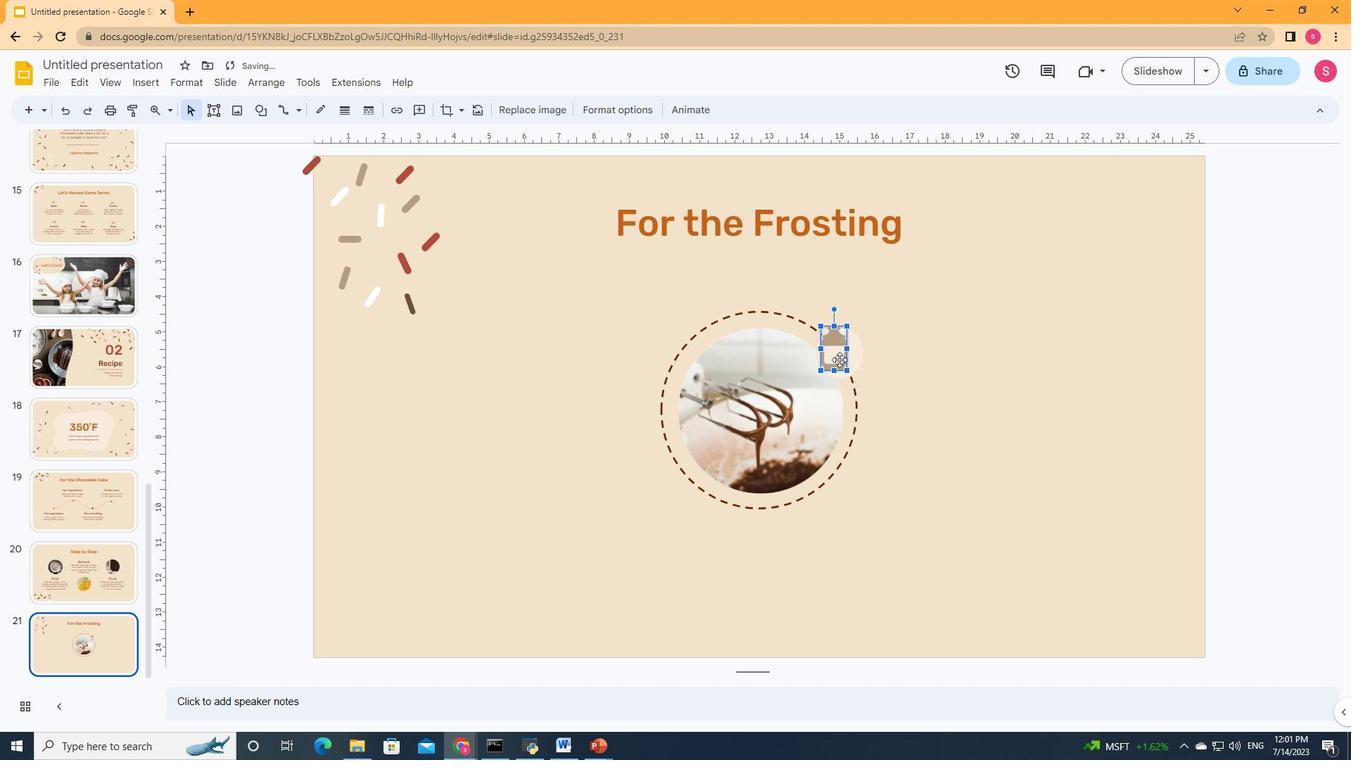 
Action: Mouse pressed left at (838, 359)
Screenshot: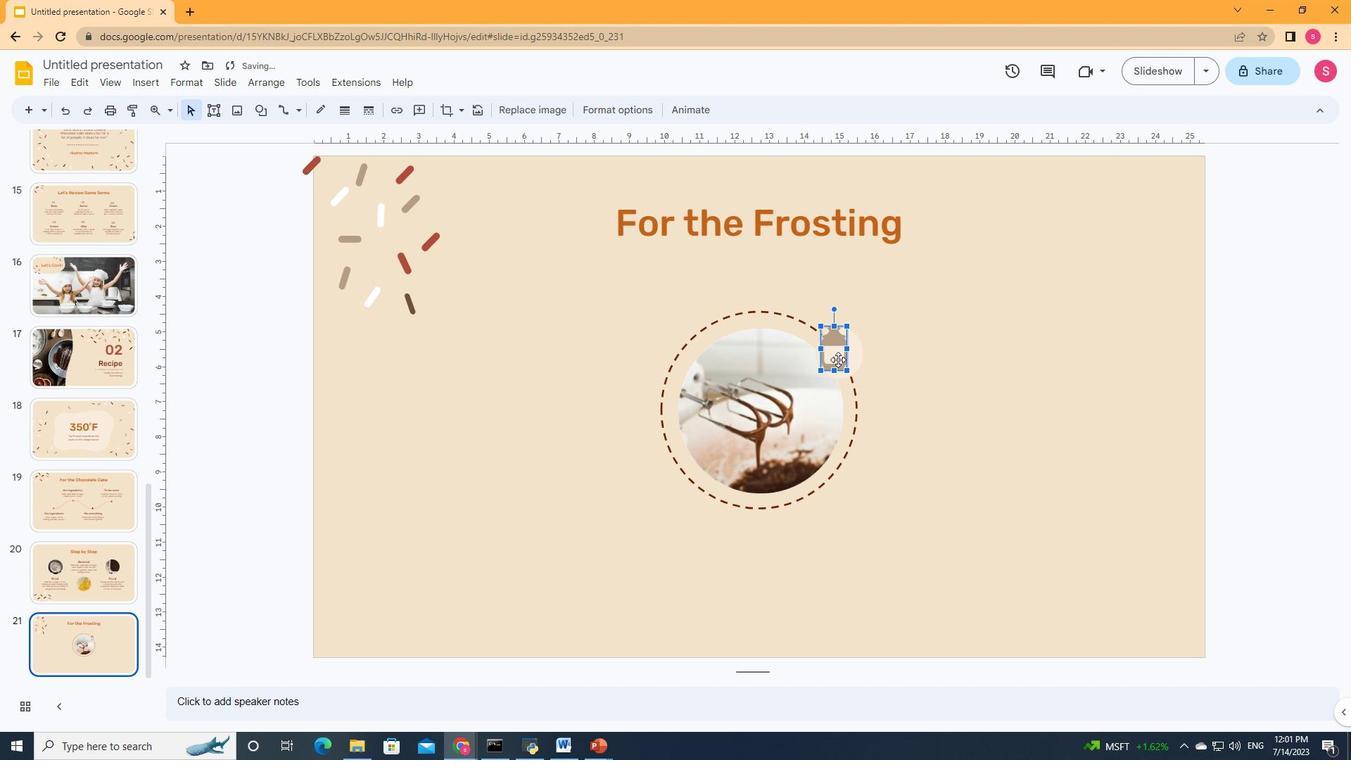 
Action: Mouse moved to (855, 377)
Screenshot: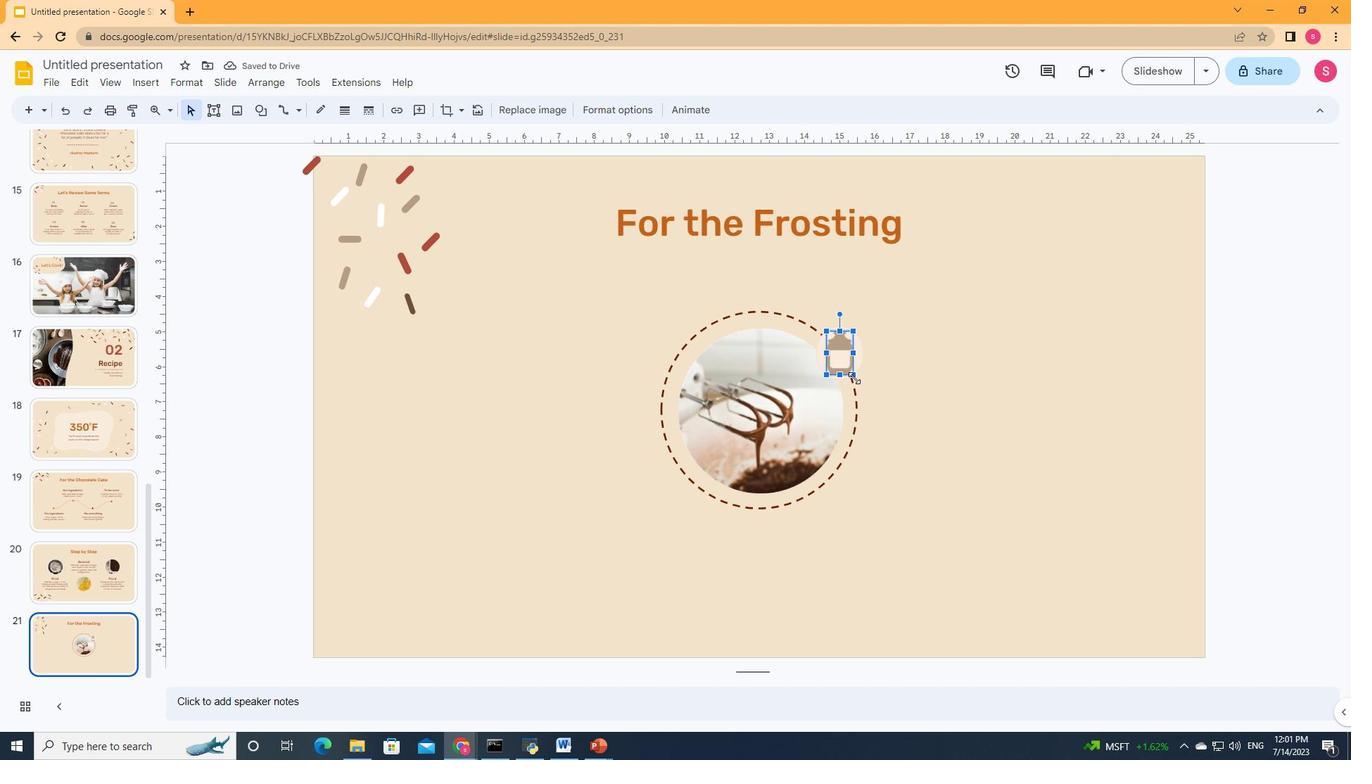 
Action: Mouse pressed left at (855, 377)
Screenshot: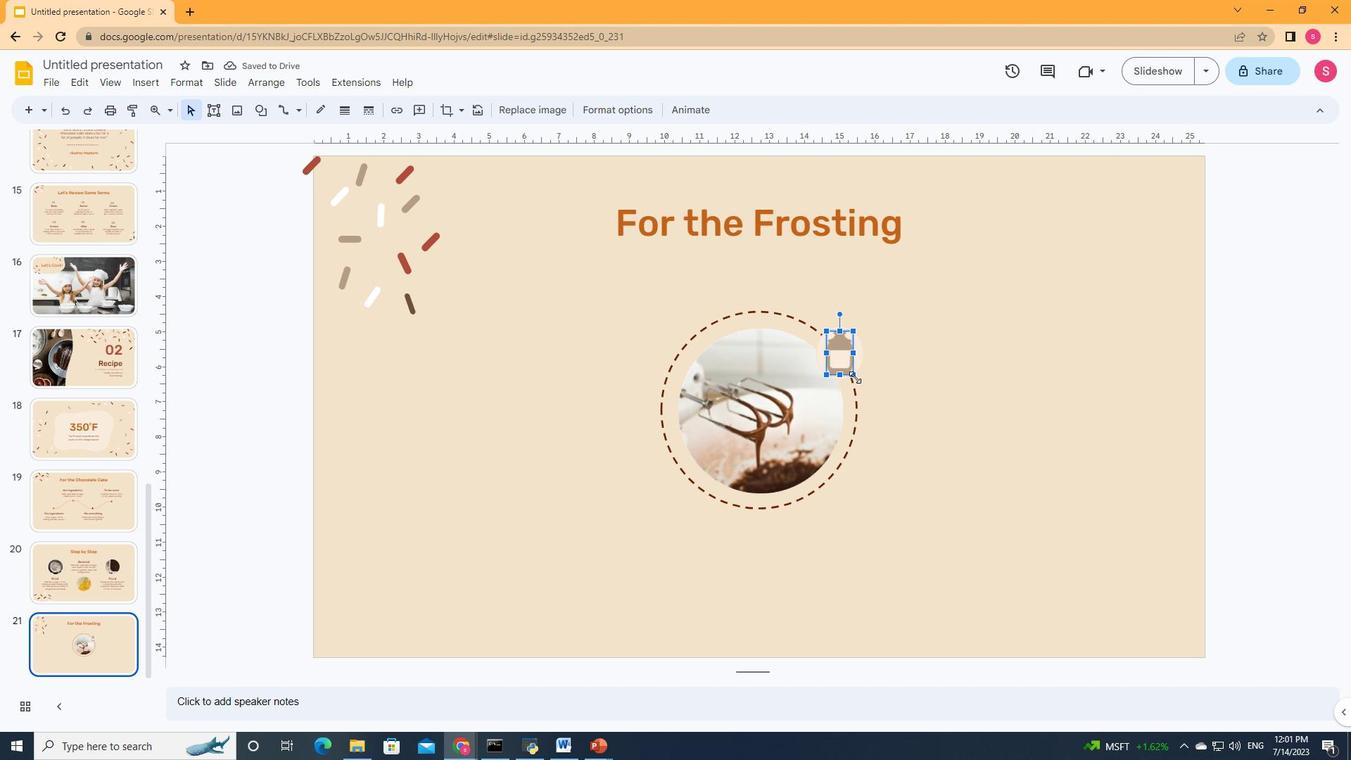 
Action: Mouse moved to (836, 350)
Screenshot: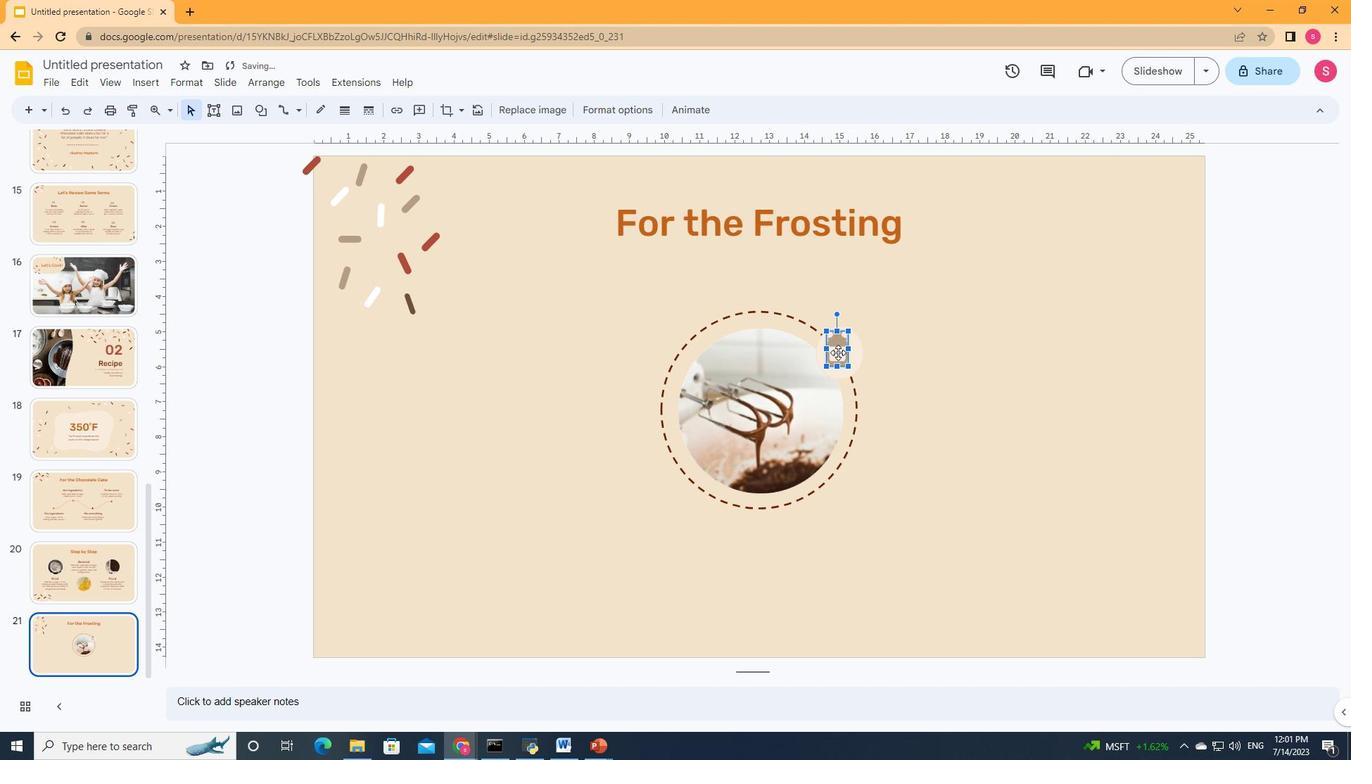 
Action: Mouse pressed left at (836, 350)
Screenshot: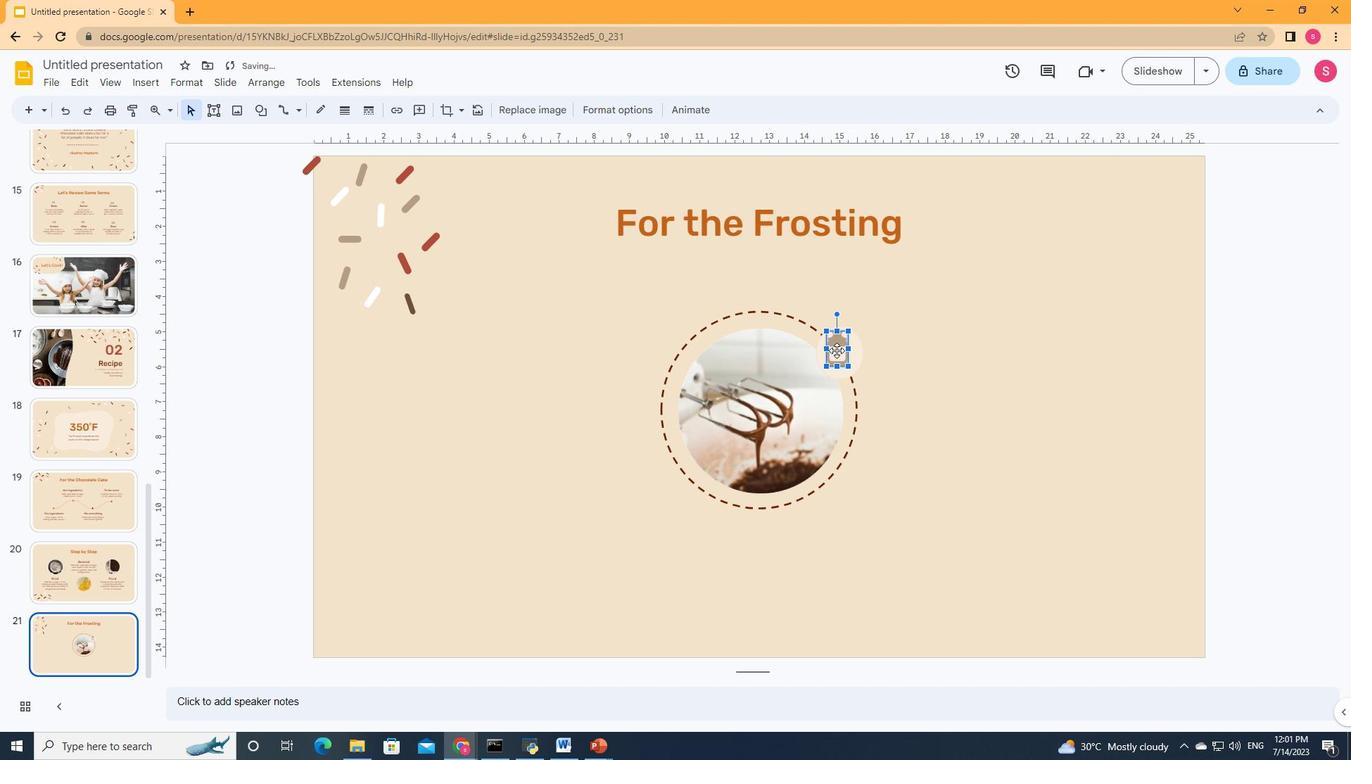 
Action: Mouse moved to (875, 363)
Screenshot: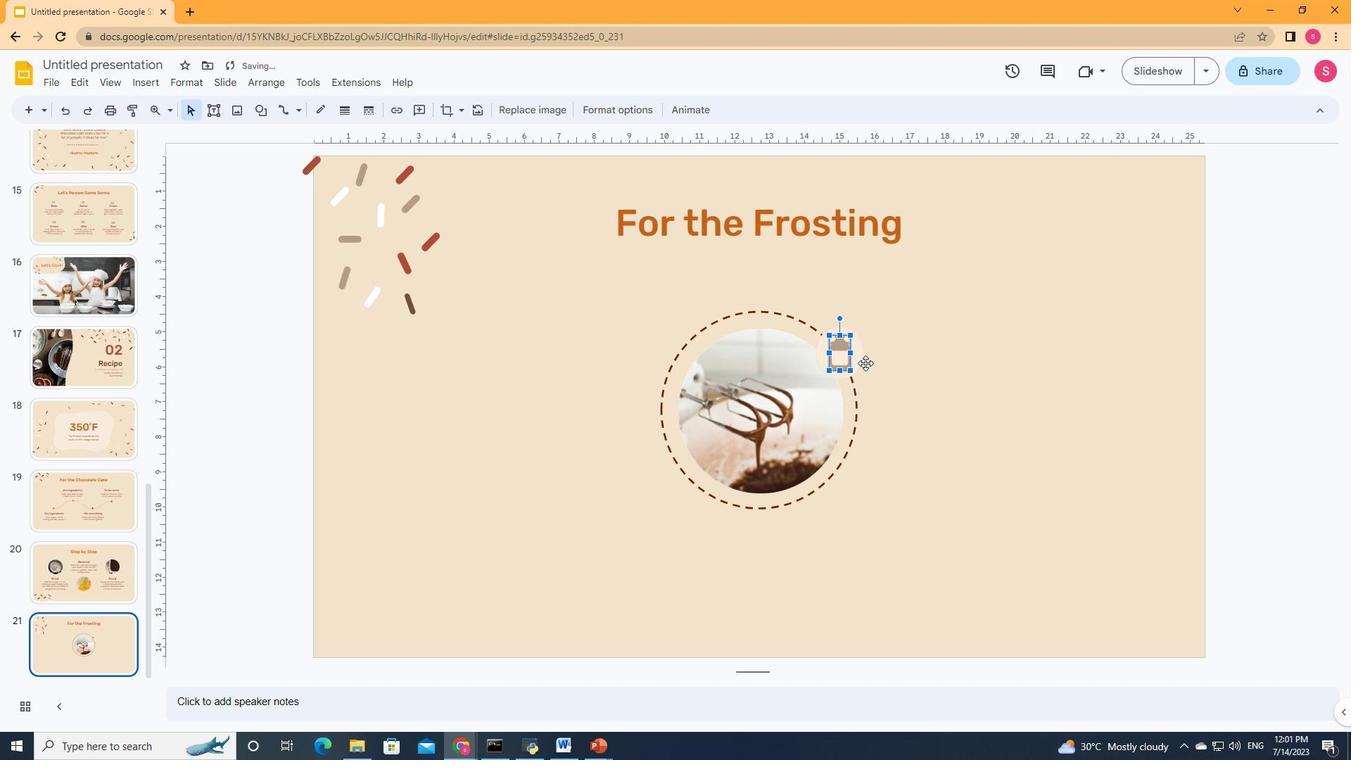 
Action: Mouse pressed left at (875, 363)
Screenshot: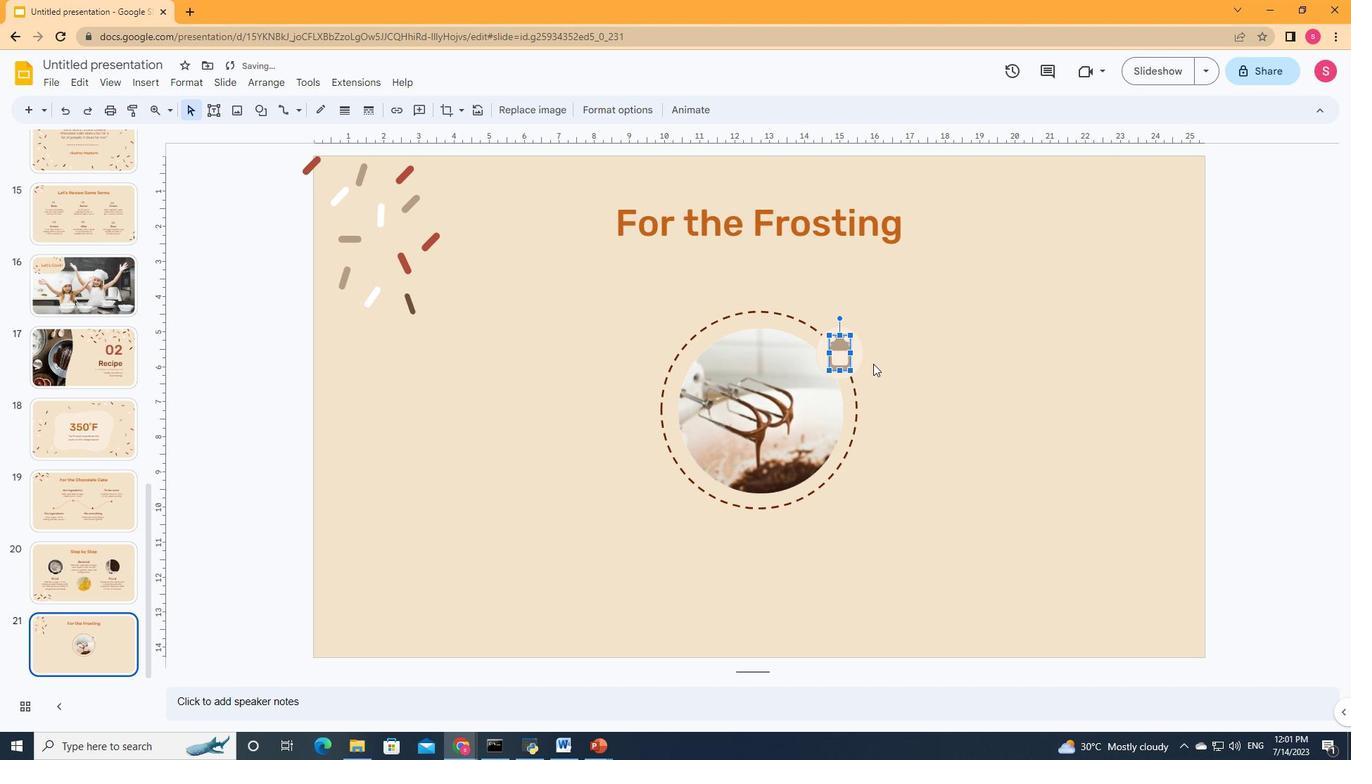 
Action: Mouse moved to (855, 354)
Screenshot: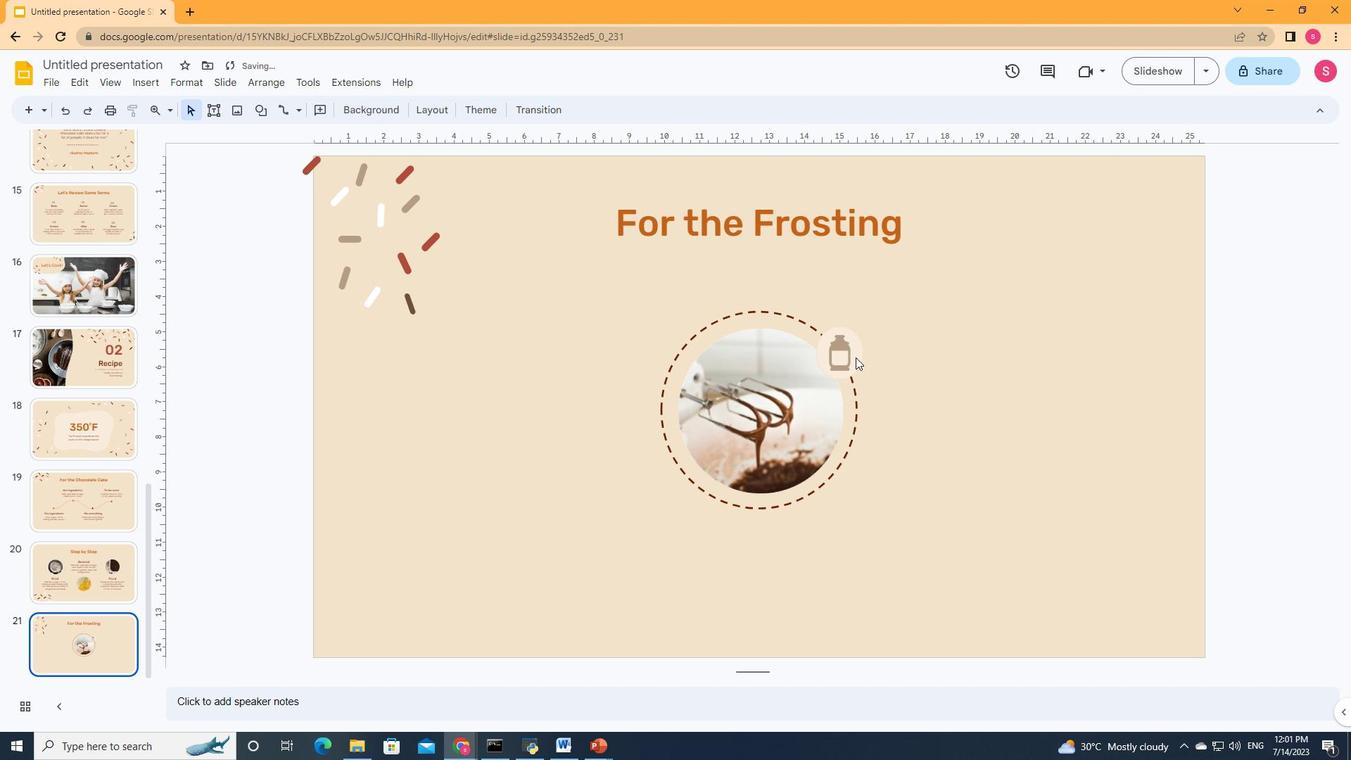 
Action: Mouse pressed left at (855, 354)
Screenshot: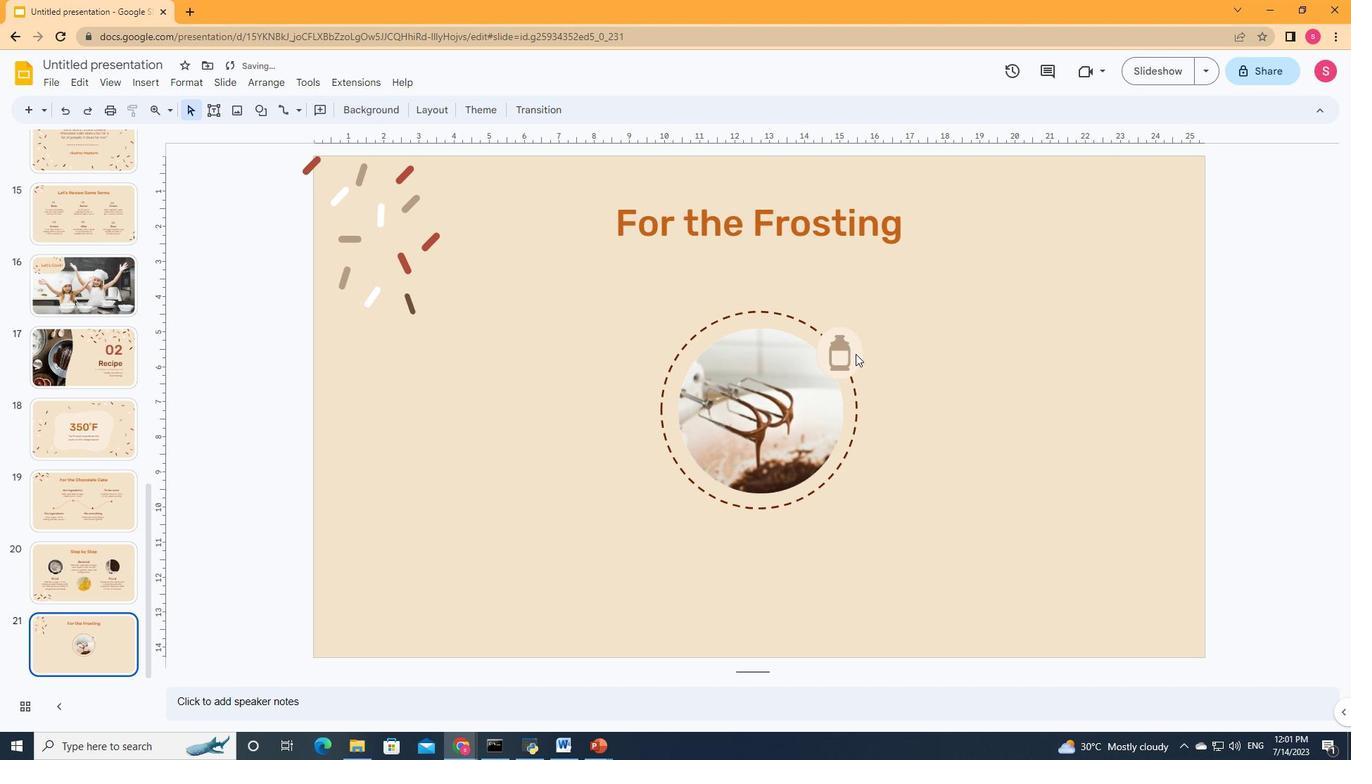 
Action: Mouse moved to (820, 353)
Screenshot: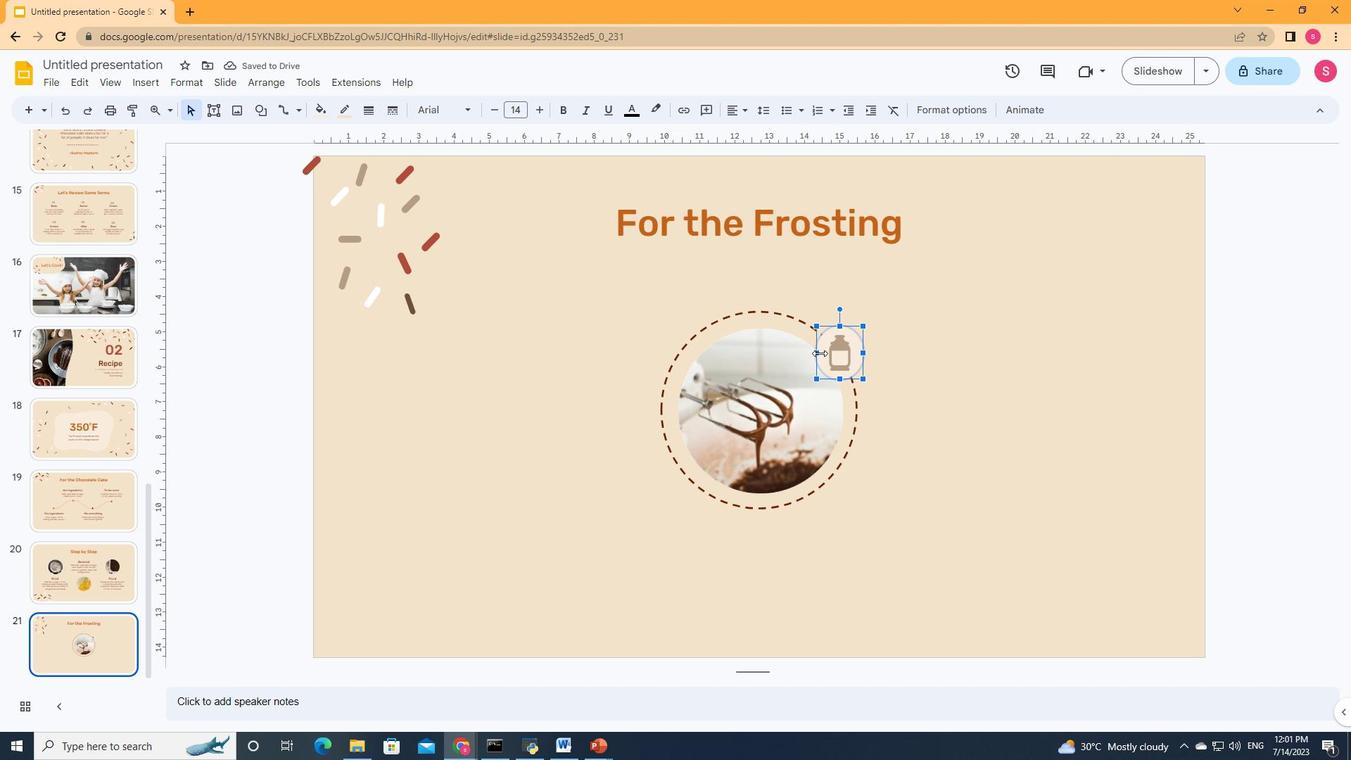 
Action: Mouse pressed left at (820, 353)
Screenshot: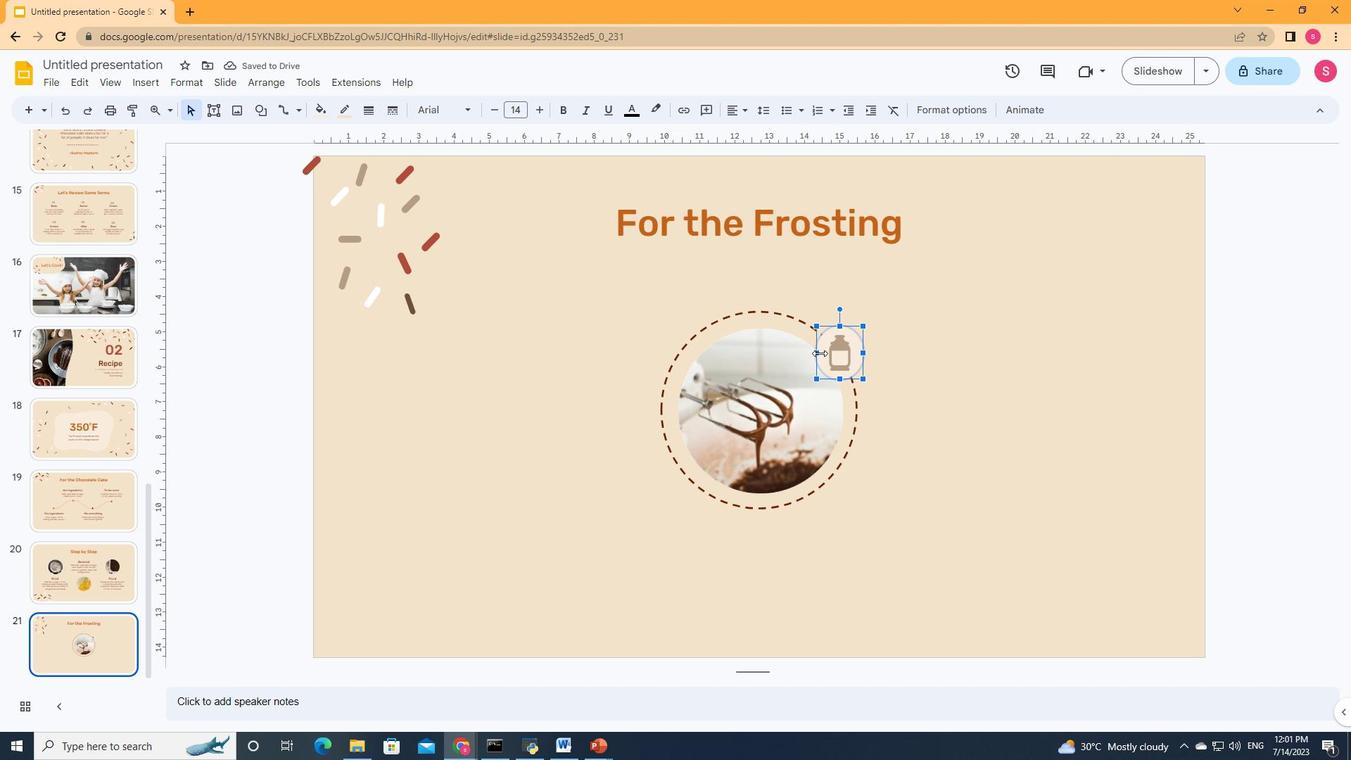 
Action: Mouse moved to (914, 371)
Screenshot: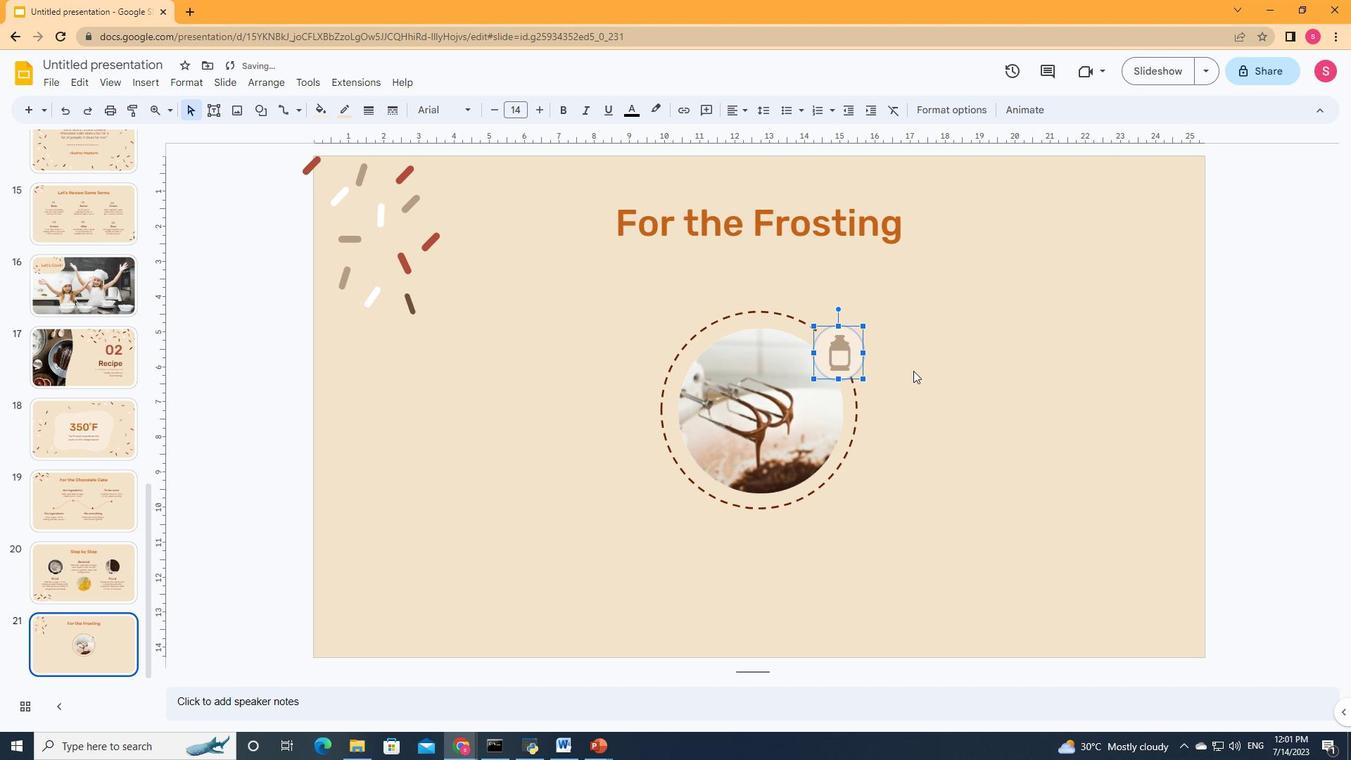 
Action: Mouse pressed left at (914, 371)
Screenshot: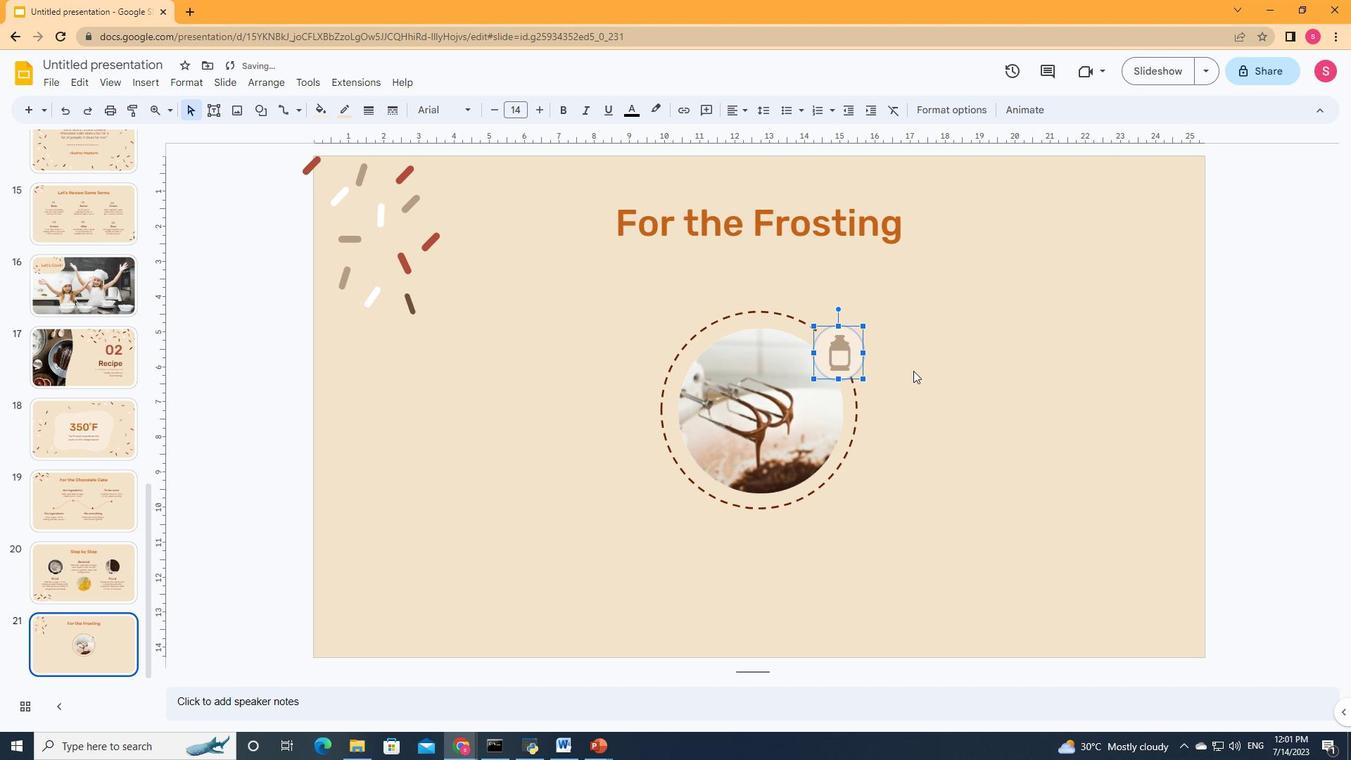 
Action: Mouse moved to (859, 355)
Screenshot: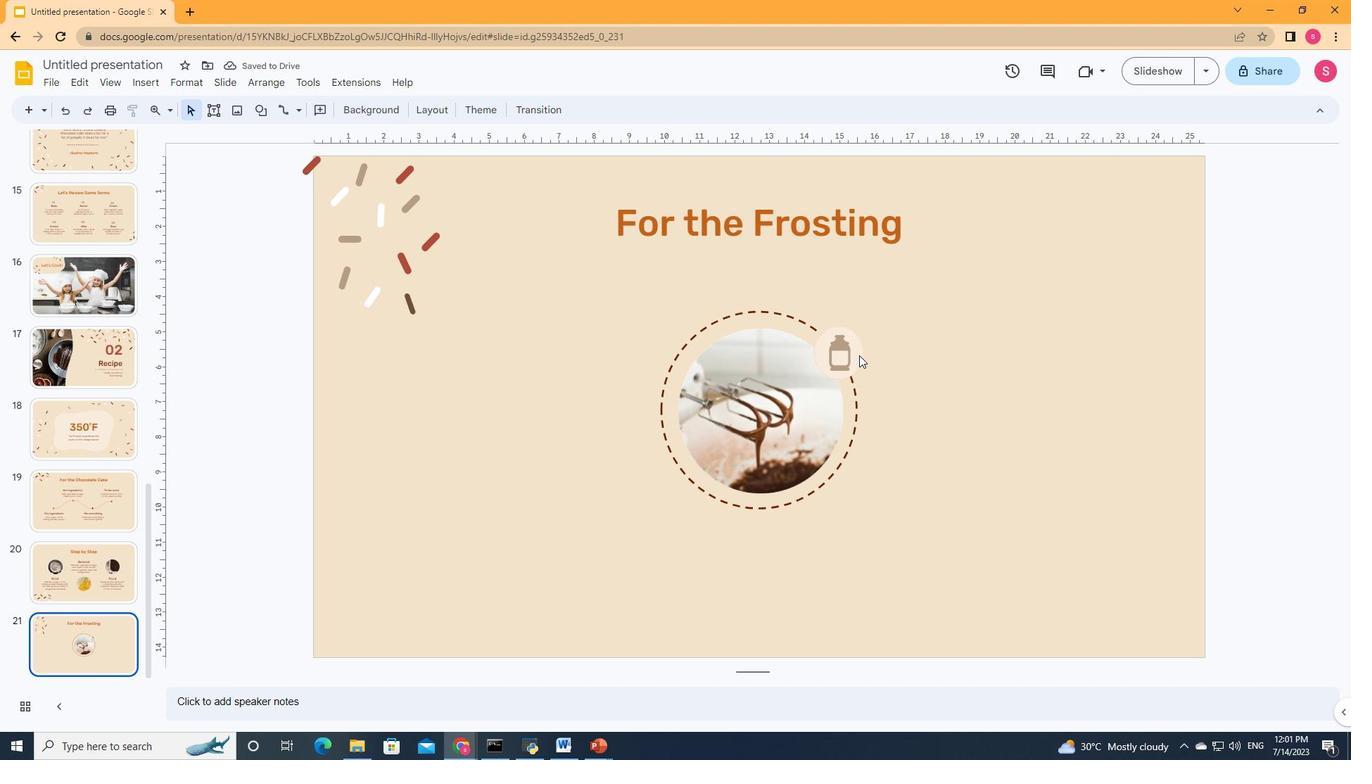 
Action: Mouse pressed left at (859, 355)
Screenshot: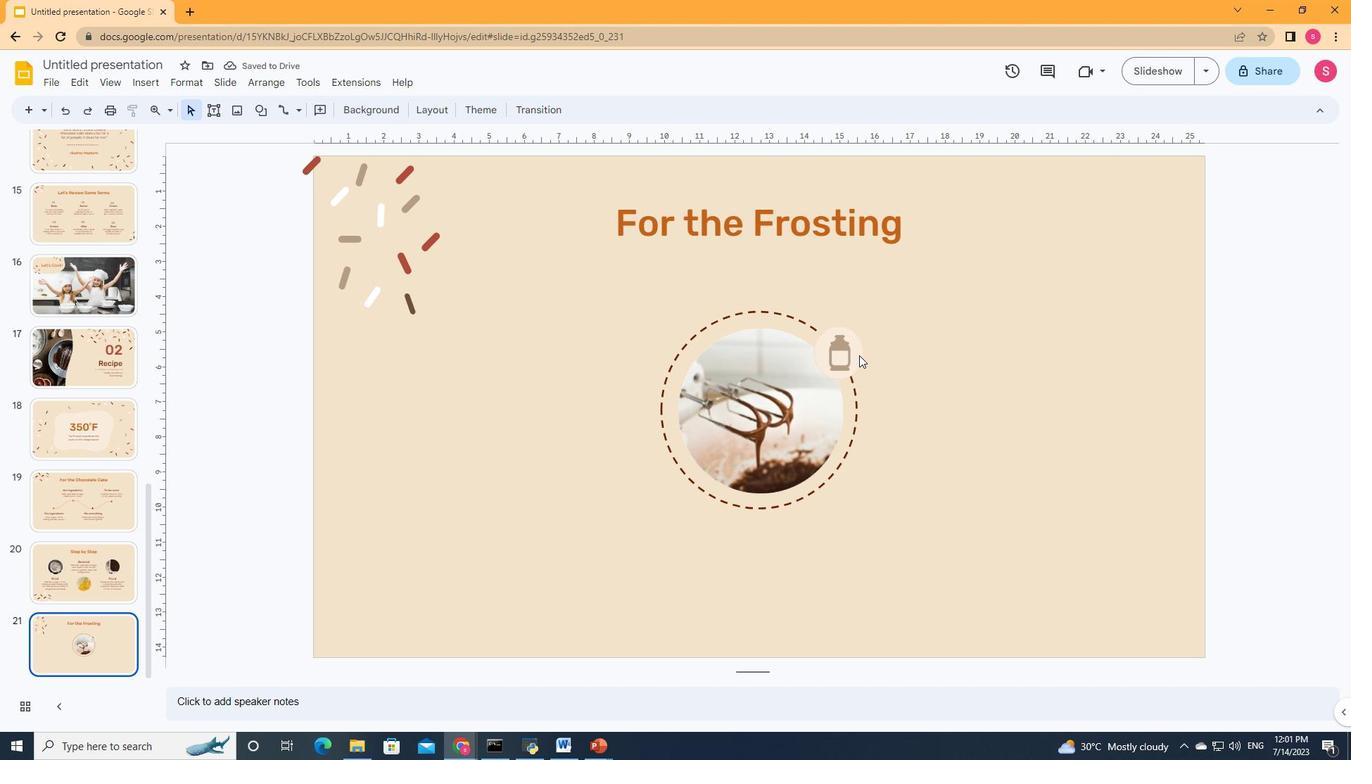 
Action: Mouse moved to (865, 352)
Screenshot: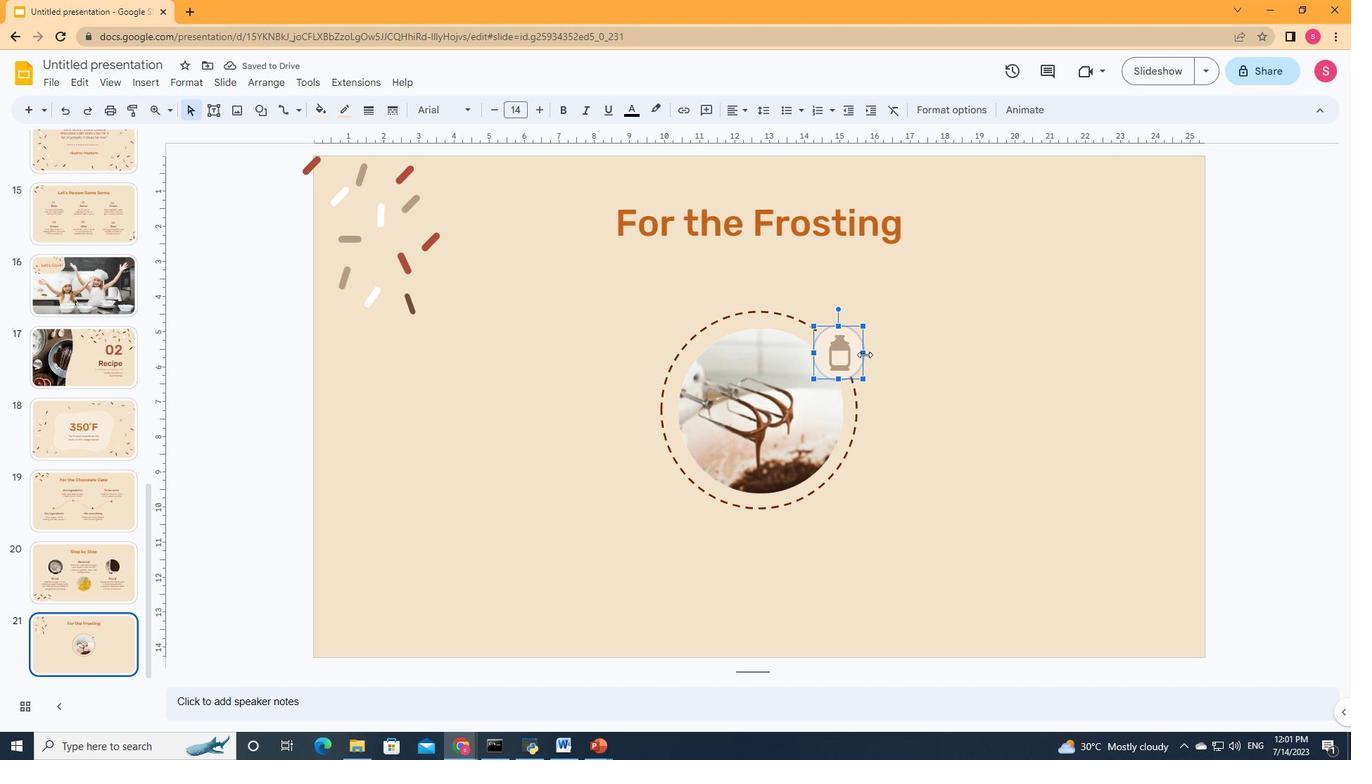 
Action: Mouse pressed left at (865, 352)
Screenshot: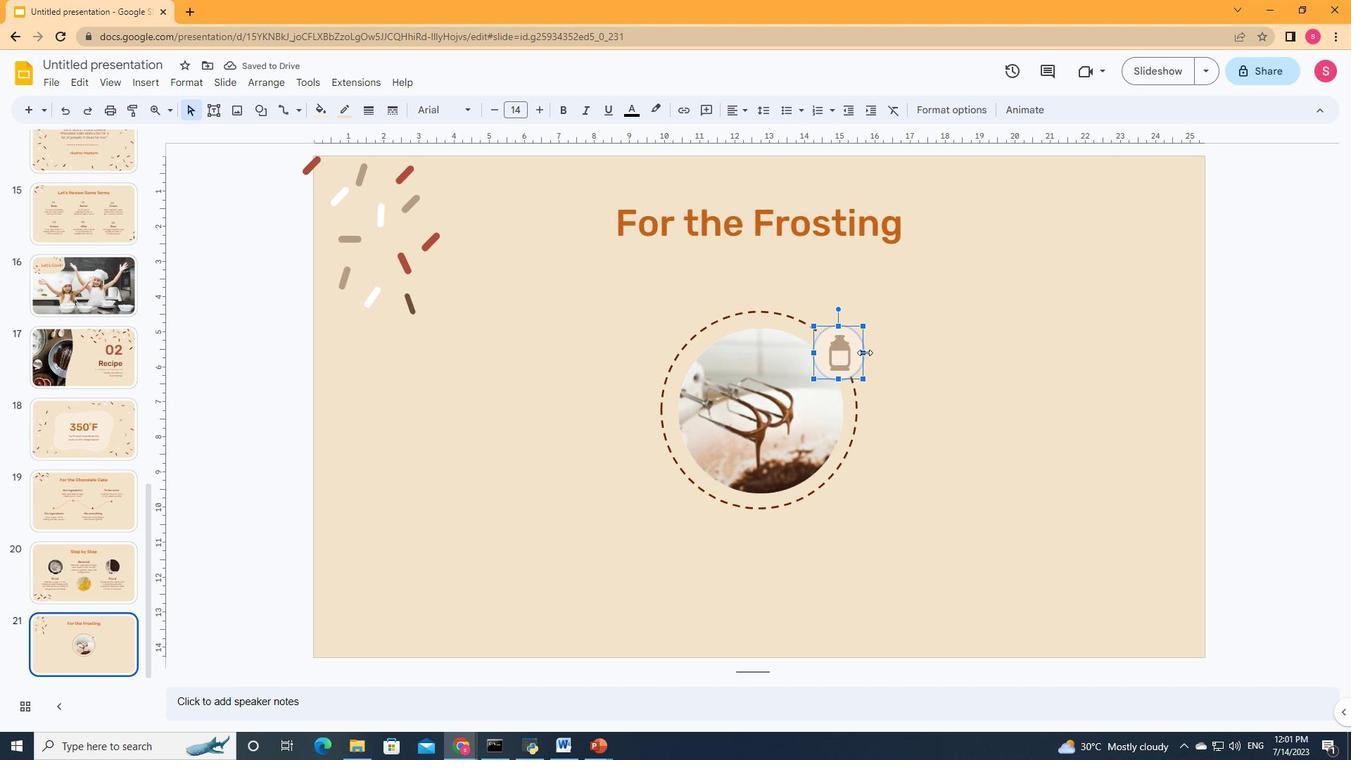 
Action: Mouse moved to (852, 358)
Screenshot: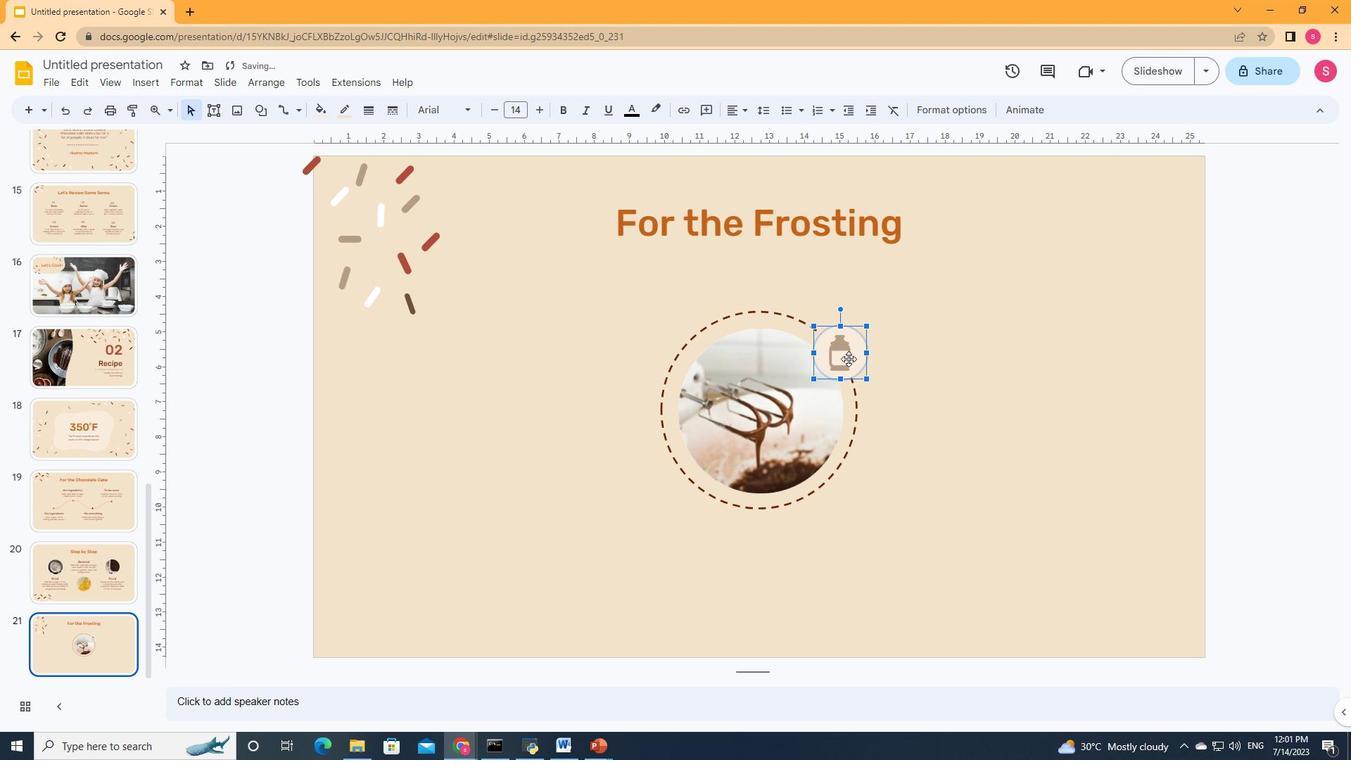 
Action: Mouse pressed left at (852, 358)
Screenshot: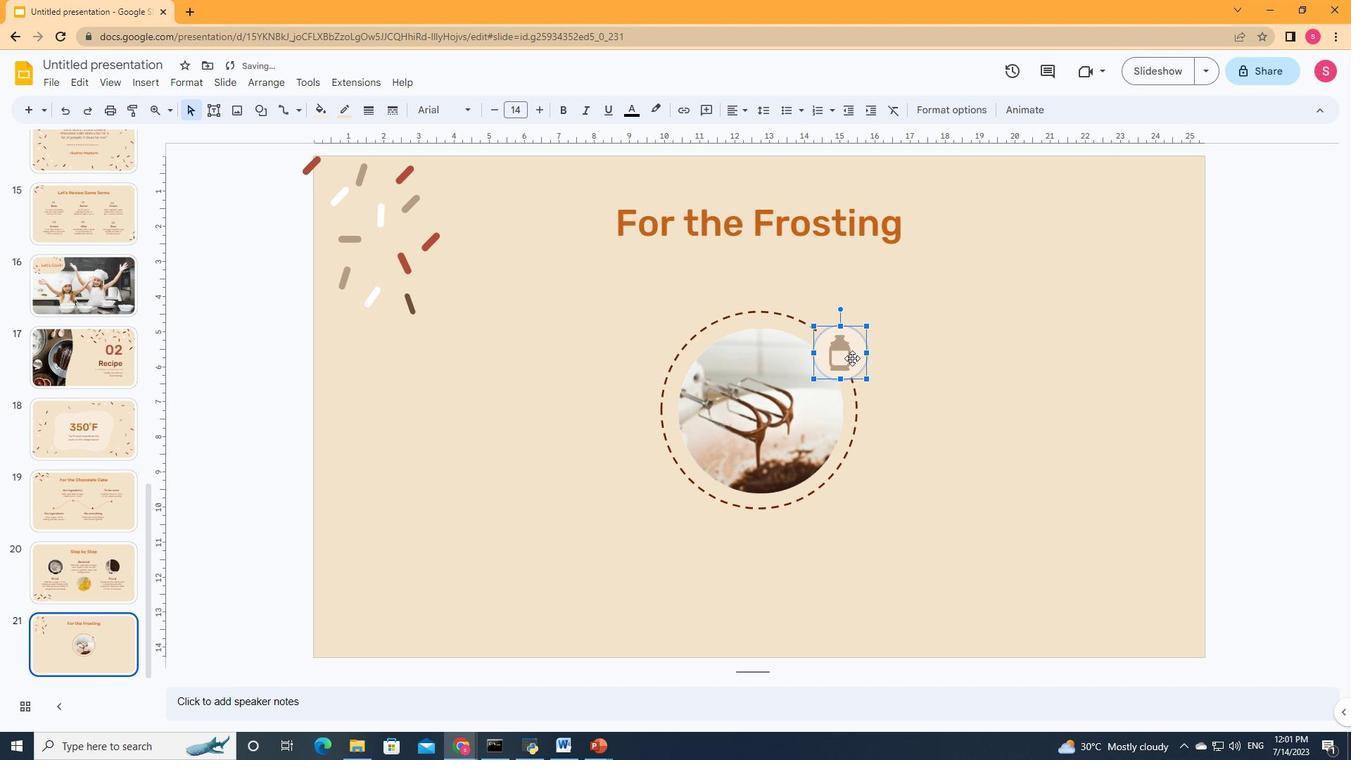 
Action: Mouse moved to (886, 382)
Screenshot: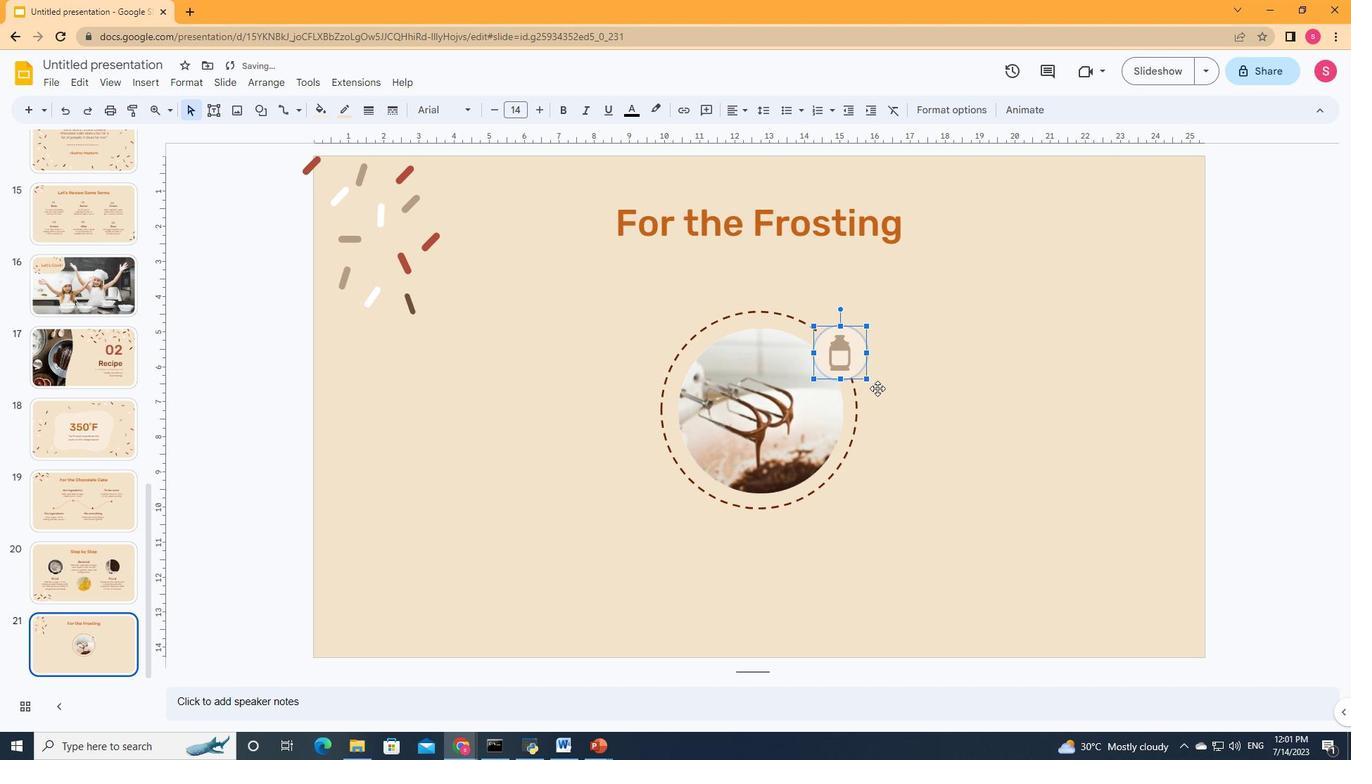 
Action: Mouse pressed left at (886, 382)
Screenshot: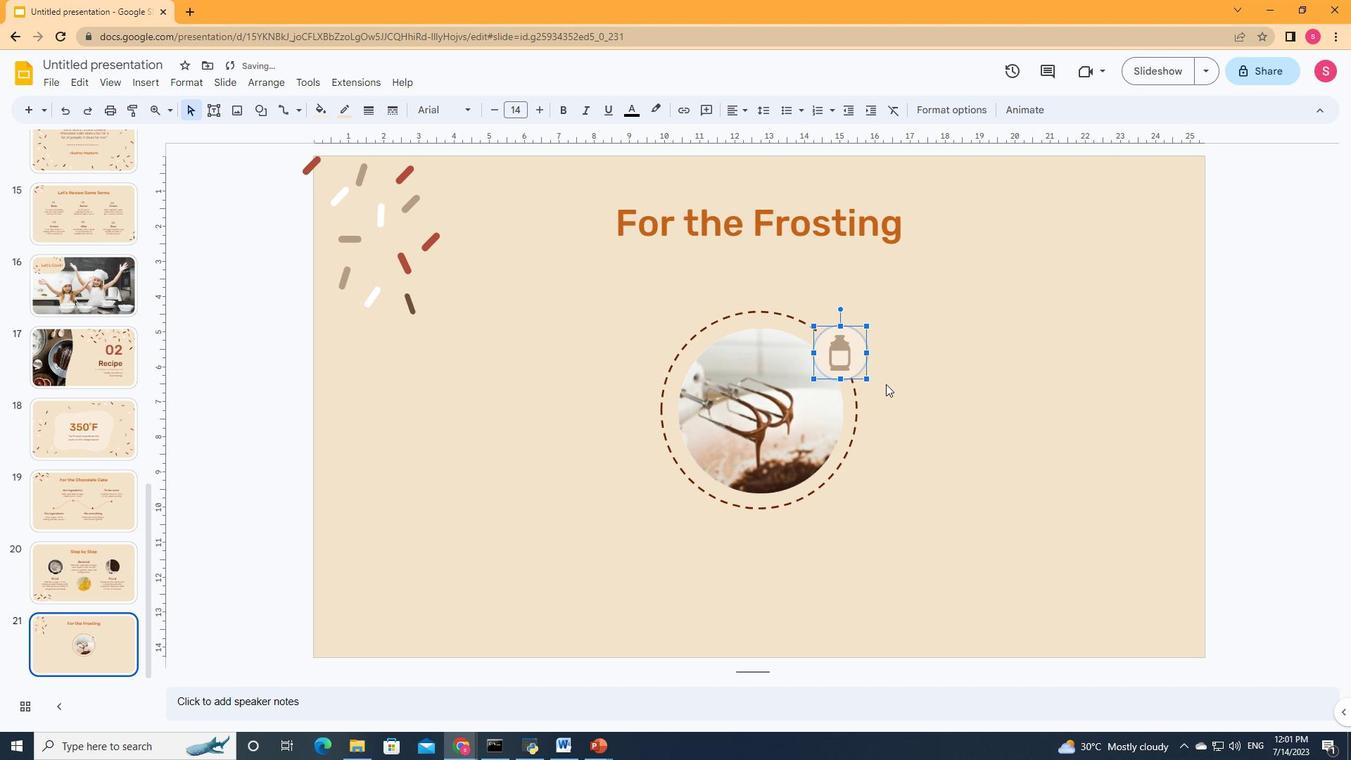 
Action: Mouse moved to (856, 354)
Screenshot: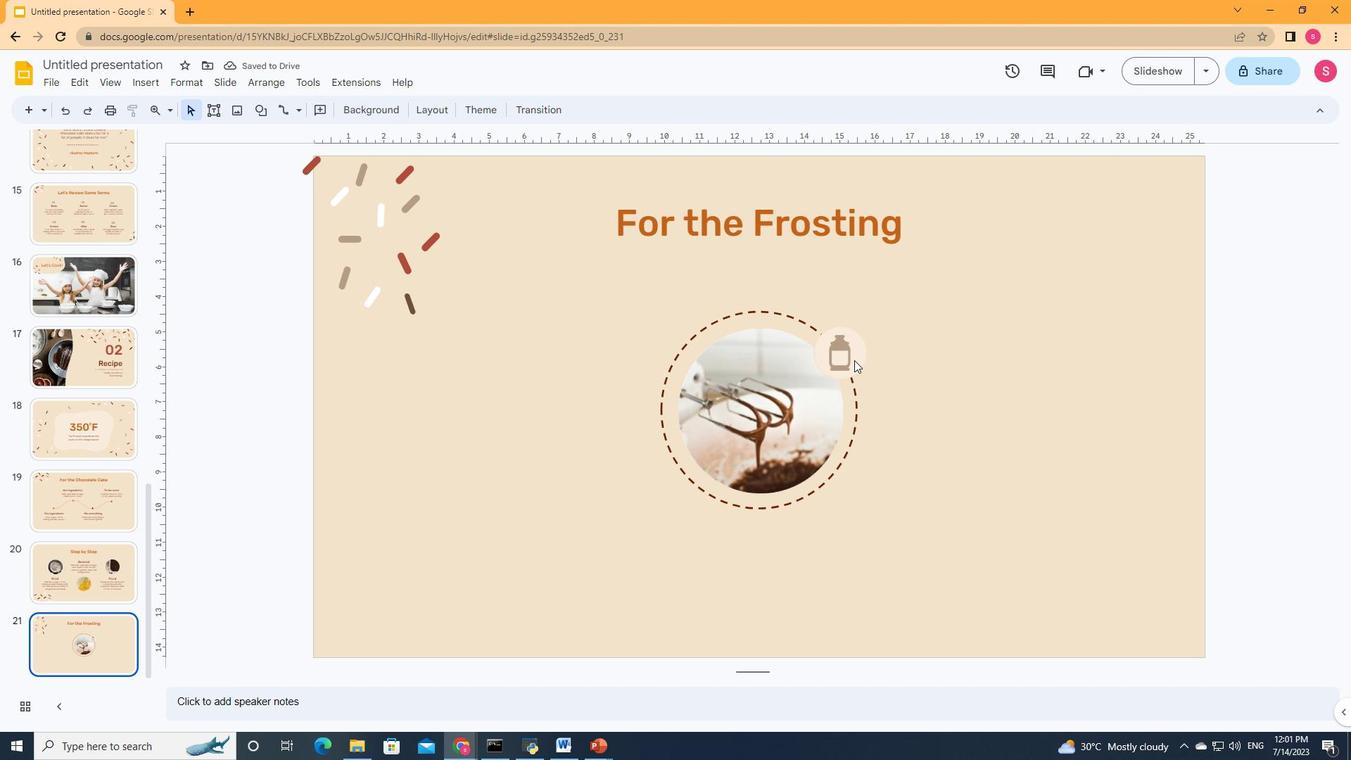 
Action: Mouse pressed left at (856, 354)
Screenshot: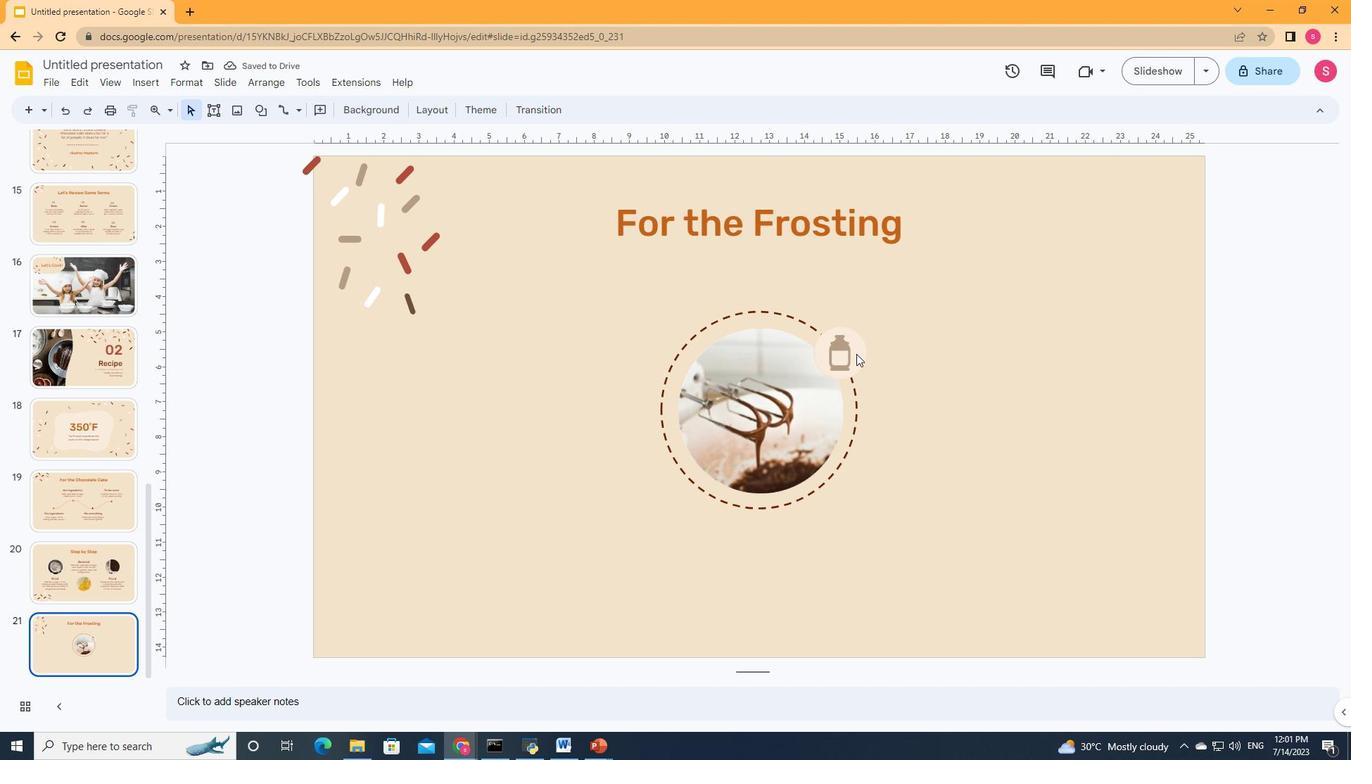 
Action: Mouse moved to (856, 354)
Screenshot: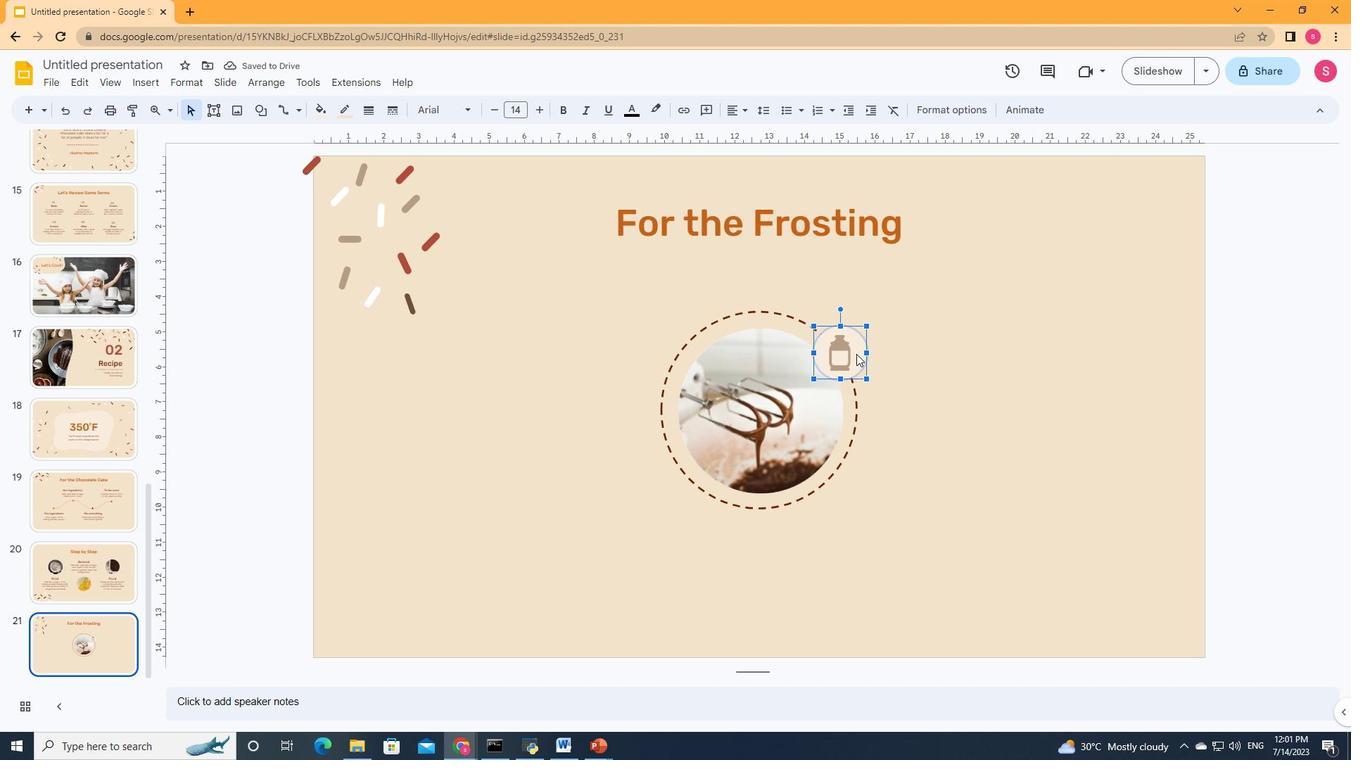
Action: Key pressed ctrl+C
Screenshot: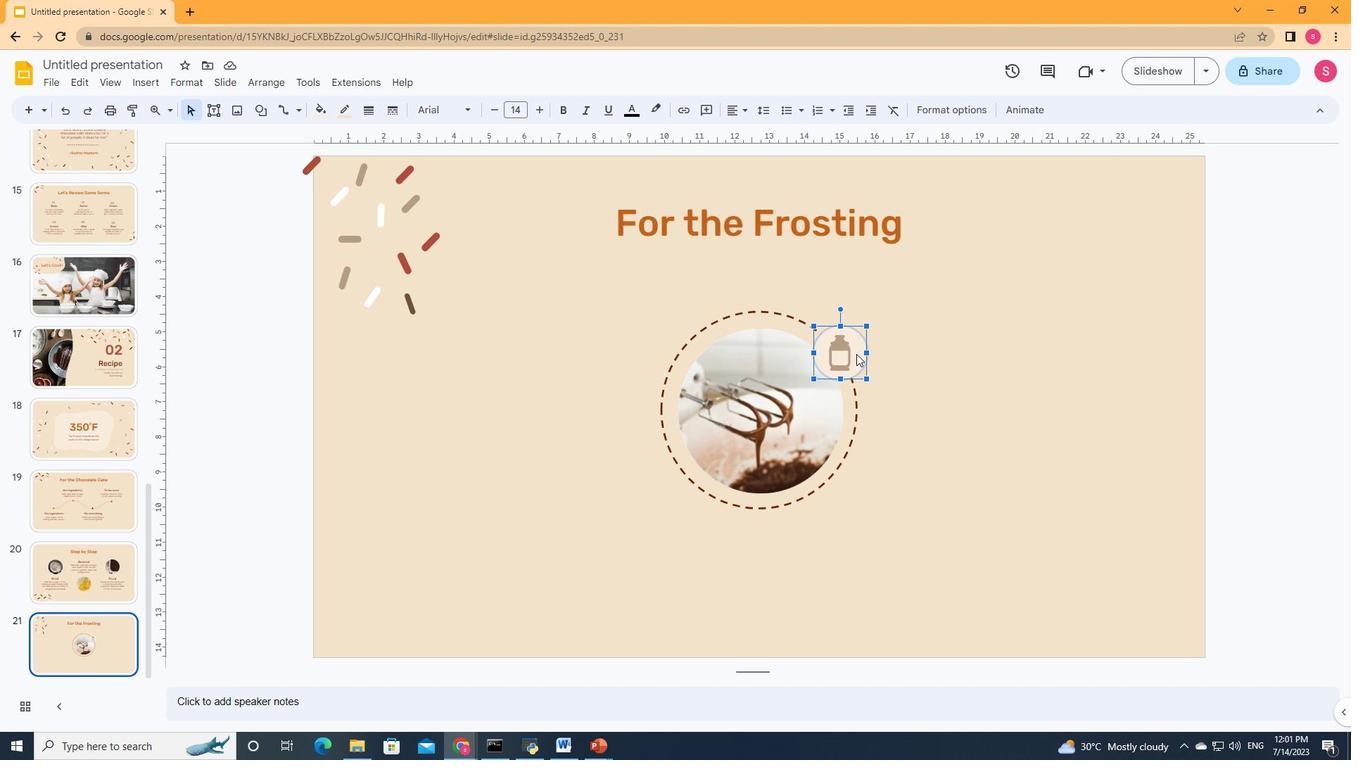 
Action: Mouse moved to (851, 447)
Screenshot: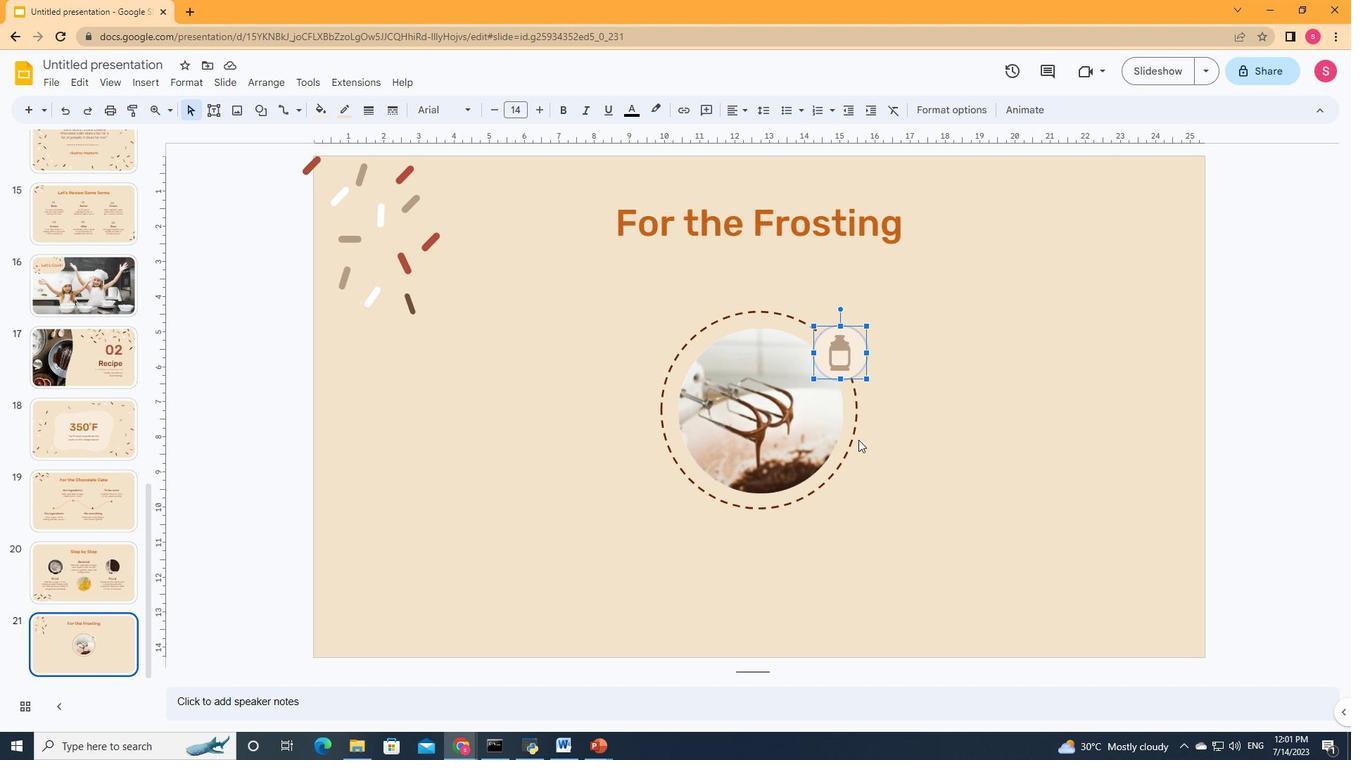 
Action: Mouse pressed left at (851, 447)
Screenshot: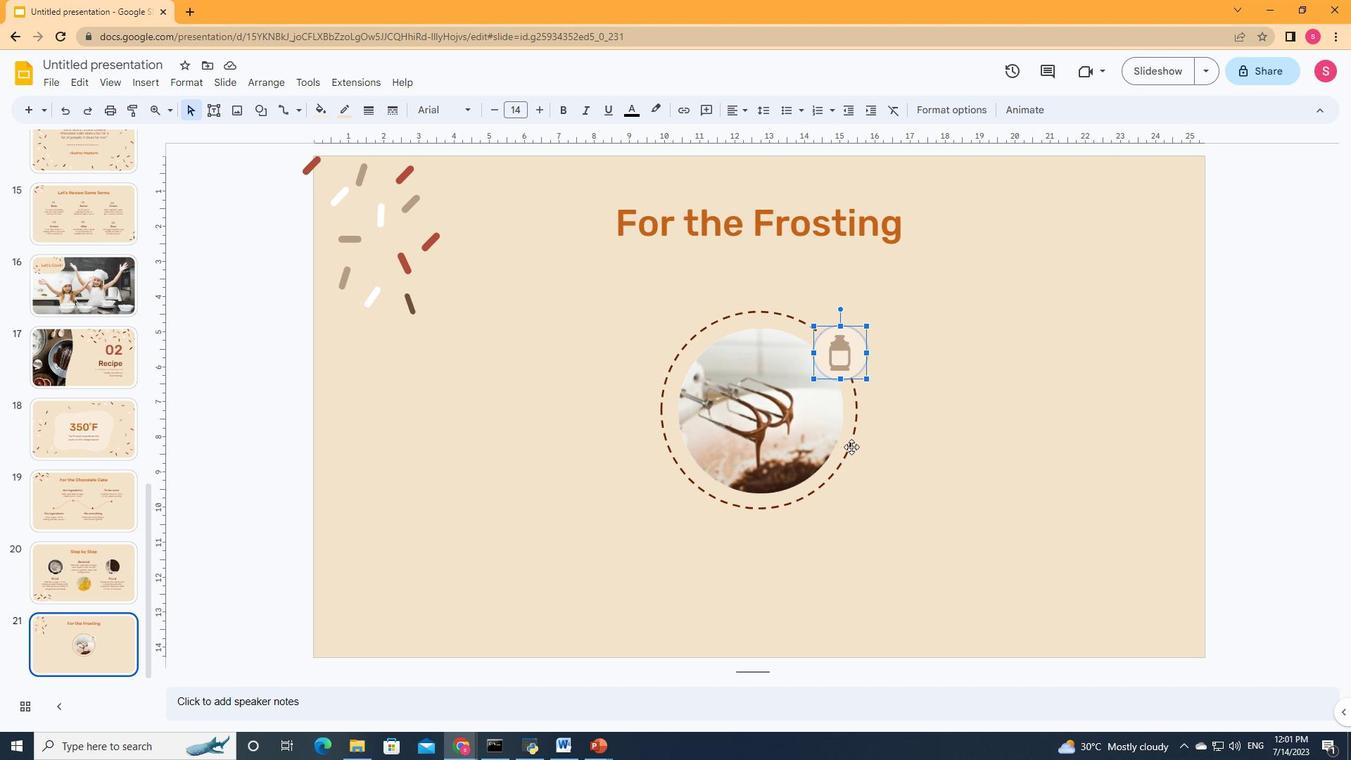 
Action: Mouse moved to (894, 435)
Screenshot: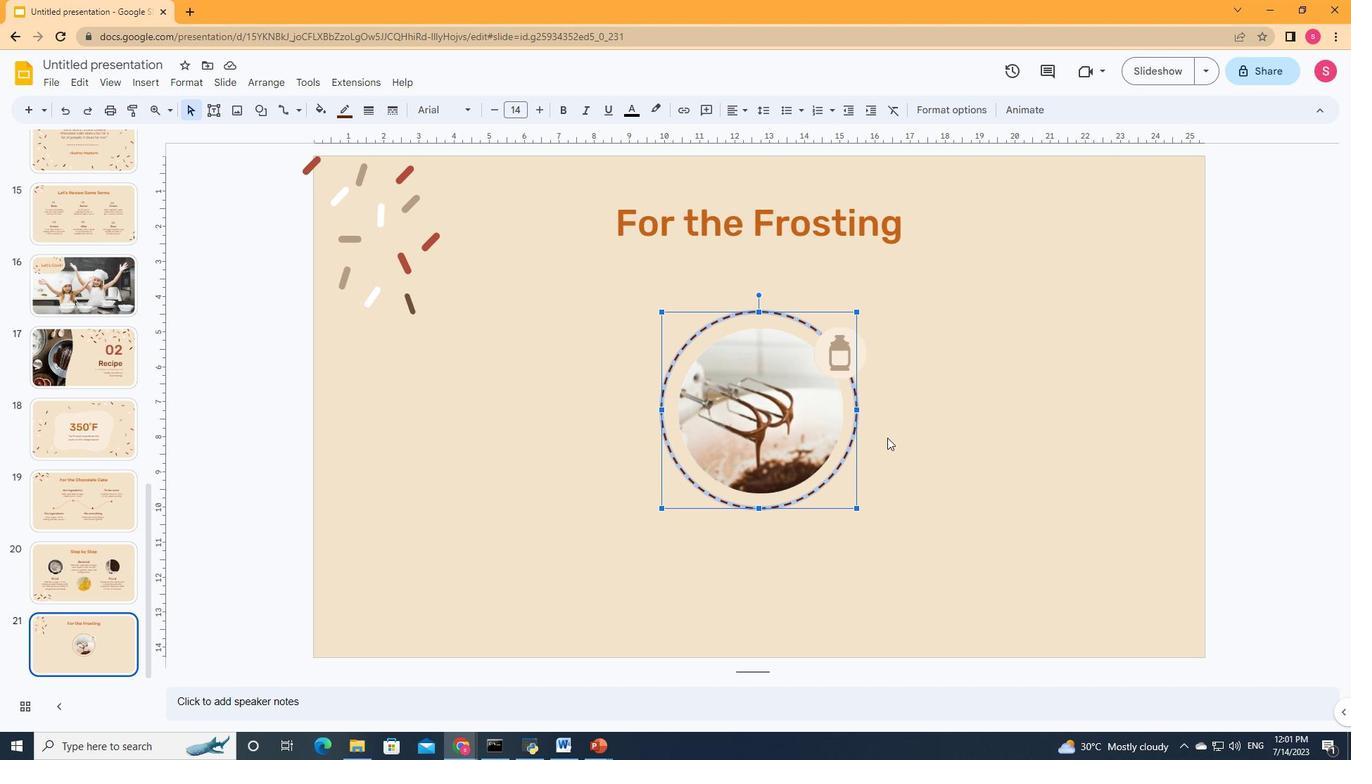 
Action: Mouse pressed left at (894, 435)
Screenshot: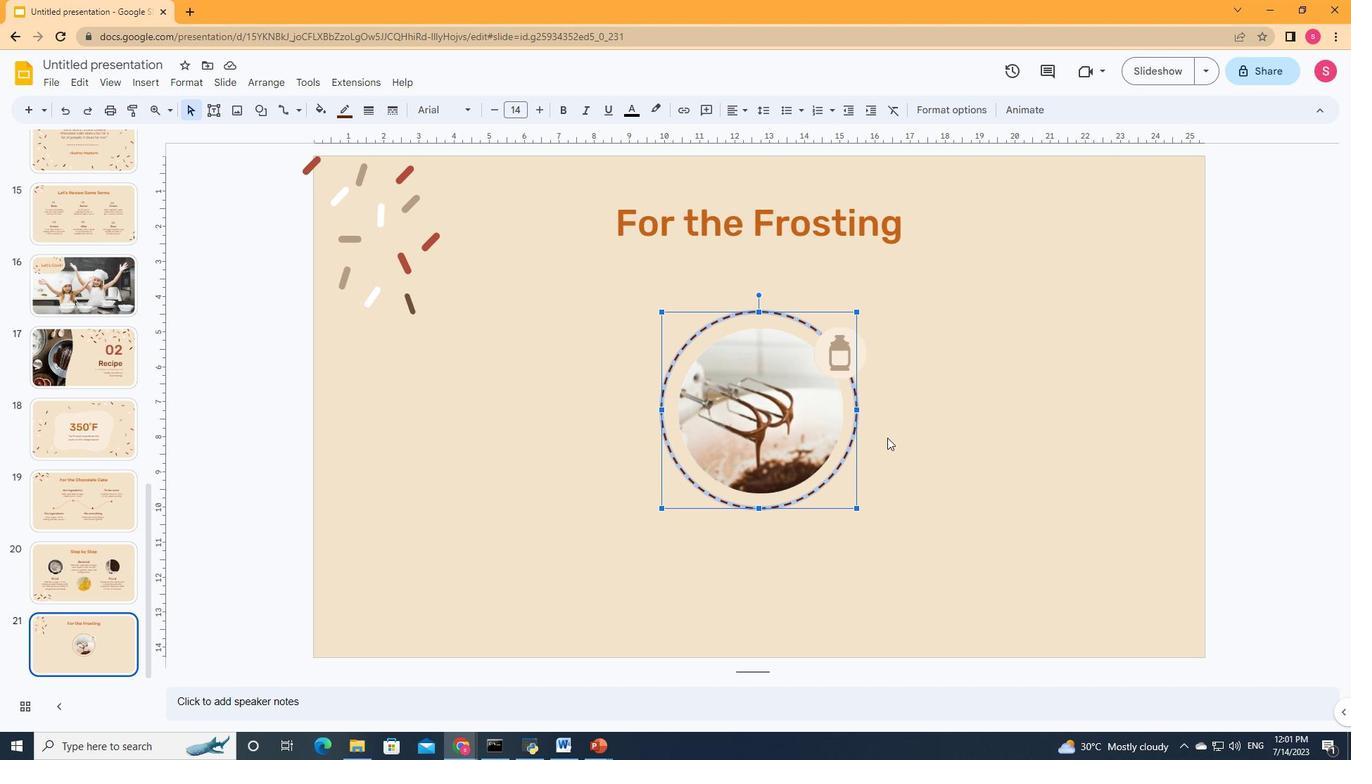 
Action: Mouse moved to (894, 435)
Screenshot: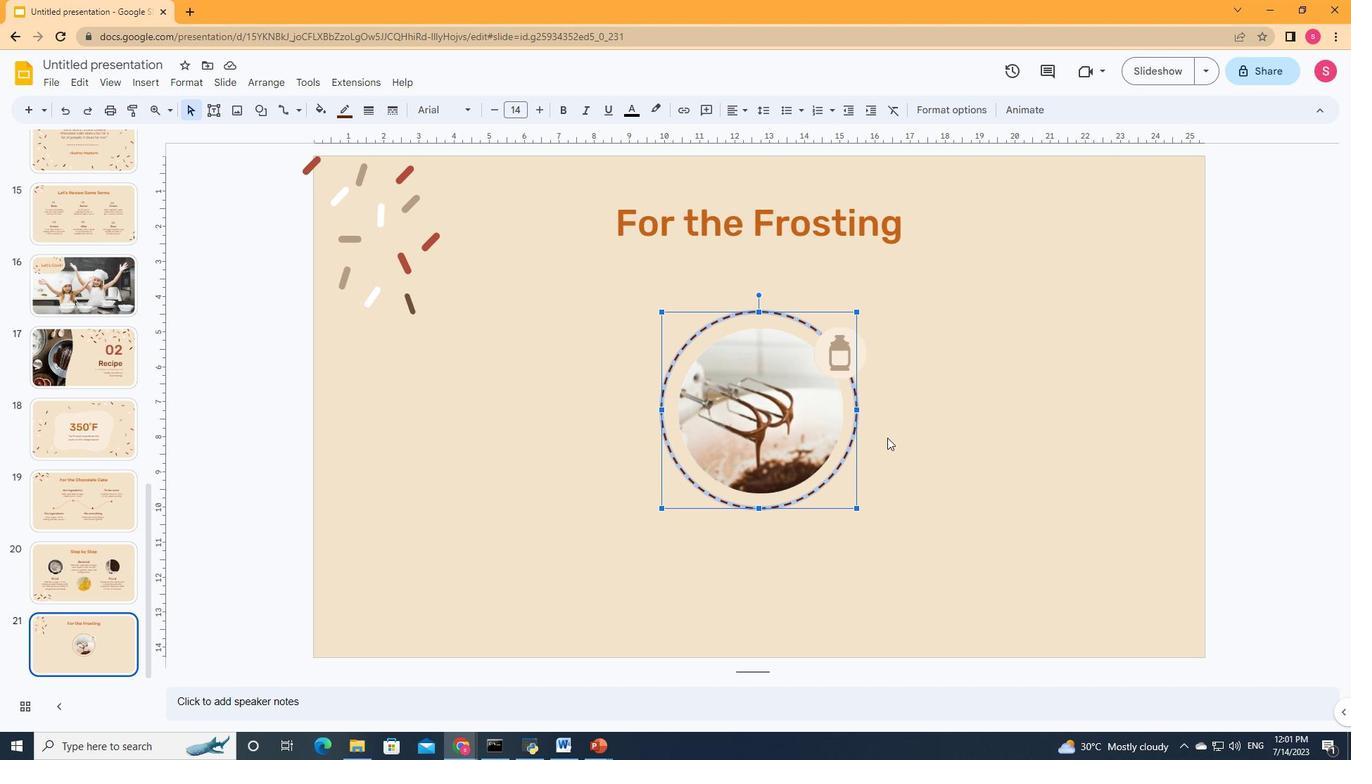 
Action: Key pressed ctrl+V
Screenshot: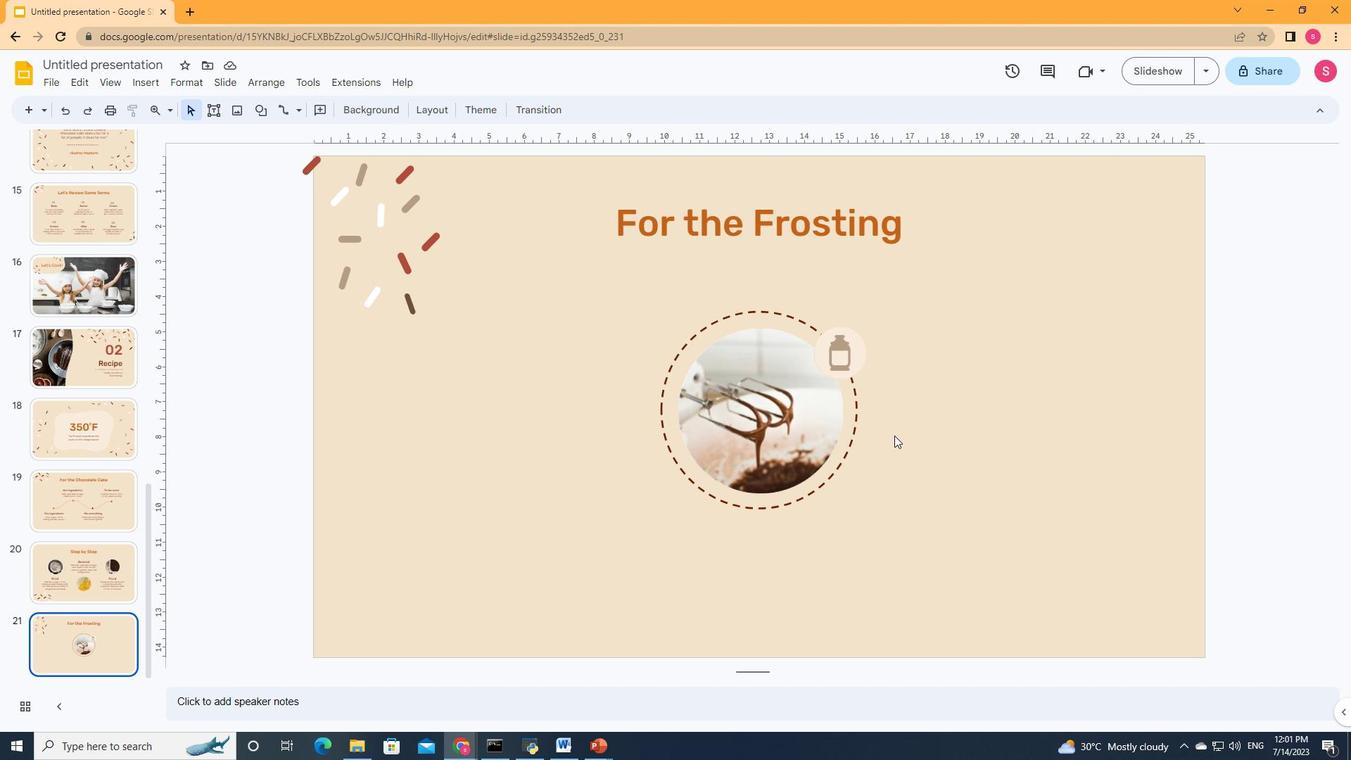 
Action: Mouse moved to (856, 366)
Screenshot: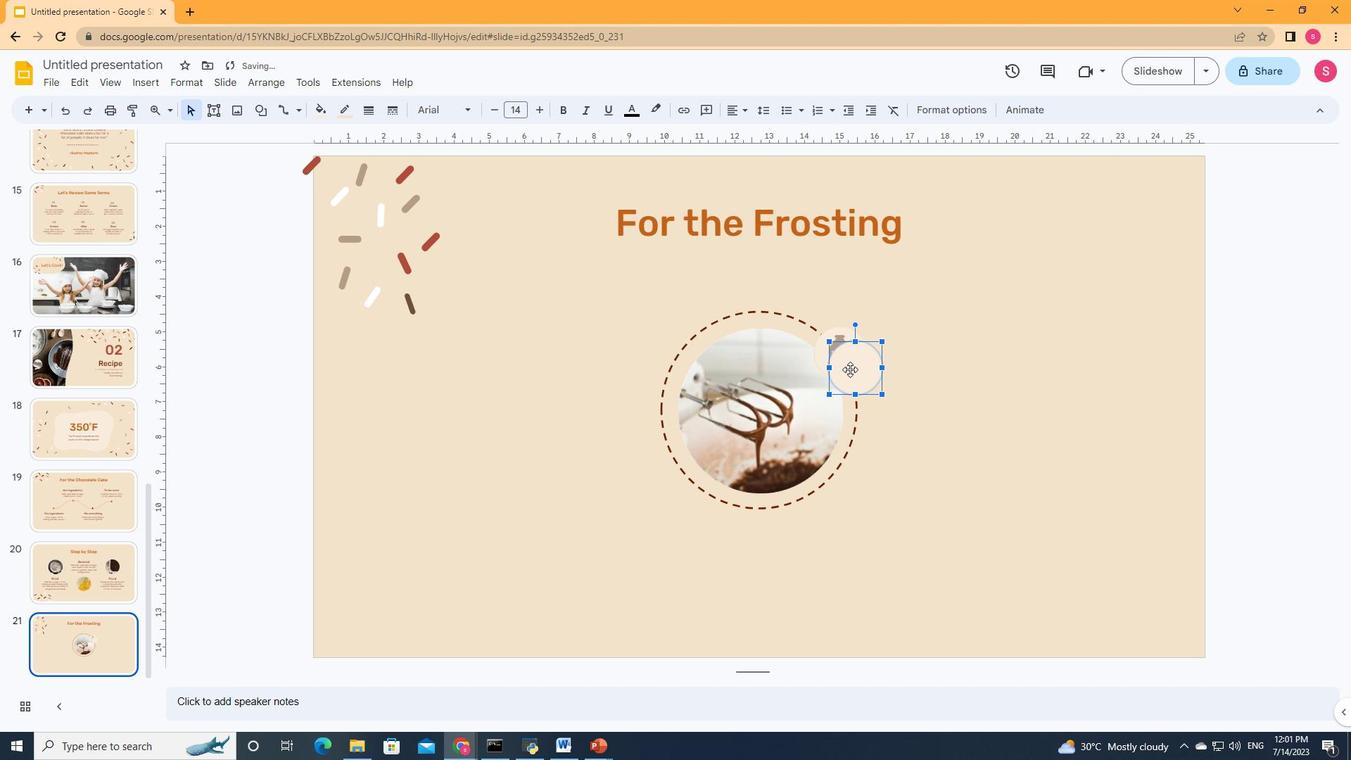 
Action: Mouse pressed left at (856, 366)
Screenshot: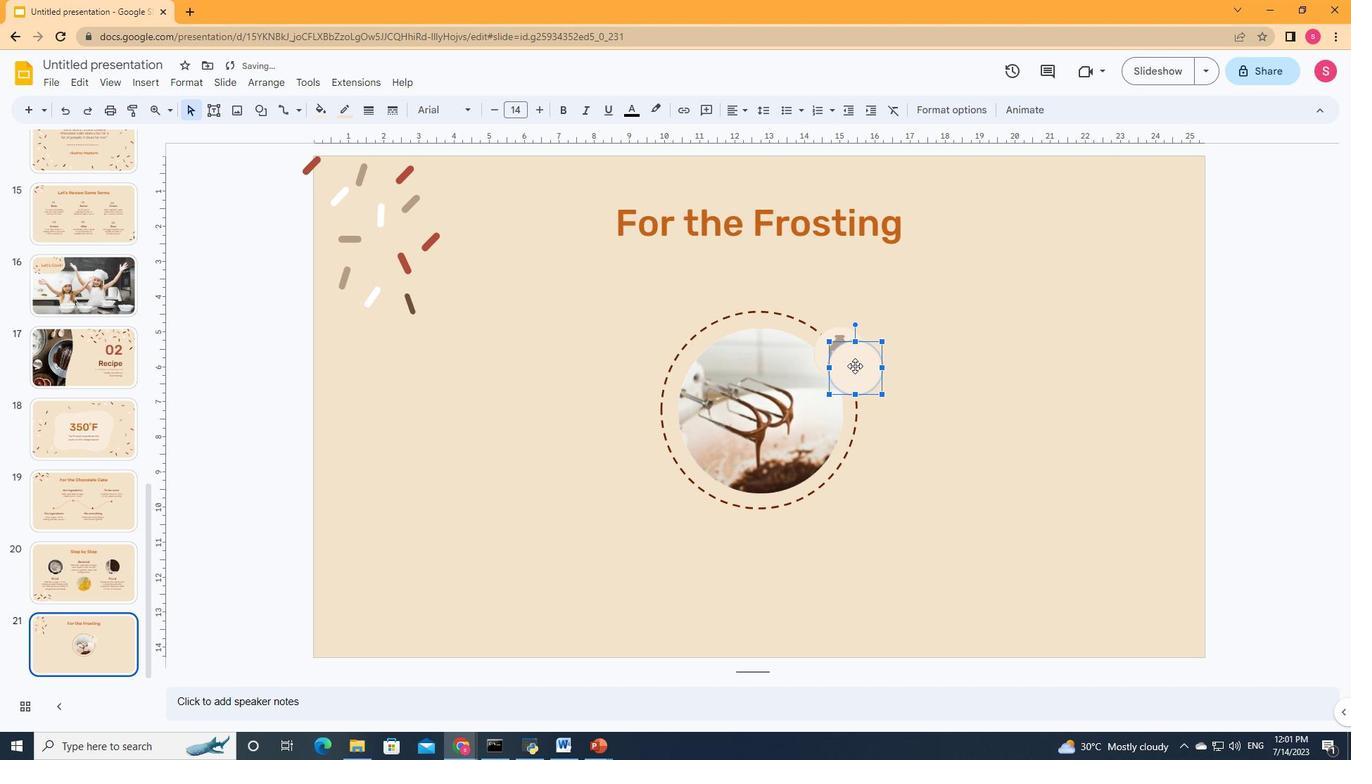 
Action: Mouse moved to (848, 353)
Screenshot: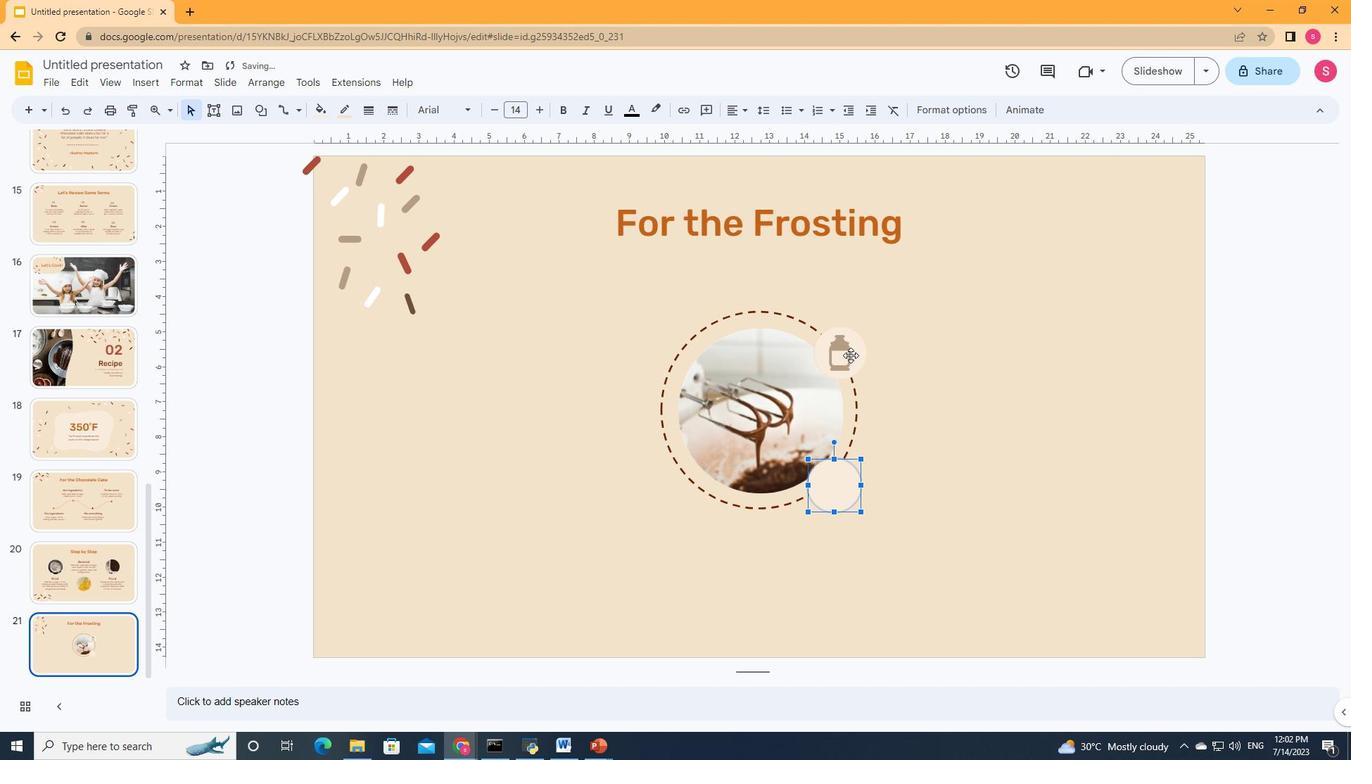 
Action: Mouse pressed left at (848, 353)
Screenshot: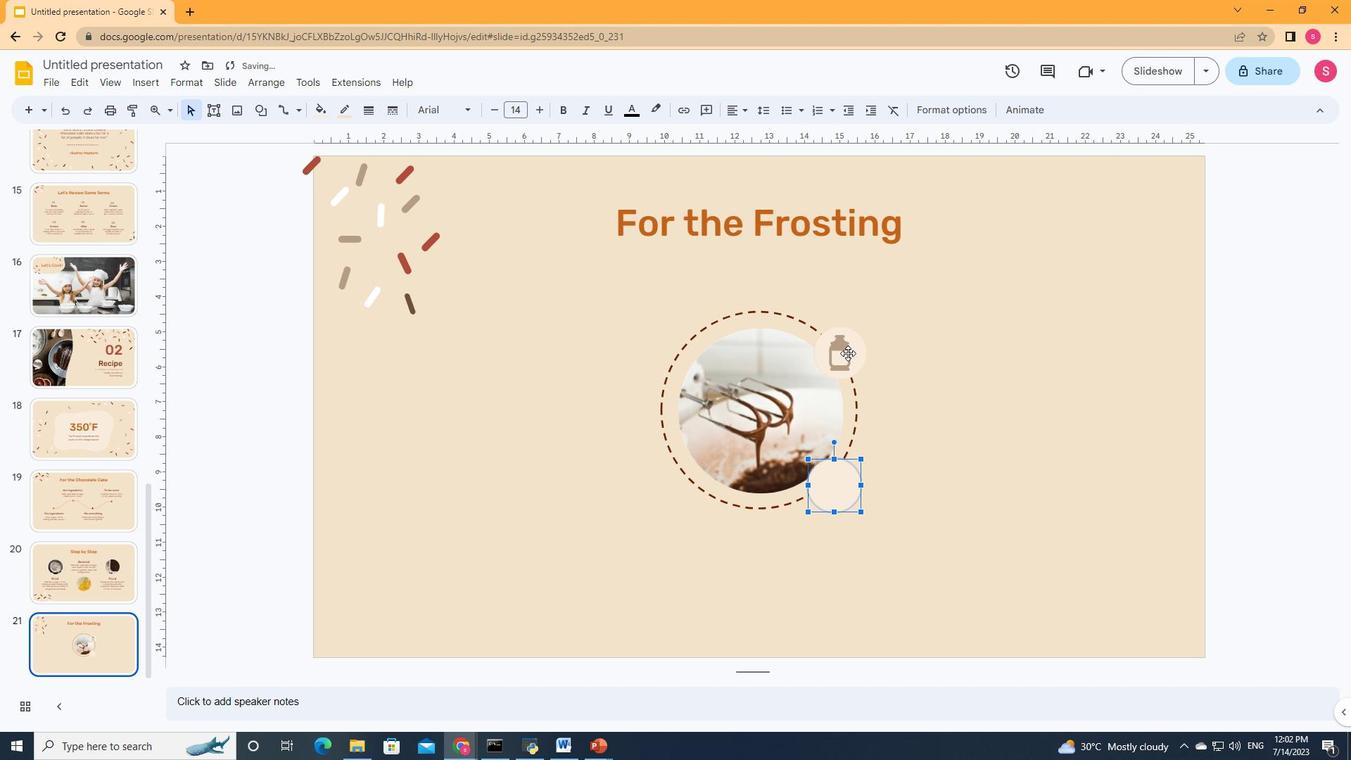 
Action: Mouse moved to (817, 353)
Screenshot: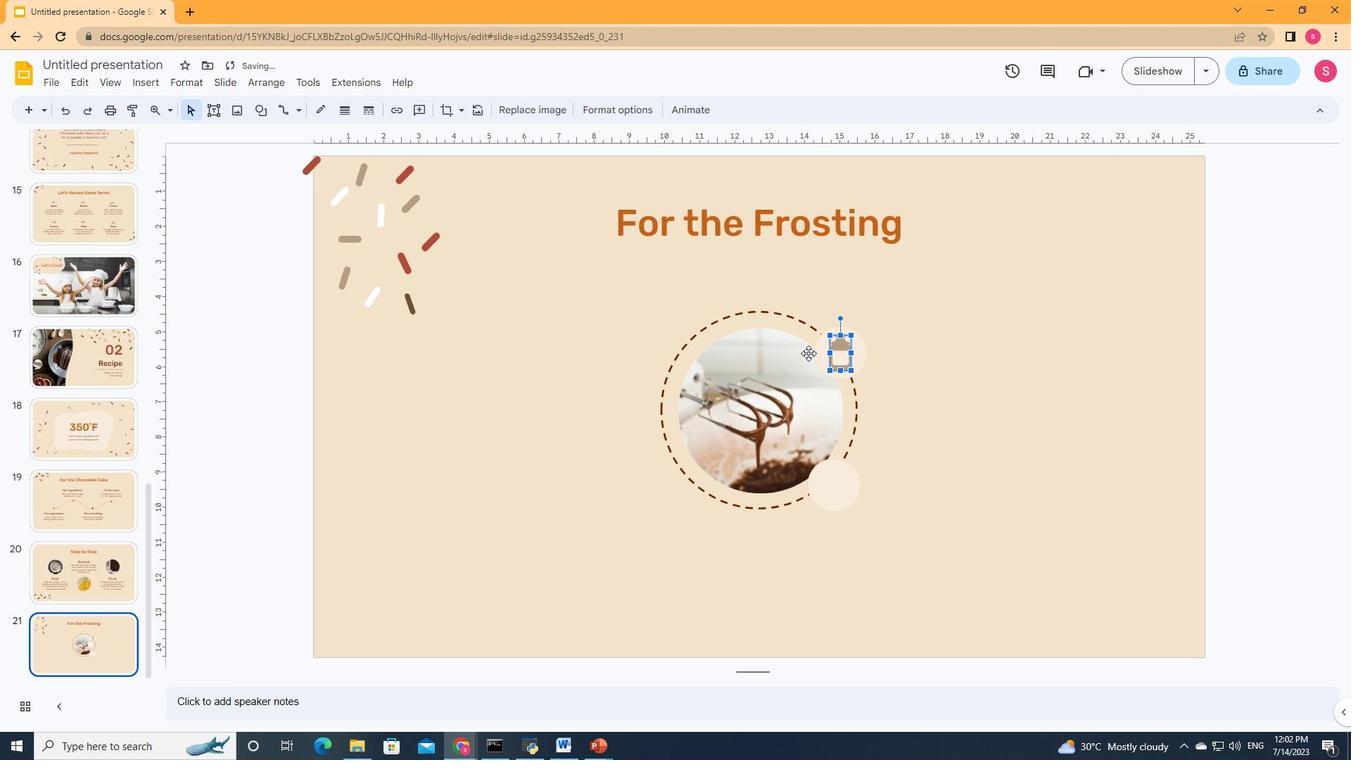 
Action: Mouse pressed left at (817, 353)
Screenshot: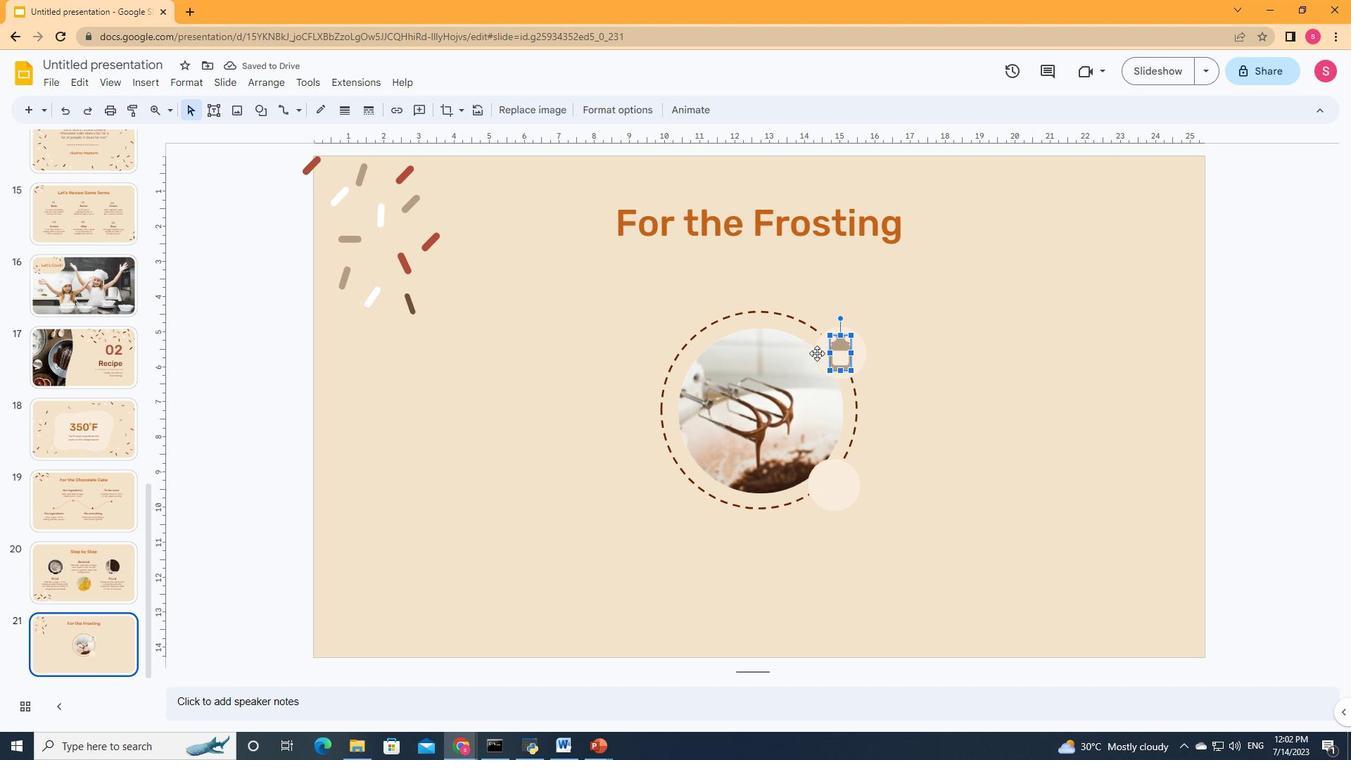 
Action: Mouse moved to (839, 352)
Screenshot: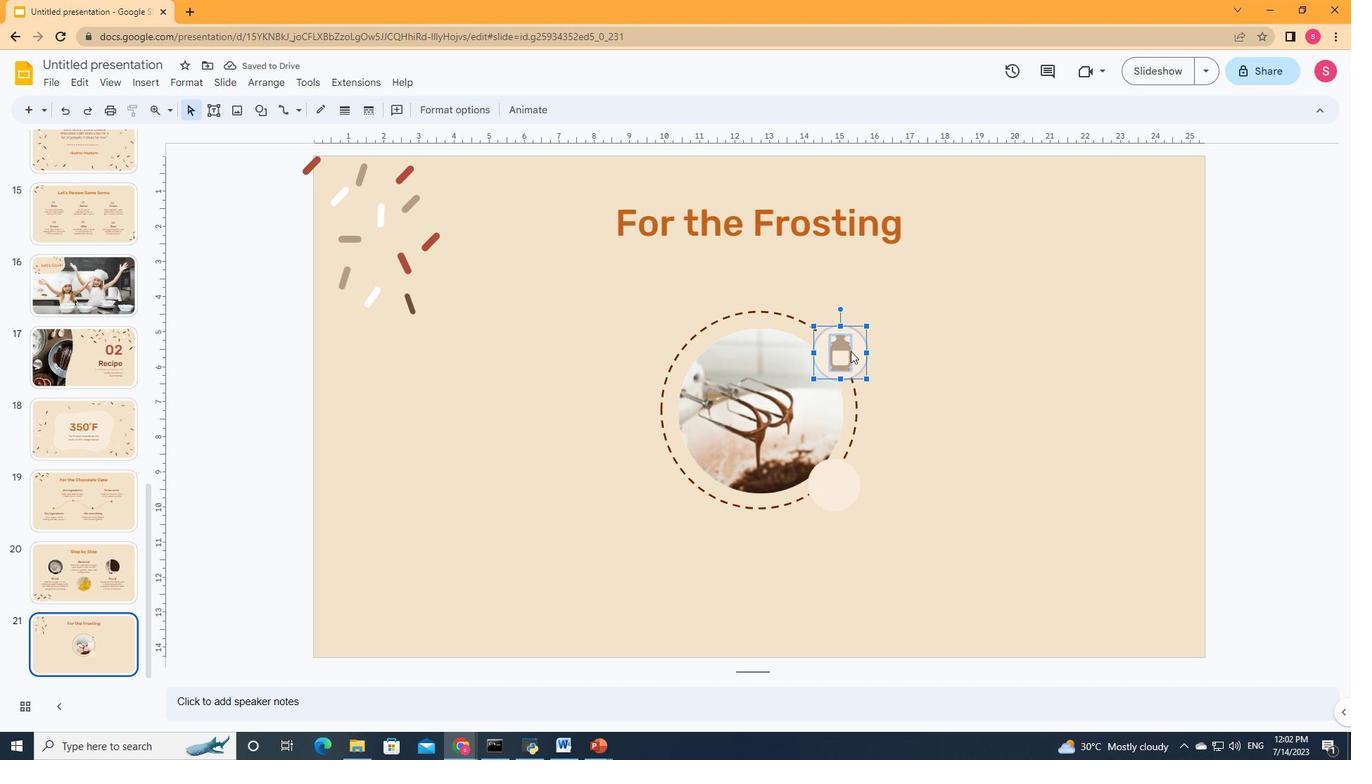 
Action: Mouse pressed left at (839, 352)
Screenshot: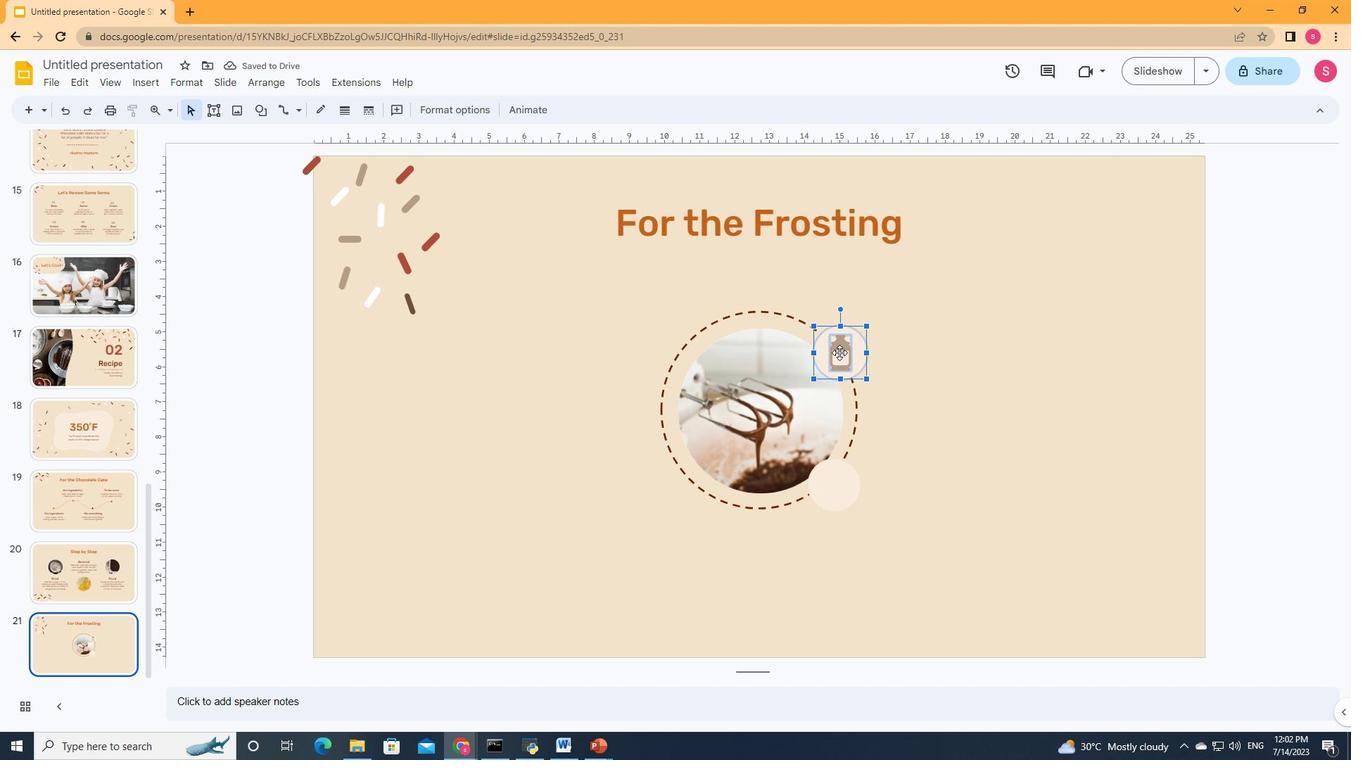 
Action: Mouse moved to (908, 427)
Screenshot: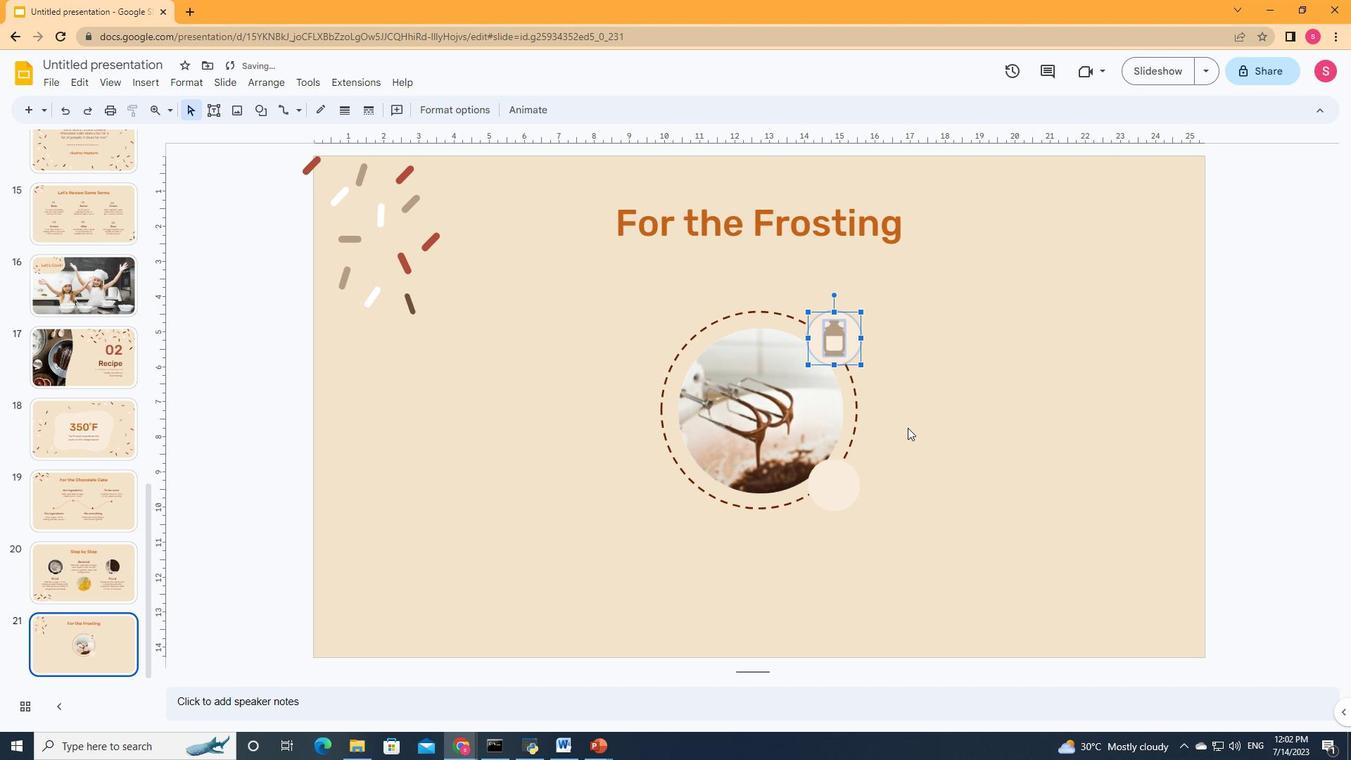 
Action: Mouse pressed left at (908, 427)
Screenshot: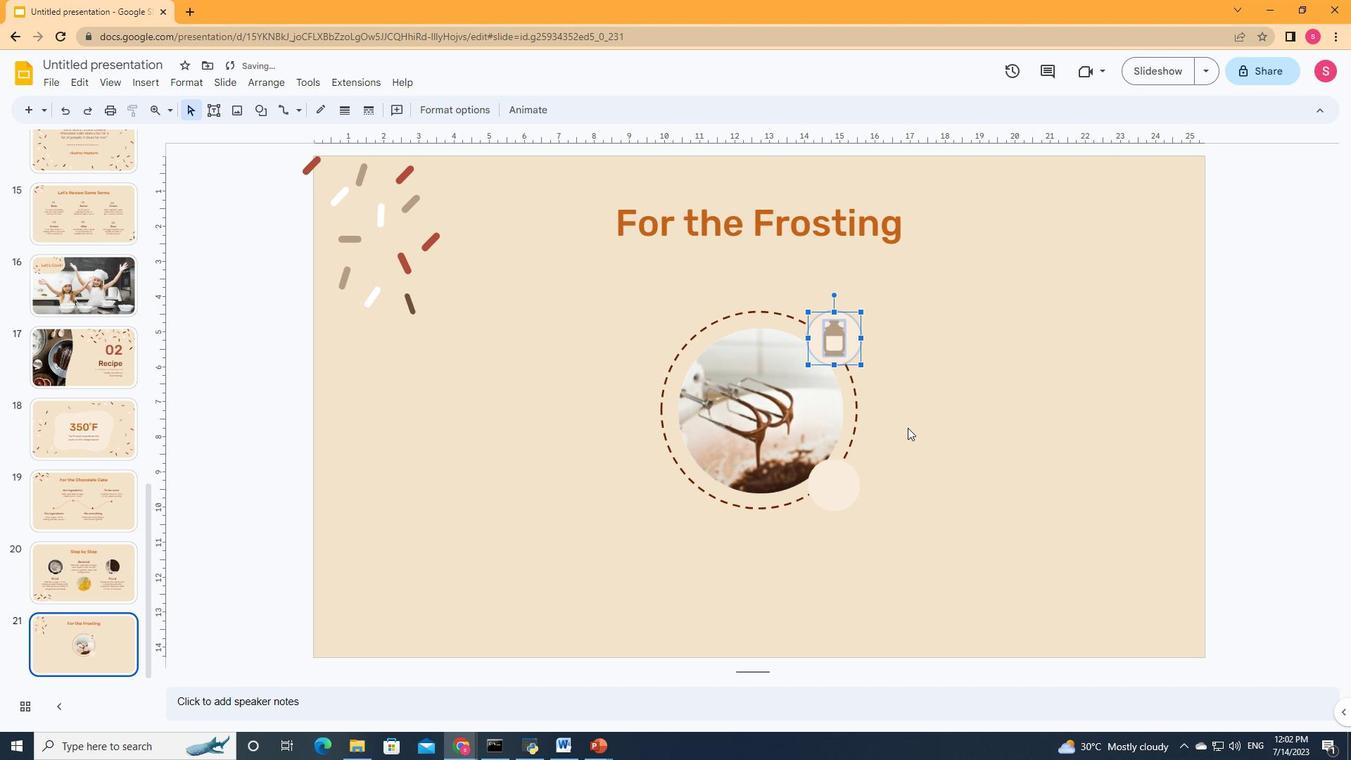 
Action: Mouse moved to (161, 81)
Screenshot: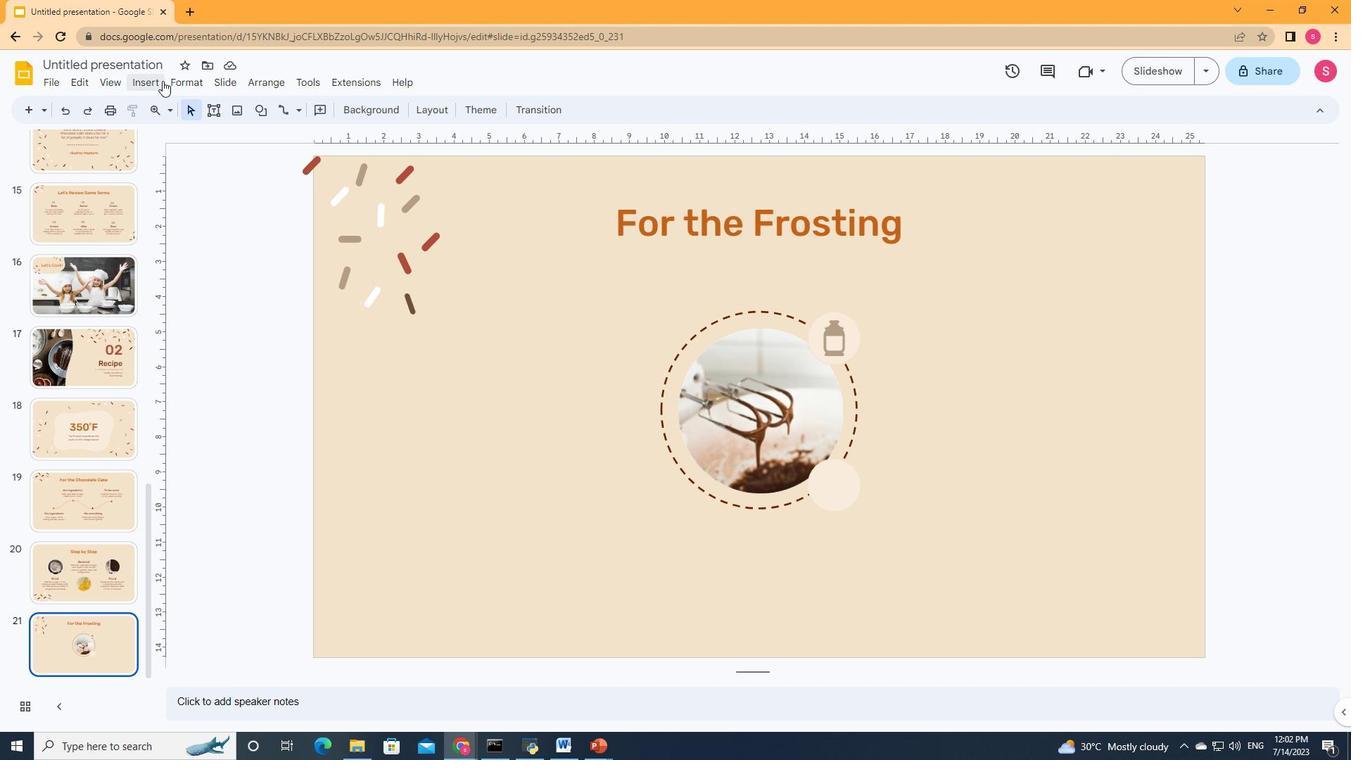 
Action: Mouse pressed left at (161, 81)
Screenshot: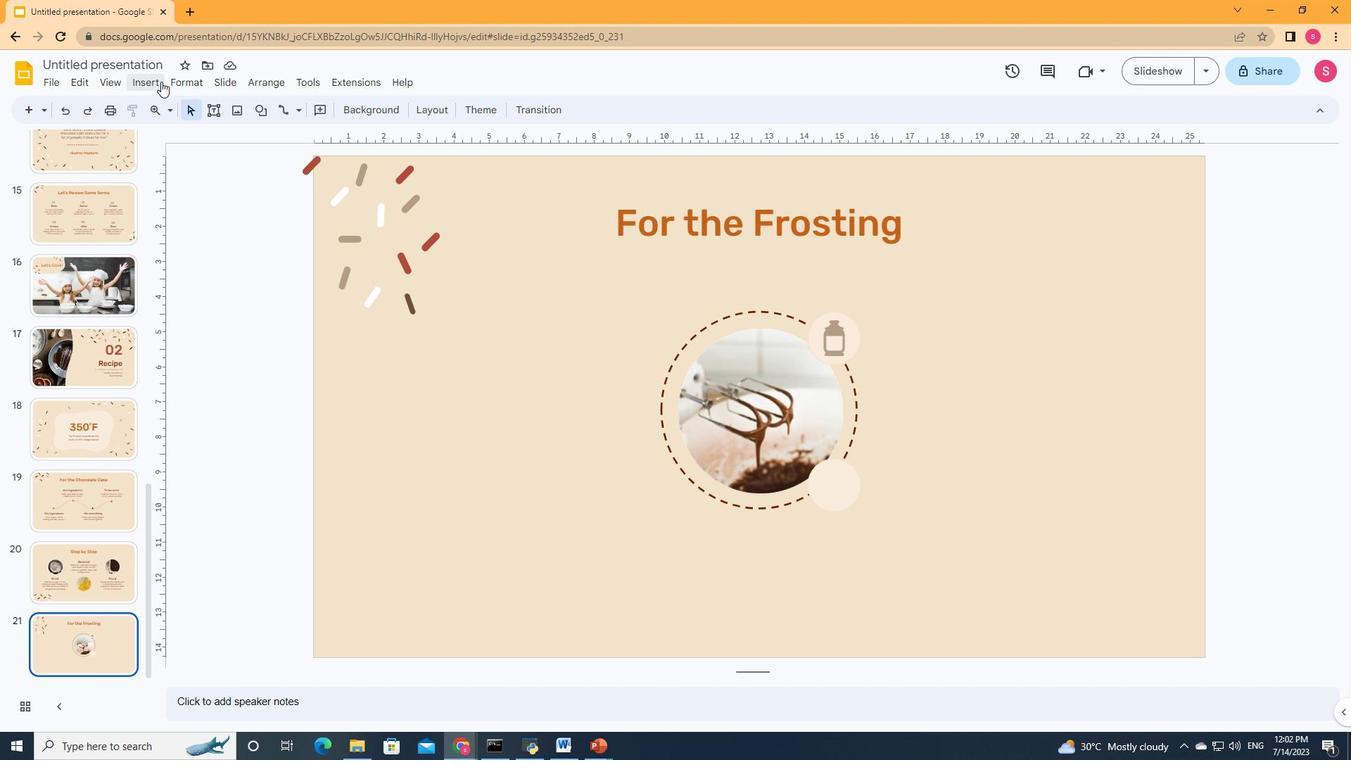
Action: Mouse moved to (380, 110)
Screenshot: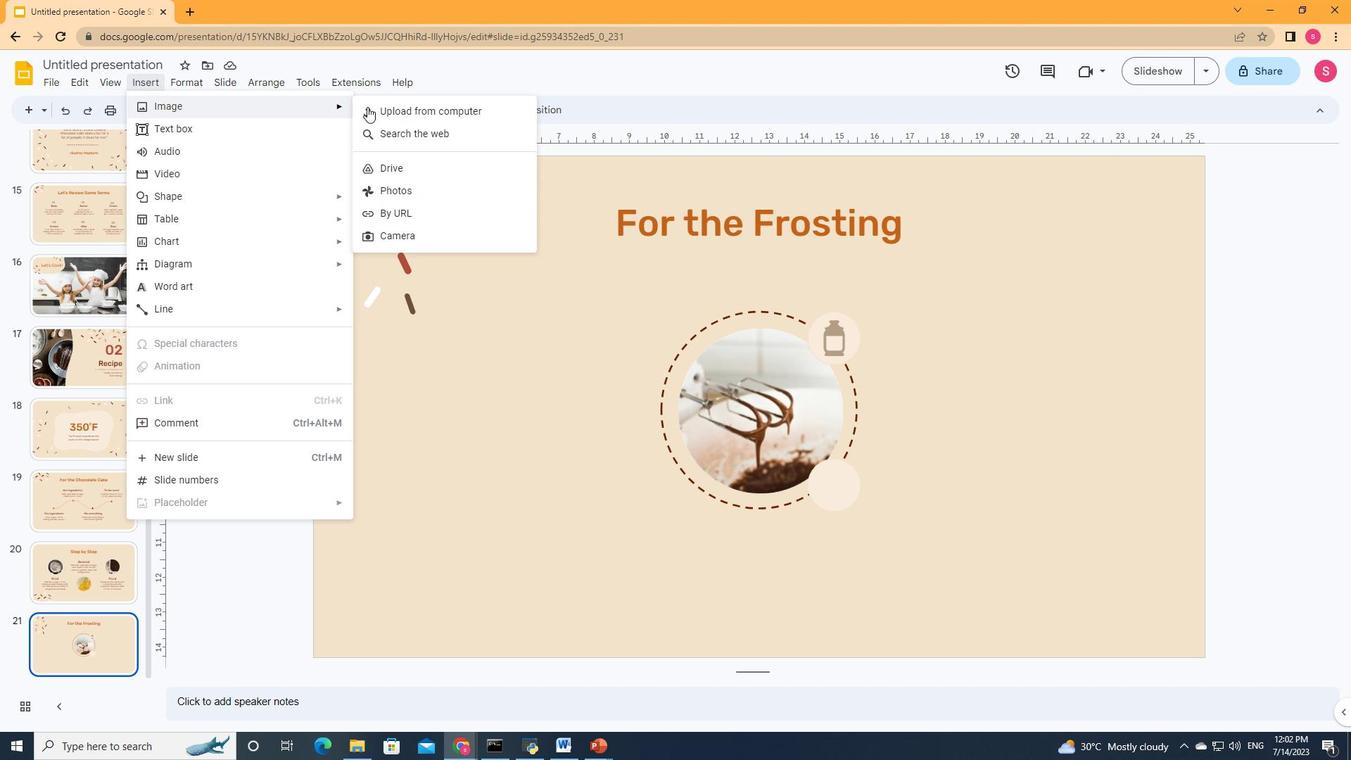 
Action: Mouse pressed left at (380, 110)
Screenshot: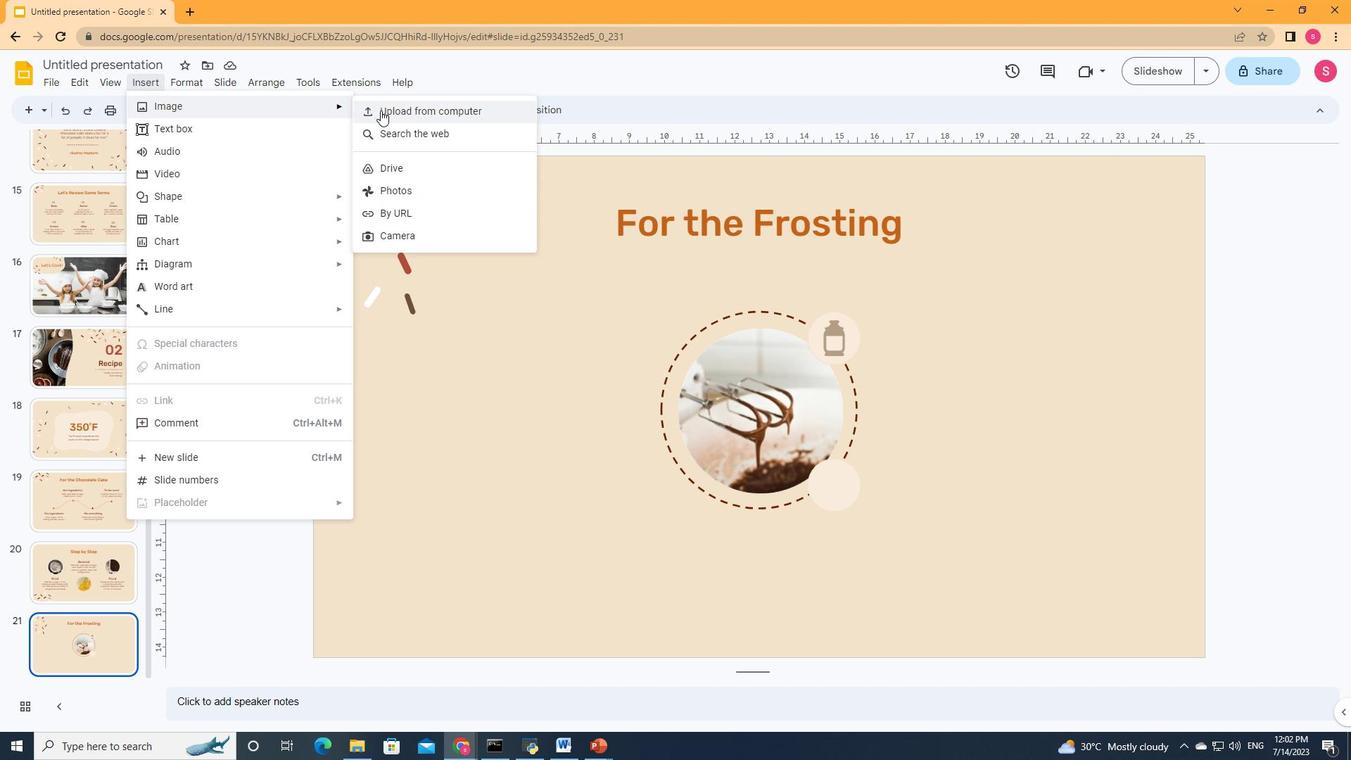 
Action: Mouse moved to (259, 438)
Screenshot: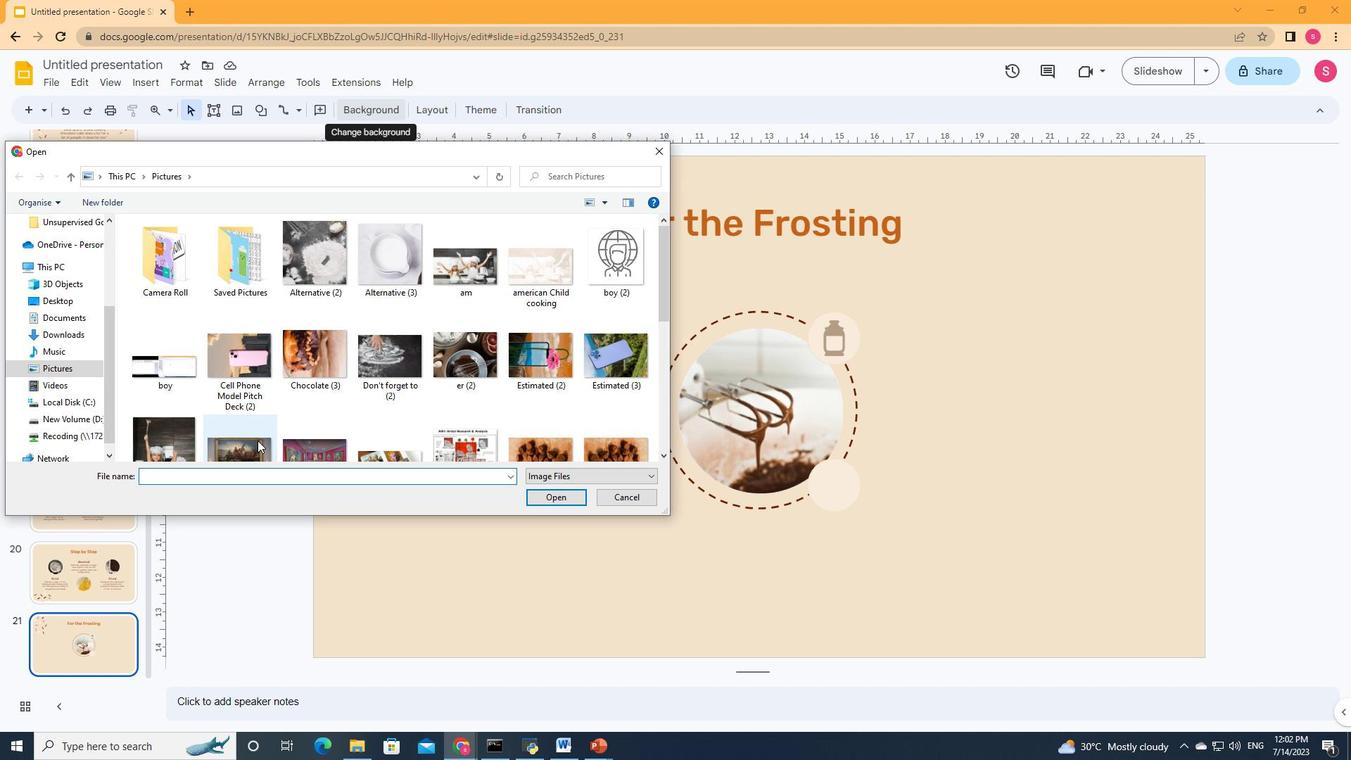 
Action: Mouse scrolled (259, 437) with delta (0, 0)
Screenshot: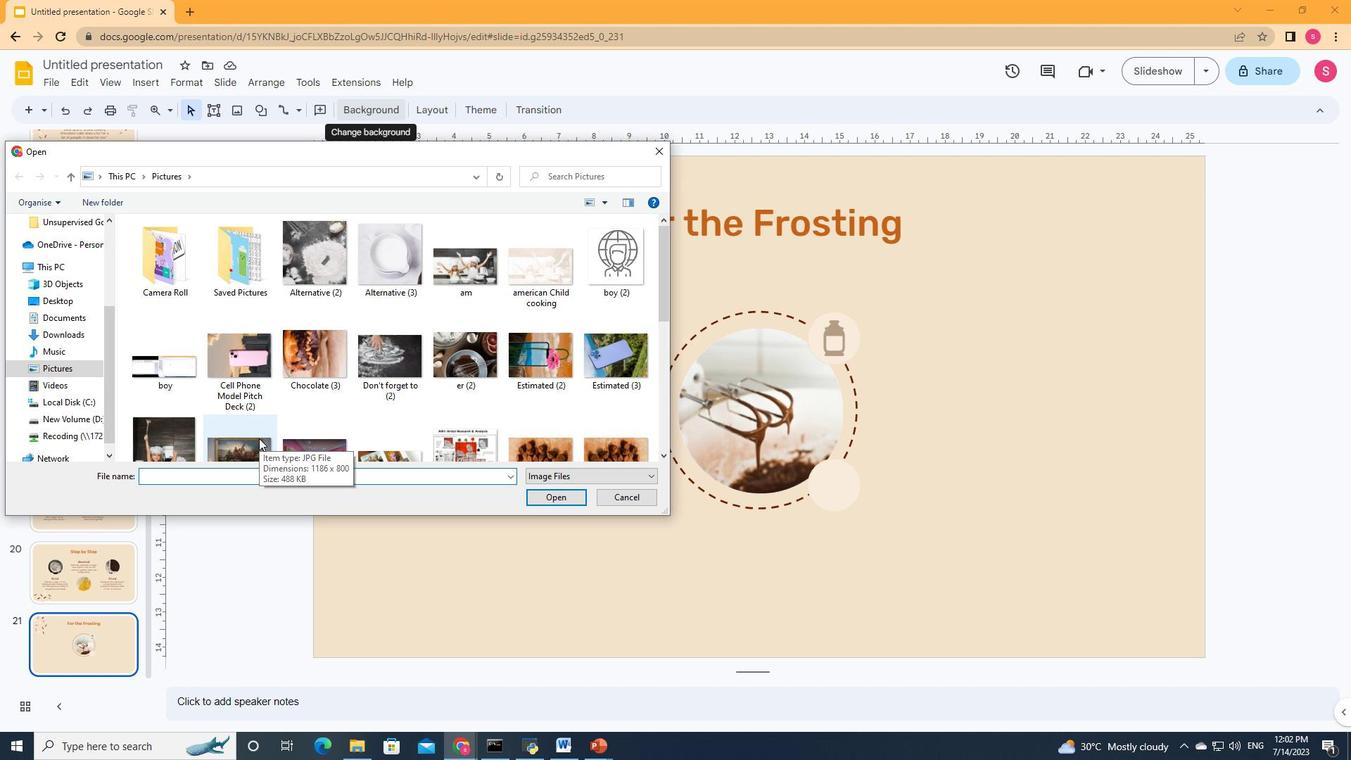 
Action: Mouse moved to (273, 445)
Screenshot: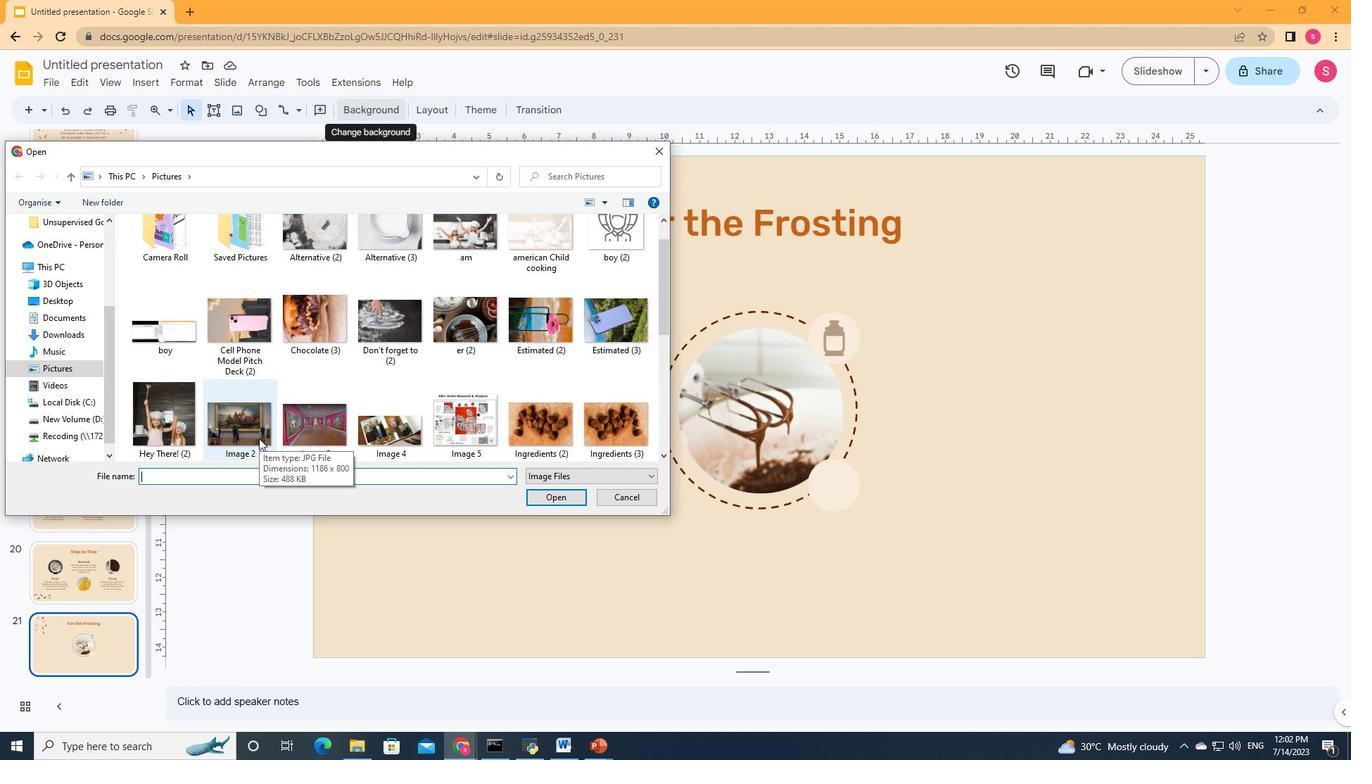 
Action: Mouse scrolled (273, 444) with delta (0, 0)
Screenshot: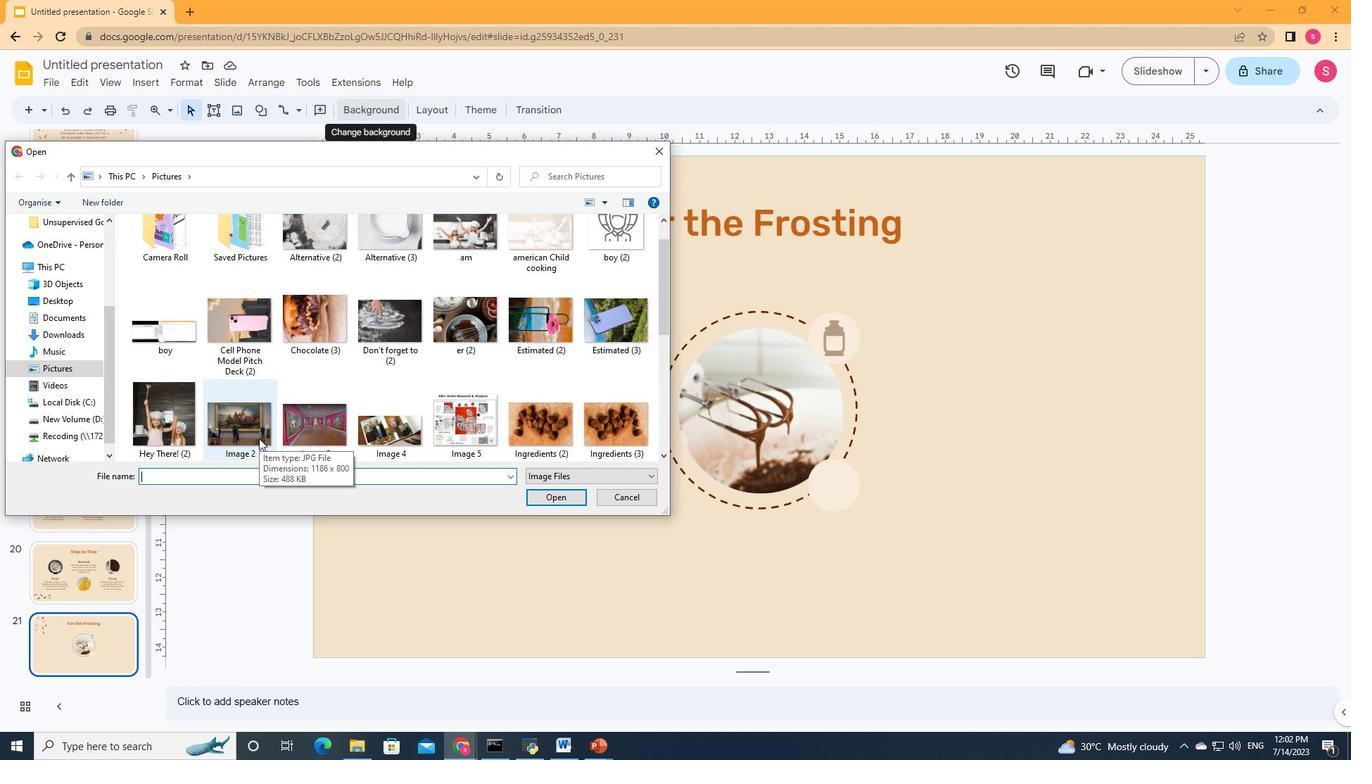 
Action: Mouse moved to (235, 411)
Screenshot: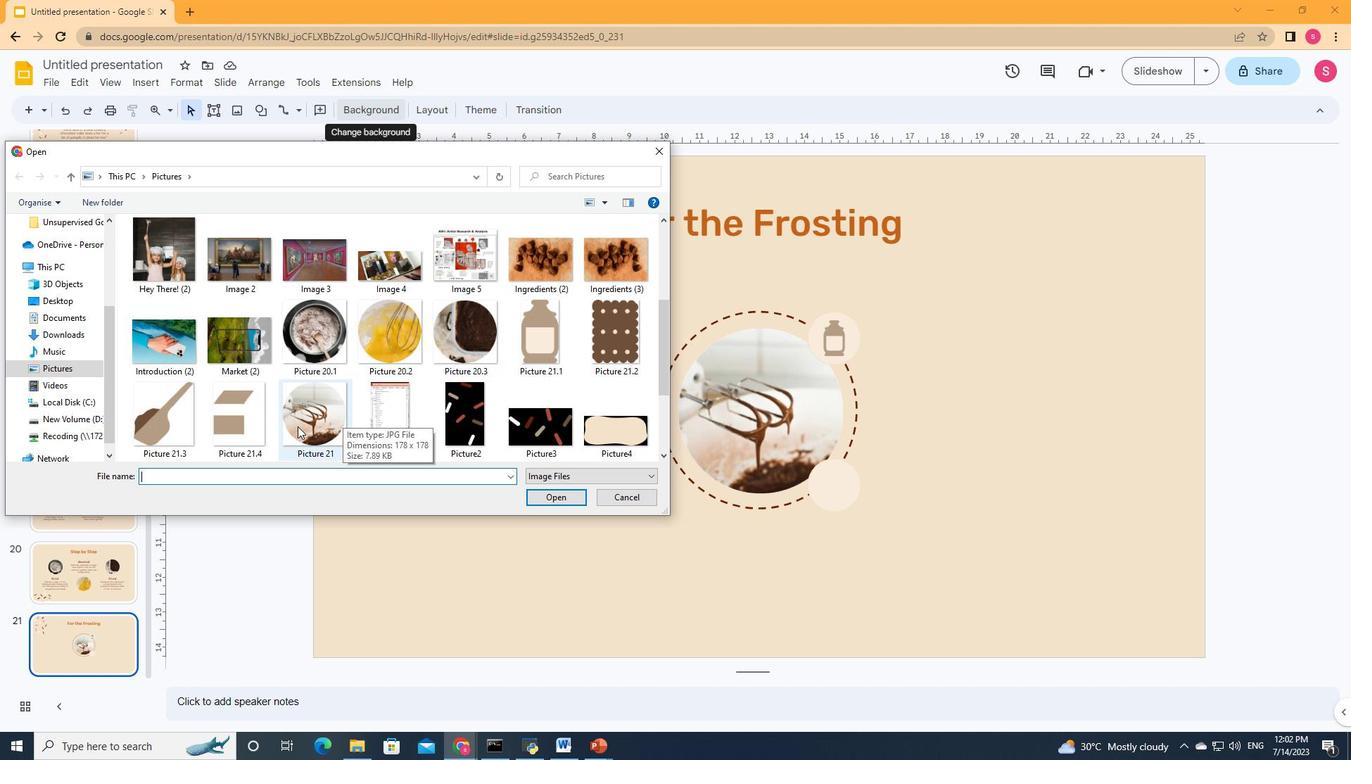 
Action: Mouse pressed left at (235, 411)
Screenshot: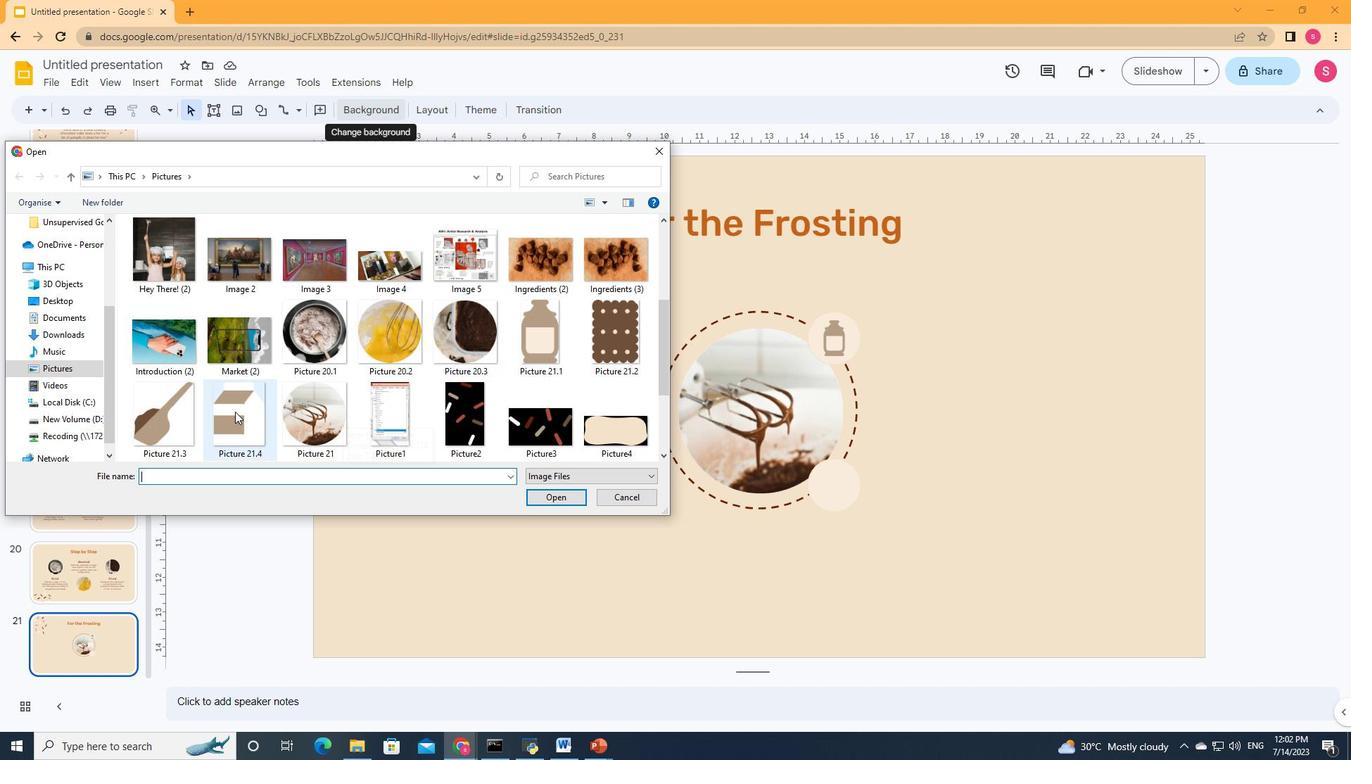 
Action: Mouse moved to (557, 494)
Screenshot: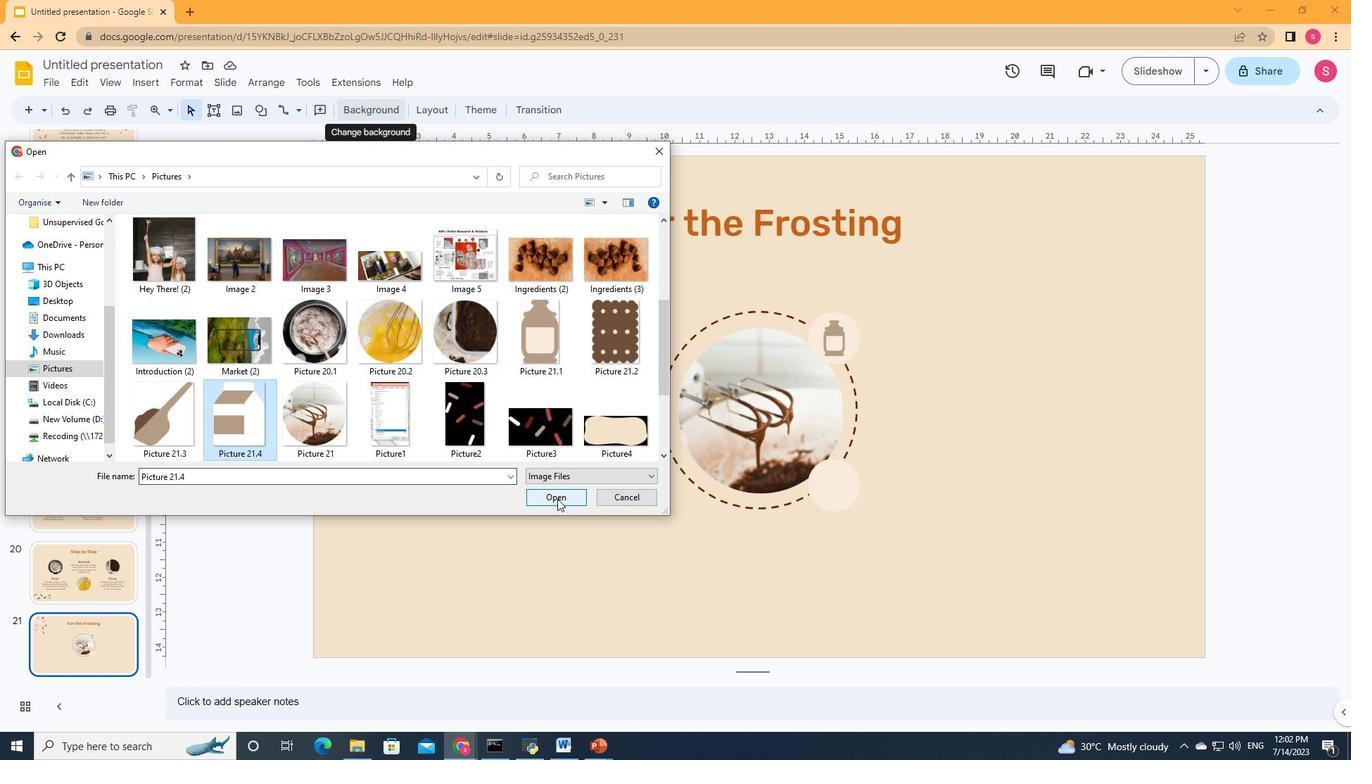 
Action: Mouse pressed left at (557, 494)
Screenshot: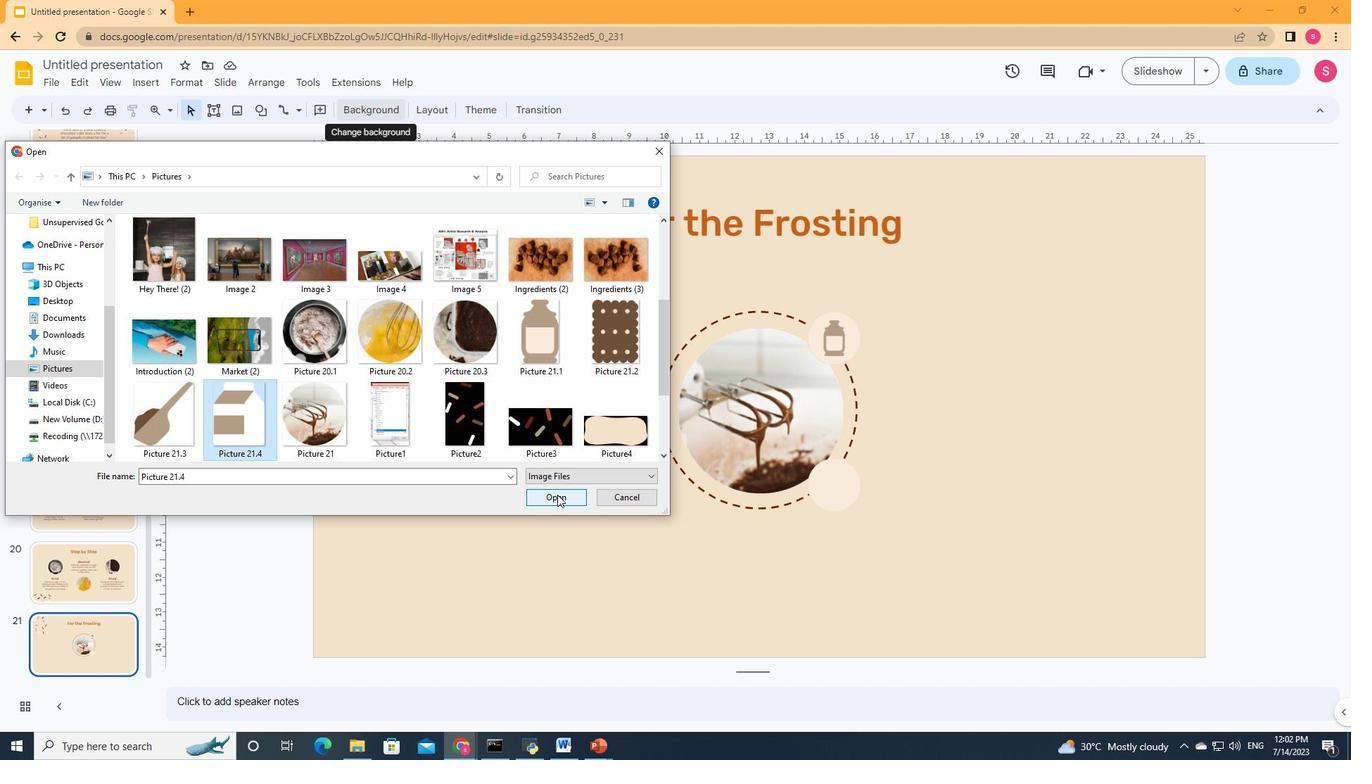 
Action: Mouse moved to (423, 389)
Screenshot: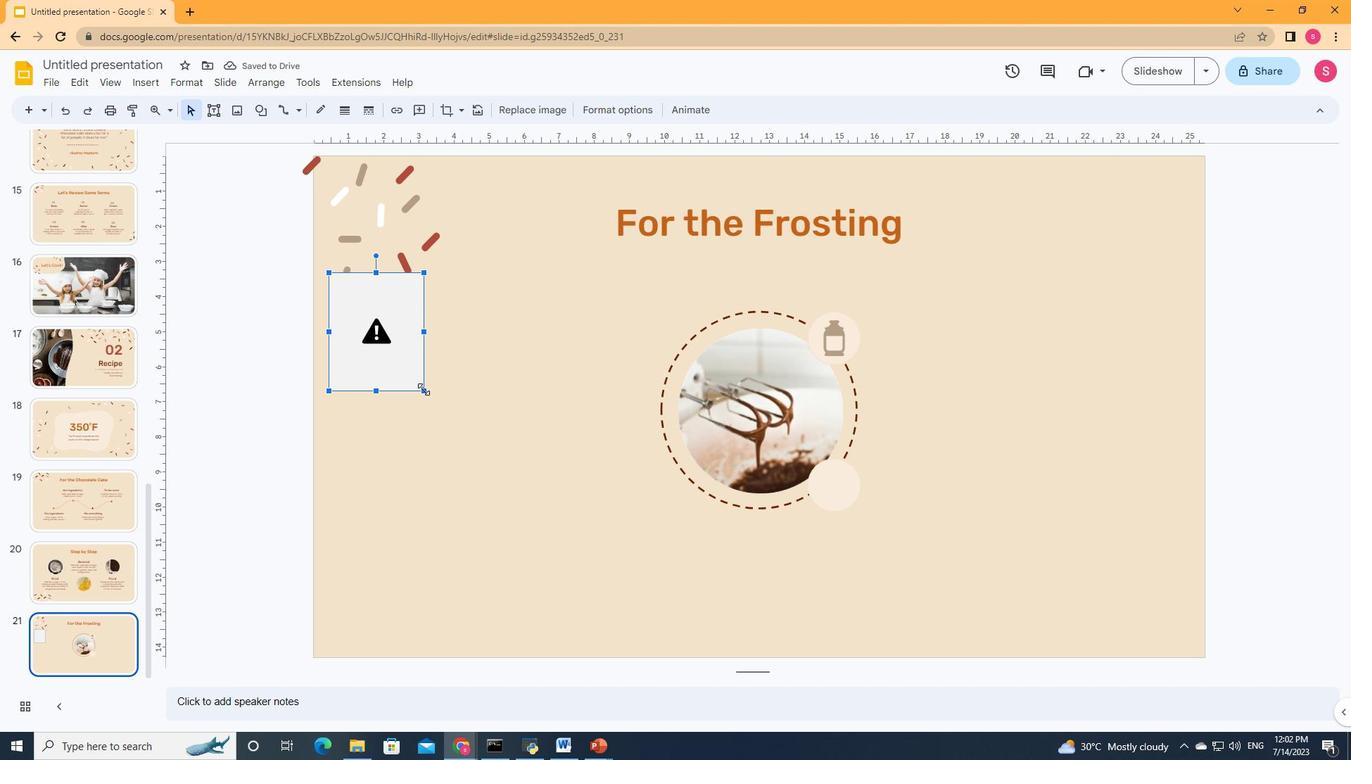 
Action: Mouse pressed left at (423, 389)
Screenshot: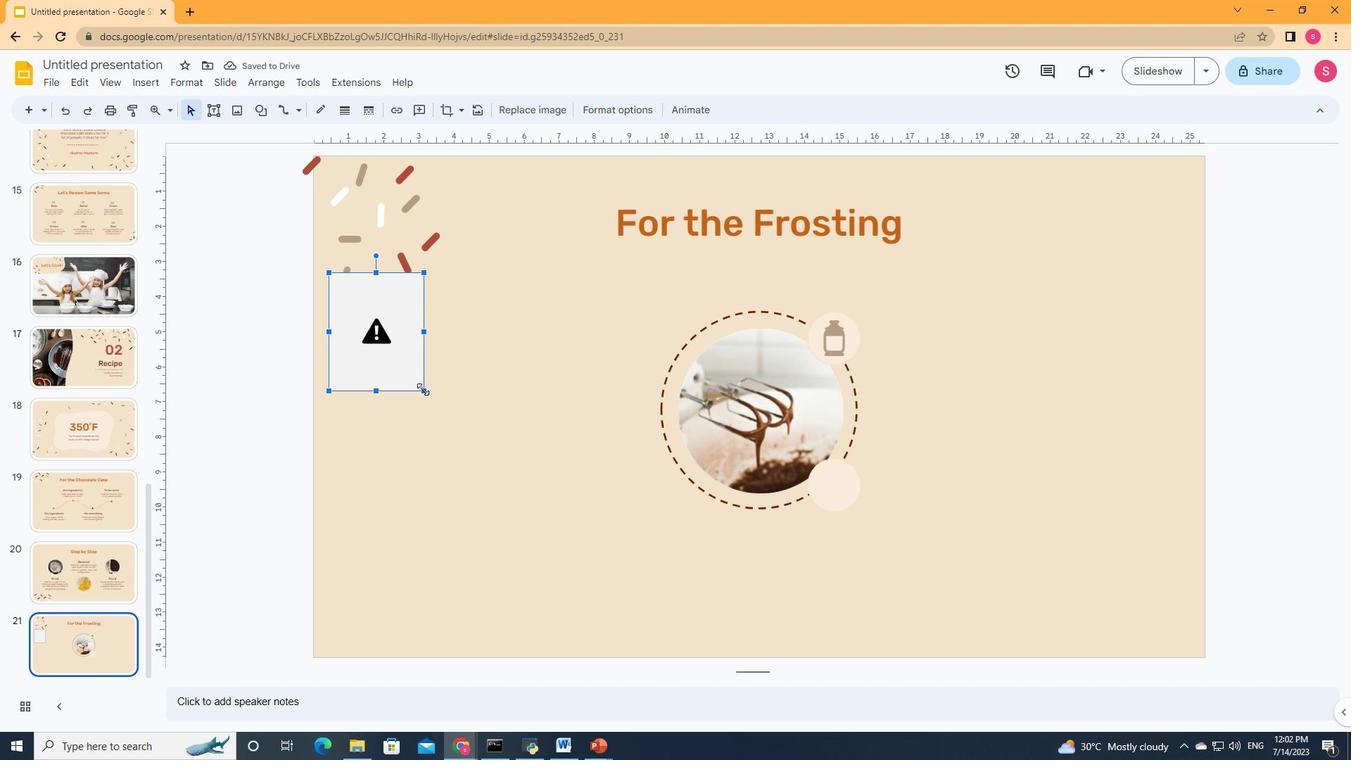 
Action: Mouse moved to (363, 324)
Screenshot: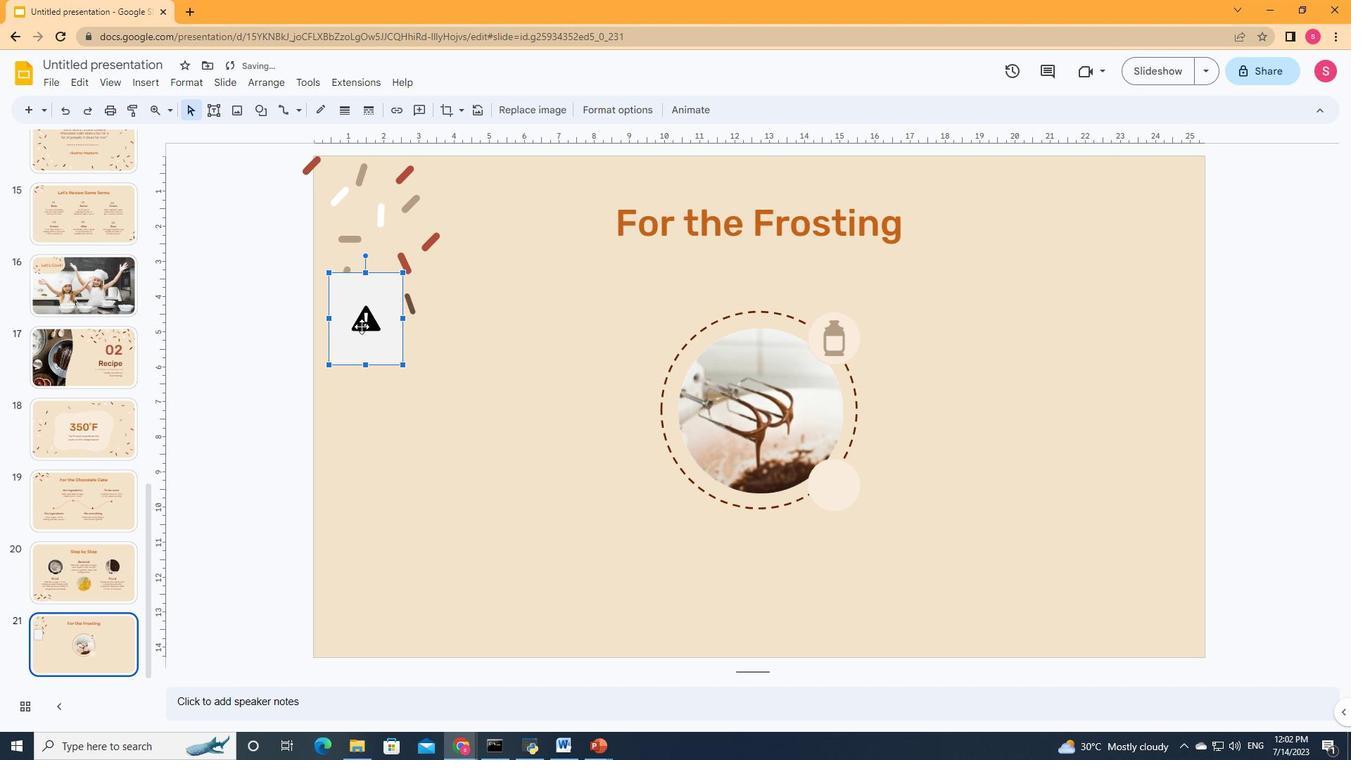 
Action: Mouse pressed left at (363, 324)
Screenshot: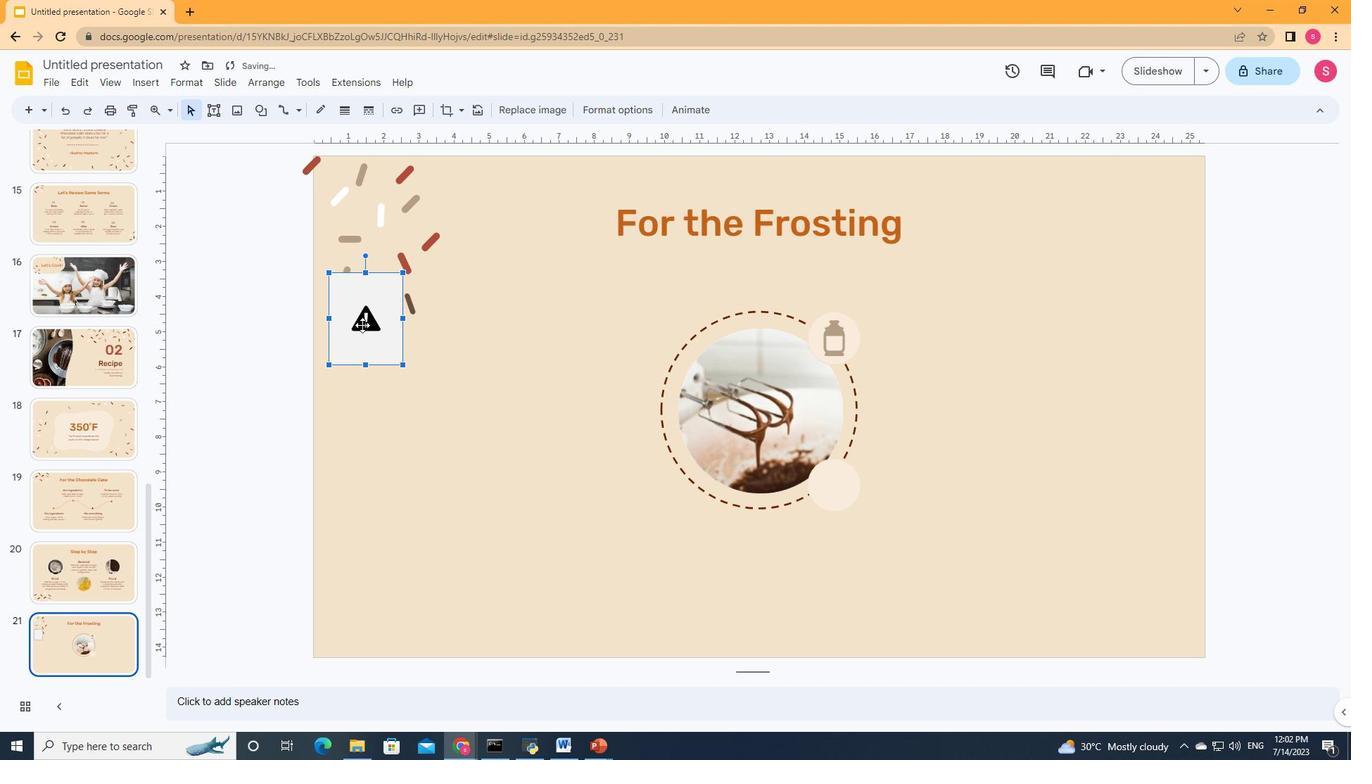 
Action: Mouse pressed left at (363, 324)
Screenshot: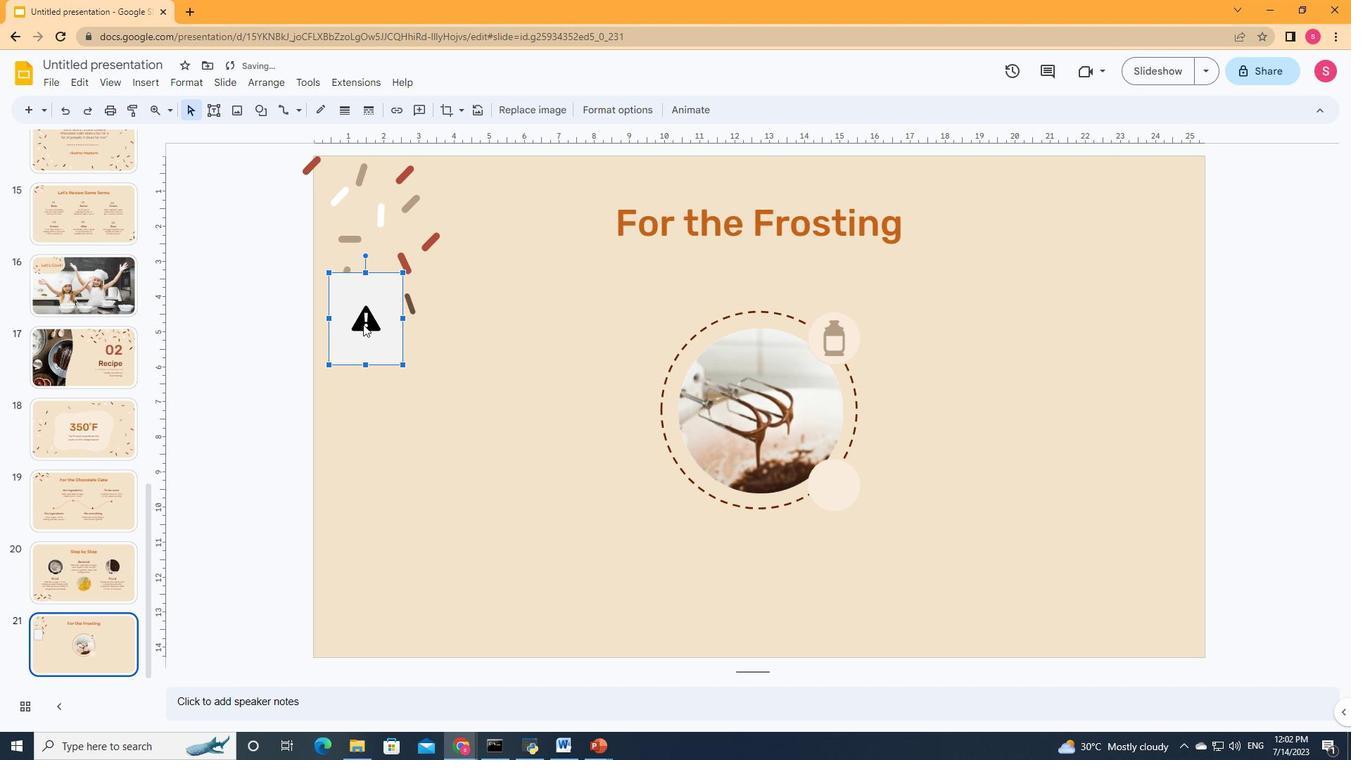 
Action: Mouse pressed left at (363, 324)
Screenshot: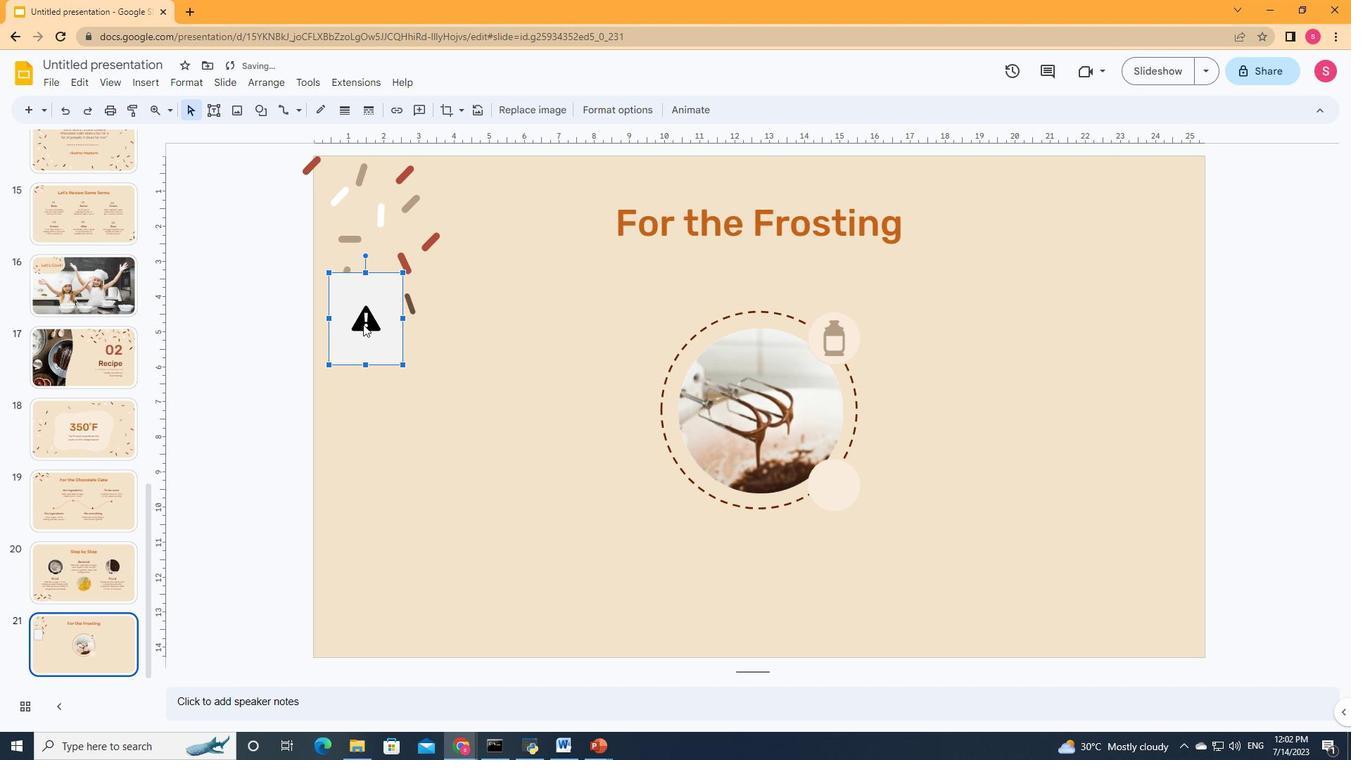 
Action: Mouse pressed left at (363, 324)
Screenshot: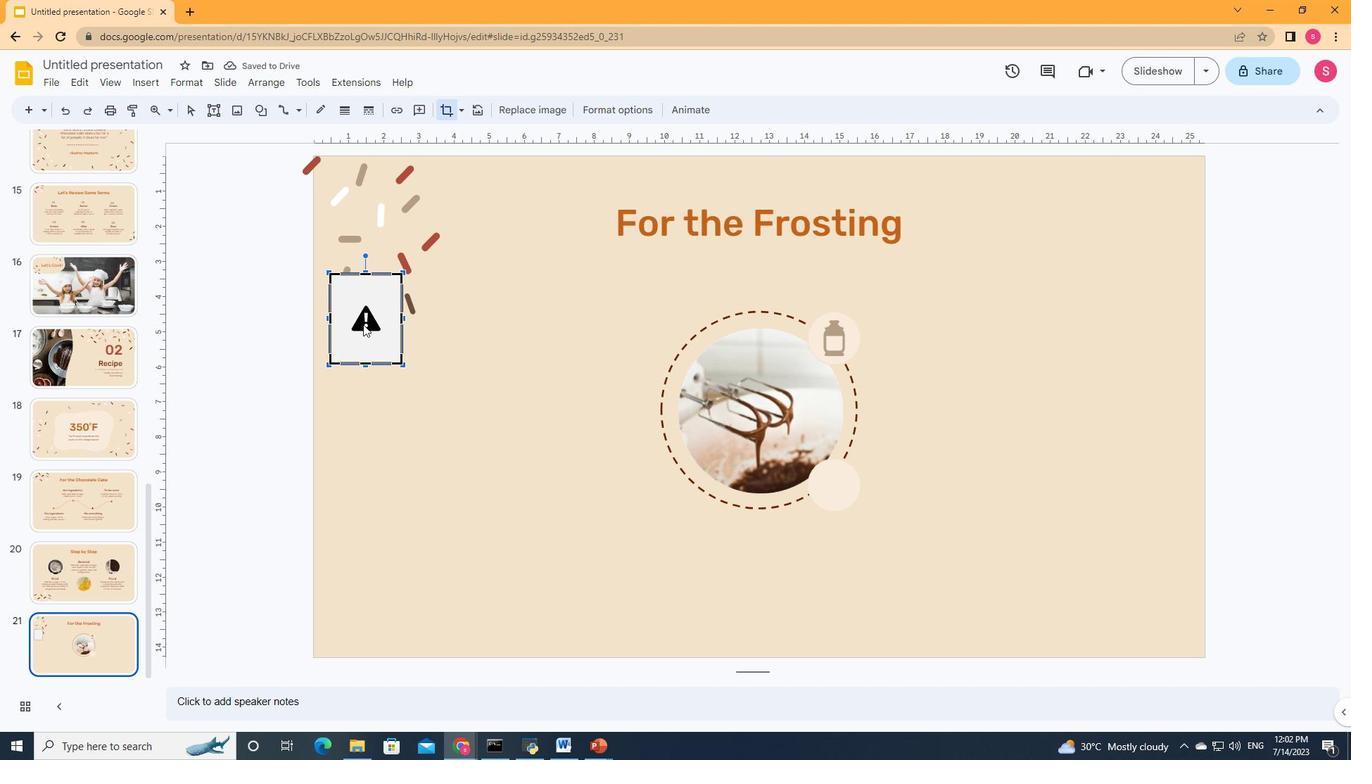 
Action: Mouse moved to (842, 476)
Screenshot: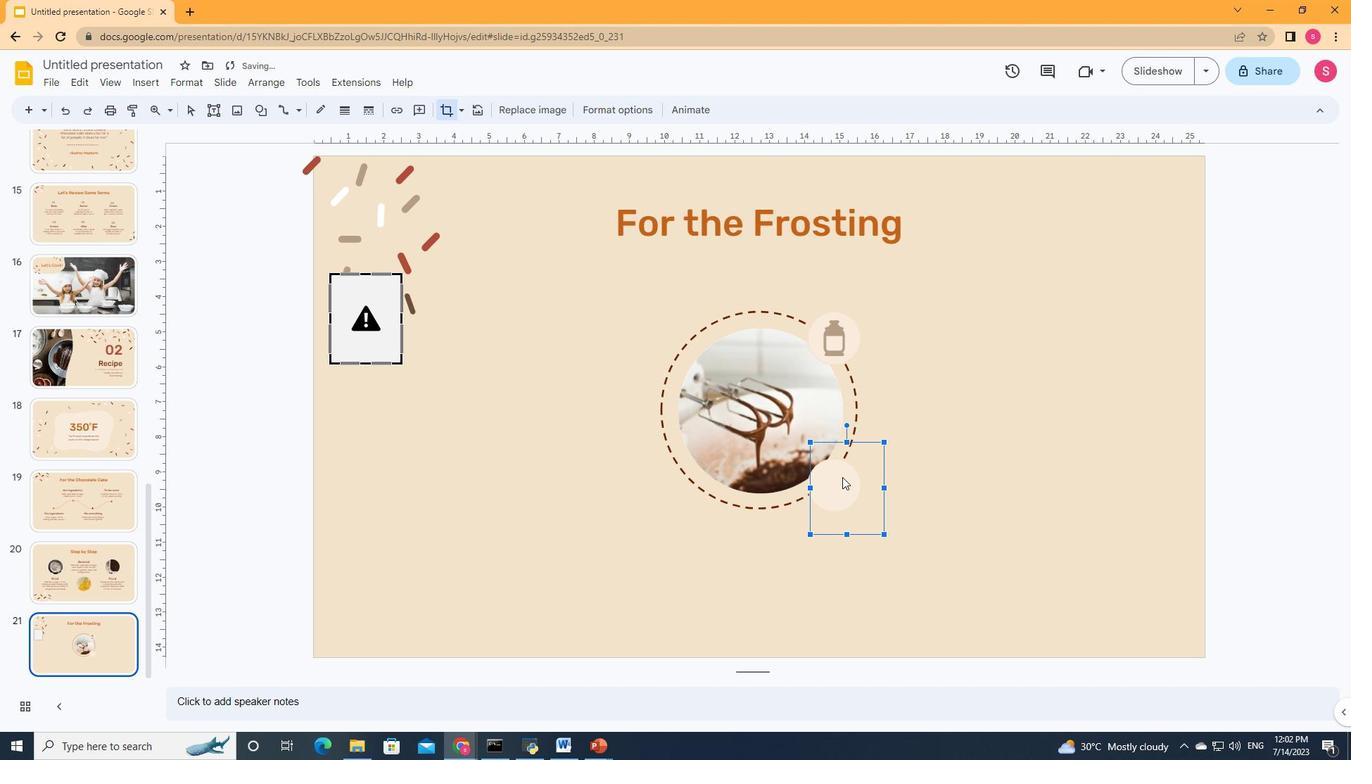 
Action: Mouse pressed right at (842, 476)
Screenshot: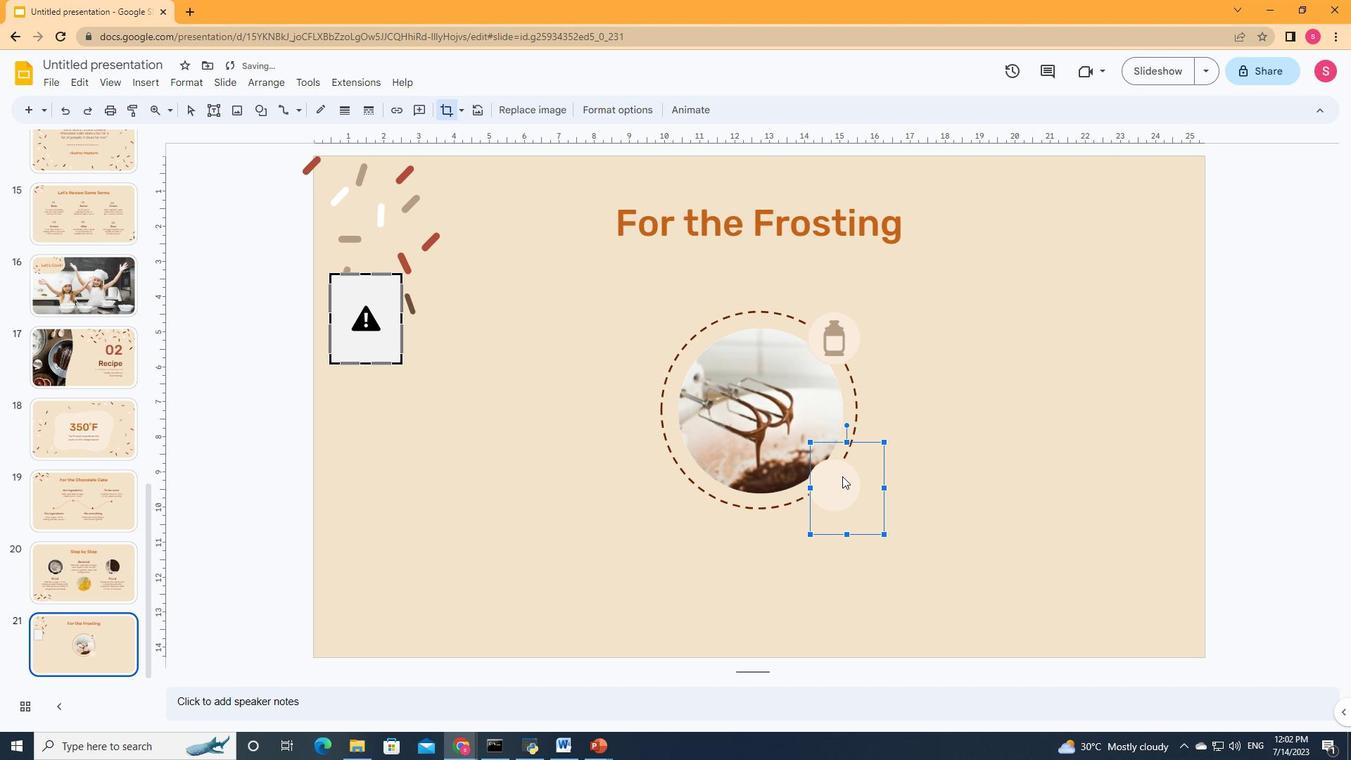 
Action: Mouse moved to (839, 477)
Screenshot: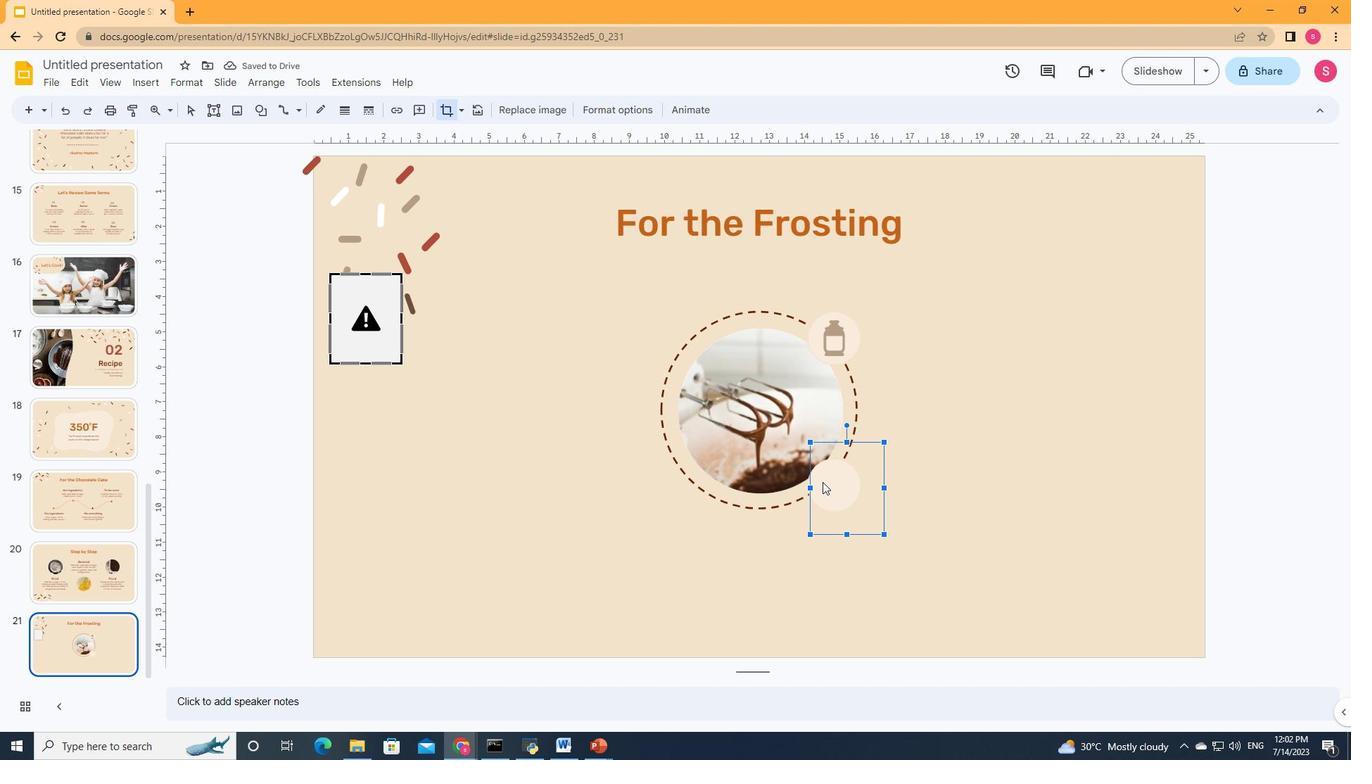 
Action: Key pressed ctrl+Z<'\x1a'><'\x1a'>
Screenshot: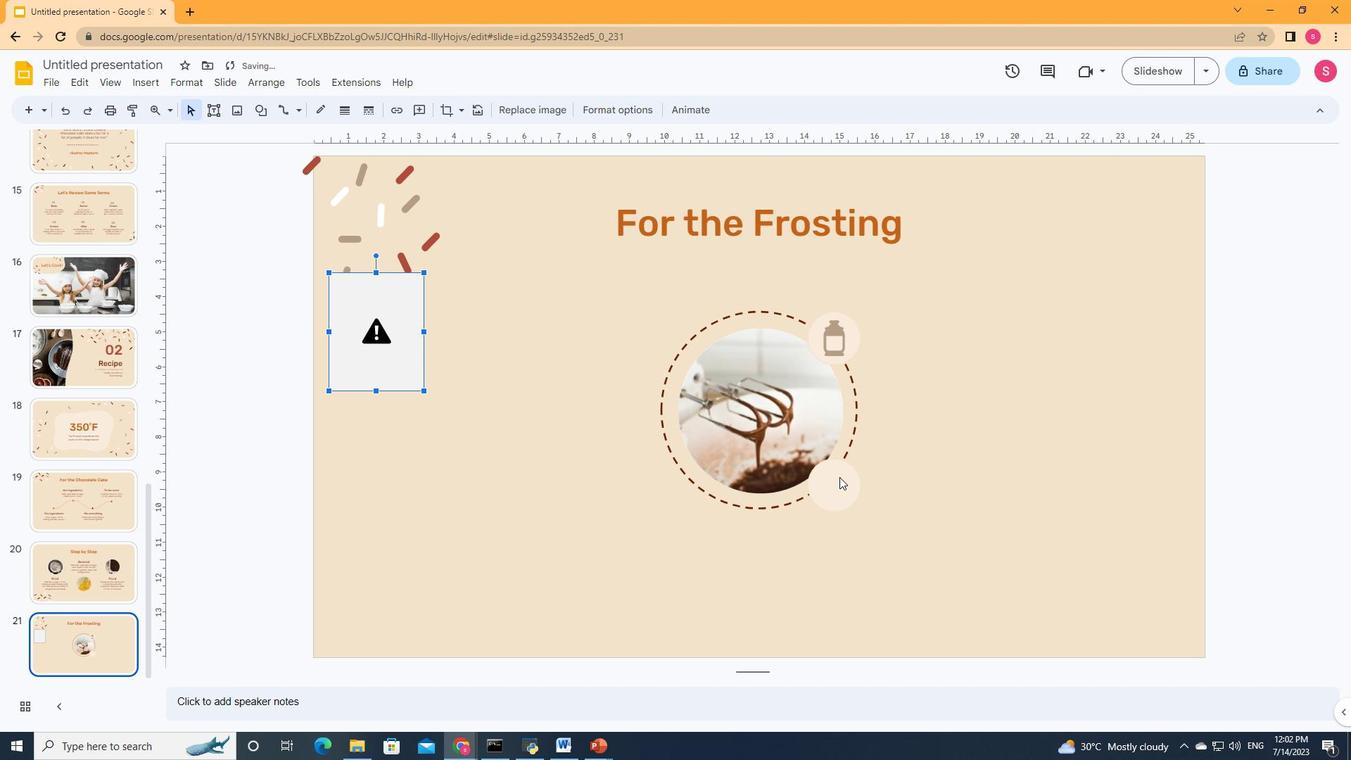 
Action: Mouse moved to (154, 79)
Screenshot: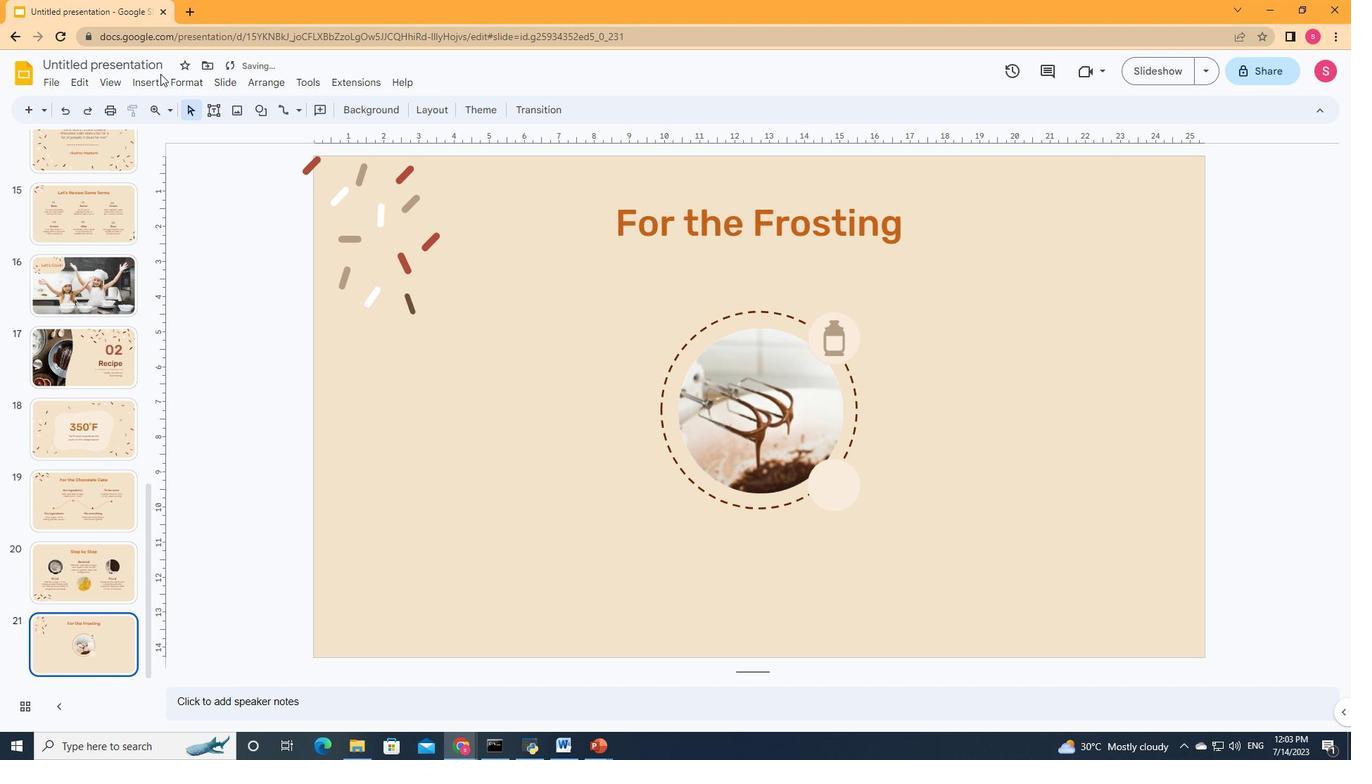 
Action: Mouse pressed left at (154, 79)
Screenshot: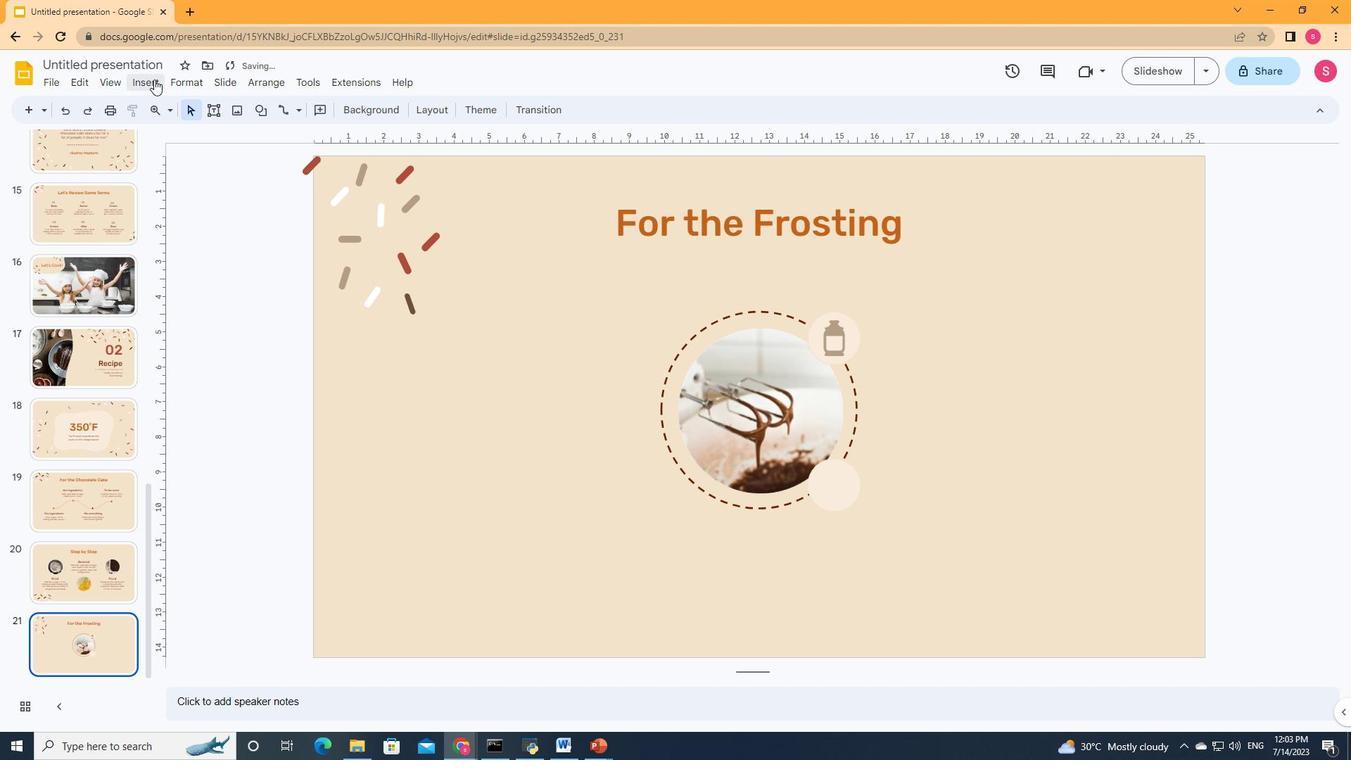 
Action: Mouse moved to (397, 111)
Screenshot: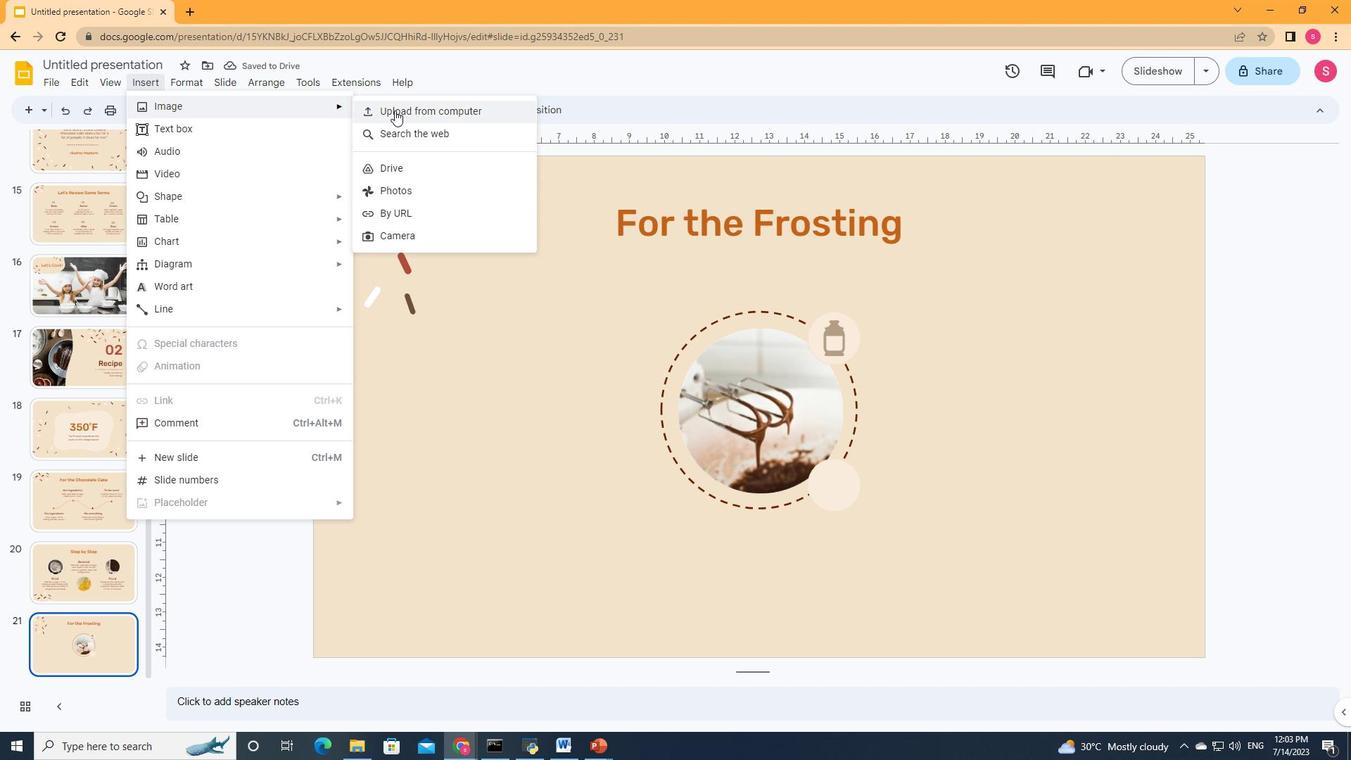 
Action: Mouse pressed left at (397, 111)
Screenshot: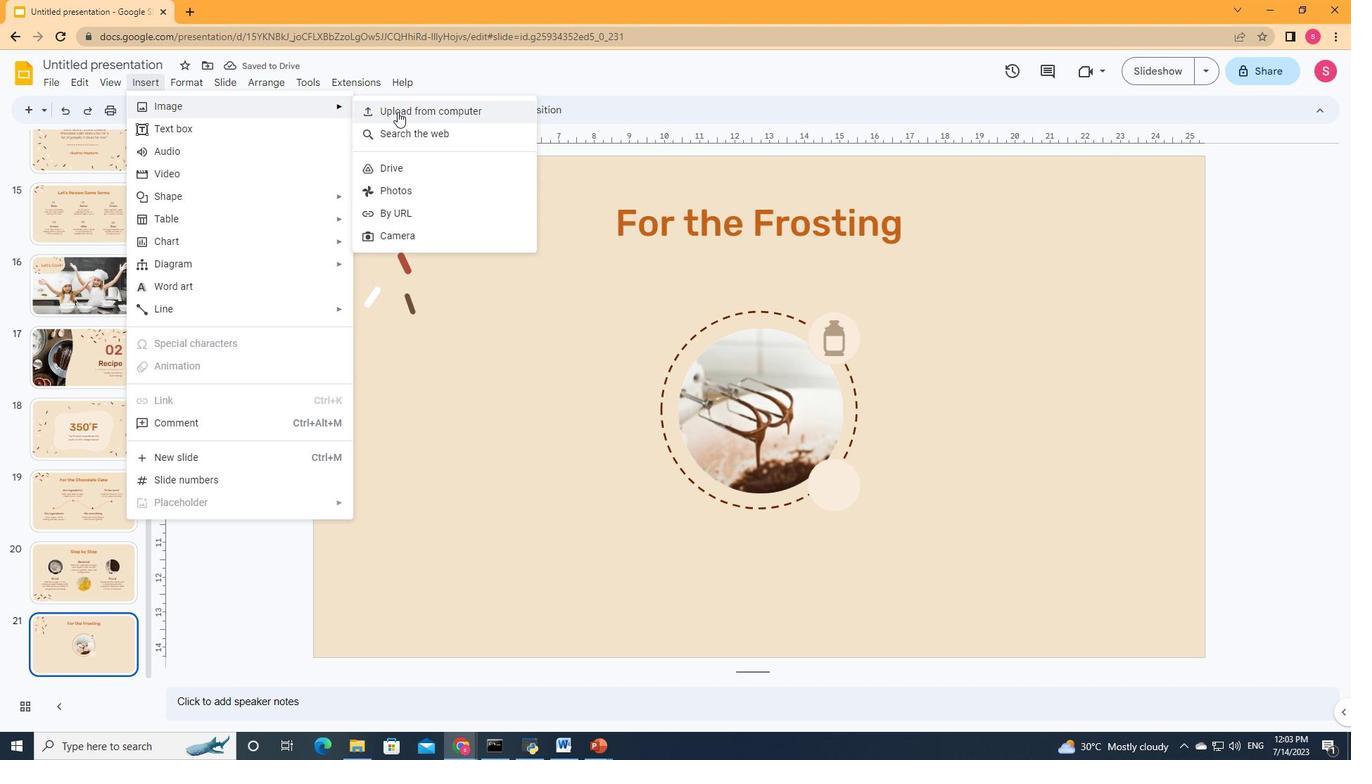 
Action: Mouse moved to (411, 344)
Screenshot: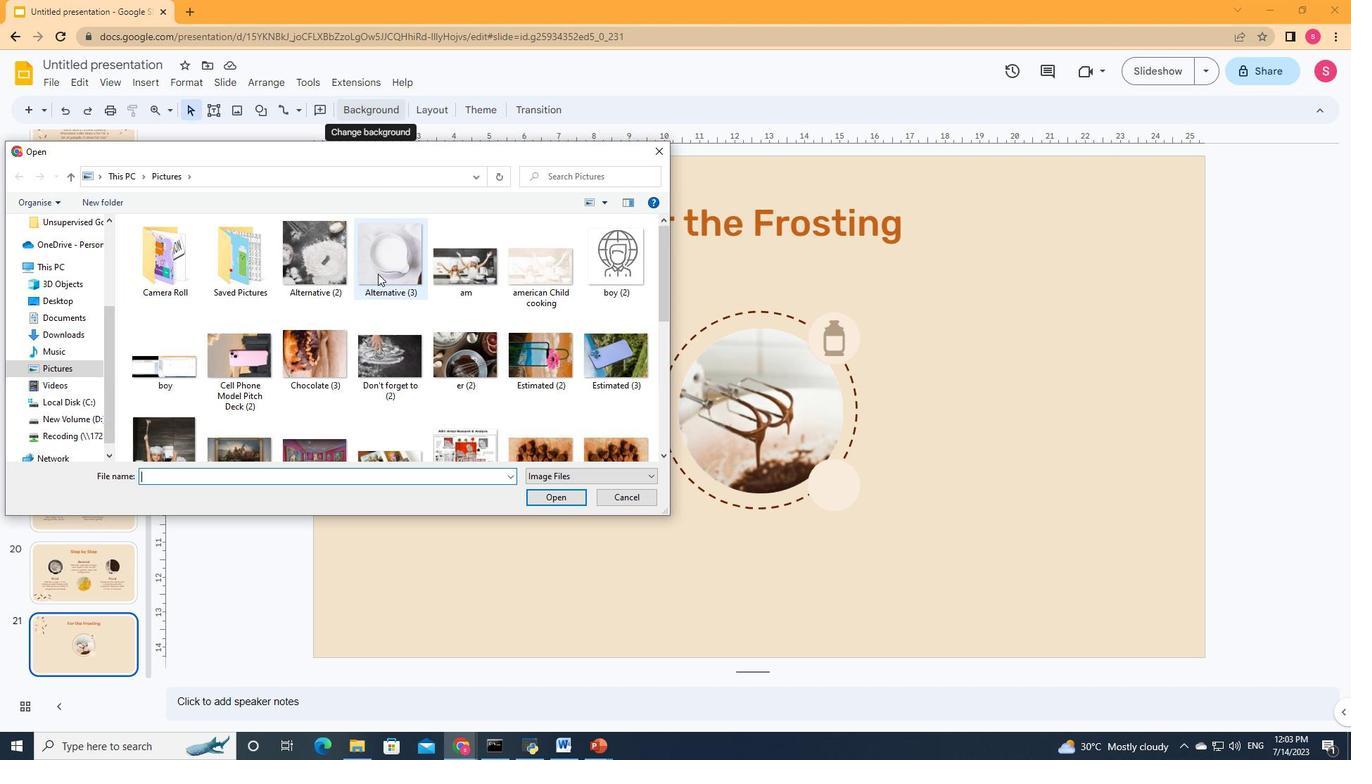
Action: Mouse scrolled (411, 344) with delta (0, 0)
Screenshot: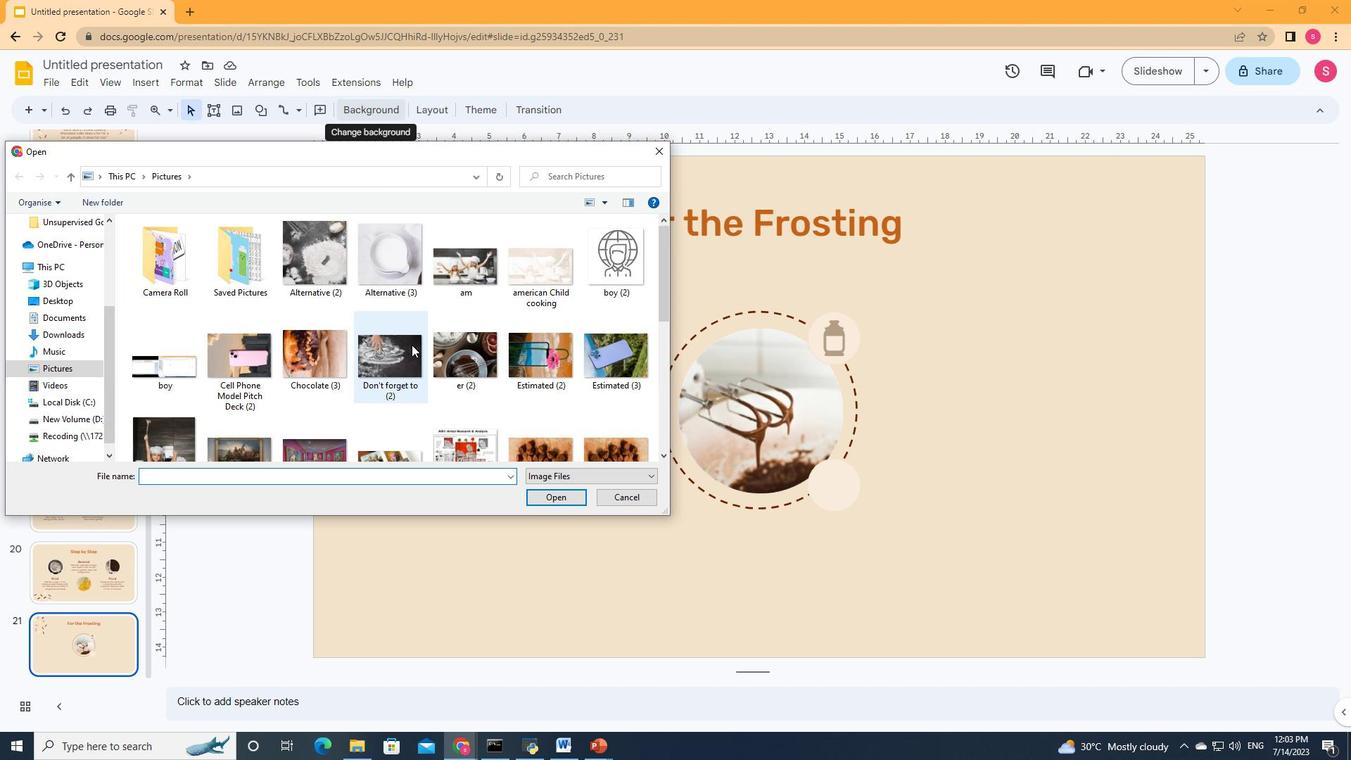 
Action: Mouse scrolled (411, 344) with delta (0, 0)
Screenshot: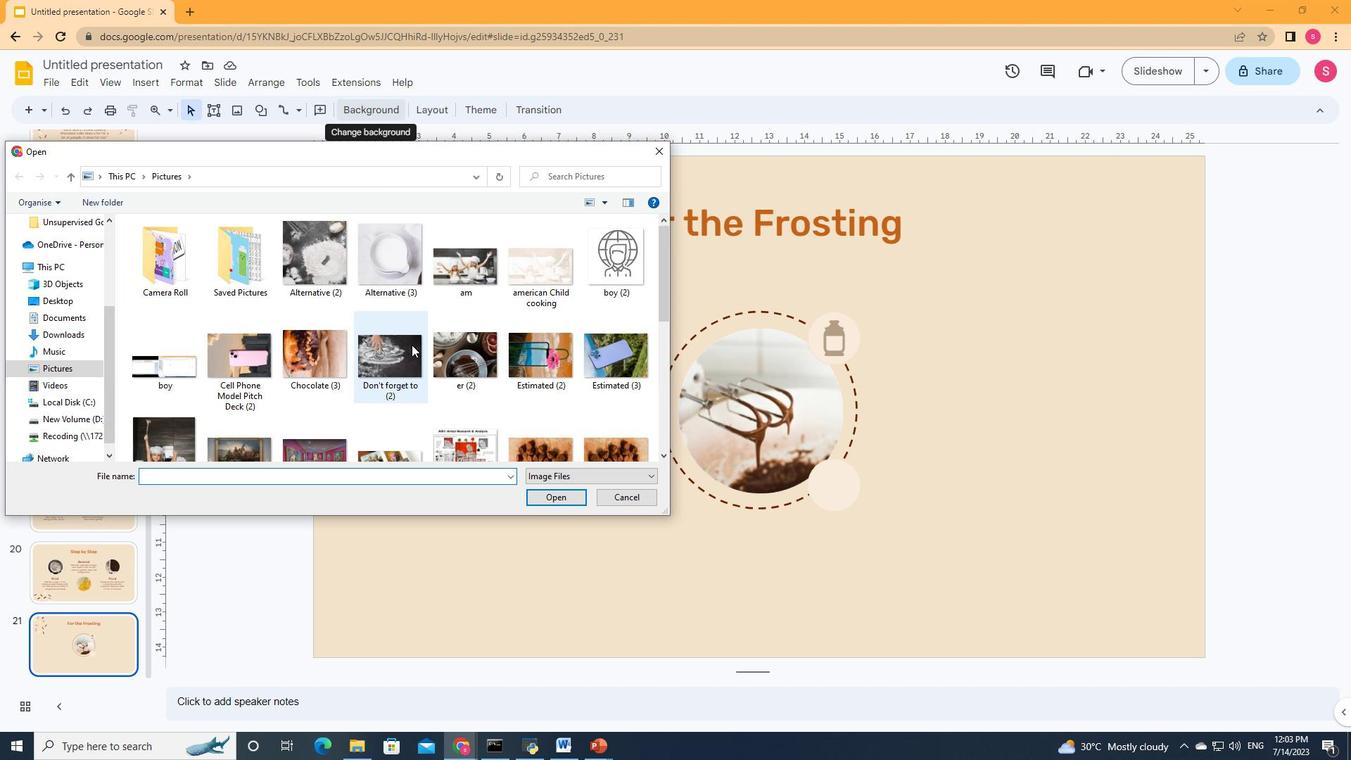 
Action: Mouse scrolled (411, 344) with delta (0, 0)
Screenshot: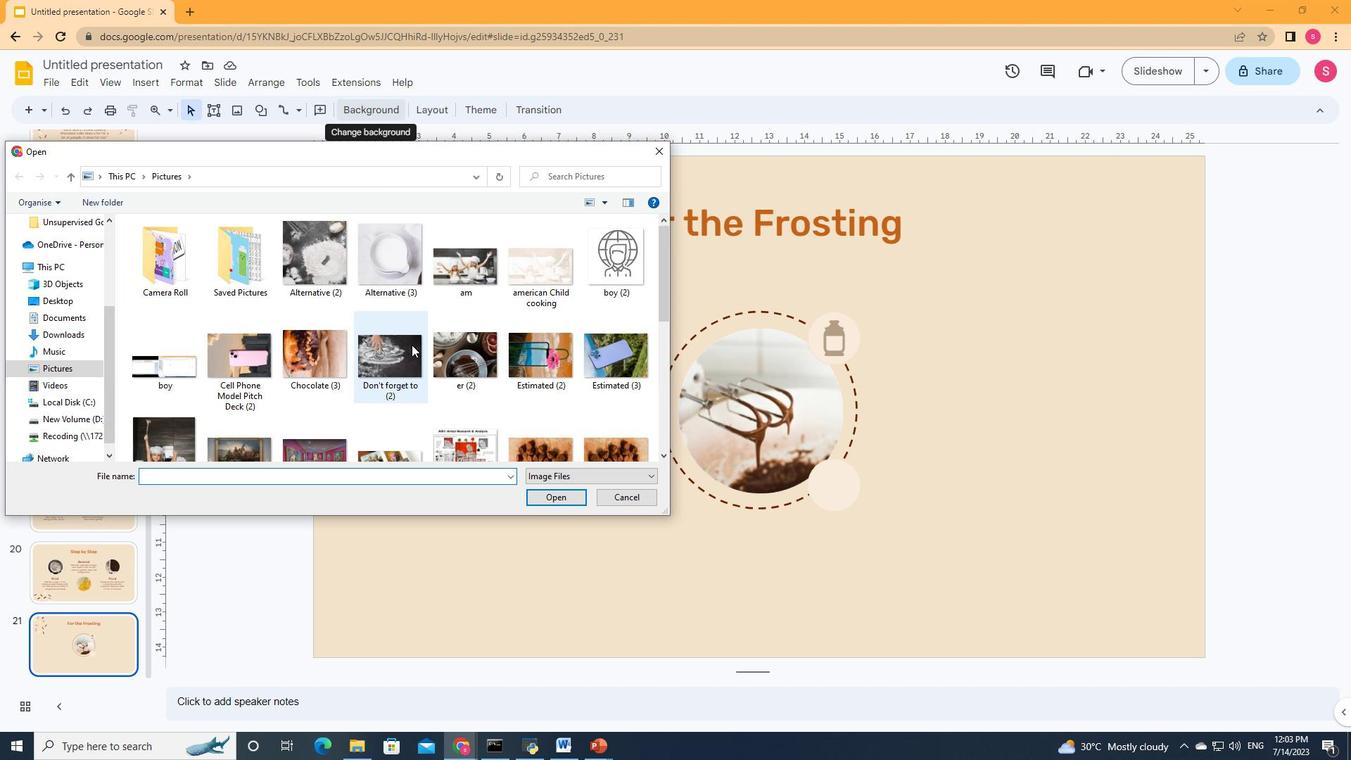 
Action: Mouse moved to (254, 332)
Screenshot: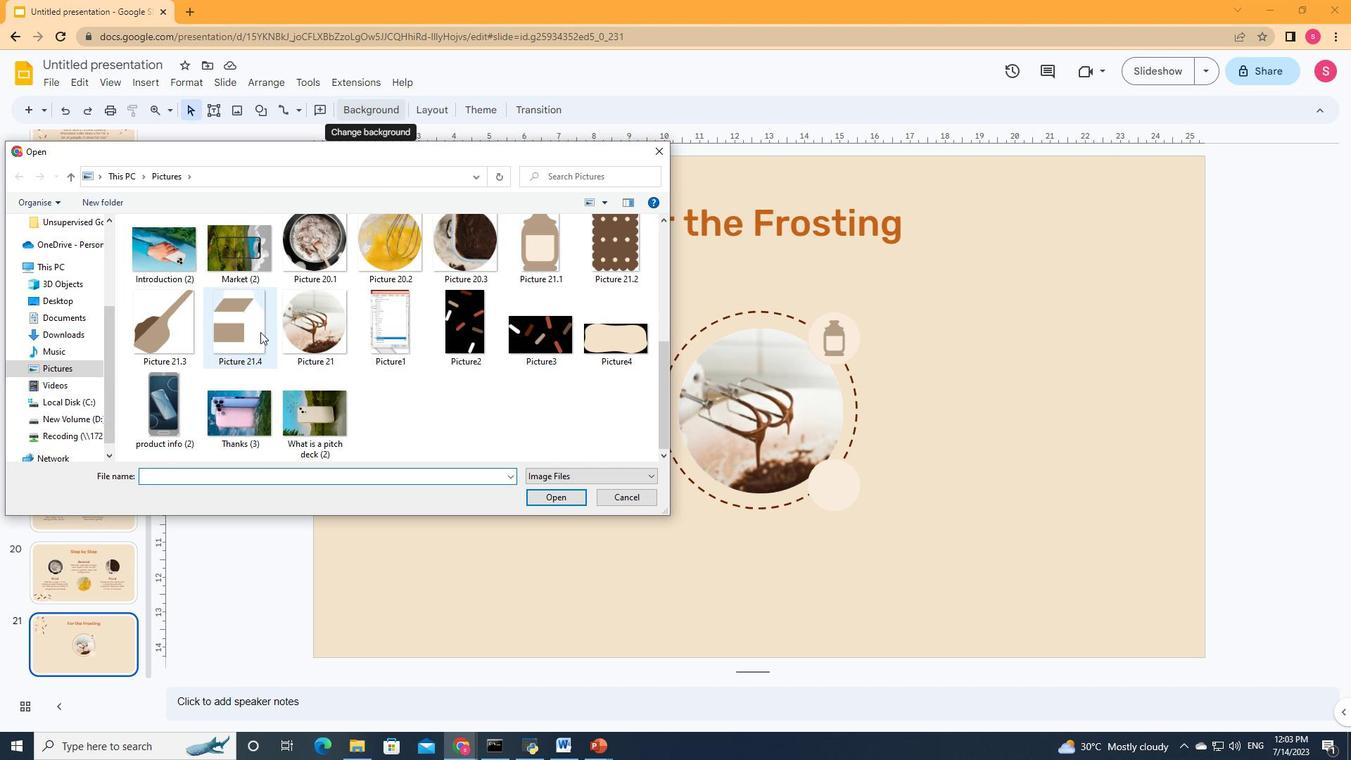 
Action: Mouse pressed left at (254, 332)
Screenshot: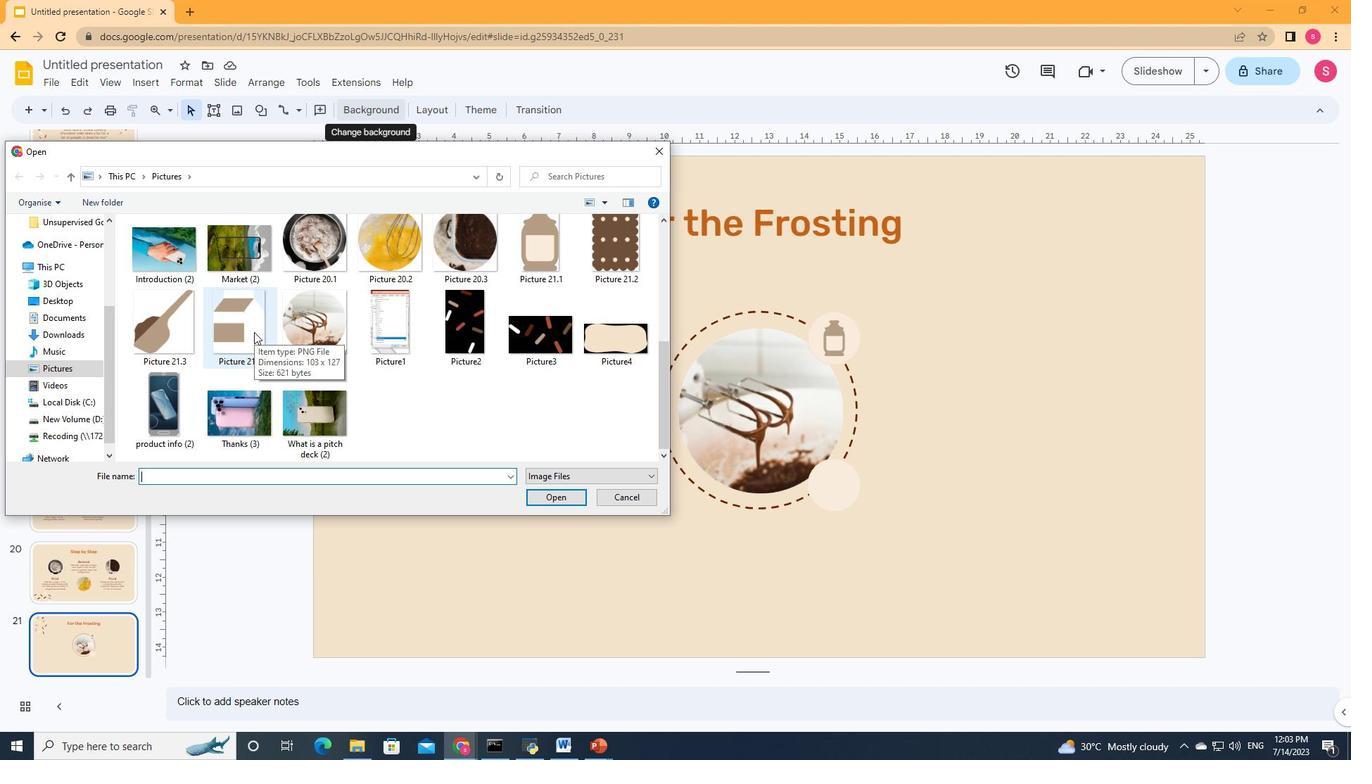 
Action: Mouse moved to (556, 496)
Screenshot: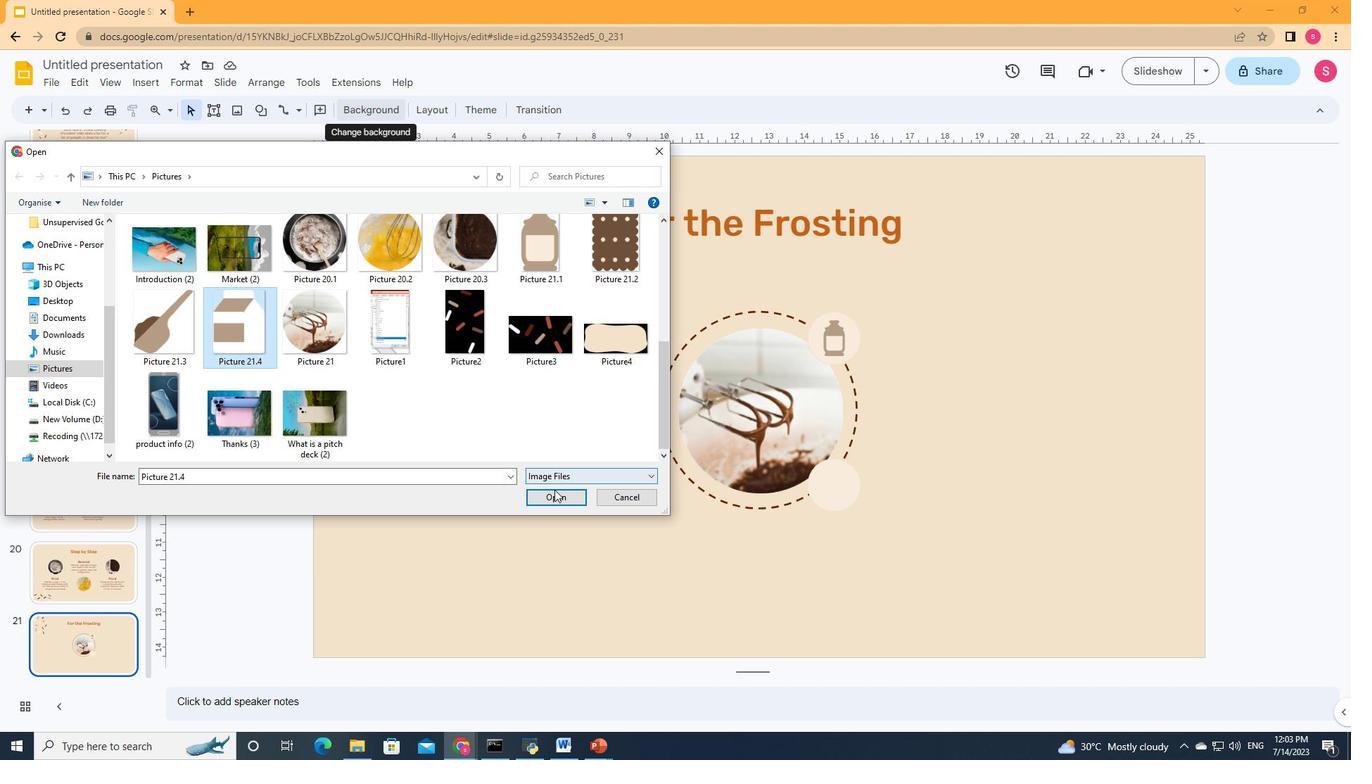 
Action: Mouse pressed left at (556, 496)
Screenshot: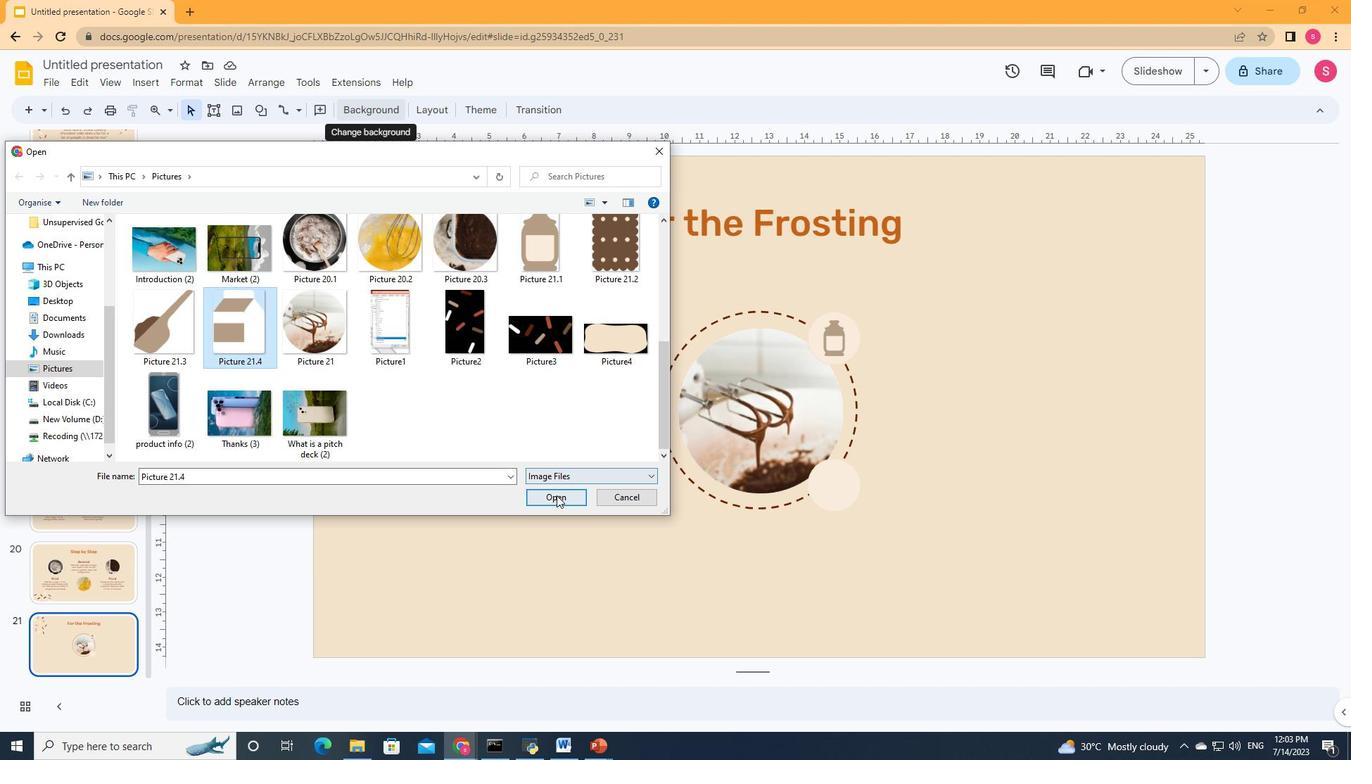 
Action: Mouse moved to (378, 313)
Screenshot: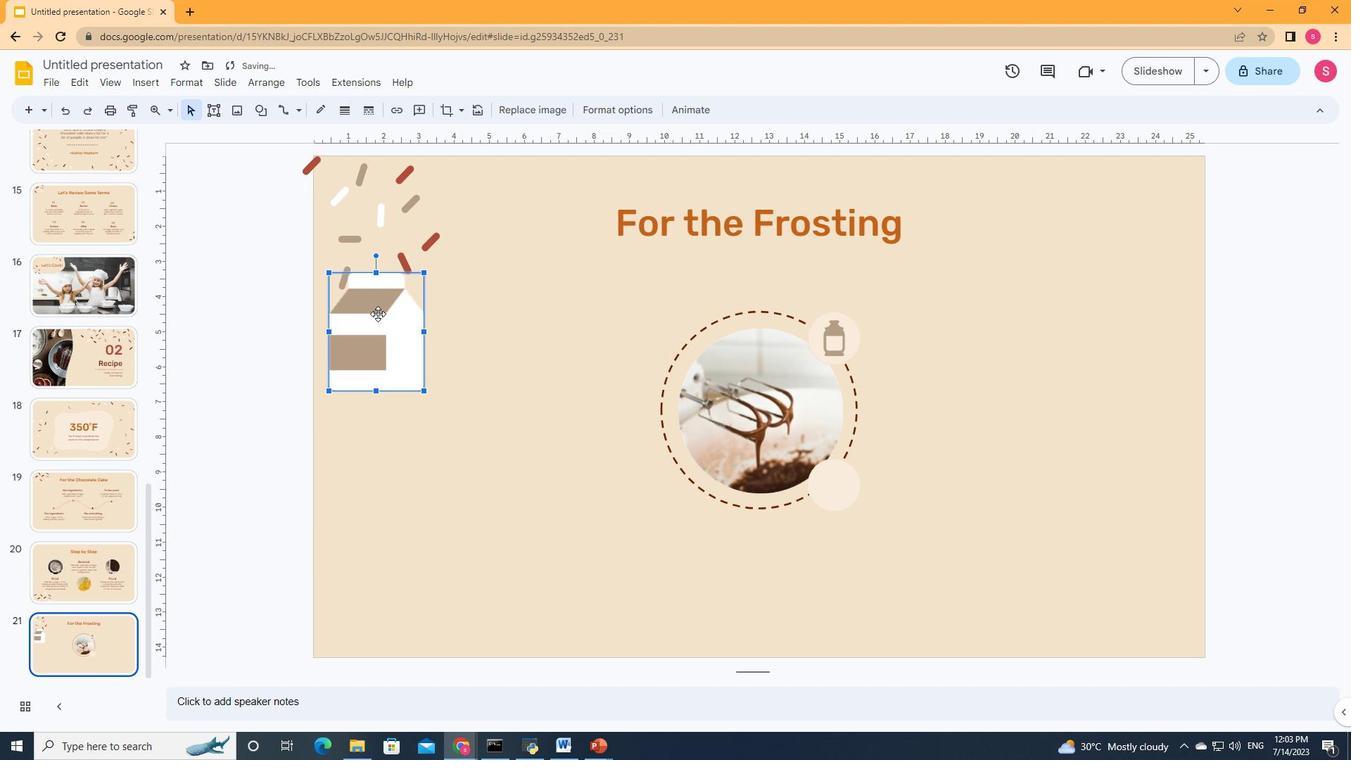 
Action: Mouse pressed left at (378, 313)
Screenshot: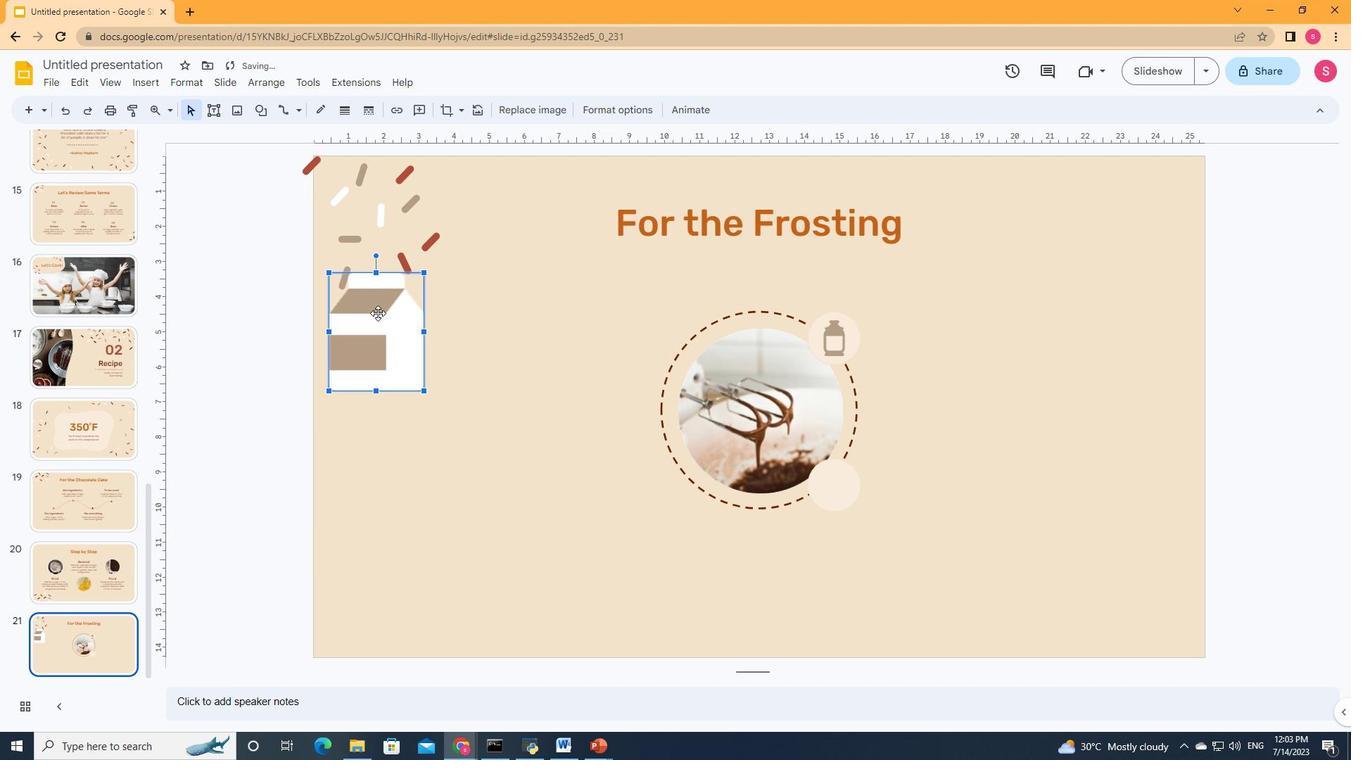 
Action: Mouse moved to (868, 532)
Screenshot: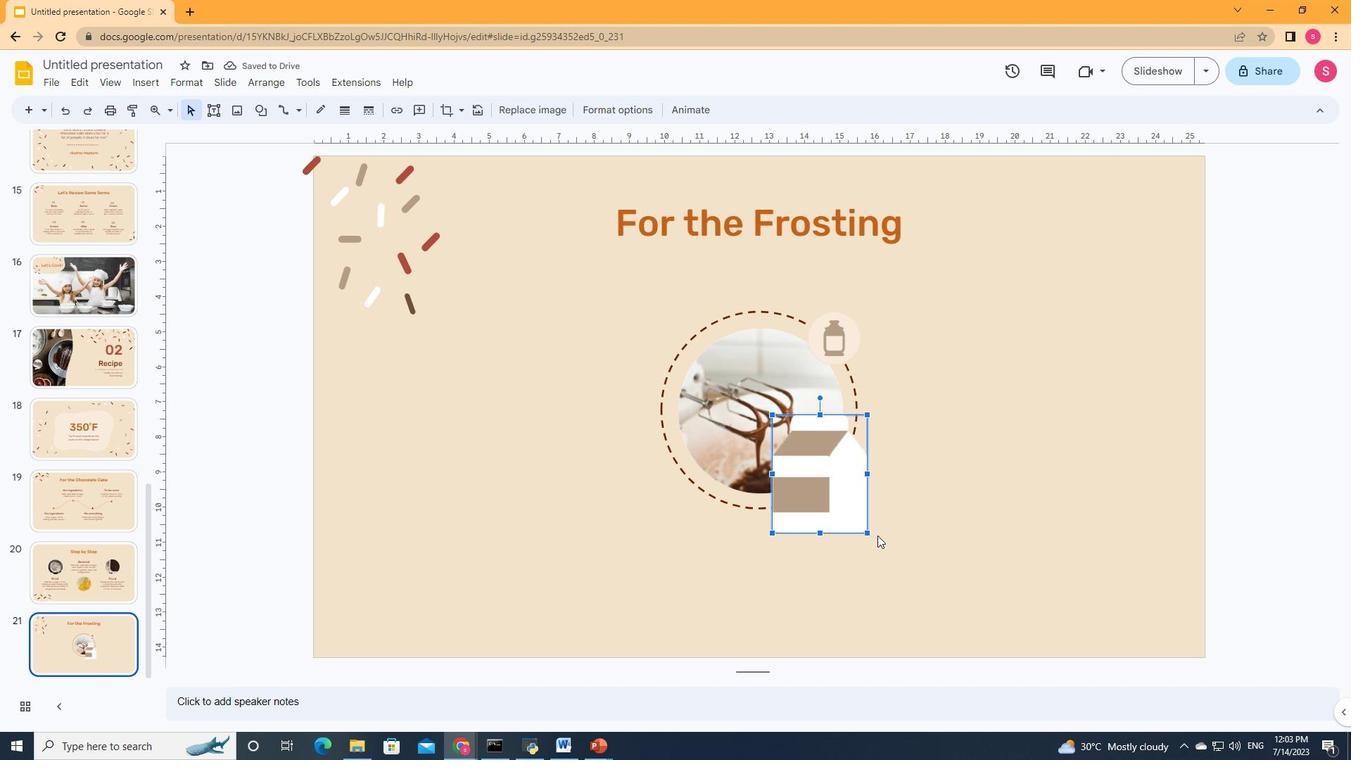 
Action: Mouse pressed left at (868, 532)
Screenshot: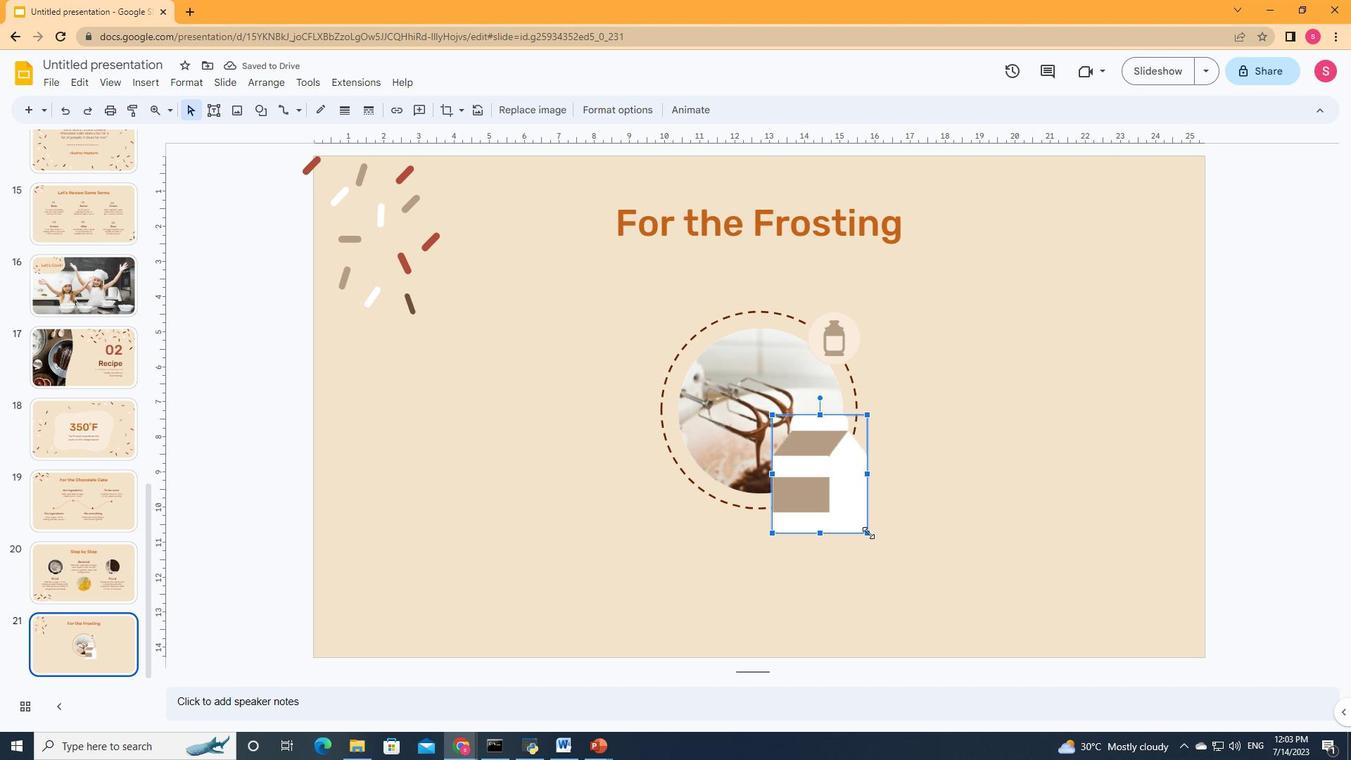 
Action: Mouse moved to (836, 494)
Screenshot: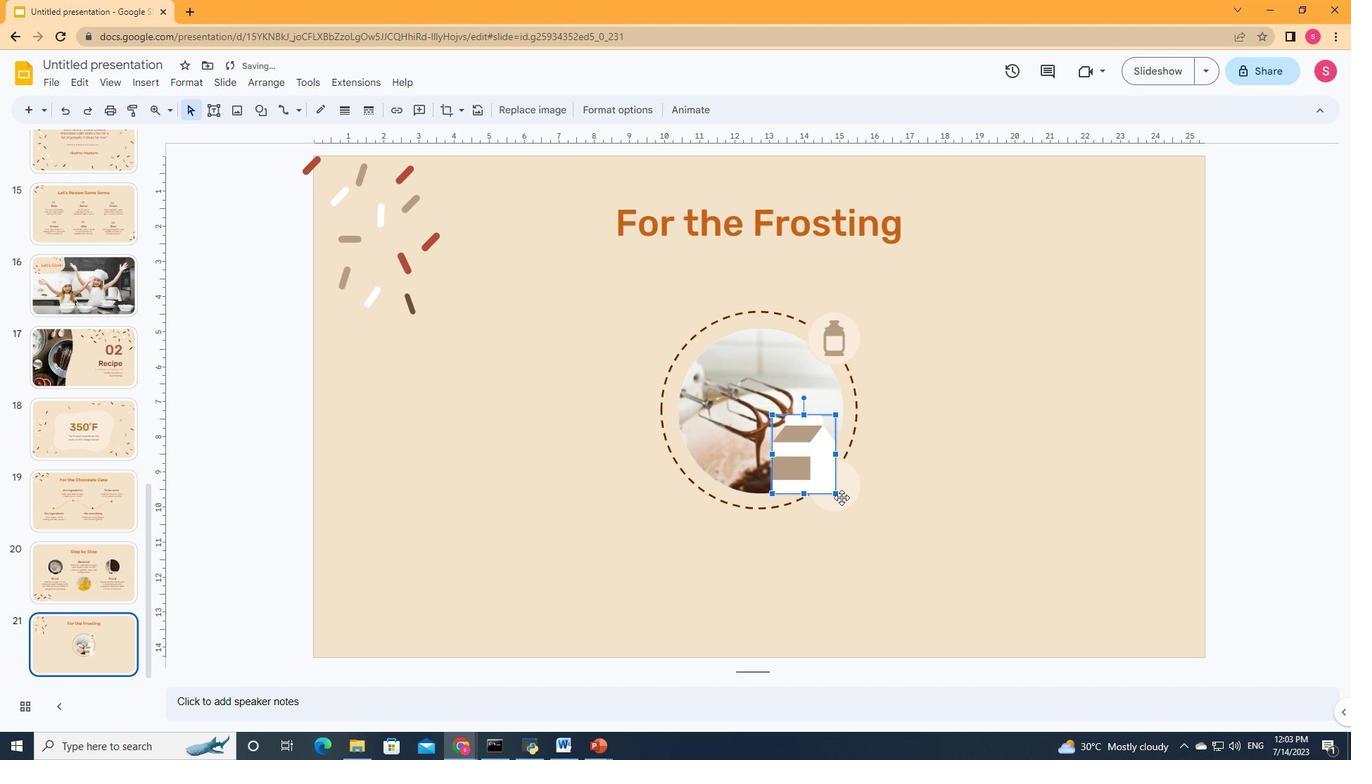 
Action: Mouse pressed left at (836, 494)
Screenshot: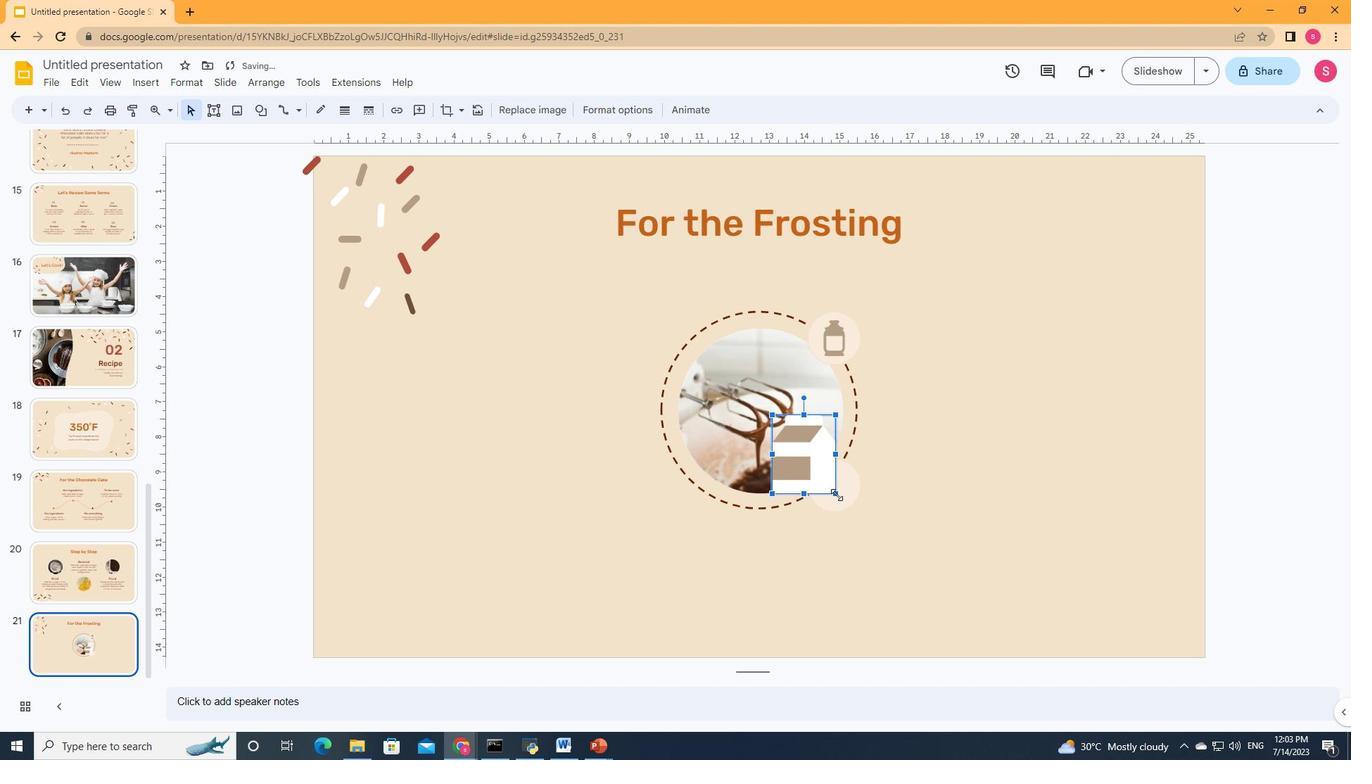 
Action: Mouse moved to (790, 448)
Screenshot: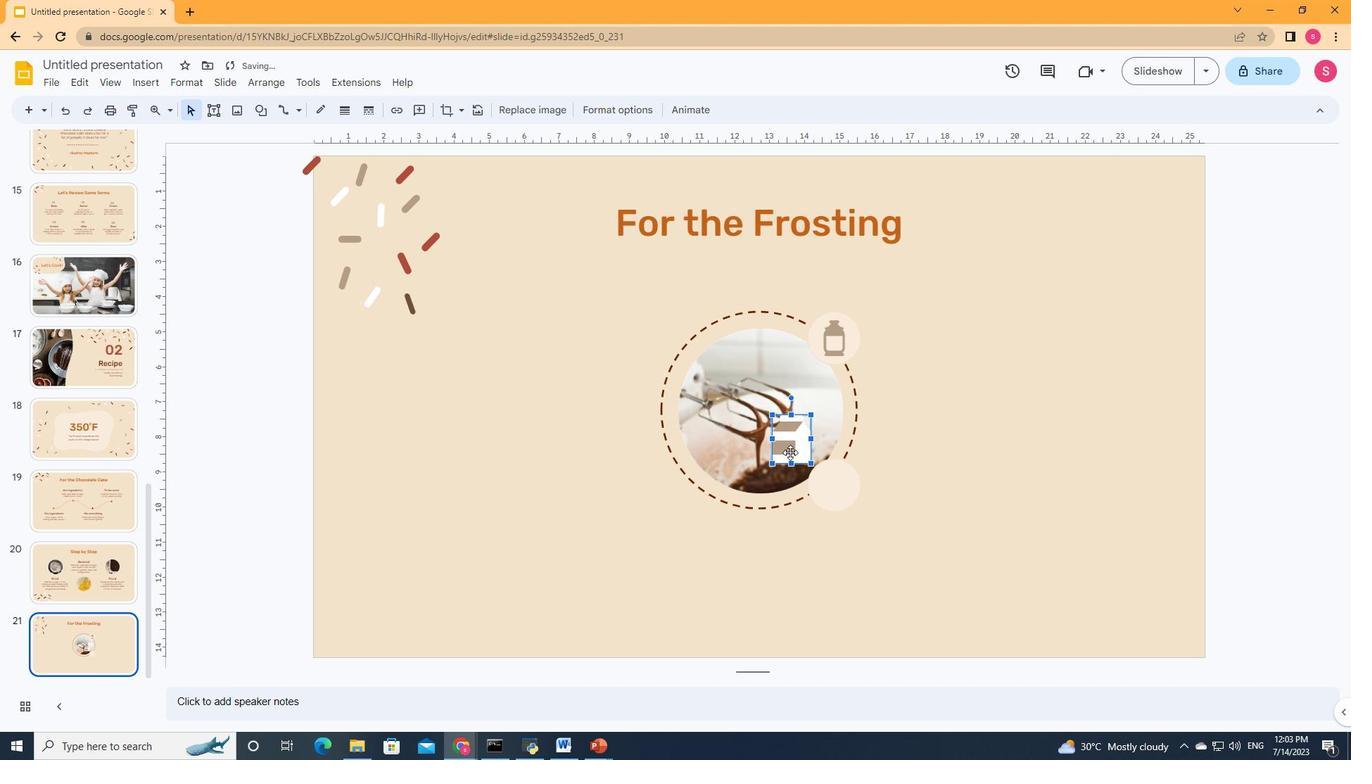 
Action: Mouse pressed left at (790, 448)
Screenshot: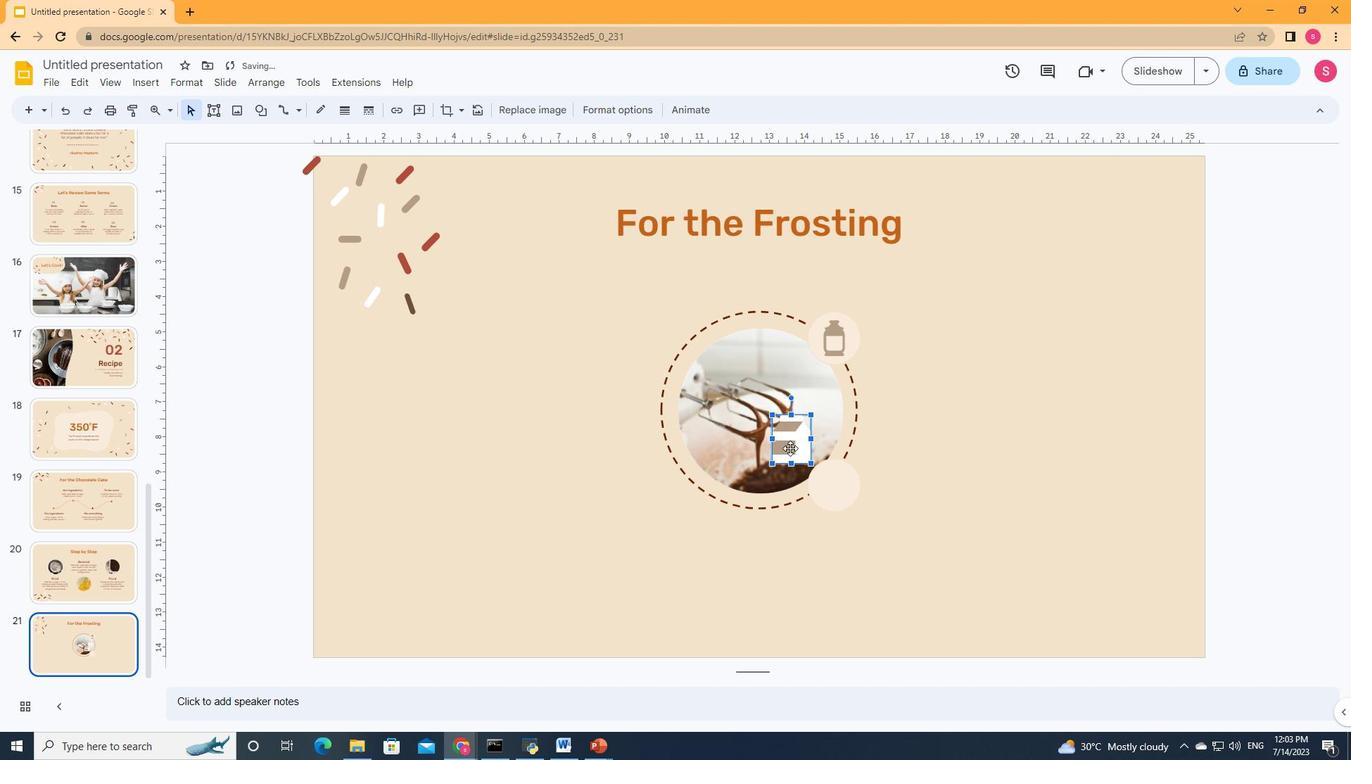 
Action: Mouse moved to (857, 518)
Screenshot: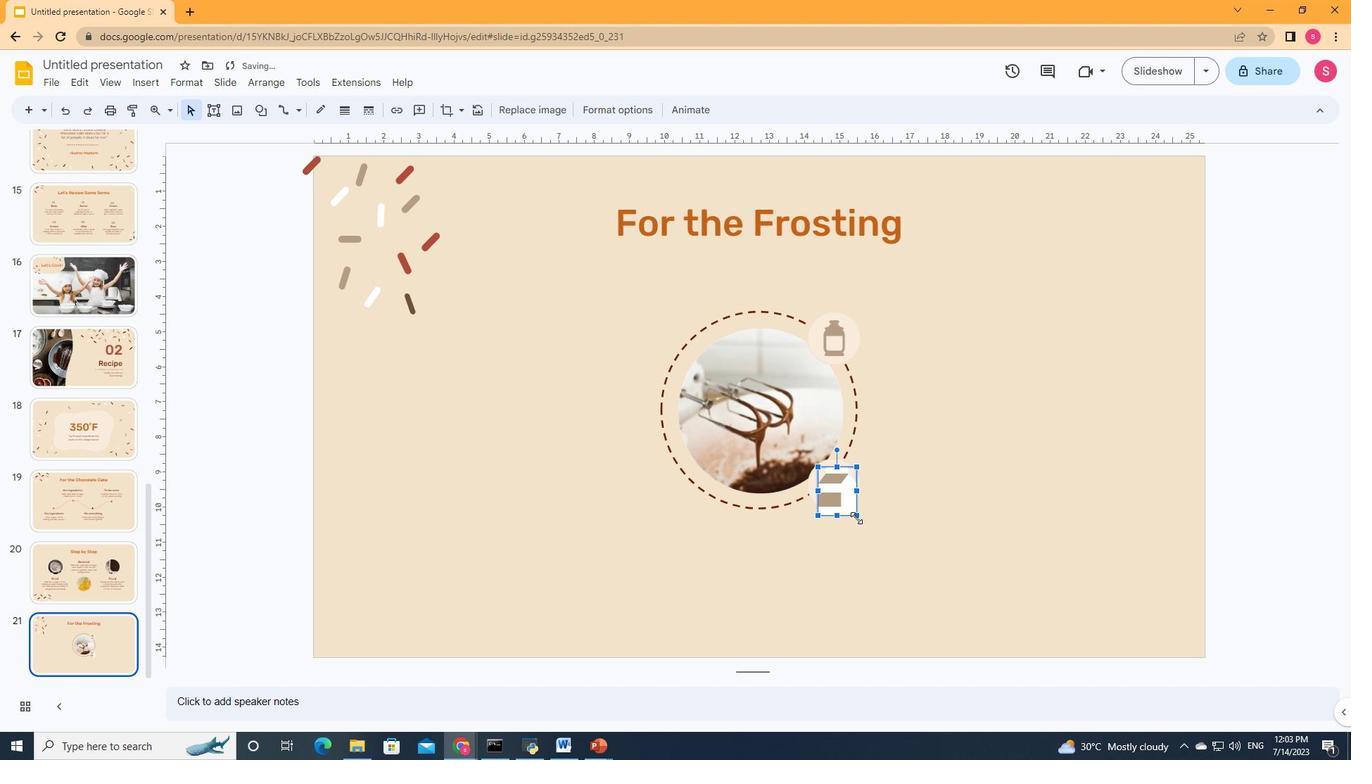 
Action: Mouse pressed left at (857, 518)
Screenshot: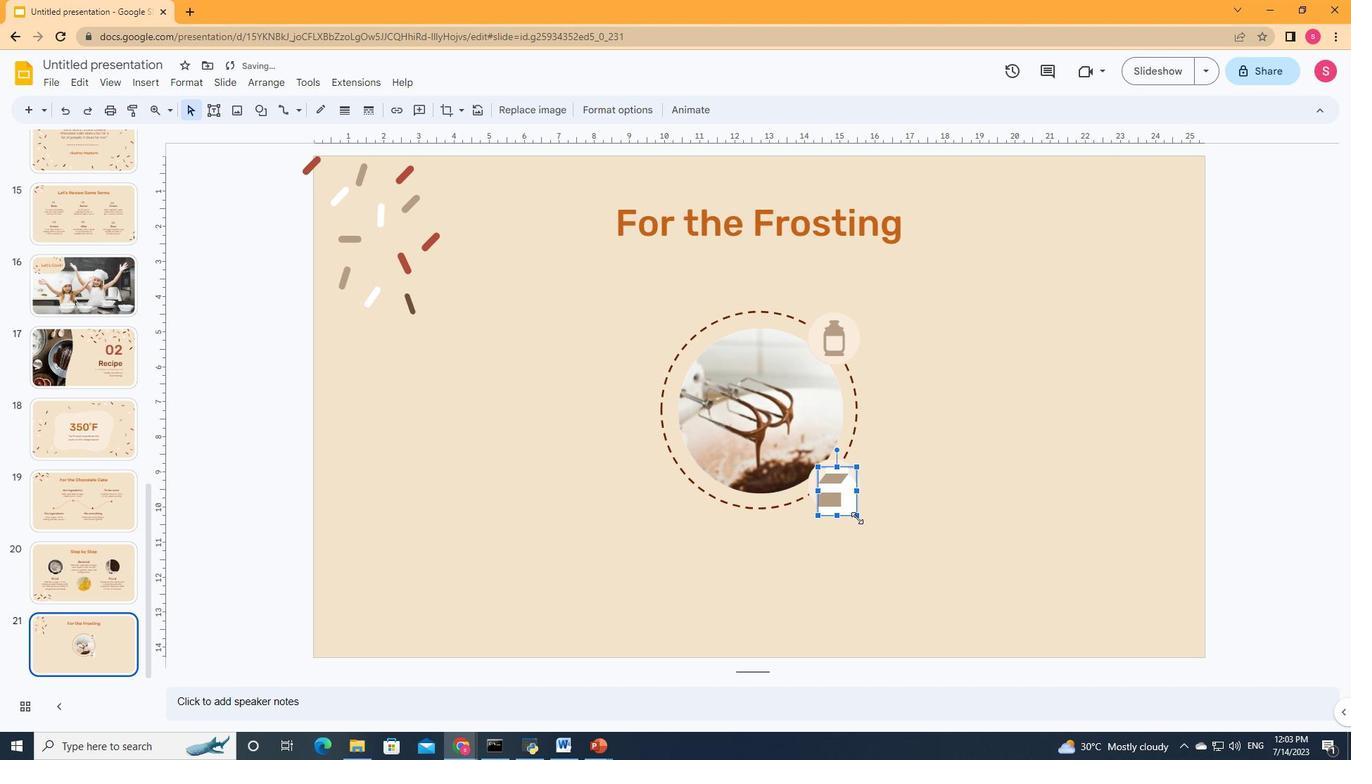 
Action: Mouse moved to (913, 498)
Screenshot: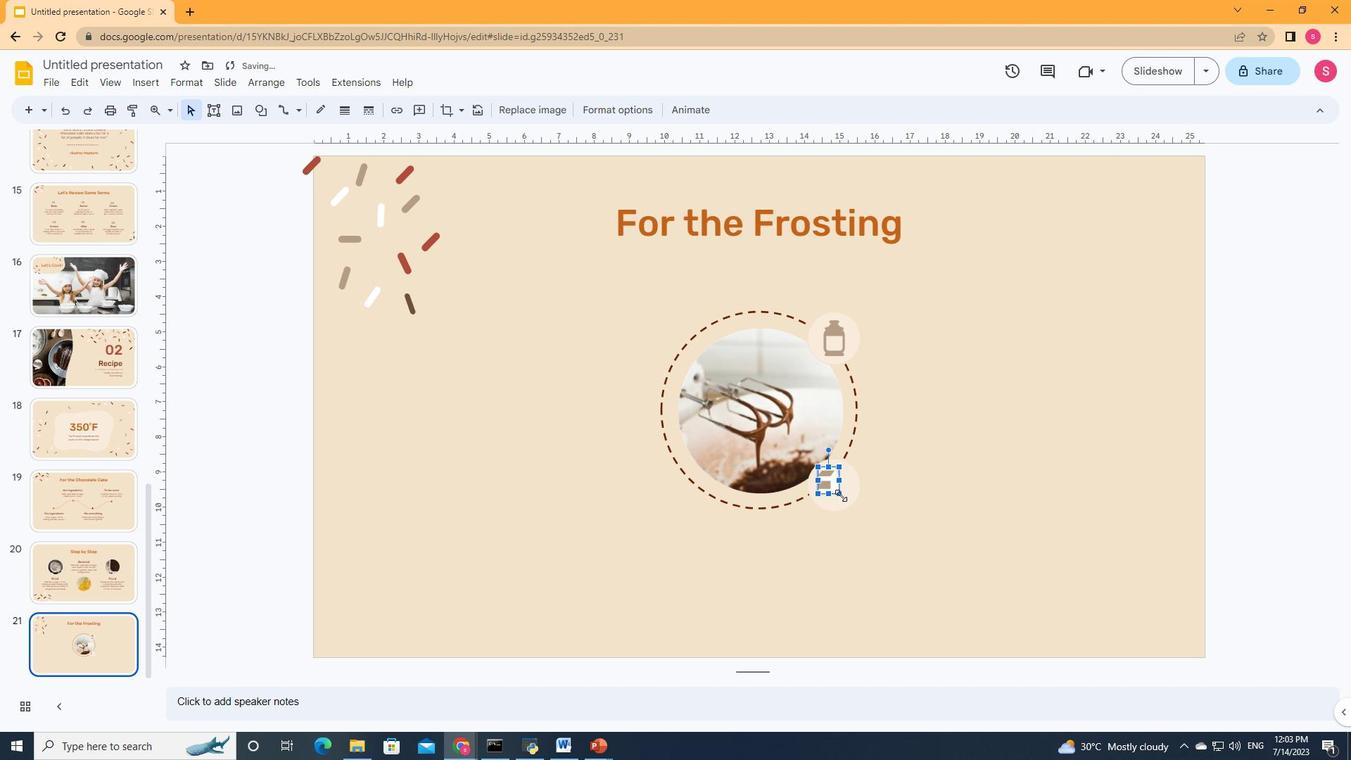 
Action: Mouse pressed left at (913, 498)
Screenshot: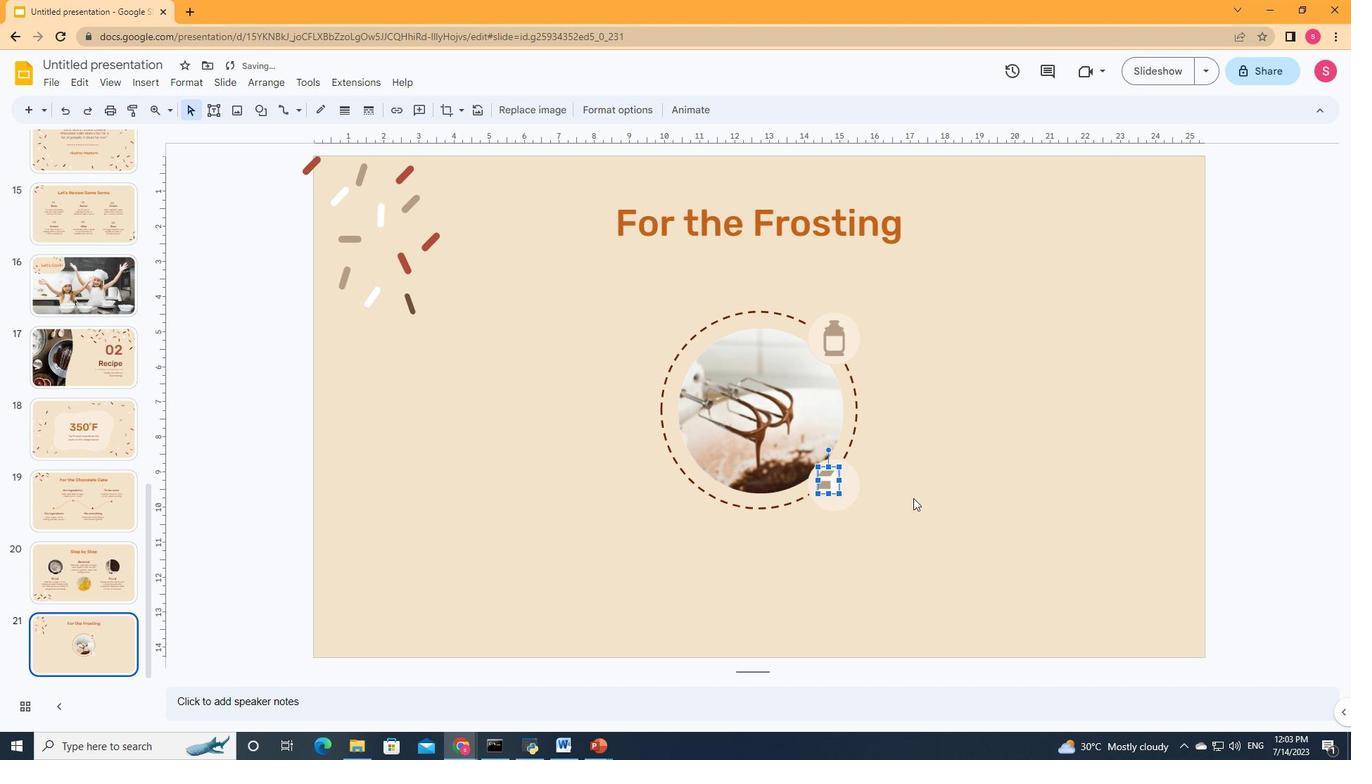 
Action: Mouse moved to (823, 478)
Screenshot: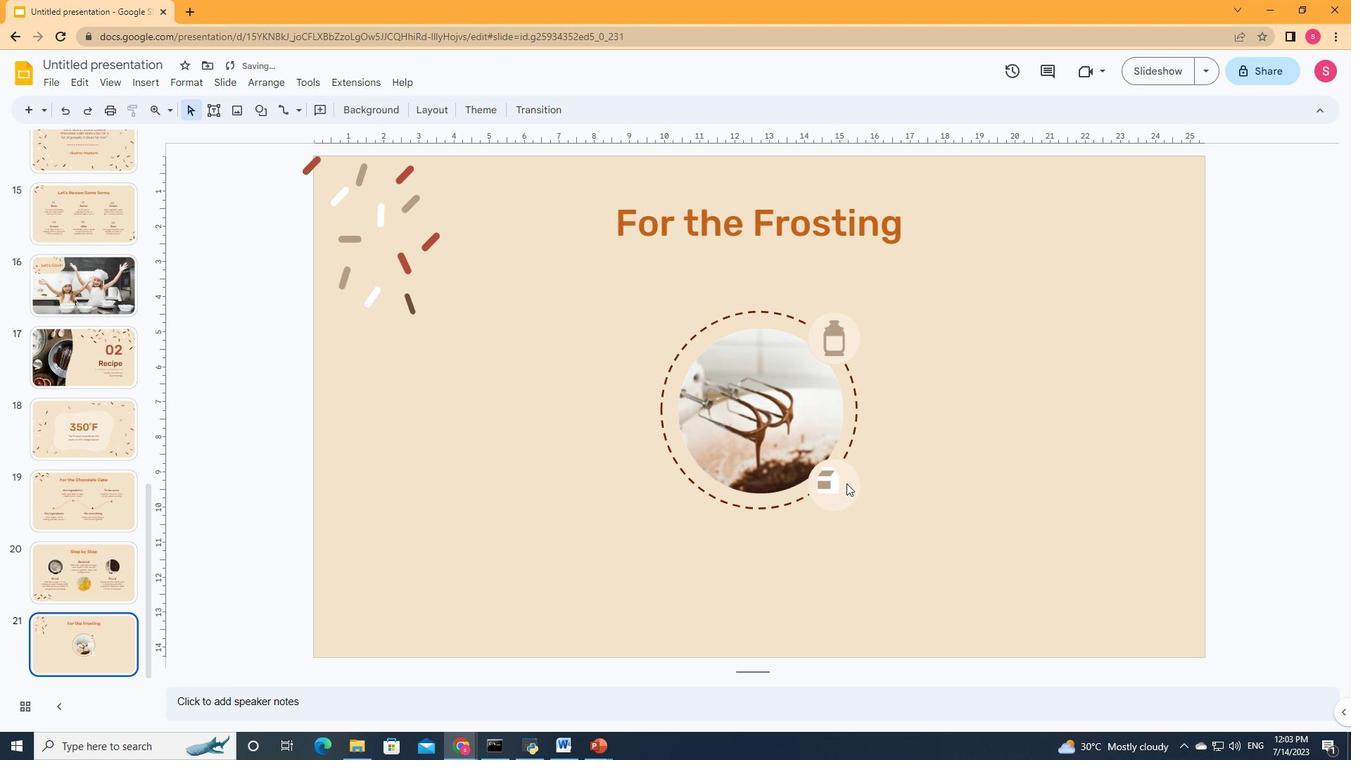 
Action: Mouse pressed left at (823, 478)
Screenshot: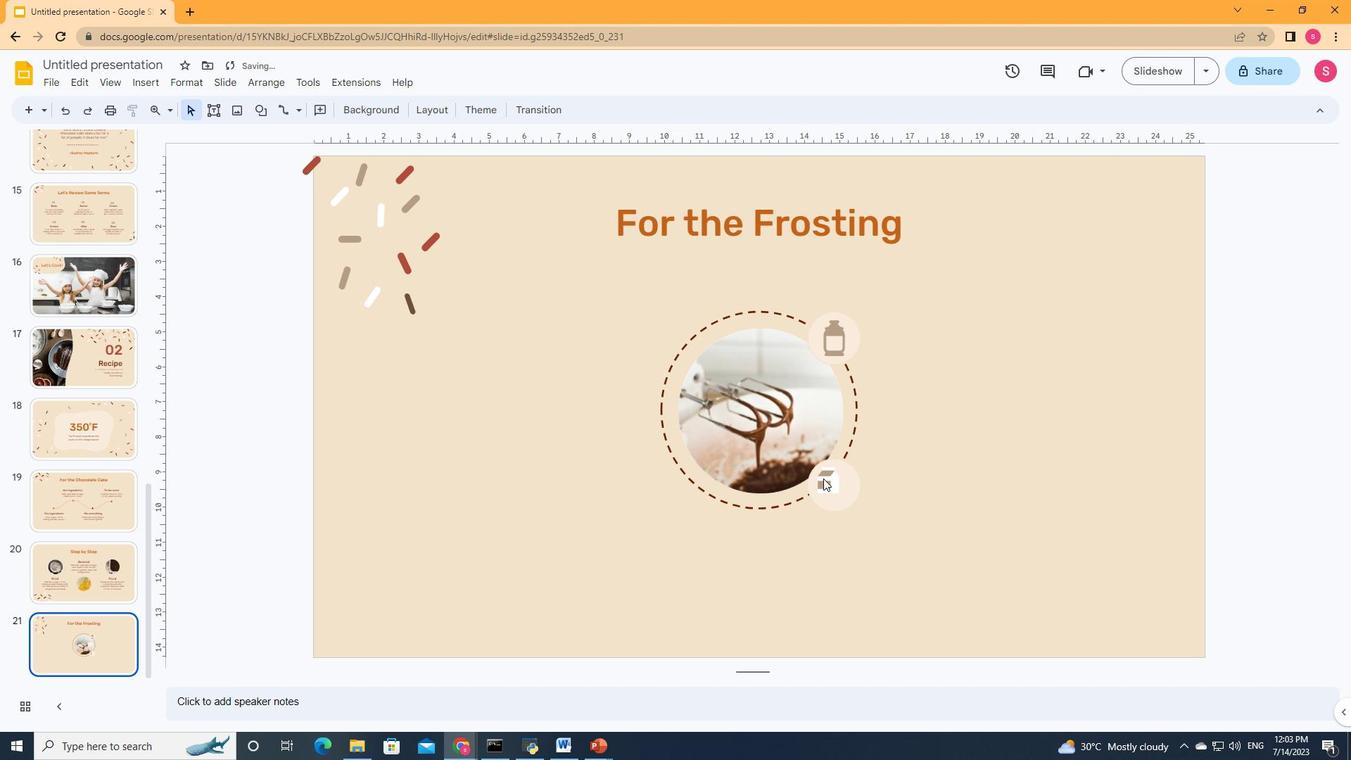 
Action: Mouse moved to (822, 477)
Screenshot: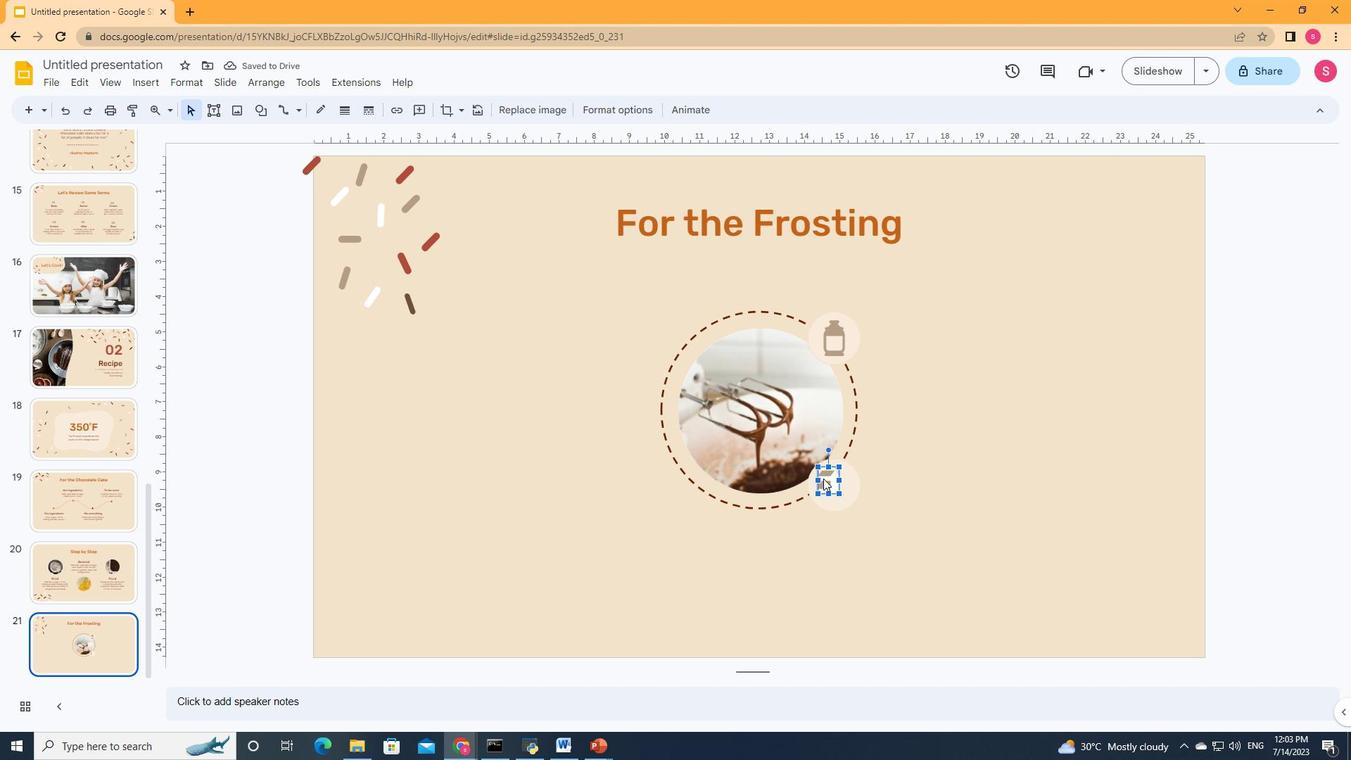 
Action: Key pressed <Key.right><Key.down><Key.left><Key.up><Key.right>
Screenshot: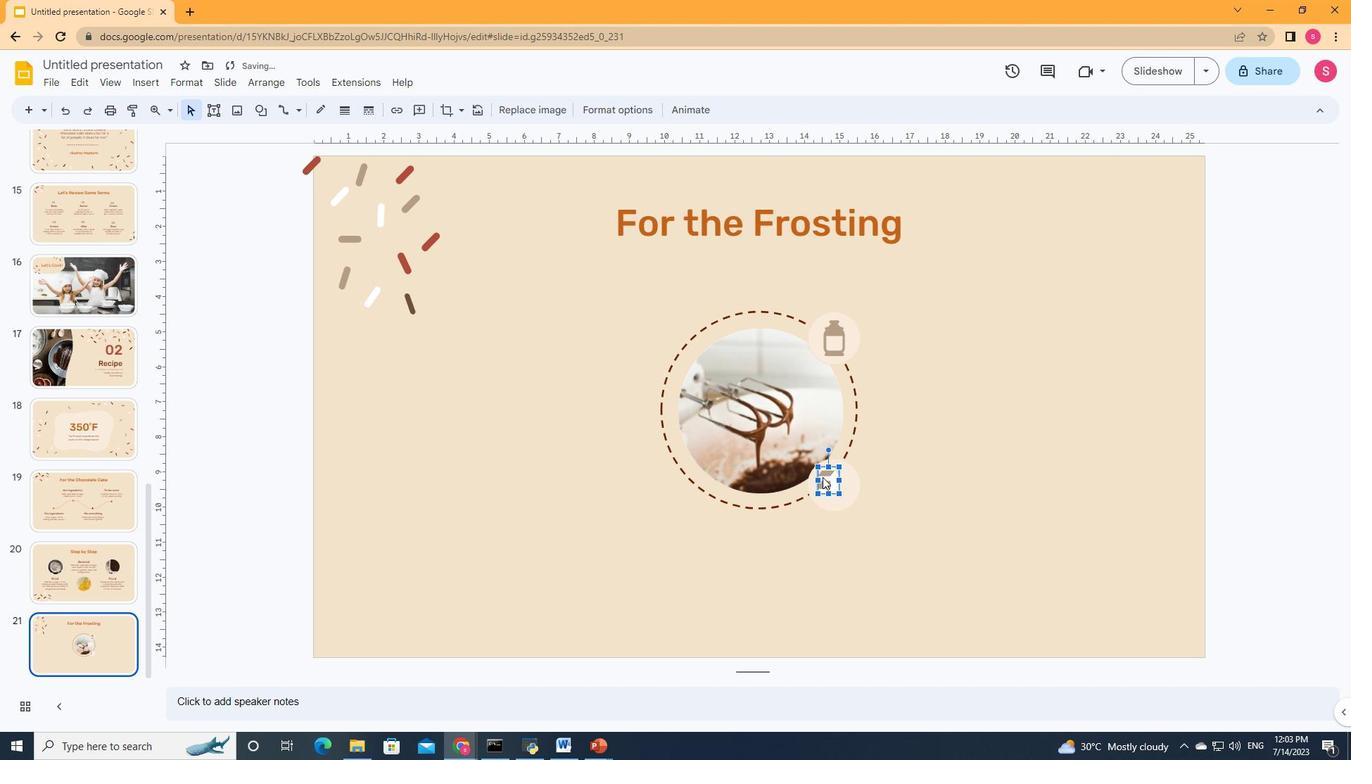 
Action: Mouse moved to (934, 492)
Screenshot: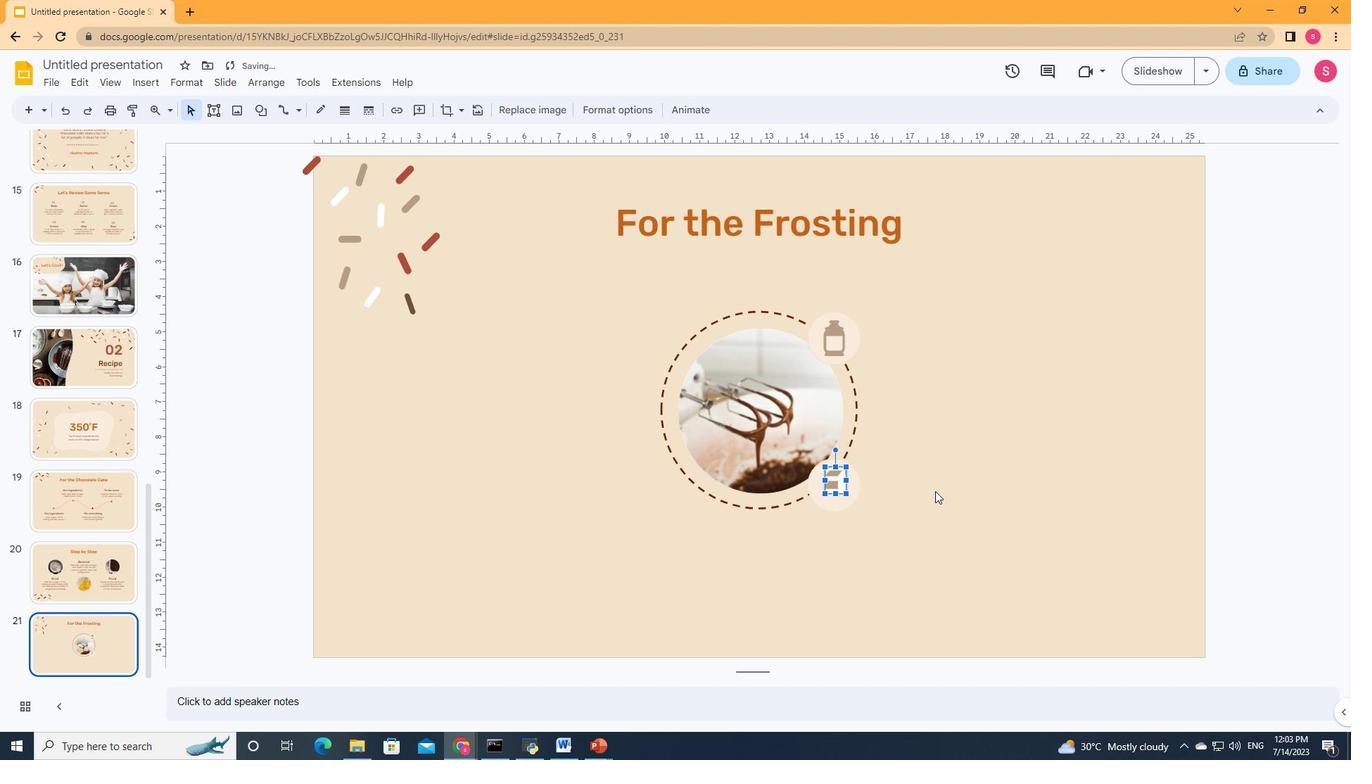 
Action: Mouse pressed left at (934, 492)
Screenshot: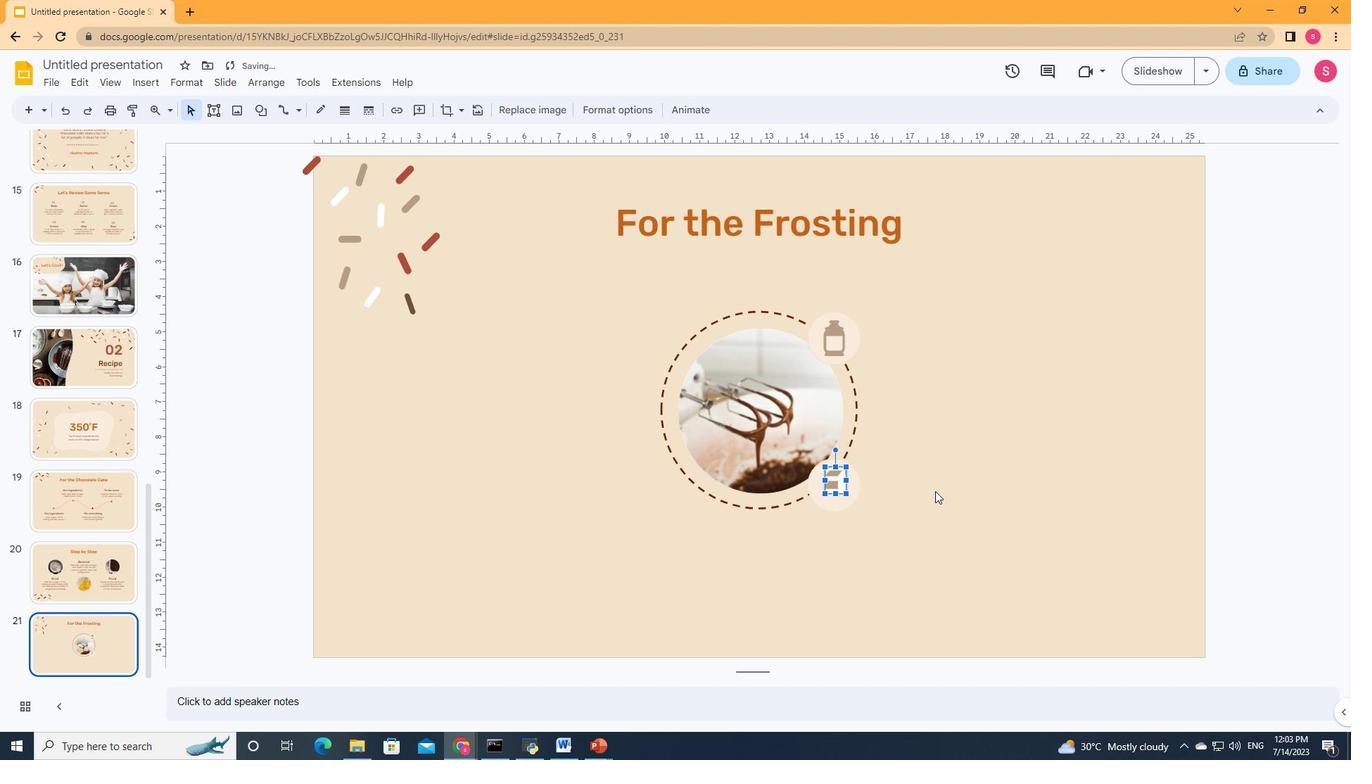 
Action: Mouse moved to (829, 481)
Screenshot: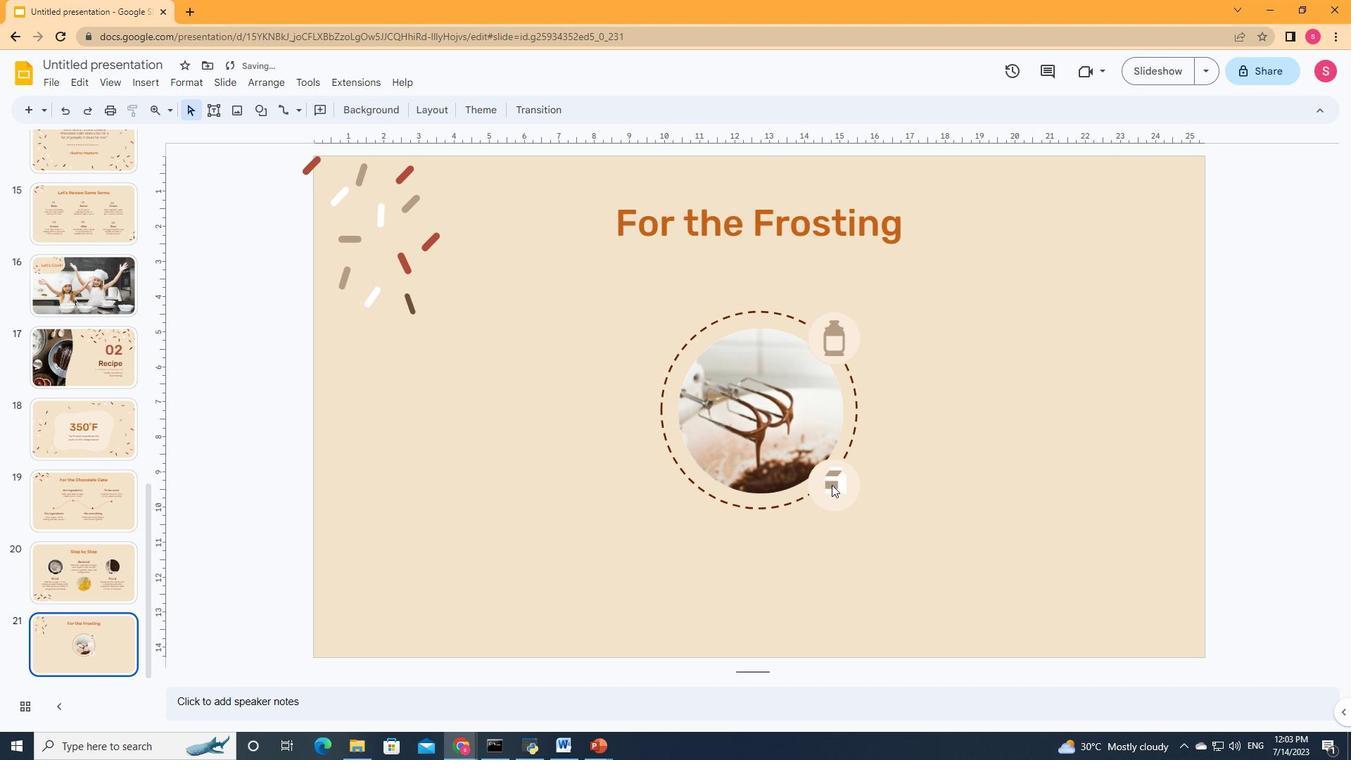 
Action: Mouse pressed left at (829, 481)
Screenshot: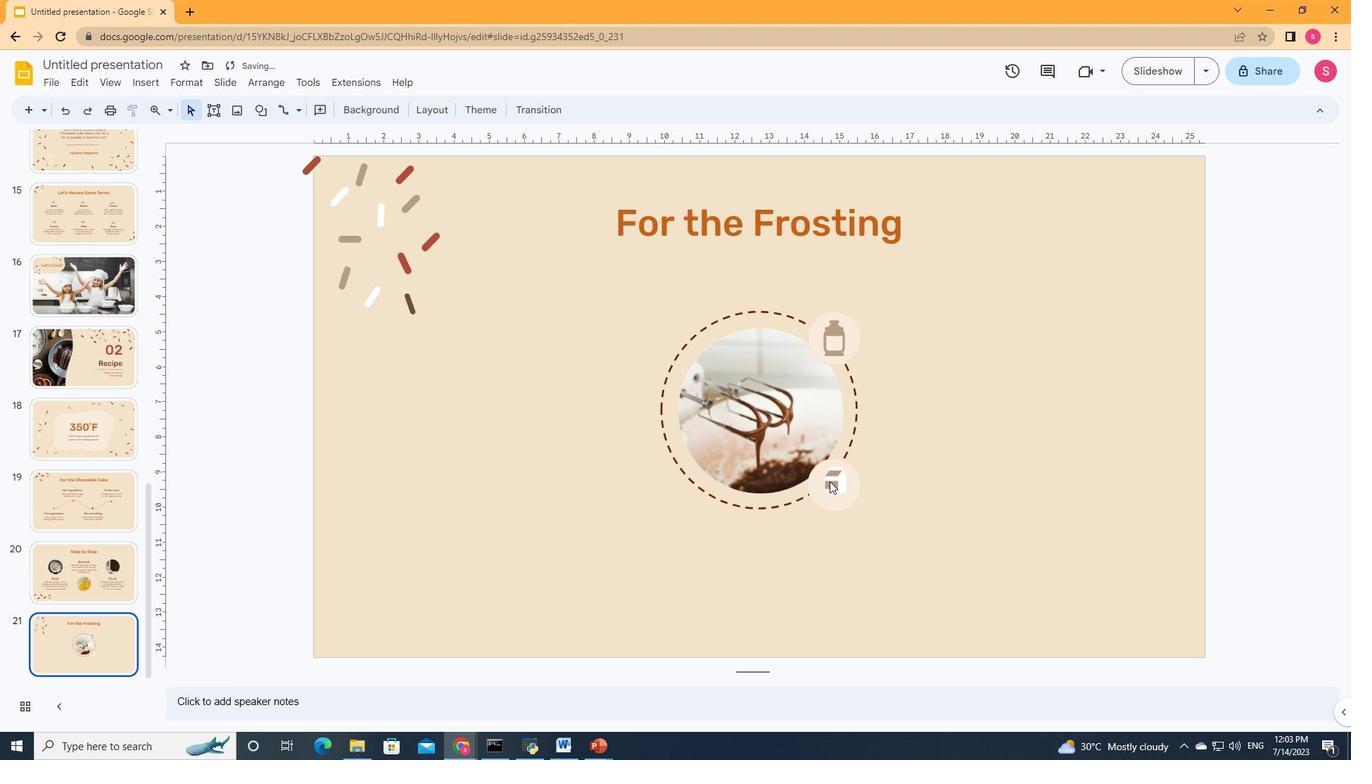 
Action: Mouse moved to (836, 493)
Screenshot: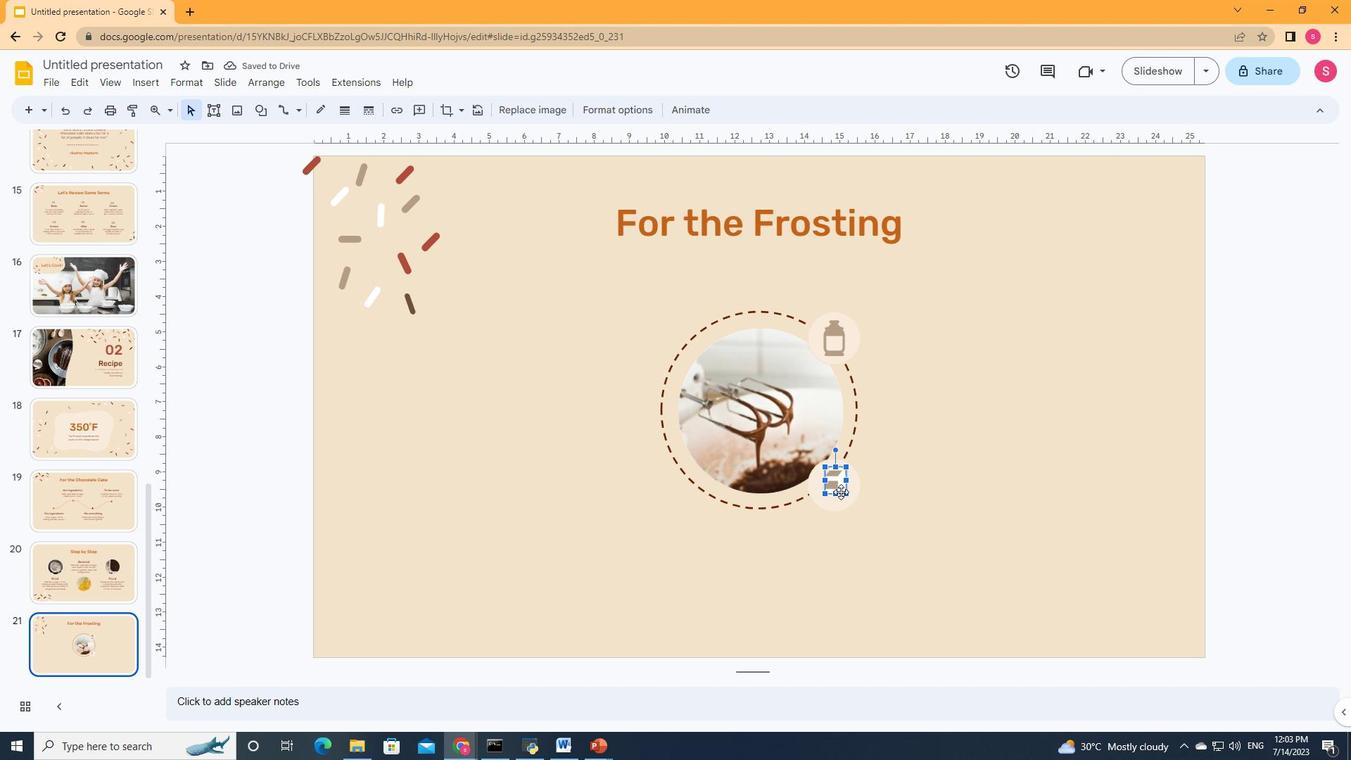 
Action: Mouse pressed left at (836, 493)
Screenshot: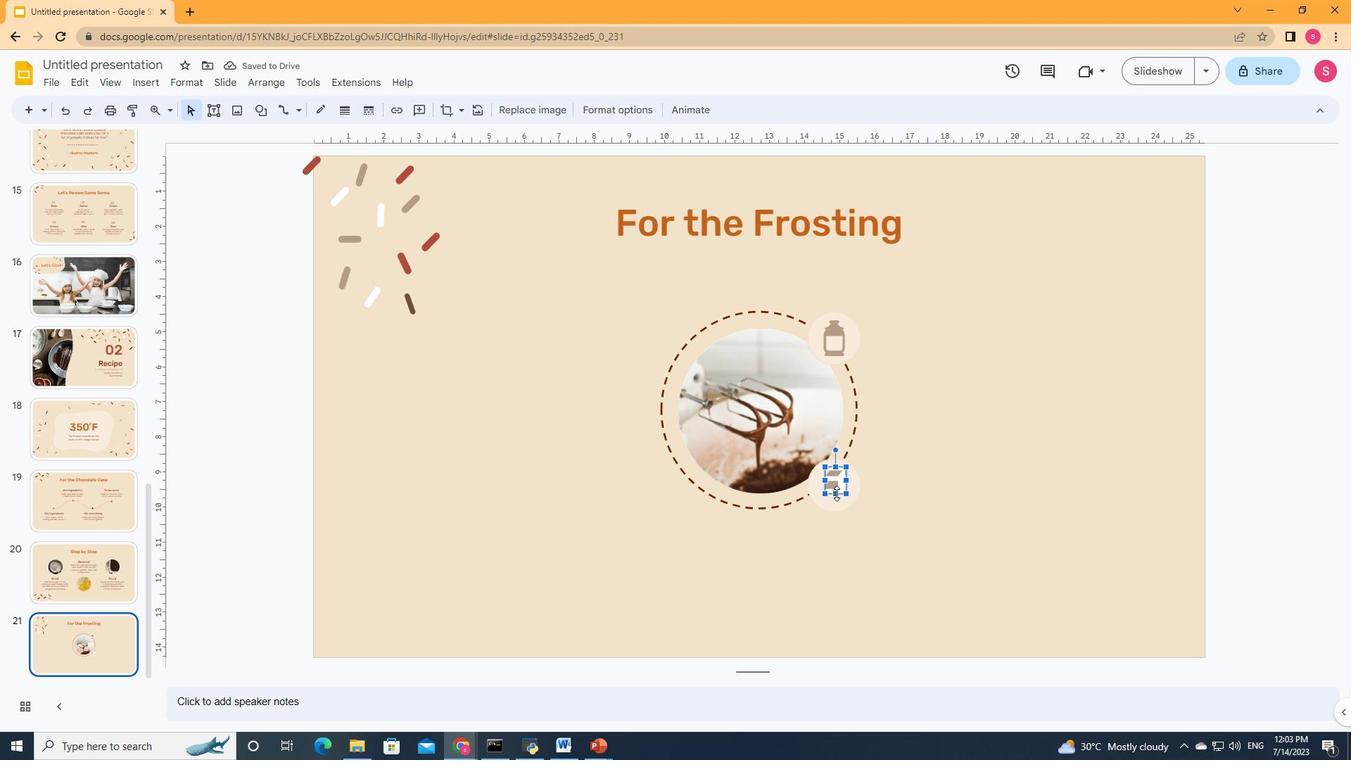 
Action: Mouse moved to (827, 482)
Screenshot: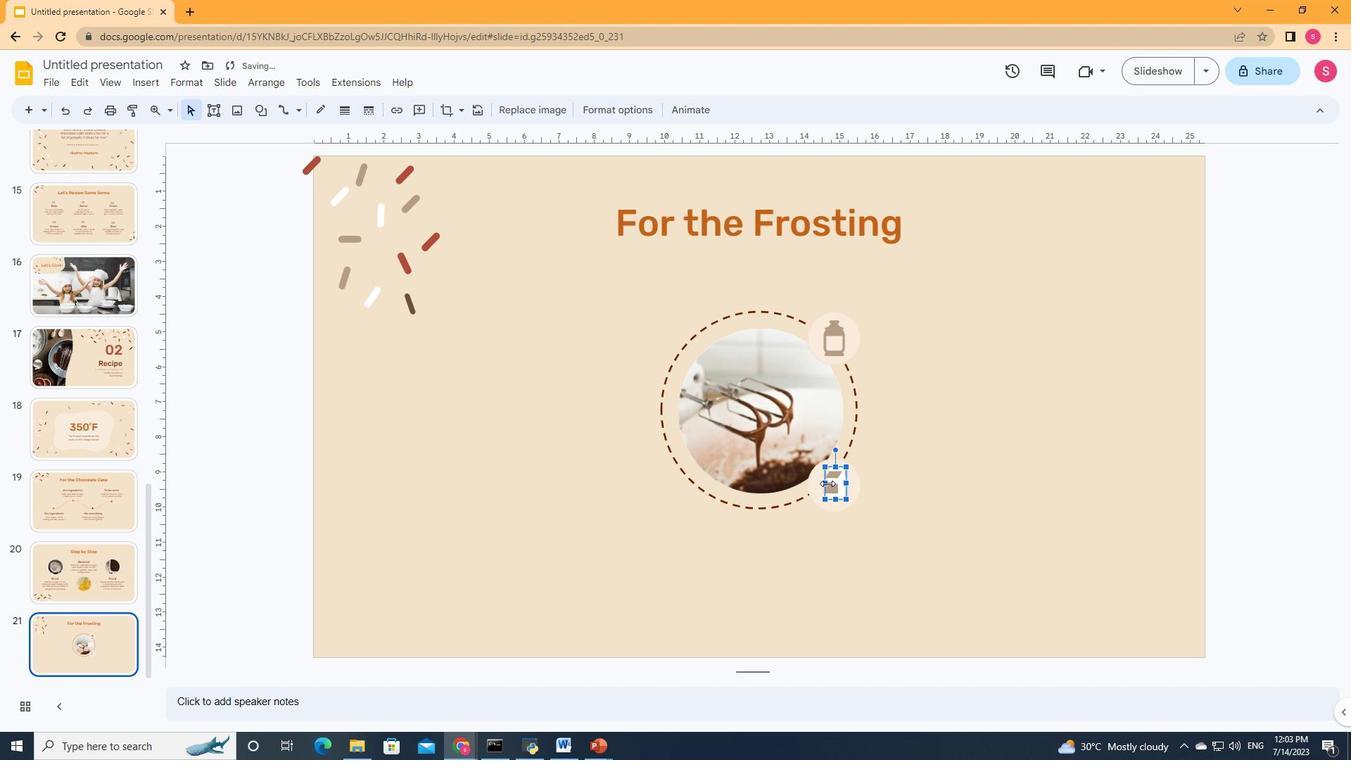 
Action: Mouse pressed left at (827, 482)
Screenshot: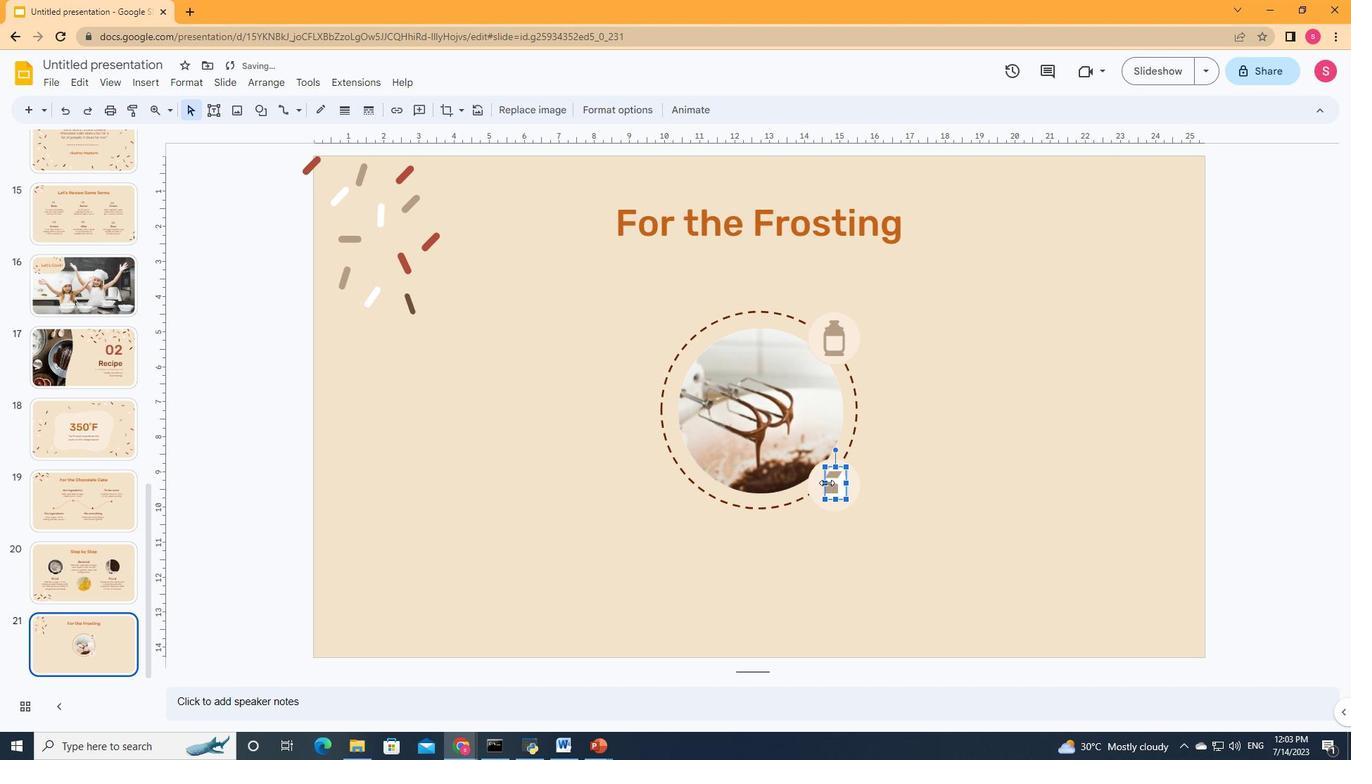 
Action: Mouse moved to (922, 494)
Screenshot: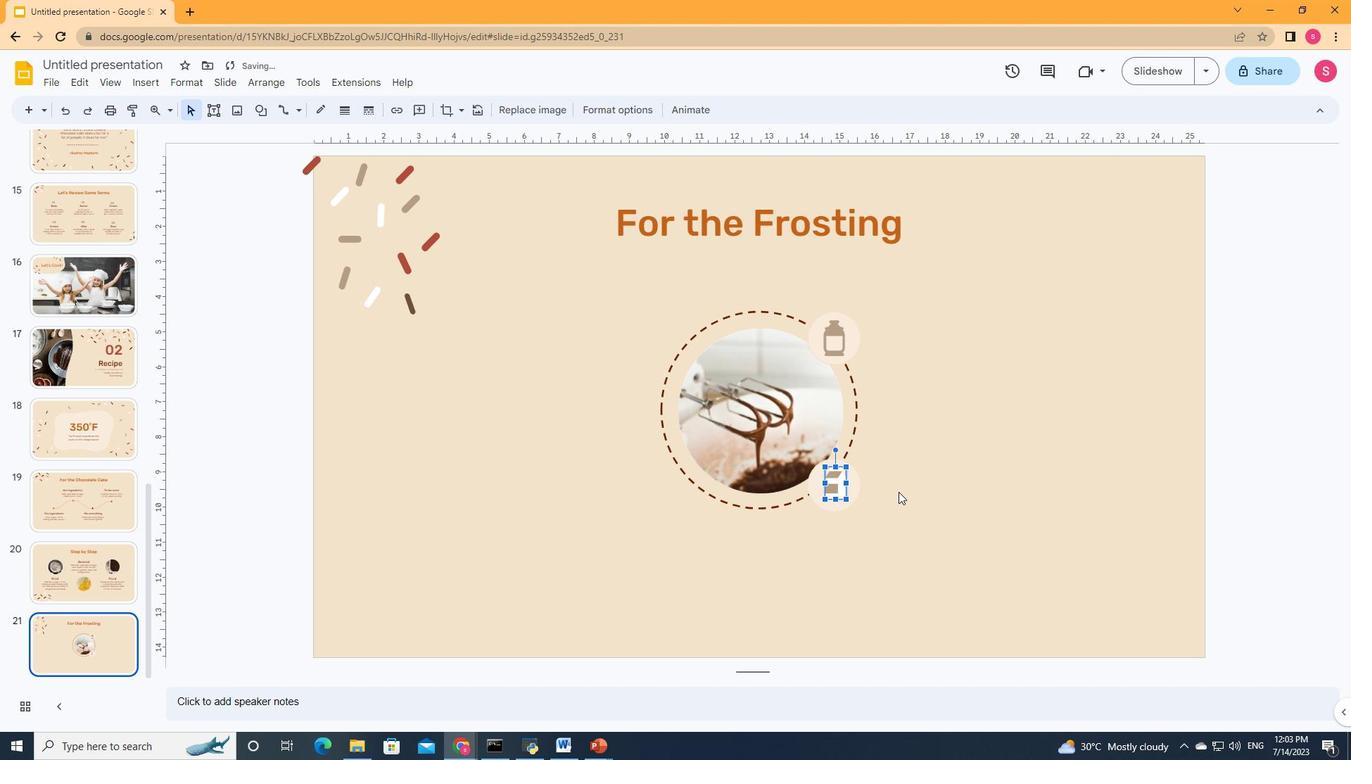 
Action: Mouse pressed left at (922, 494)
Screenshot: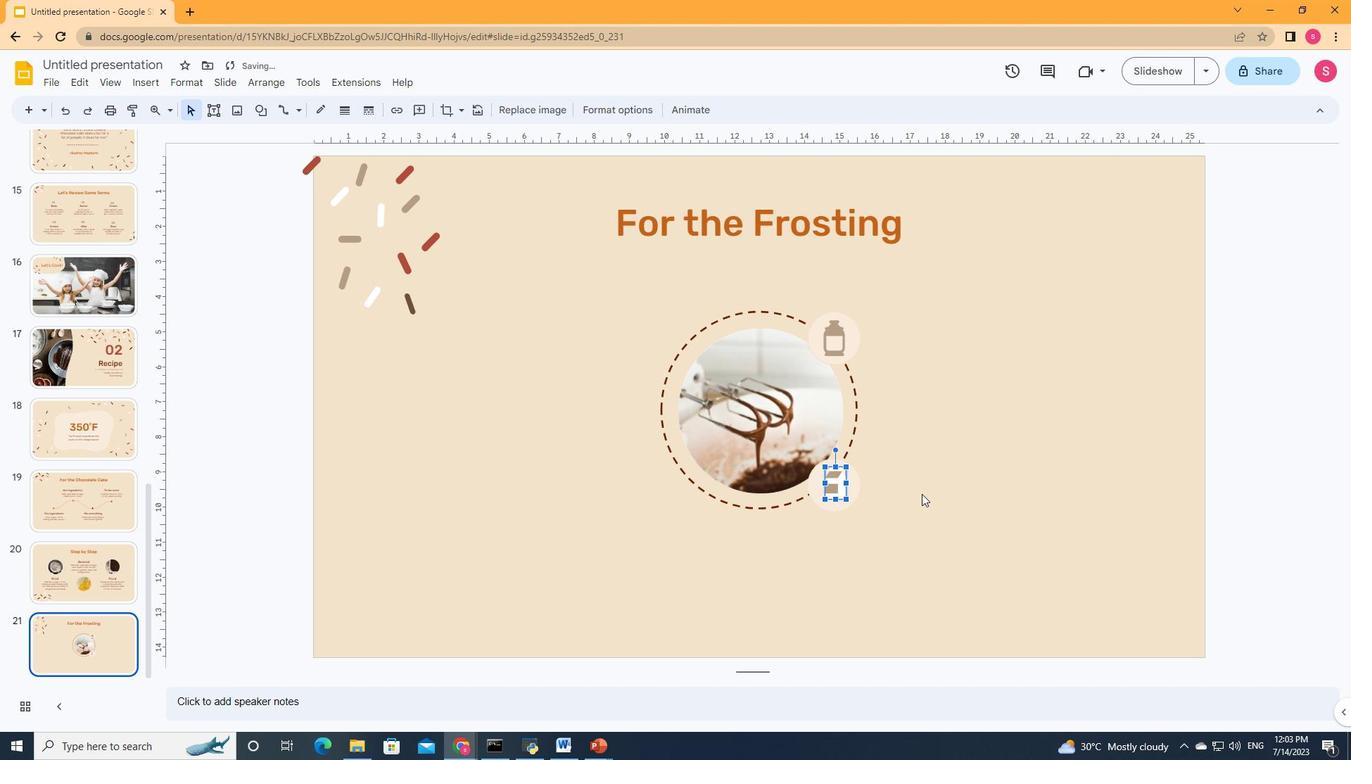 
Action: Mouse moved to (817, 489)
Screenshot: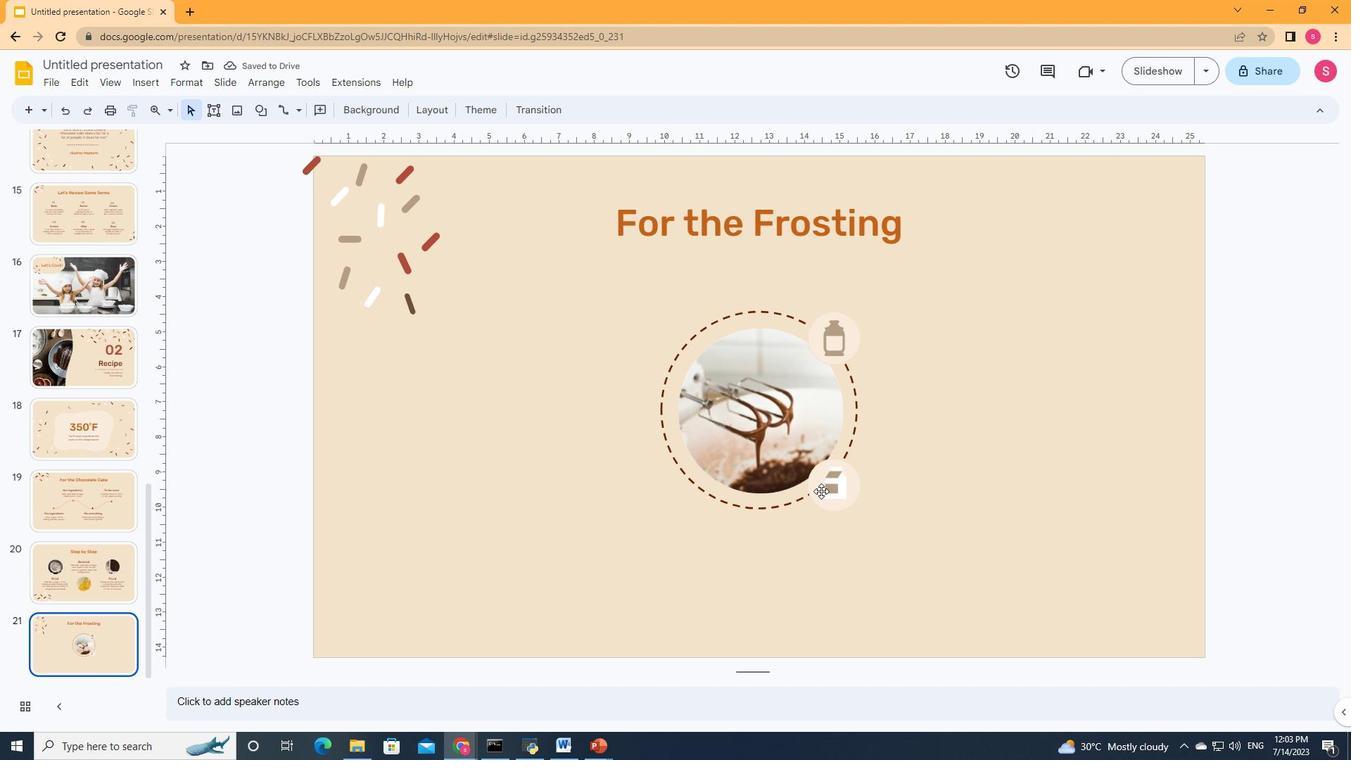 
Action: Mouse pressed left at (817, 489)
Screenshot: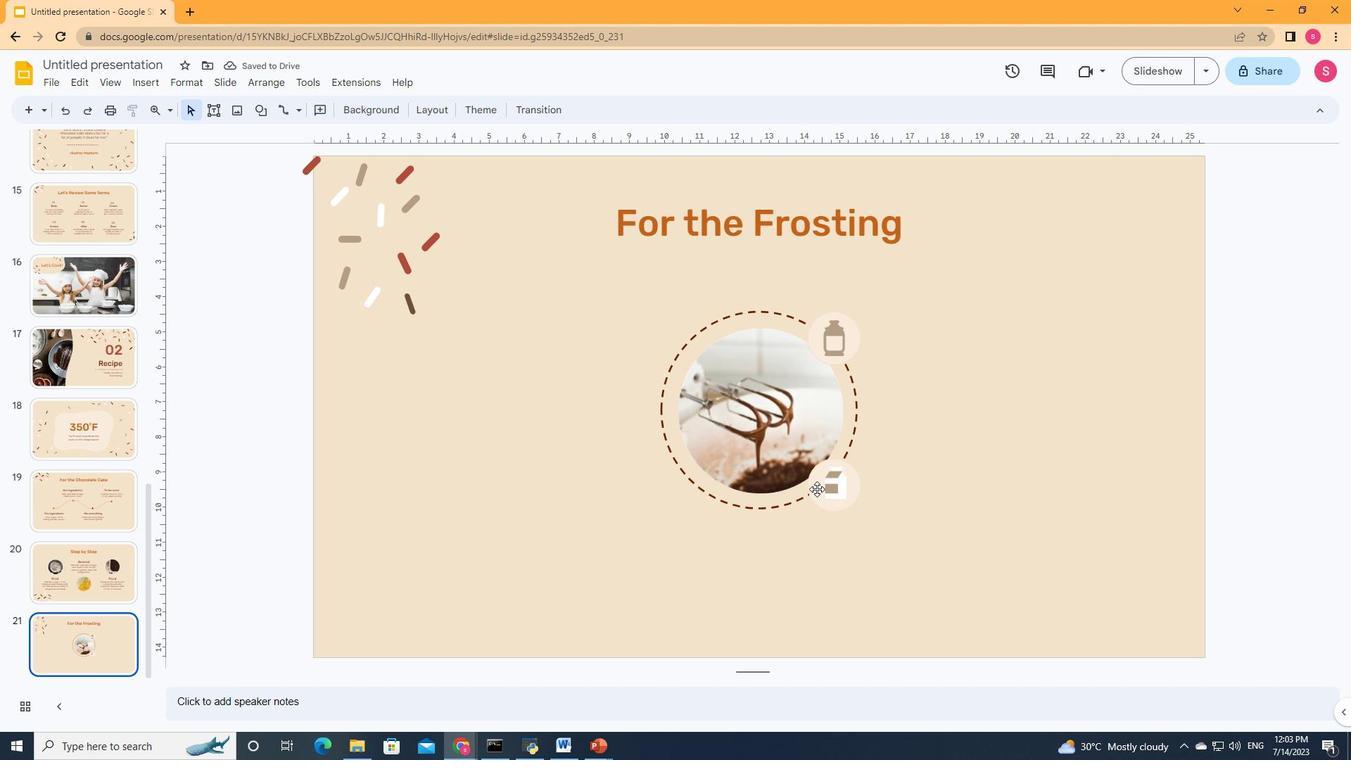 
Action: Key pressed ctrl+C
Screenshot: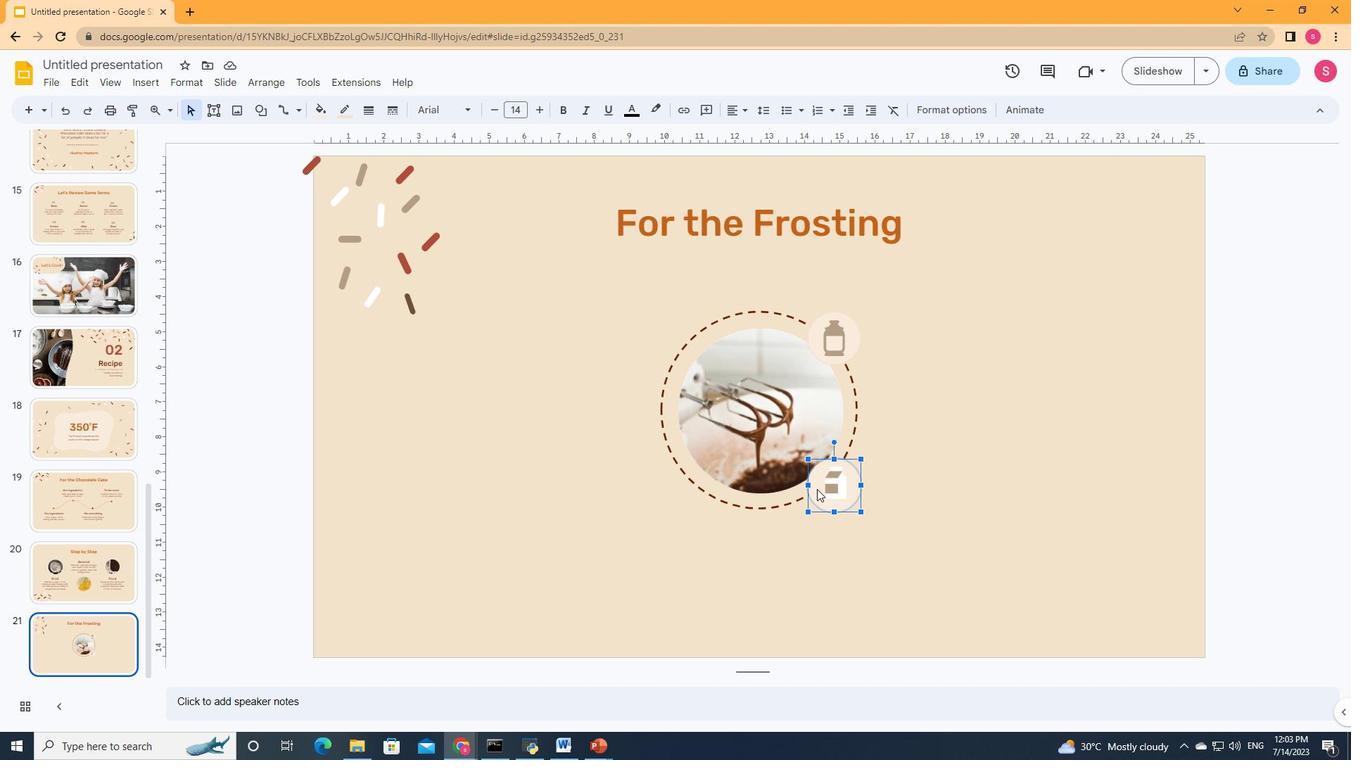 
Action: Mouse moved to (814, 344)
Screenshot: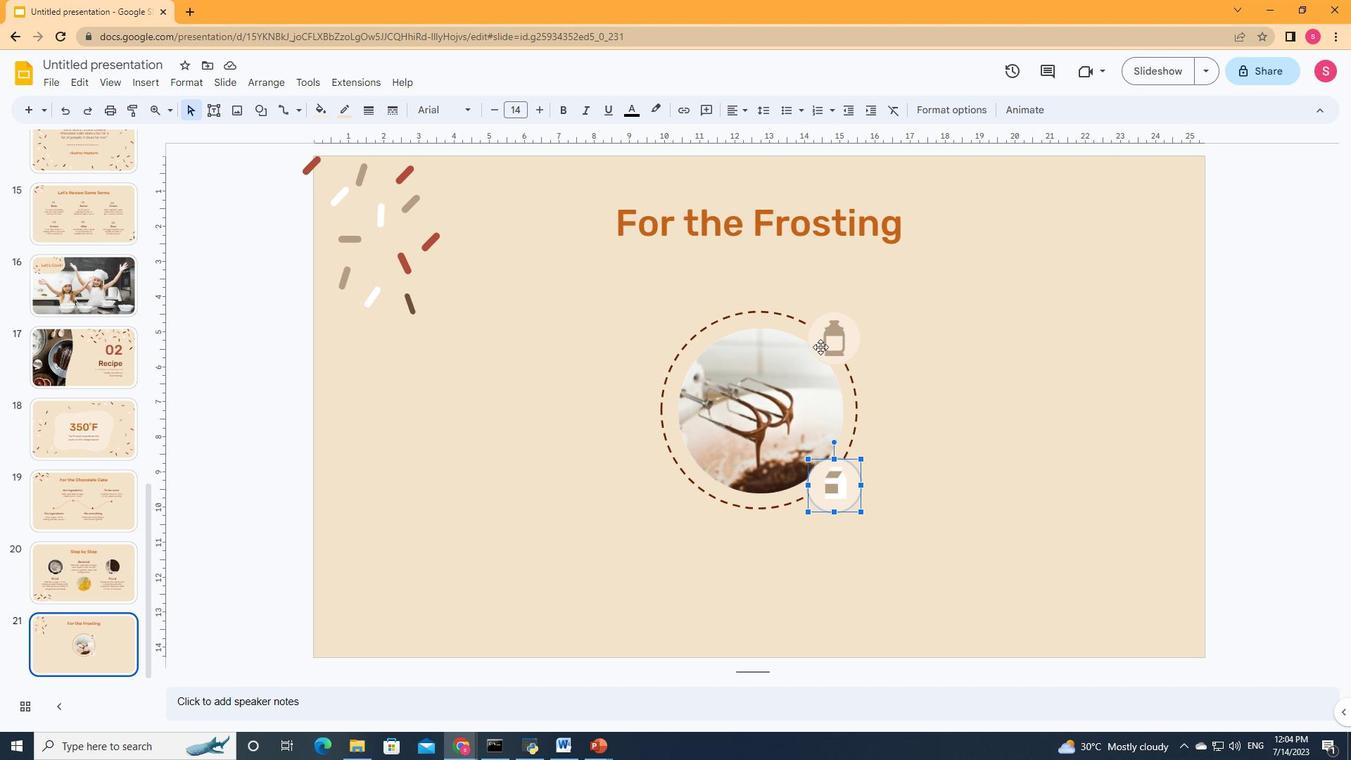 
Action: Mouse pressed left at (814, 344)
Screenshot: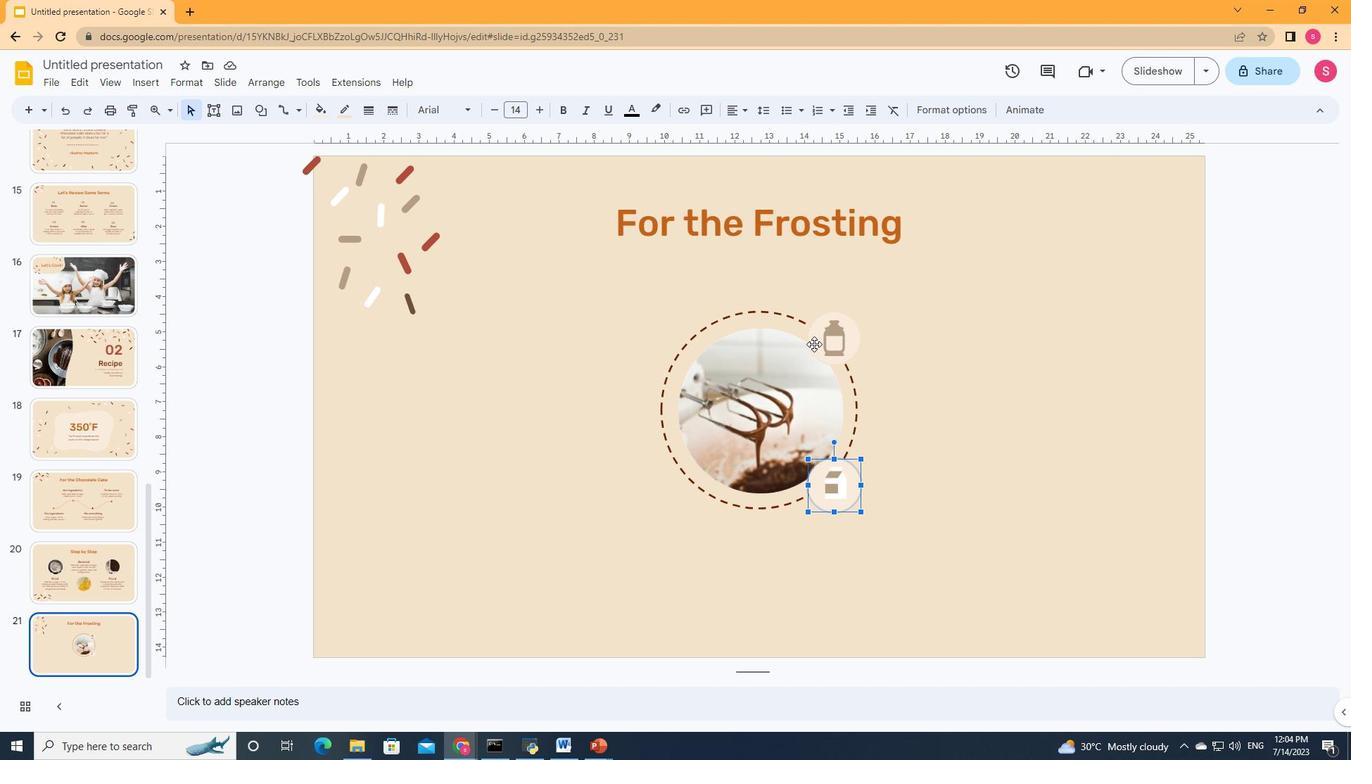 
Action: Mouse moved to (824, 413)
Screenshot: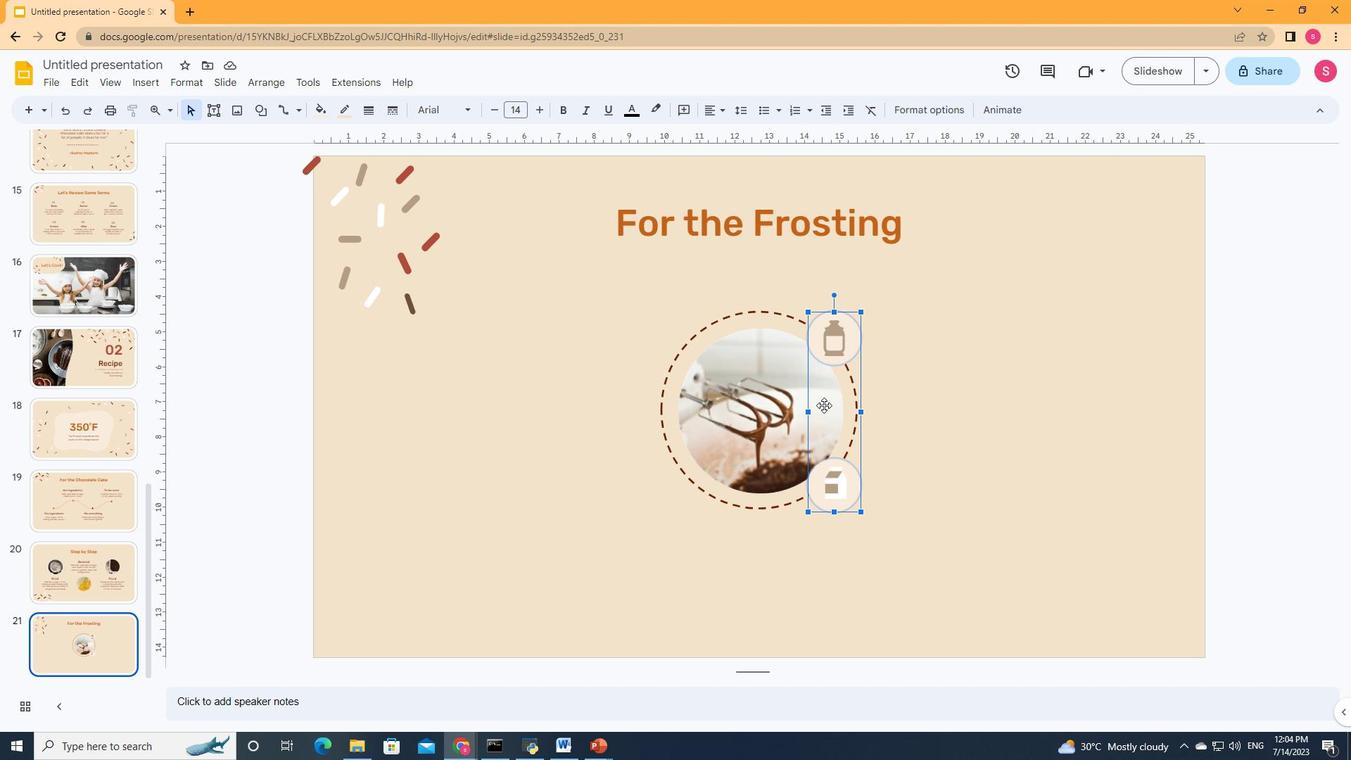 
Action: Mouse pressed left at (824, 413)
Screenshot: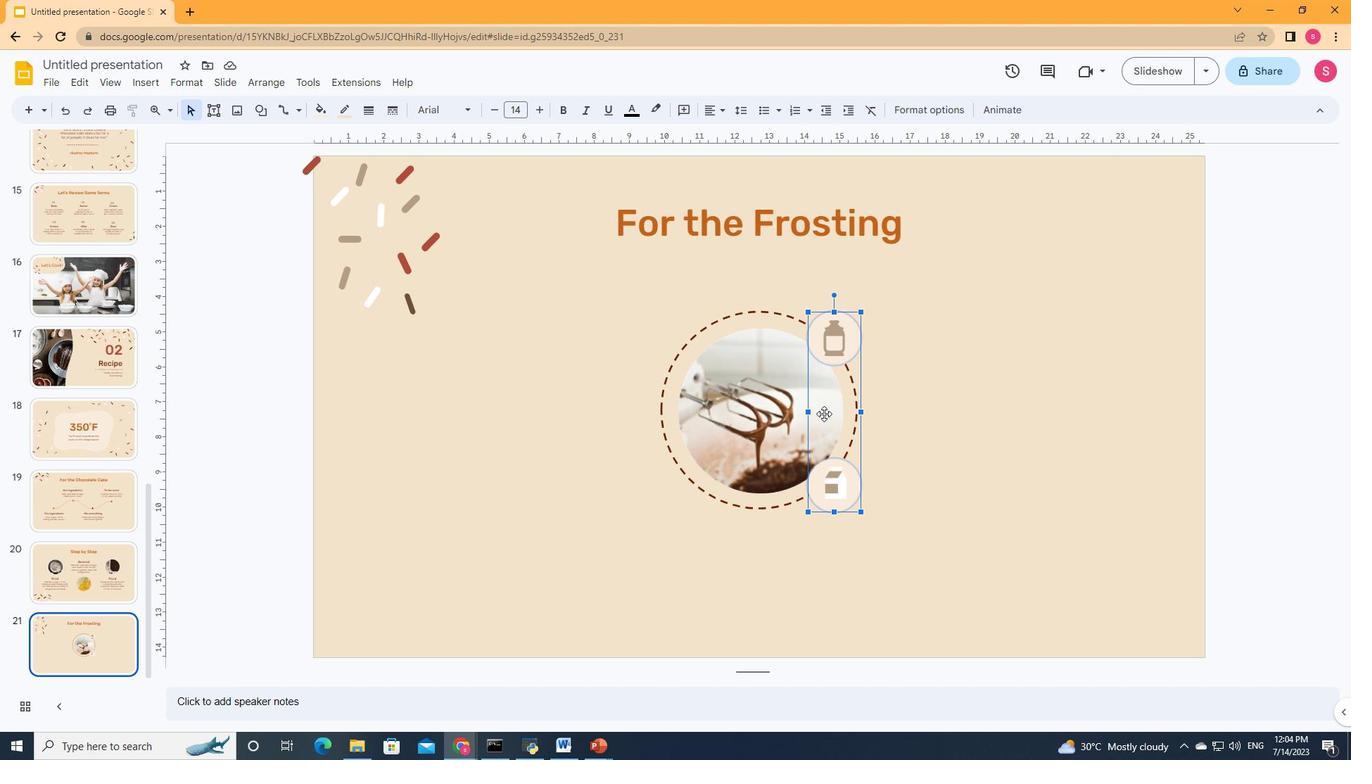 
Action: Mouse moved to (810, 418)
Screenshot: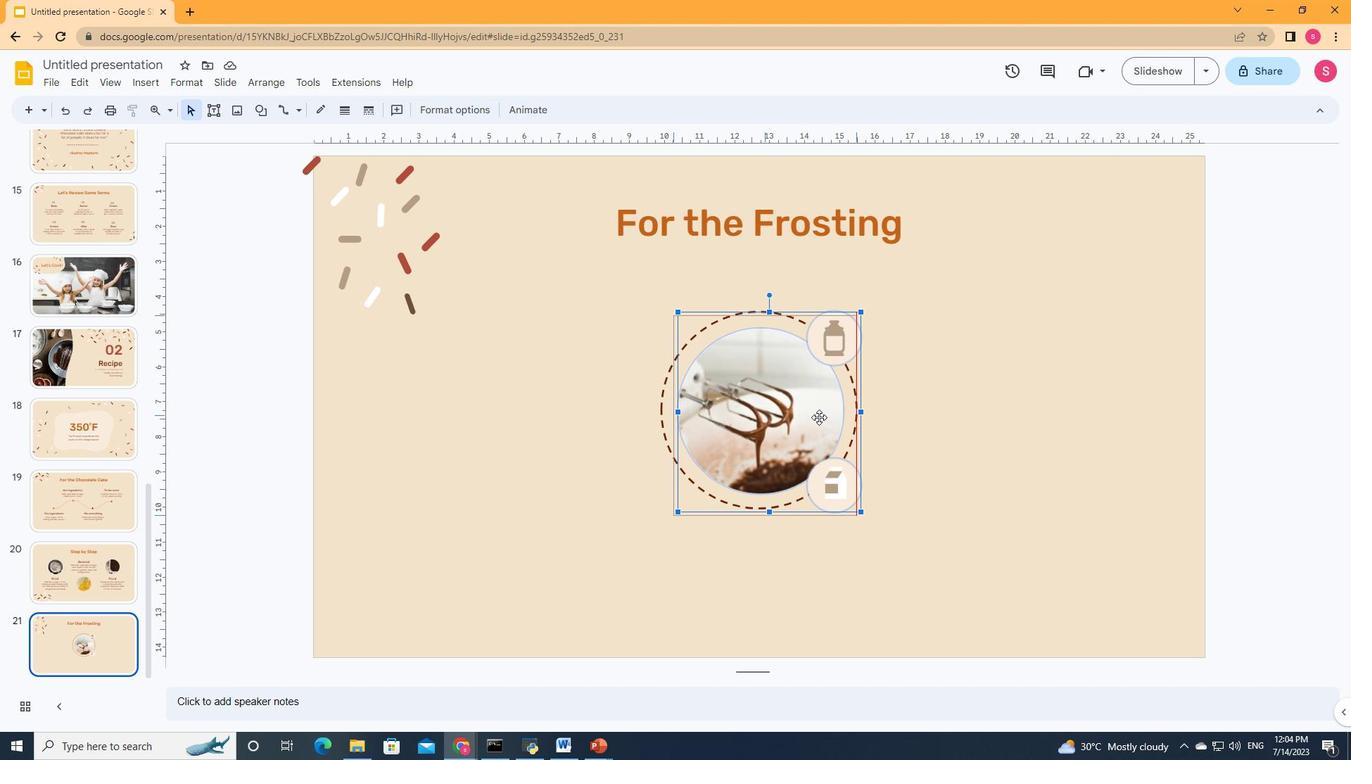 
Action: Key pressed ctrl+Z
Screenshot: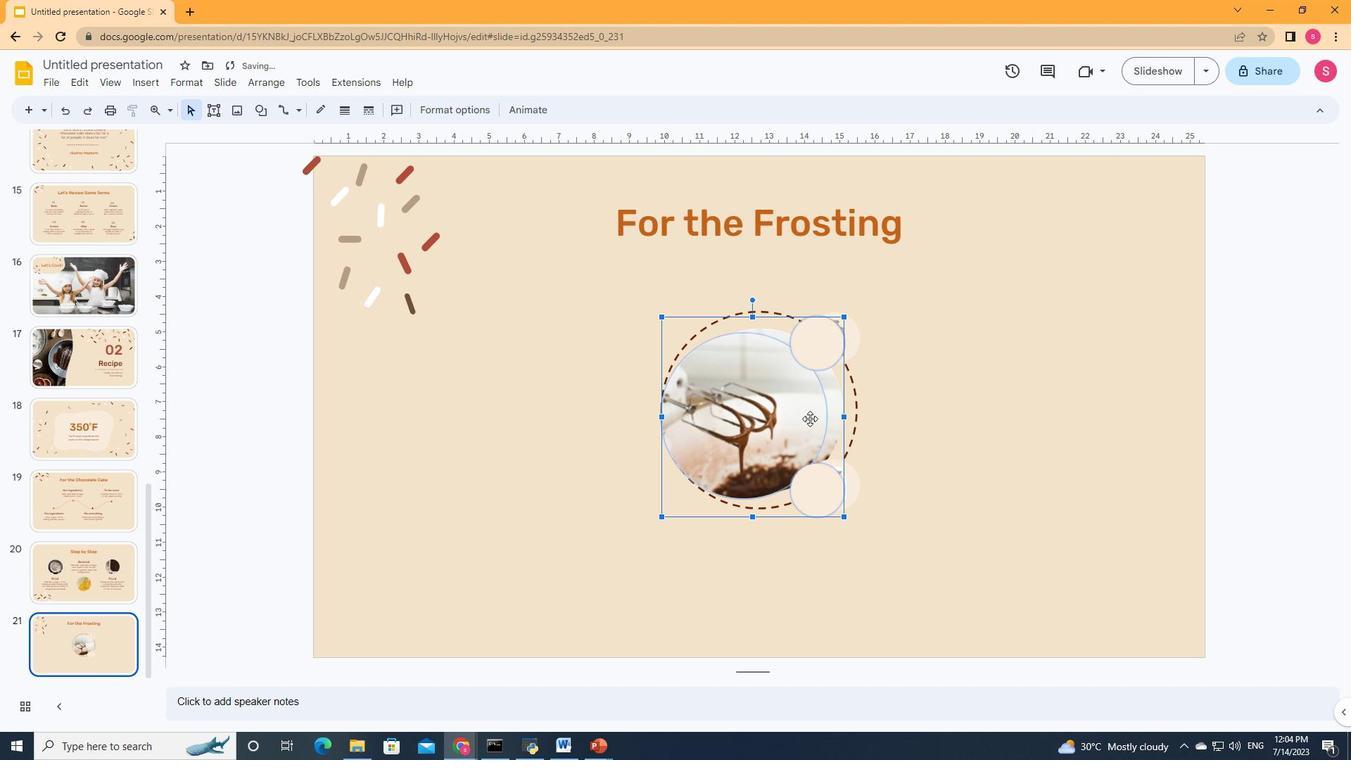 
Action: Mouse moved to (820, 335)
Screenshot: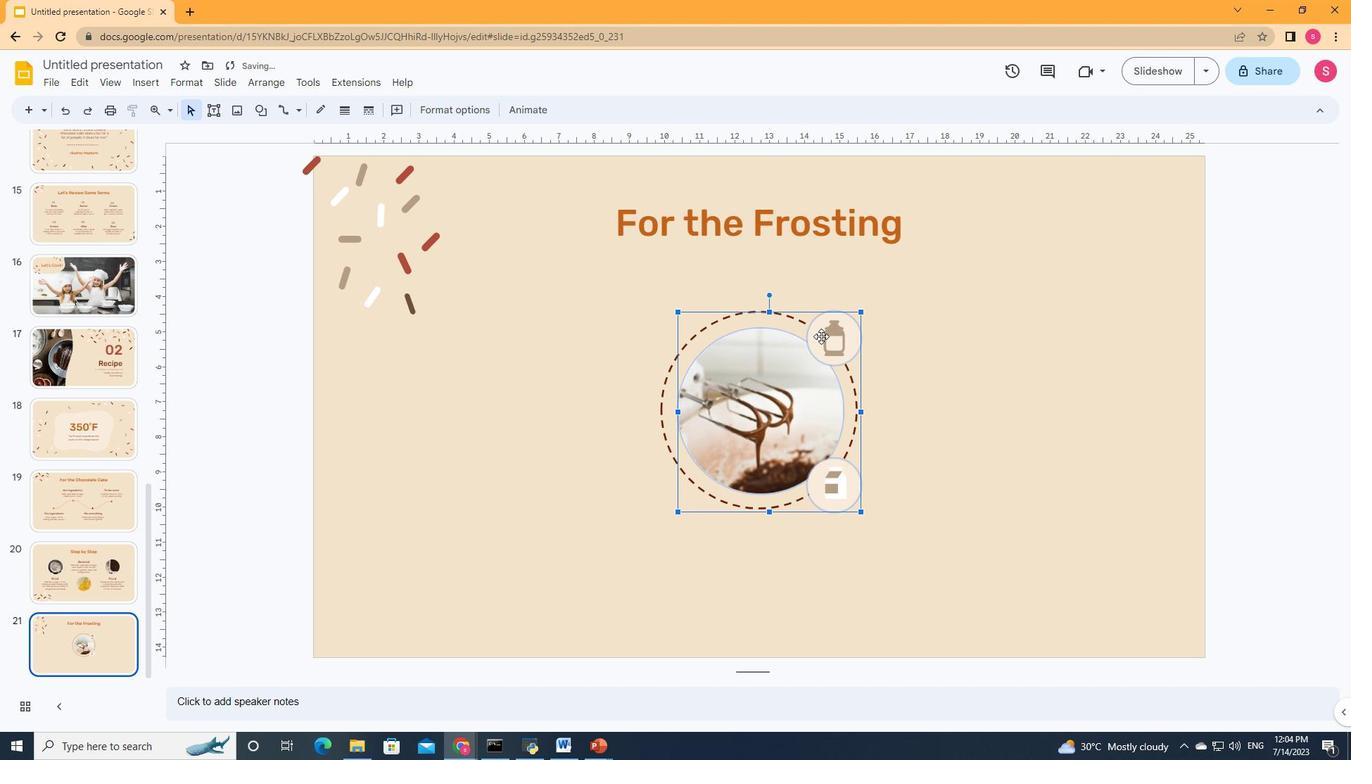 
Action: Mouse pressed left at (820, 335)
Screenshot: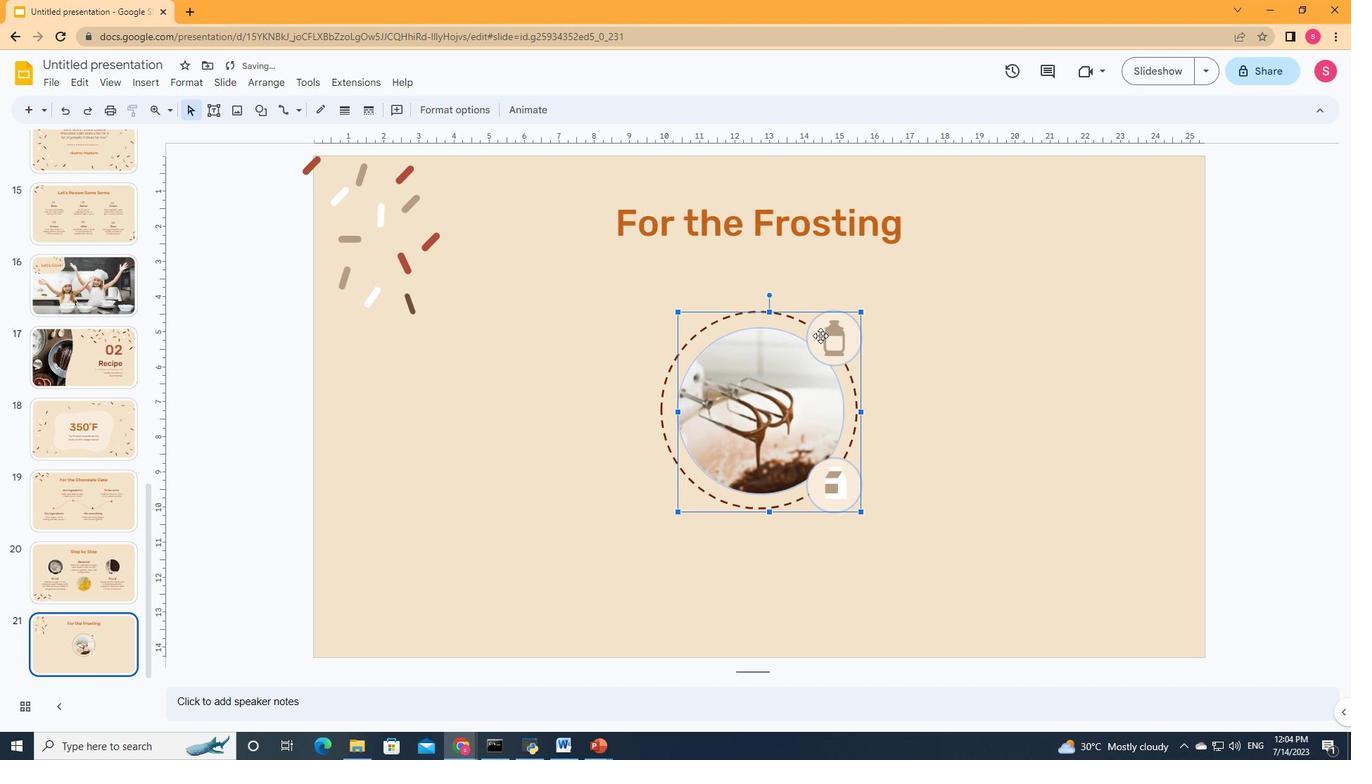 
Action: Mouse moved to (903, 373)
Screenshot: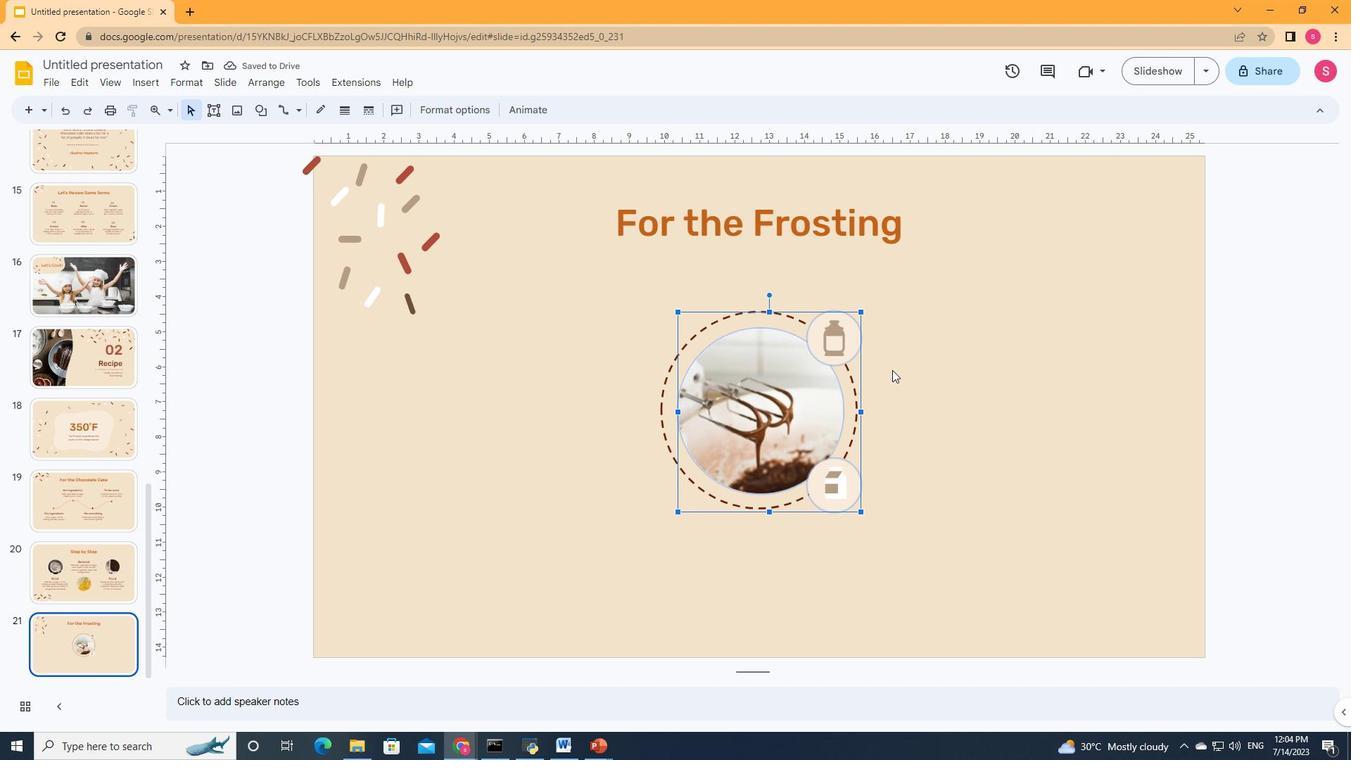 
Action: Mouse pressed left at (903, 373)
Screenshot: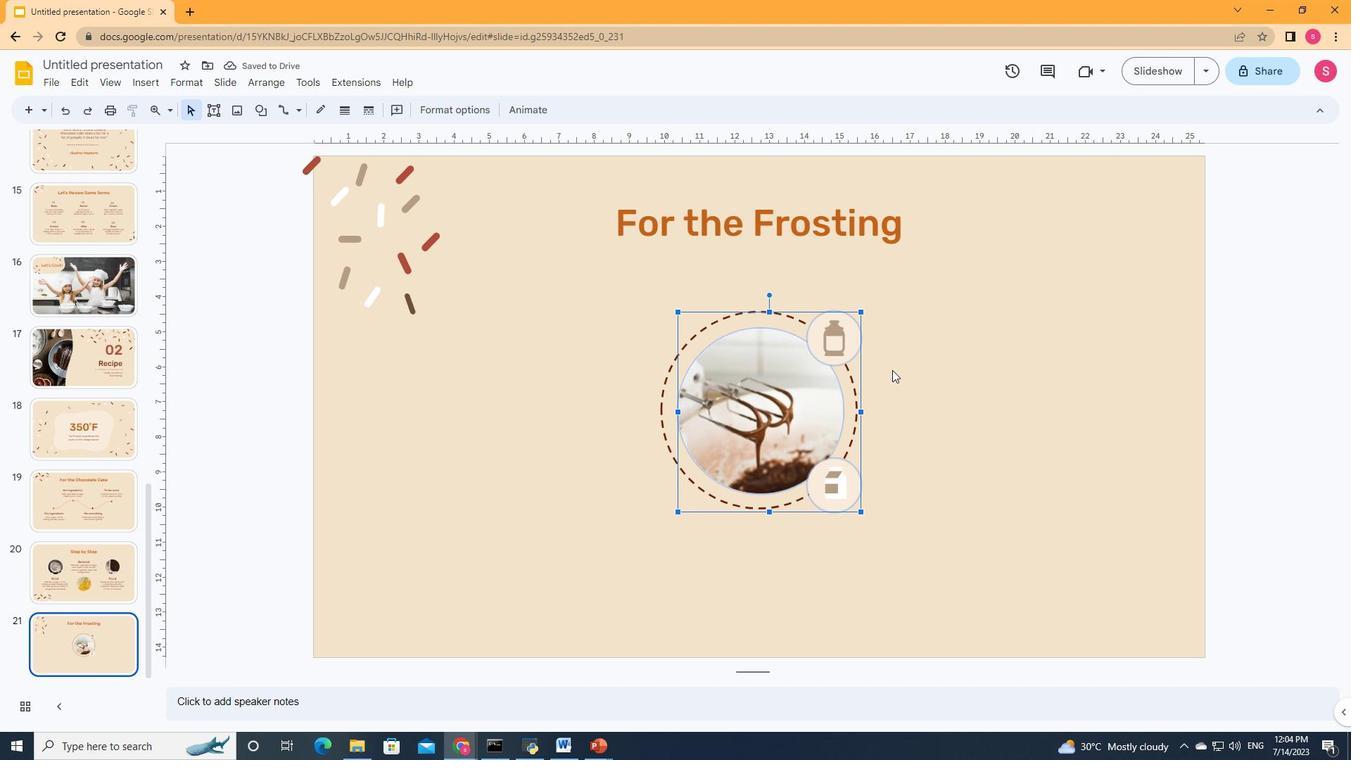 
Action: Mouse moved to (816, 339)
Screenshot: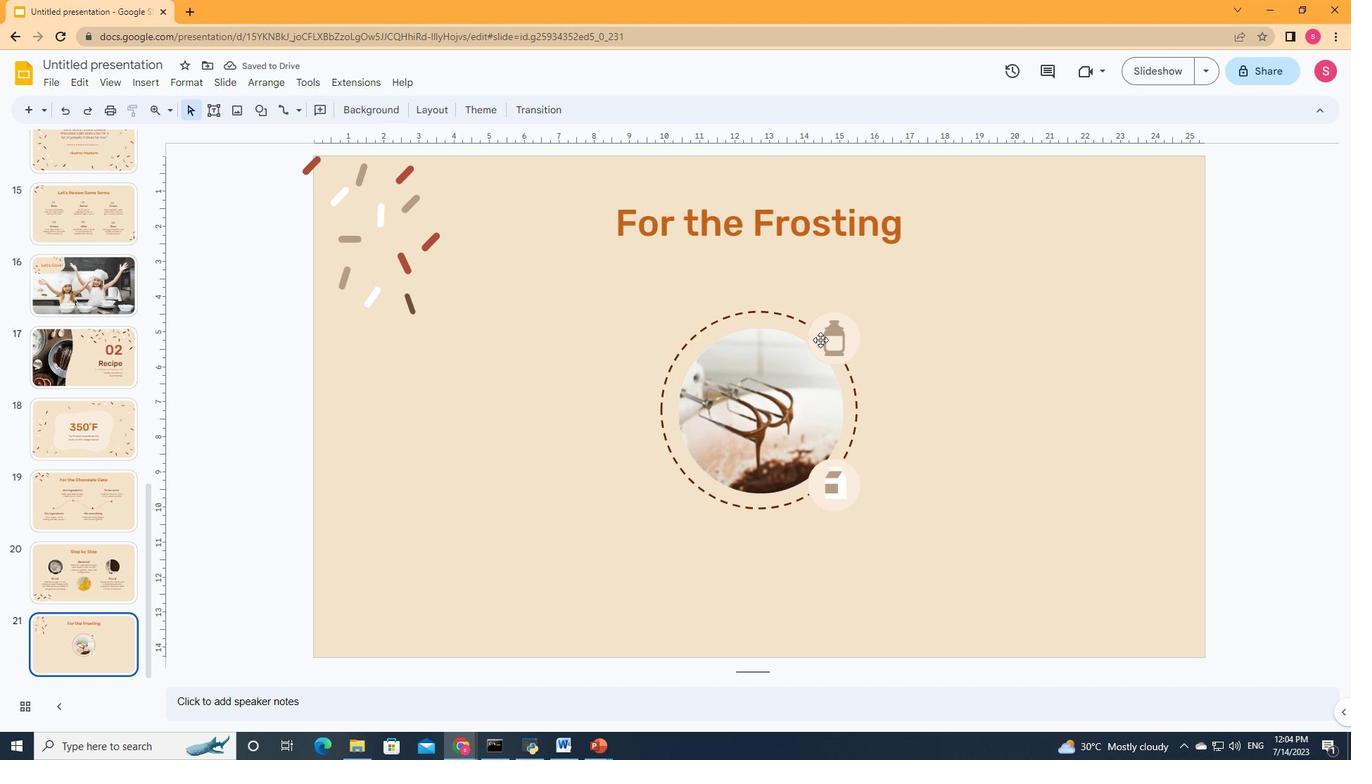 
Action: Mouse pressed left at (816, 339)
Screenshot: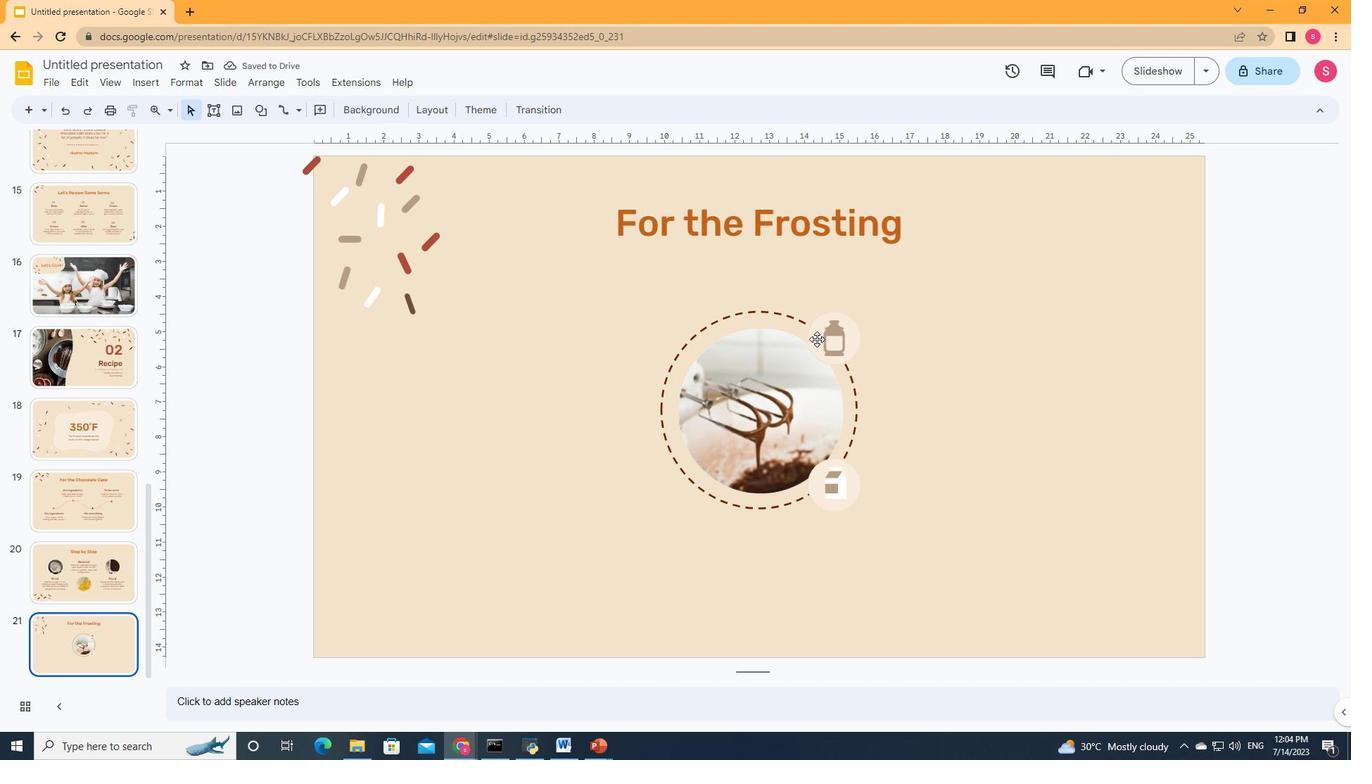 
Action: Mouse moved to (824, 471)
Screenshot: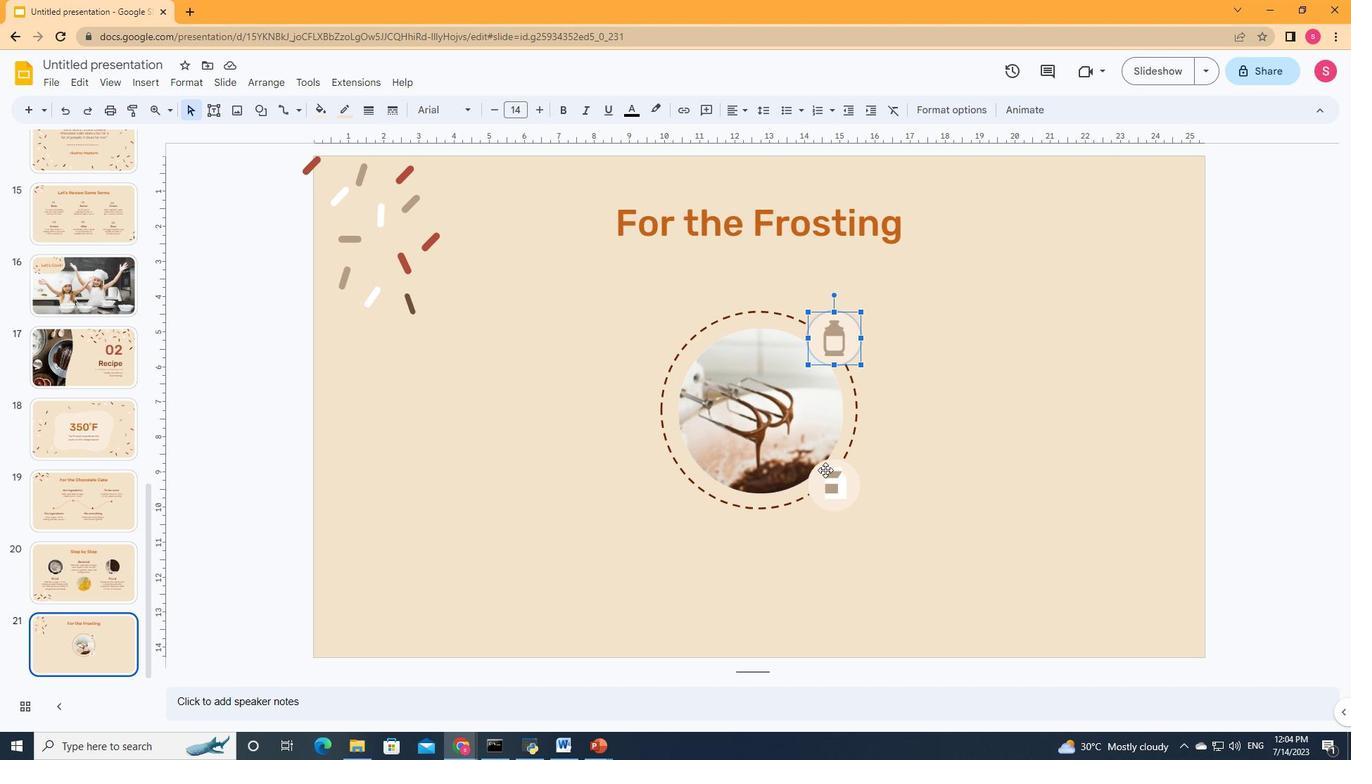 
Action: Mouse pressed left at (824, 471)
Screenshot: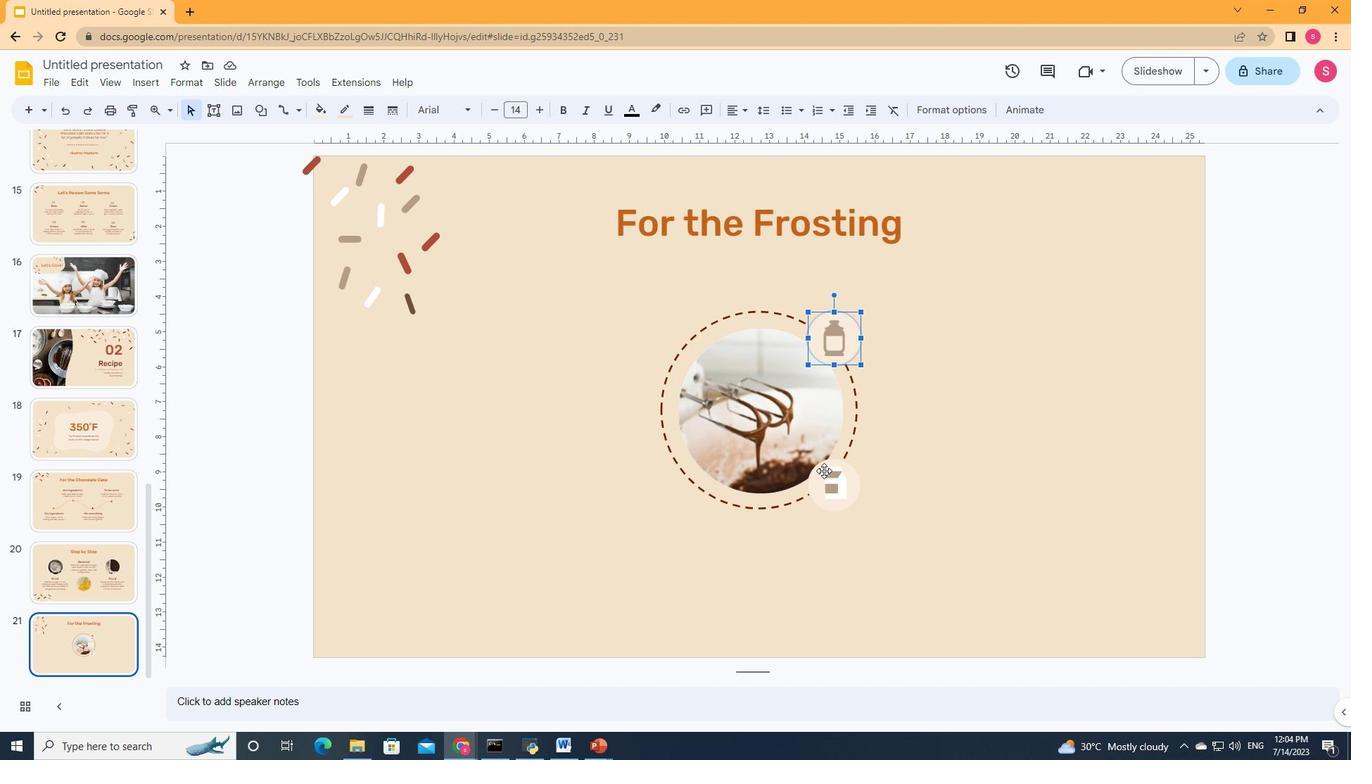 
Action: Mouse moved to (841, 473)
Screenshot: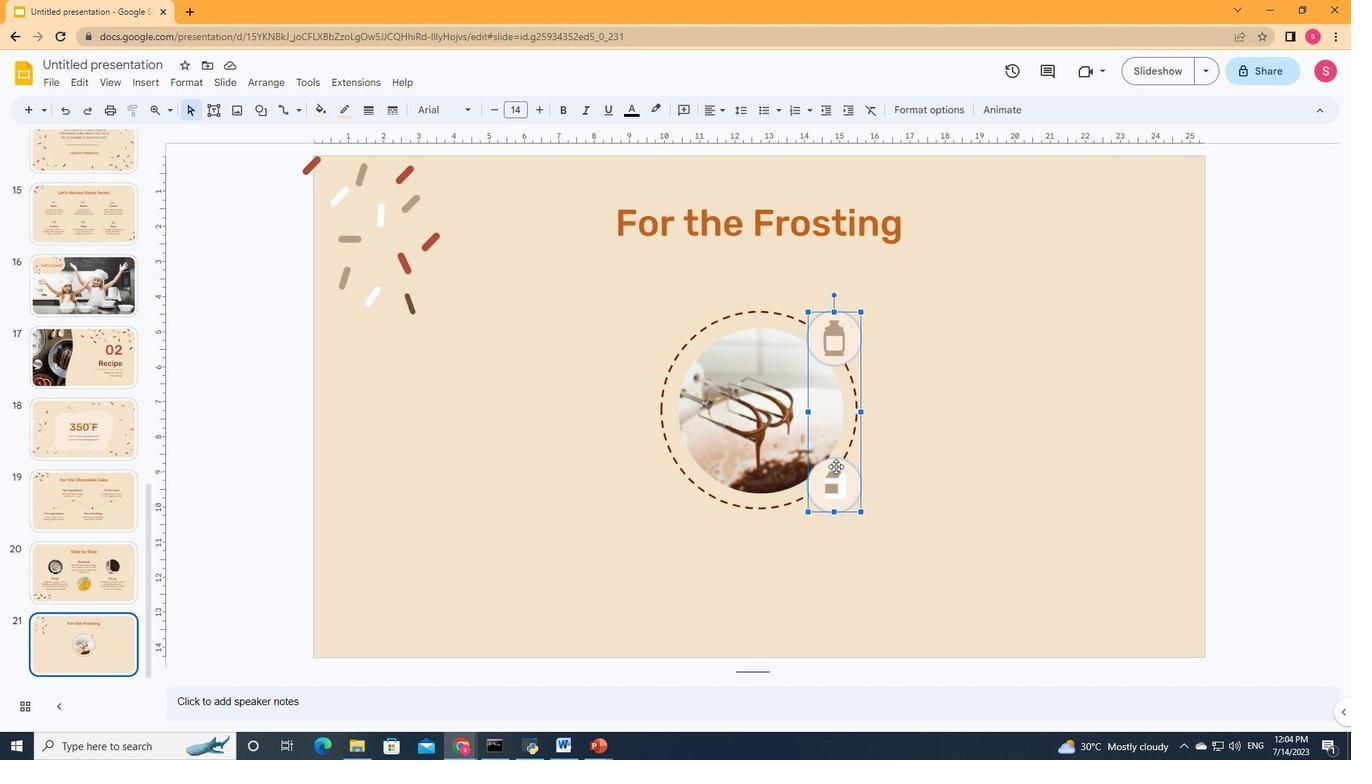 
Action: Mouse pressed left at (841, 473)
Screenshot: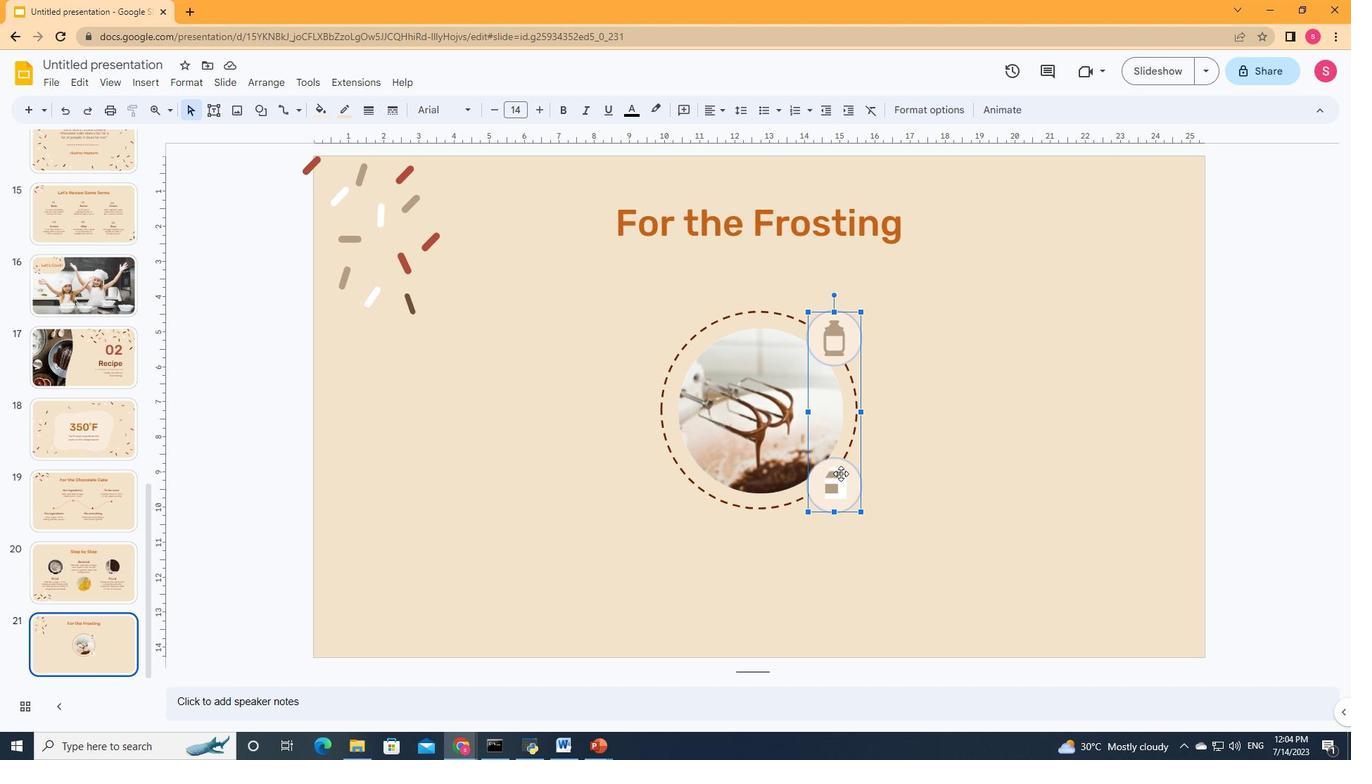 
Action: Mouse moved to (675, 482)
Screenshot: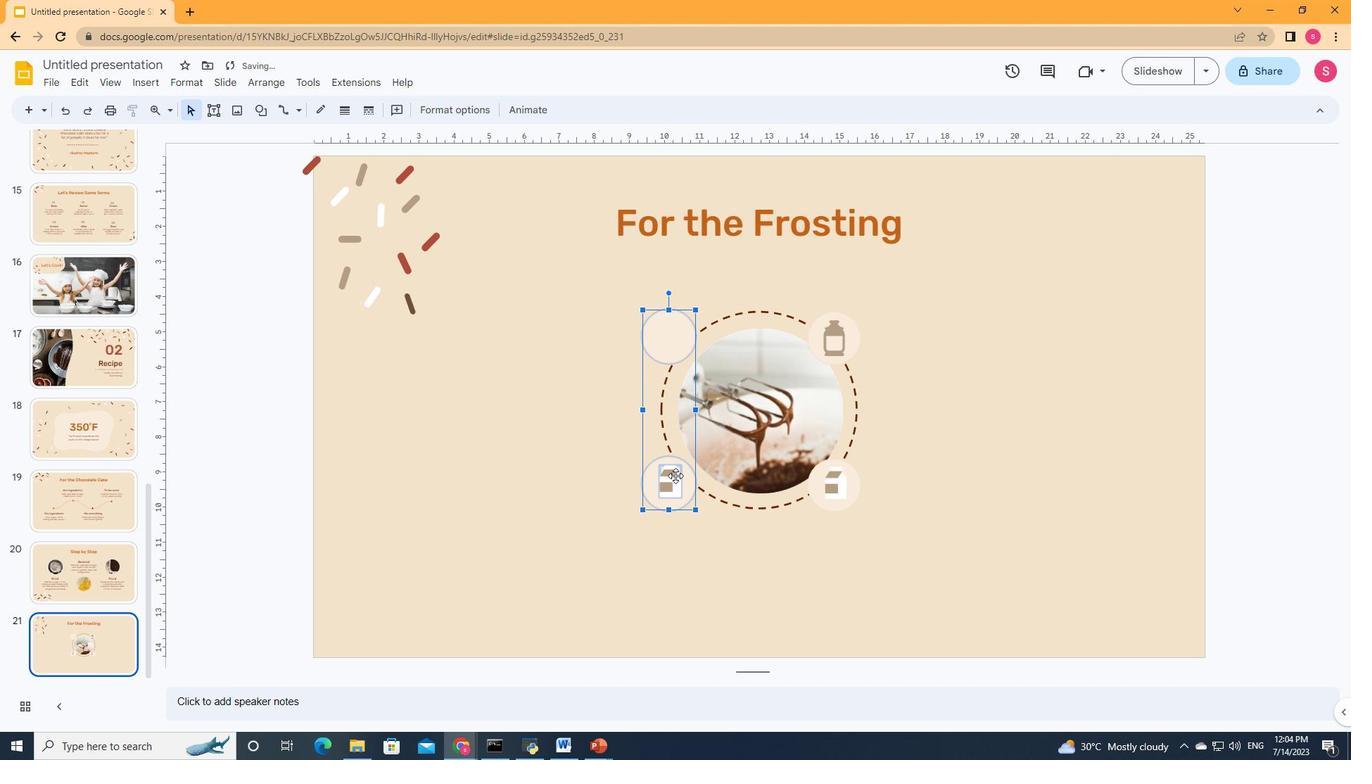 
Action: Mouse pressed left at (675, 482)
